 Task: Explore the Power-Ups section in Trello and review the features of different Power-Ups.
Action: Mouse moved to (713, 556)
Screenshot: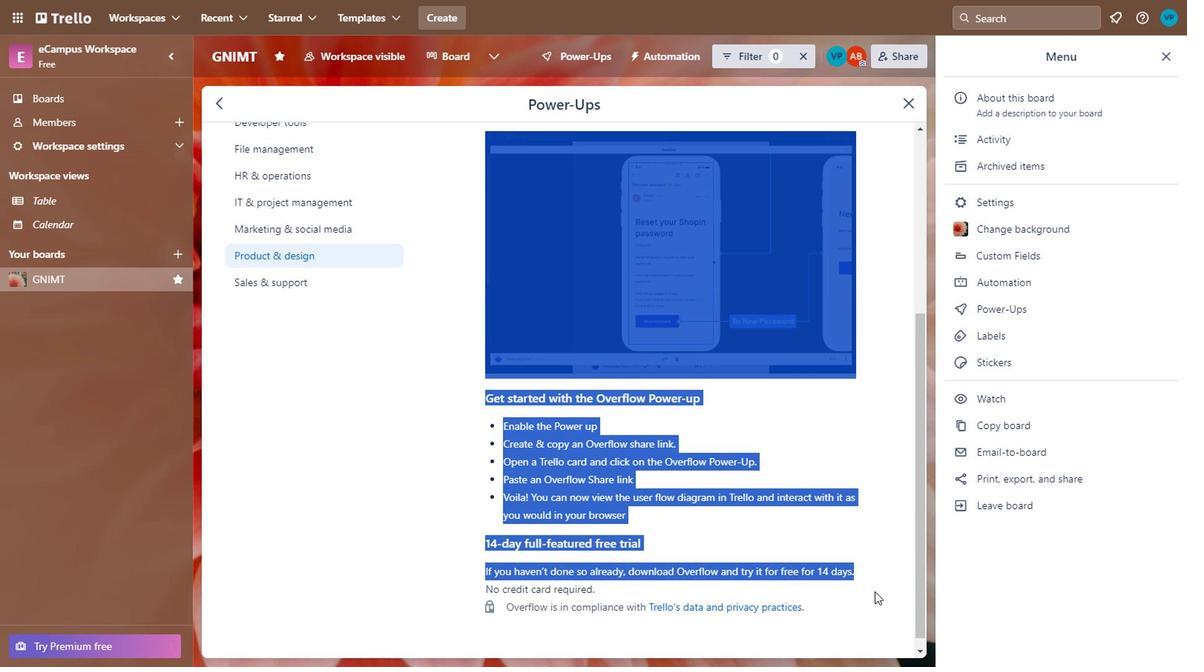 
Action: Mouse scrolled (713, 555) with delta (0, 0)
Screenshot: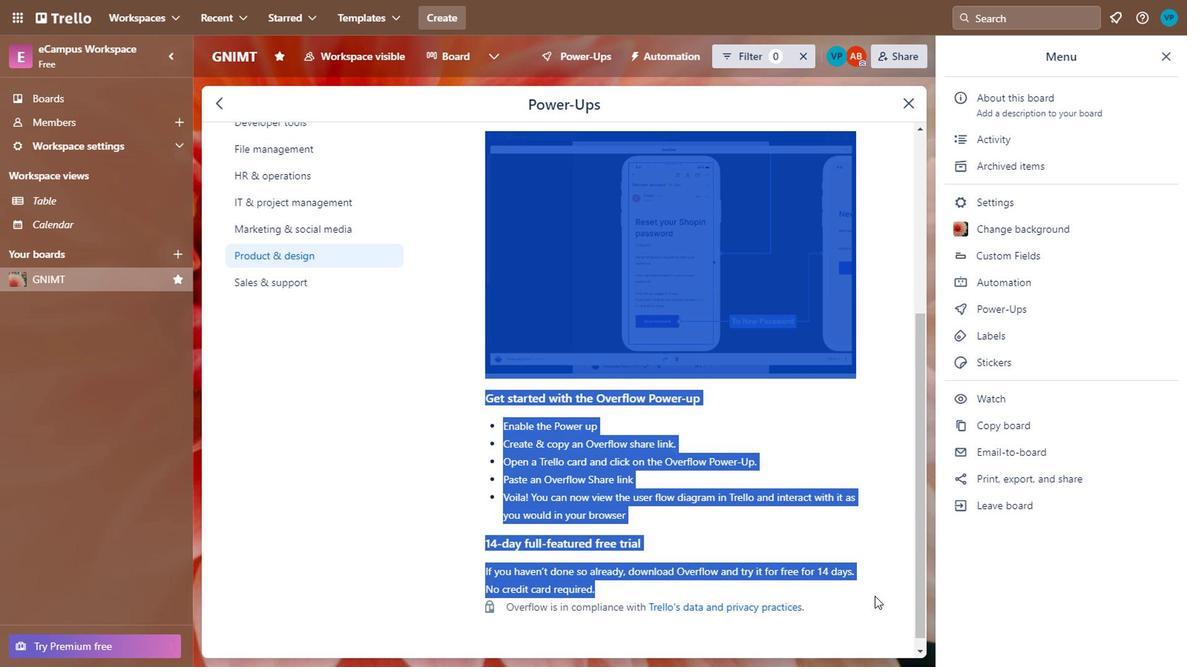 
Action: Mouse scrolled (713, 555) with delta (0, 0)
Screenshot: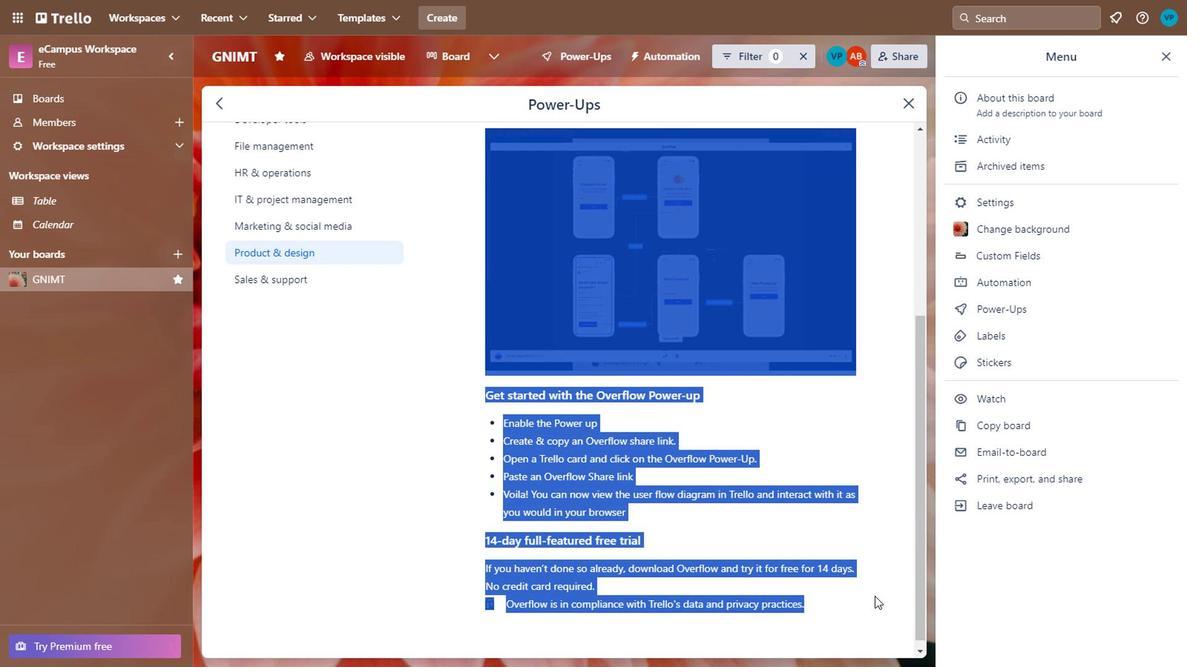 
Action: Mouse scrolled (713, 555) with delta (0, 0)
Screenshot: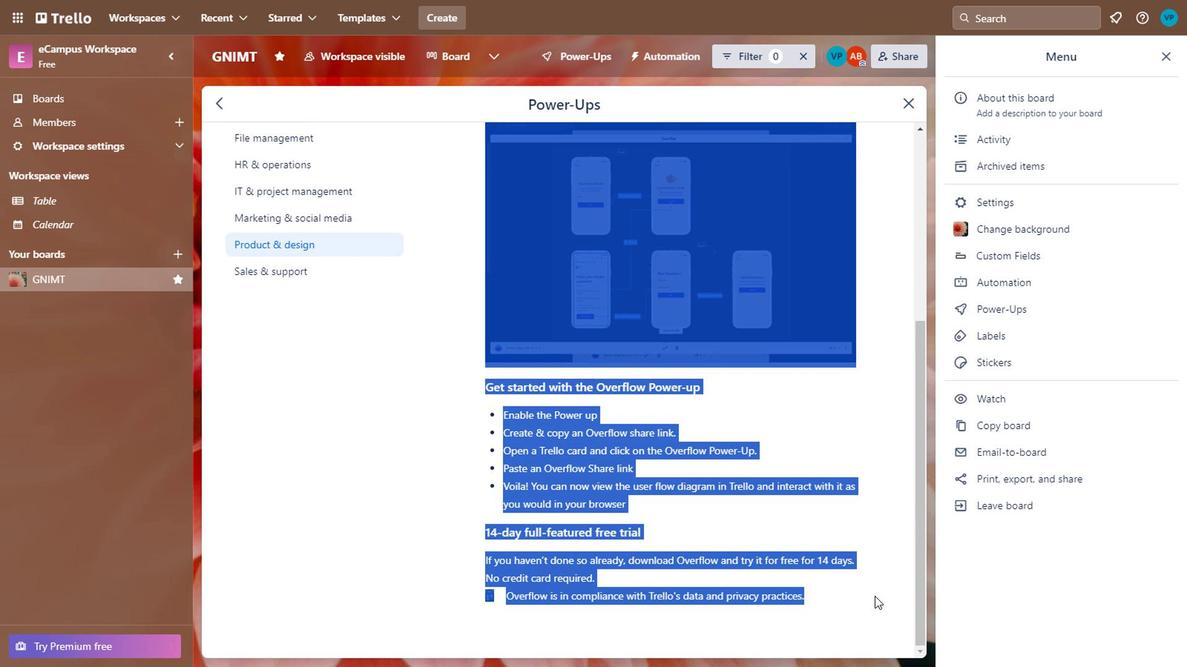
Action: Mouse scrolled (713, 557) with delta (0, 0)
Screenshot: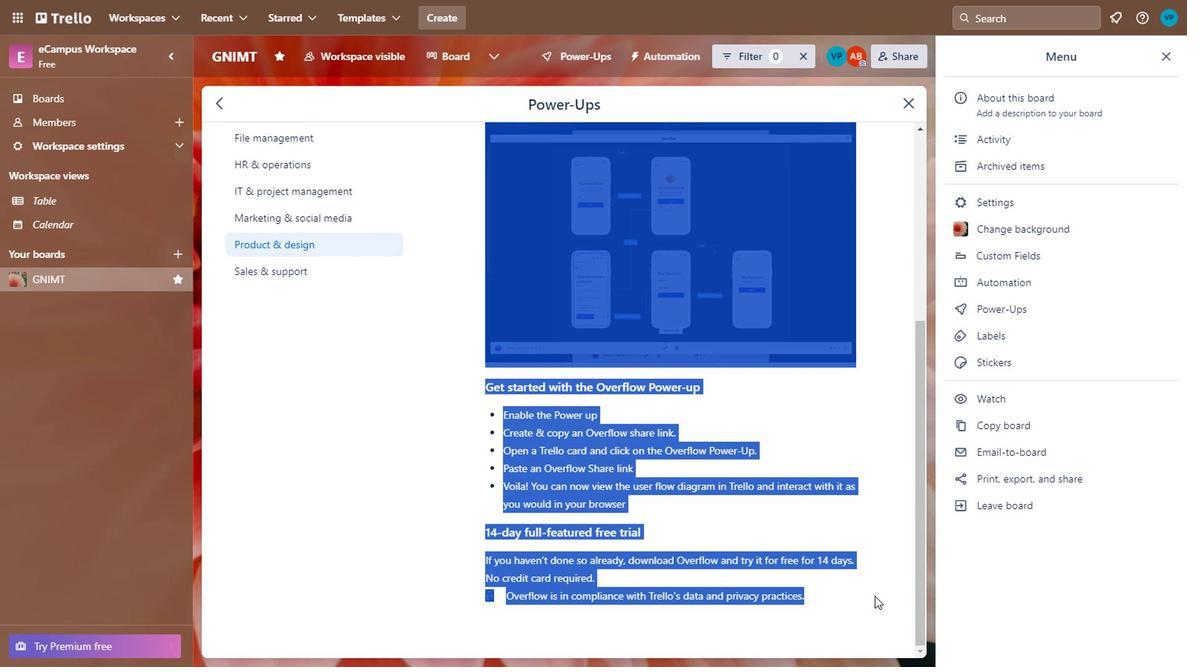 
Action: Mouse scrolled (713, 557) with delta (0, 0)
Screenshot: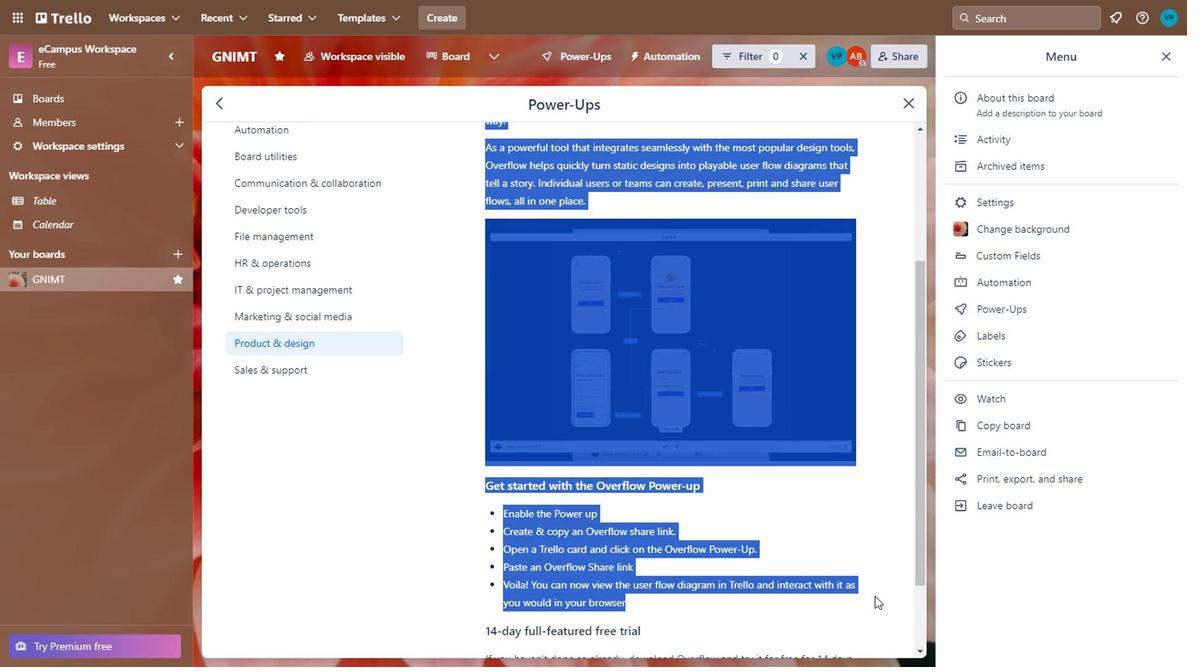 
Action: Mouse scrolled (713, 557) with delta (0, 0)
Screenshot: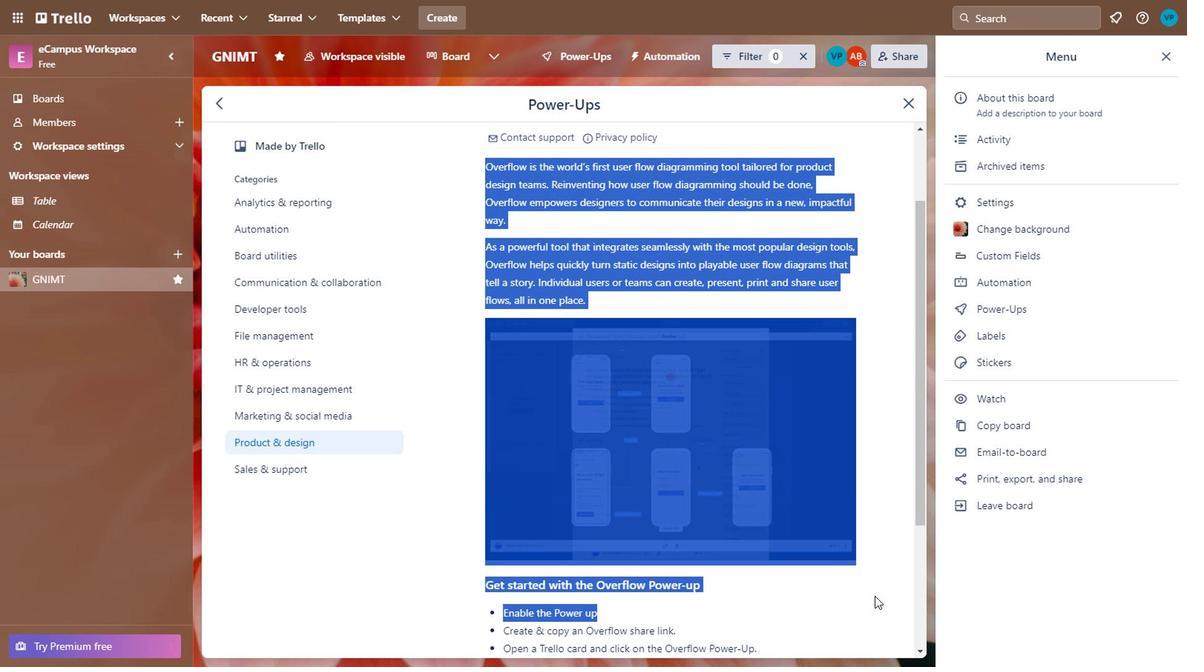
Action: Mouse scrolled (713, 557) with delta (0, 0)
Screenshot: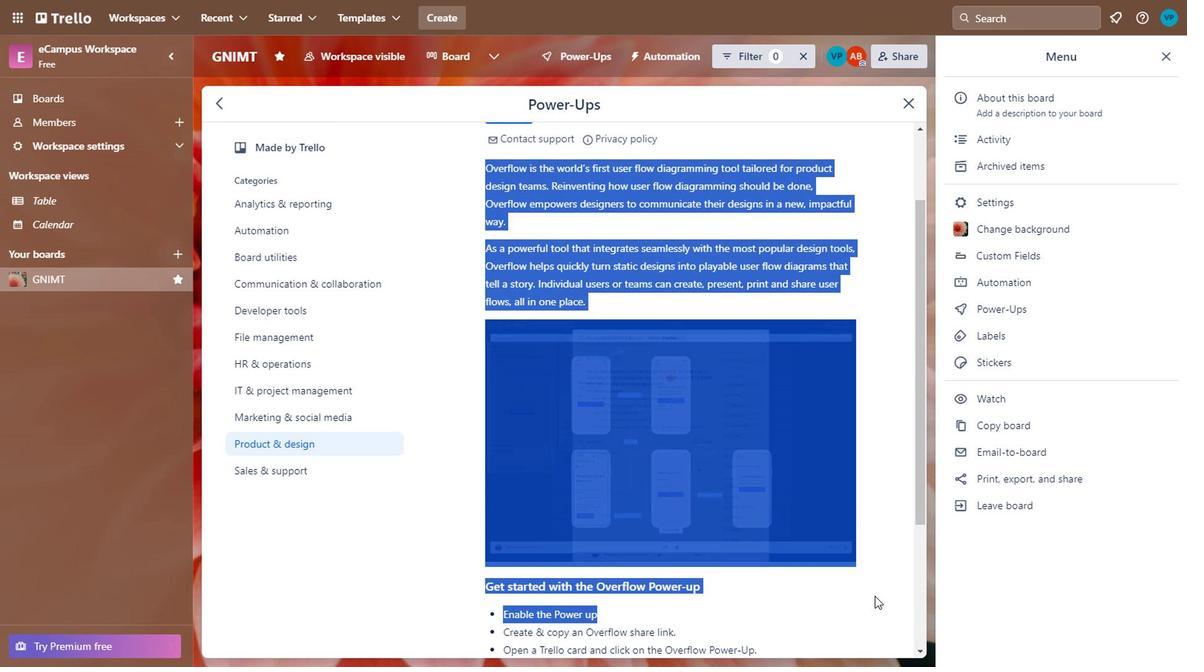 
Action: Mouse scrolled (713, 557) with delta (0, 0)
Screenshot: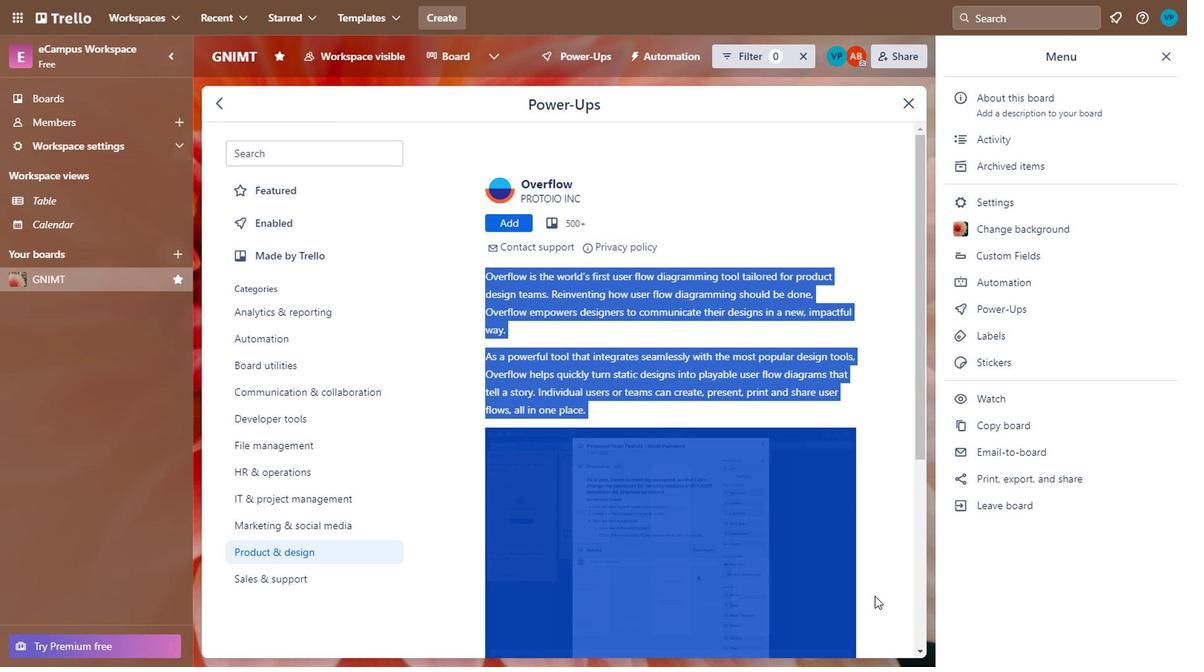 
Action: Mouse scrolled (713, 557) with delta (0, 0)
Screenshot: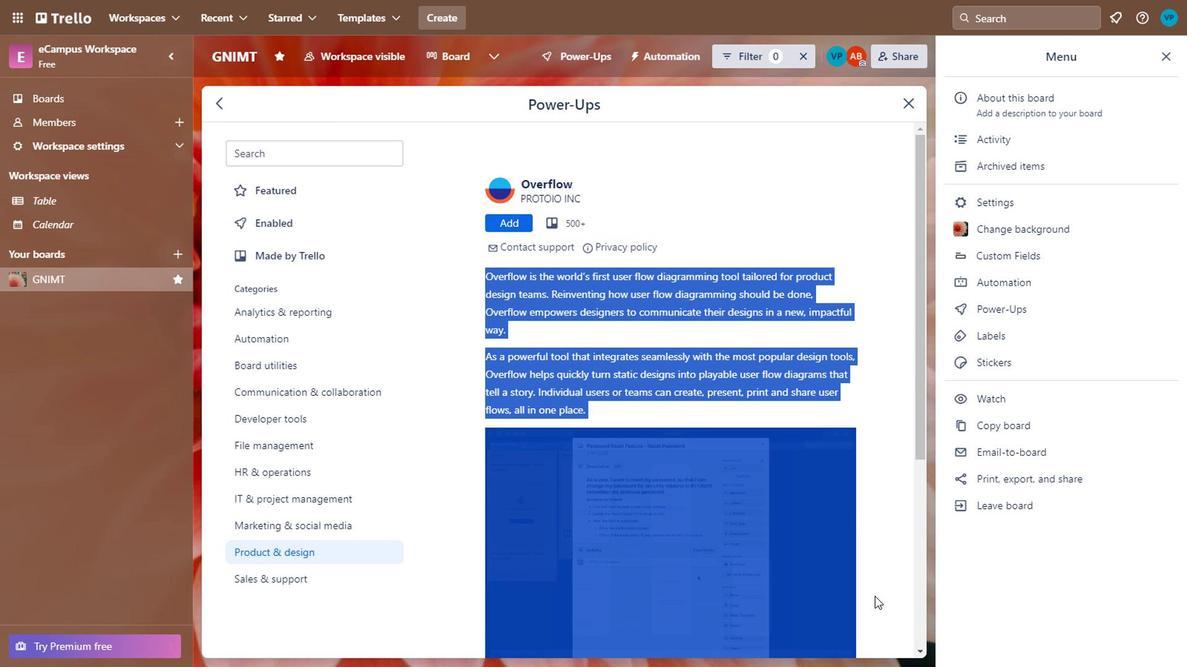 
Action: Mouse scrolled (713, 557) with delta (0, 0)
Screenshot: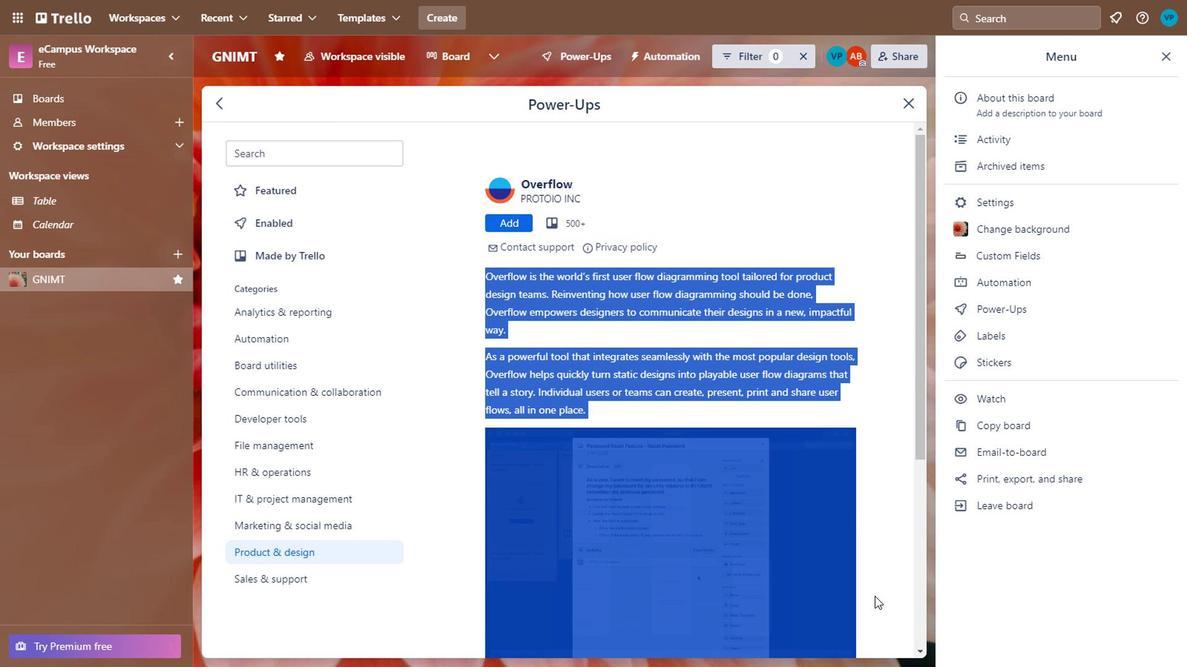 
Action: Mouse scrolled (713, 557) with delta (0, 0)
Screenshot: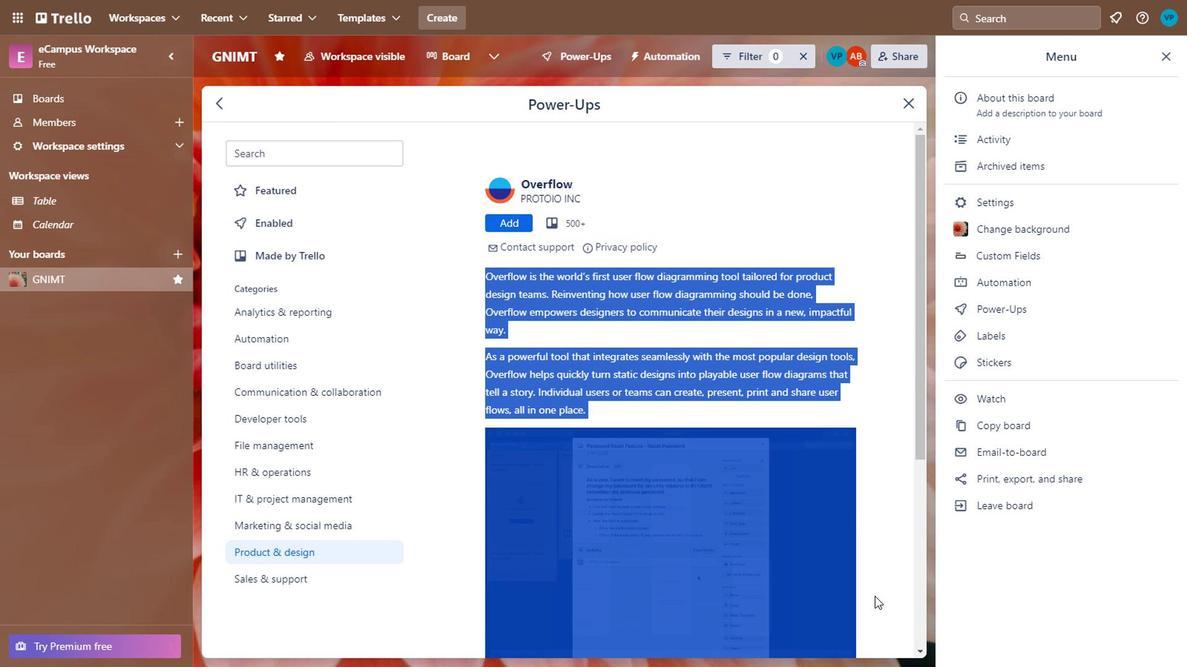 
Action: Mouse scrolled (713, 557) with delta (0, 0)
Screenshot: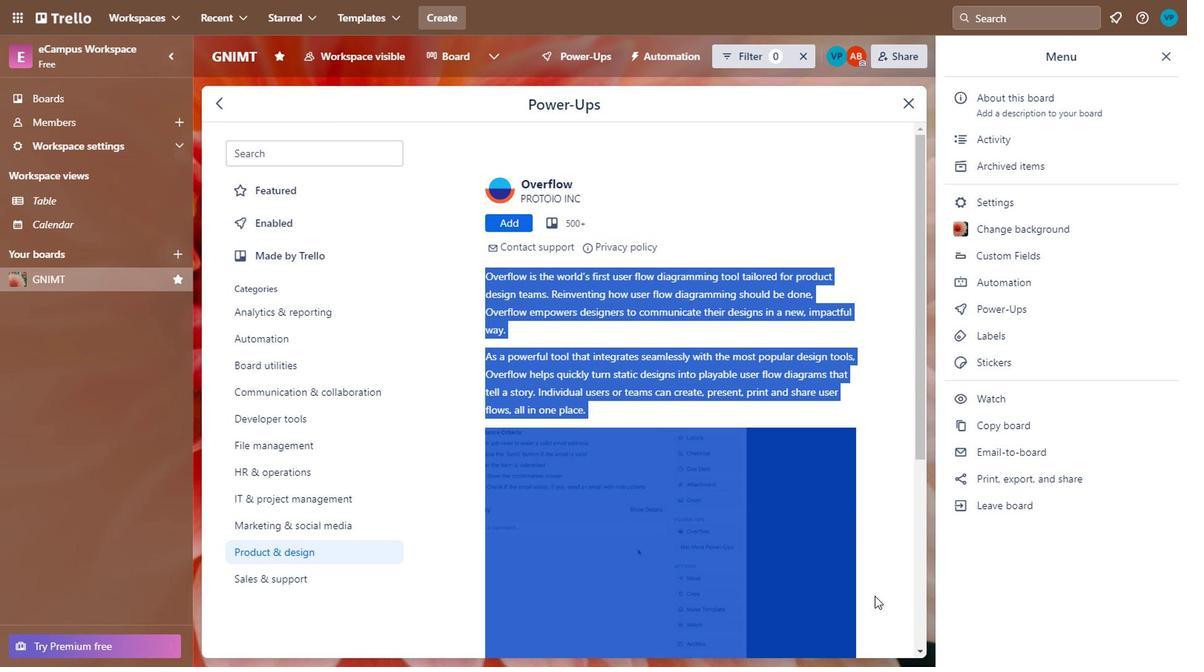 
Action: Mouse scrolled (713, 557) with delta (0, 0)
Screenshot: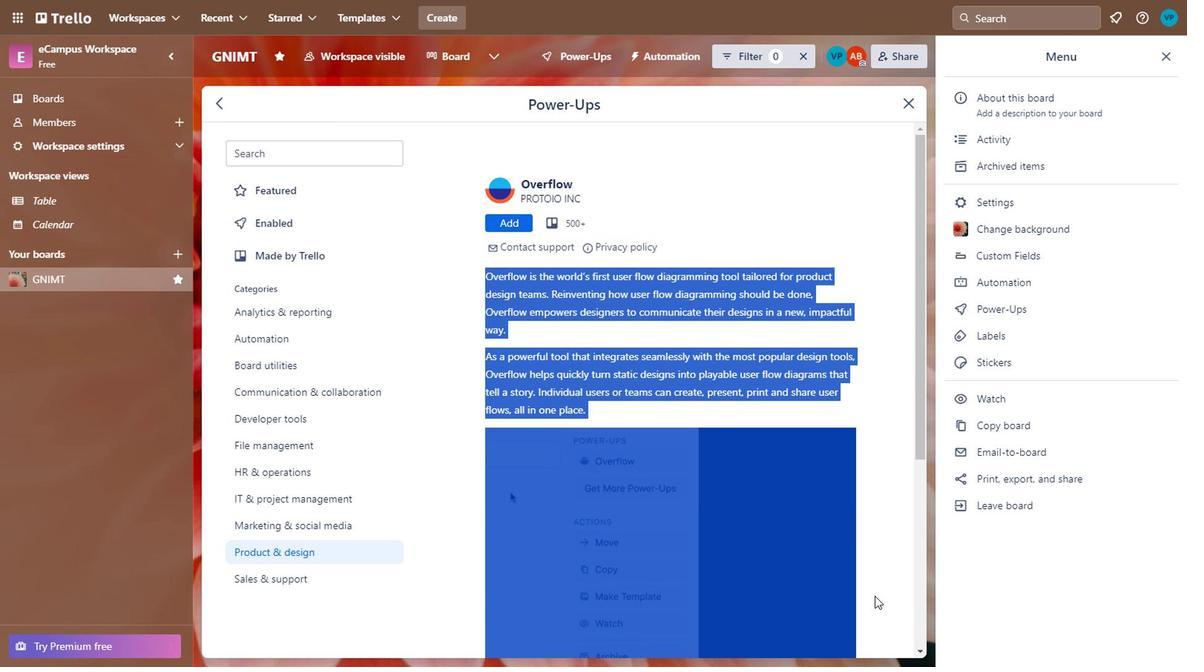 
Action: Mouse moved to (714, 492)
Screenshot: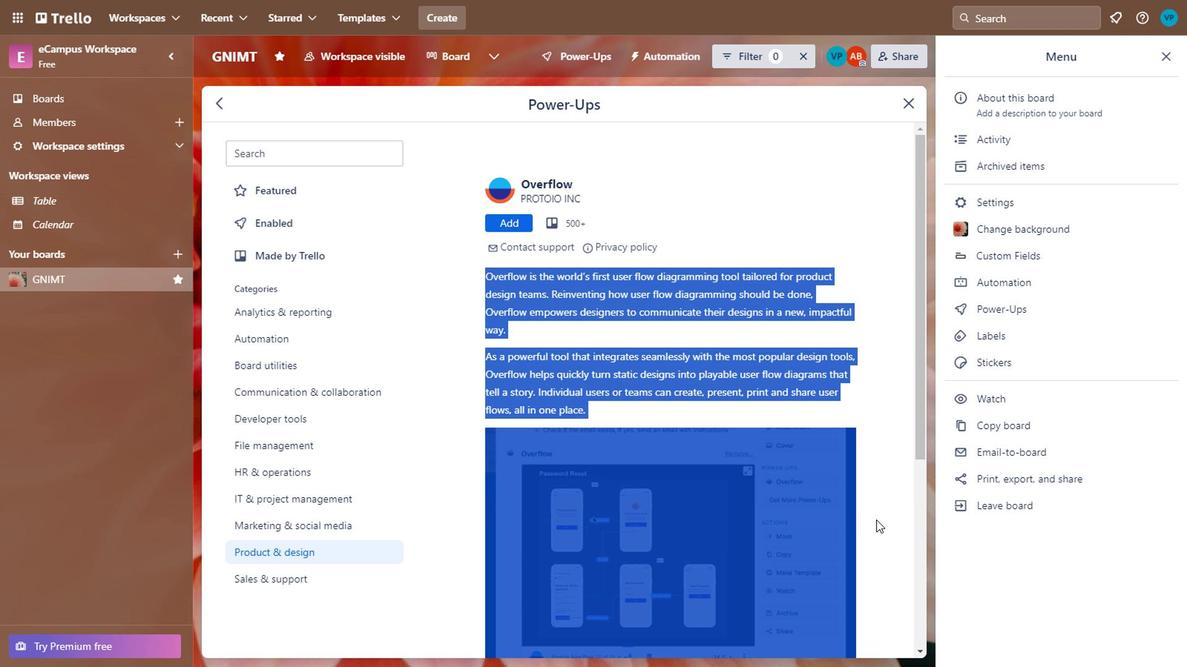 
Action: Mouse scrolled (714, 491) with delta (0, 0)
Screenshot: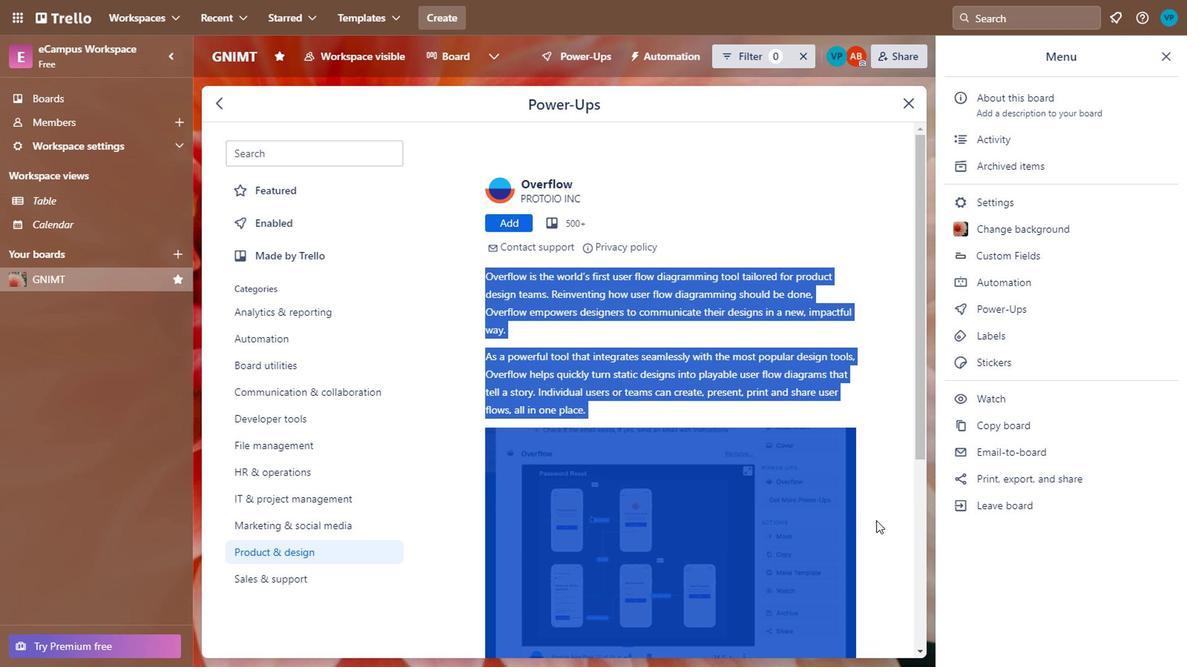 
Action: Mouse moved to (714, 492)
Screenshot: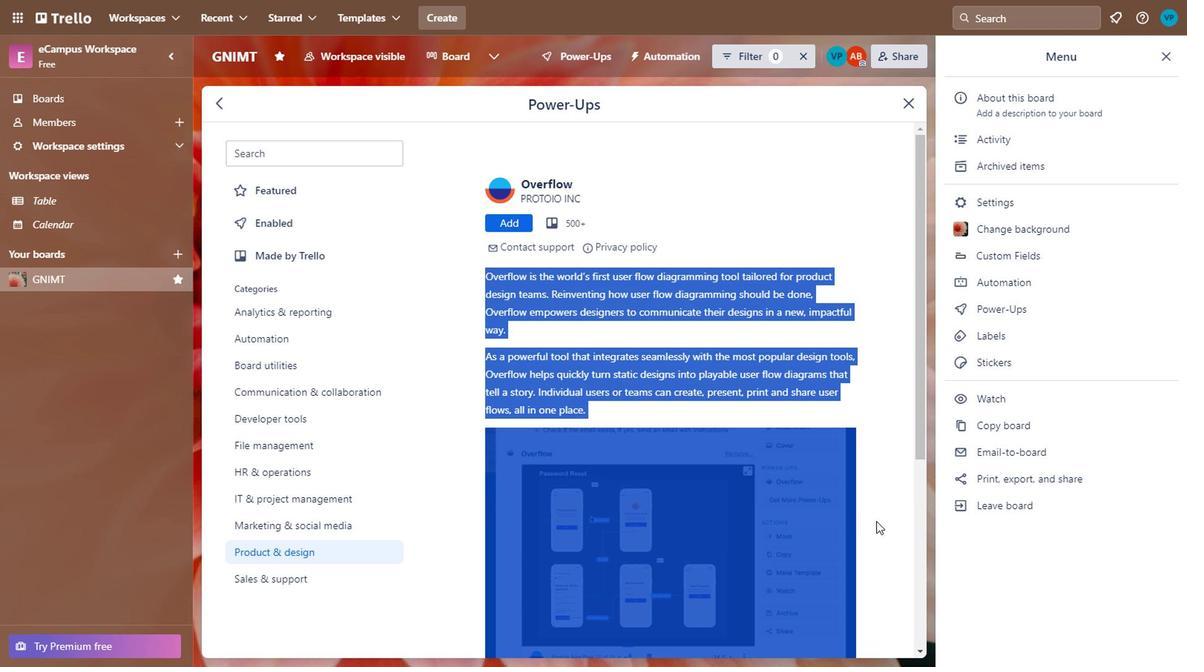 
Action: Mouse scrolled (714, 492) with delta (0, 0)
Screenshot: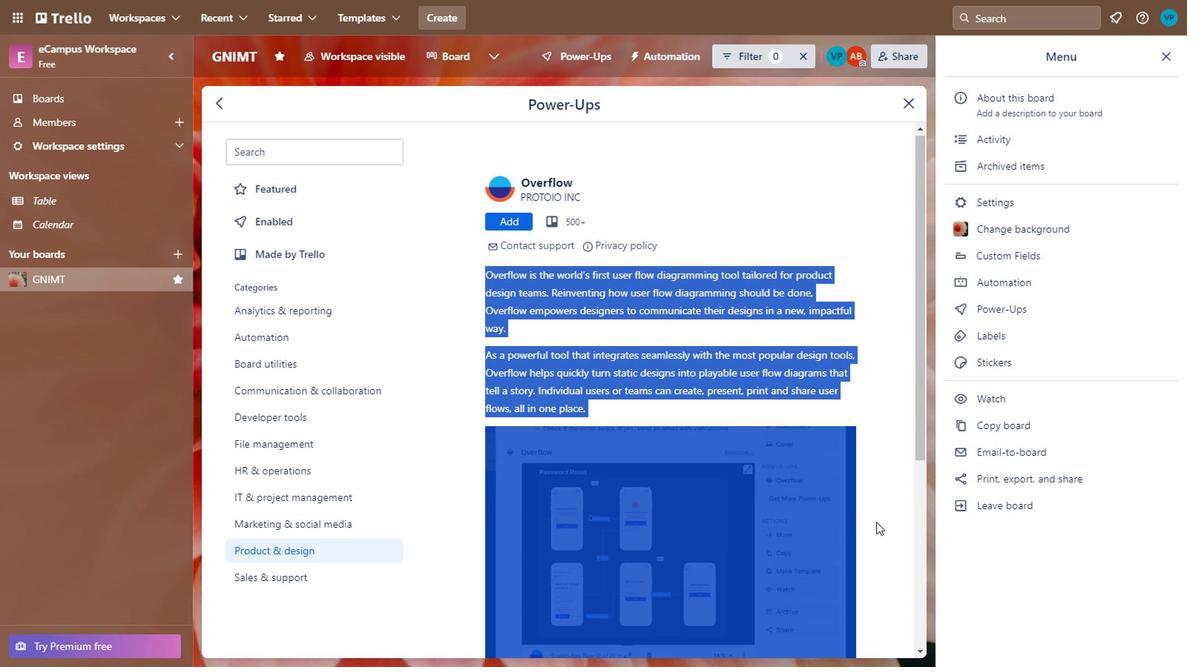 
Action: Mouse scrolled (714, 492) with delta (0, 0)
Screenshot: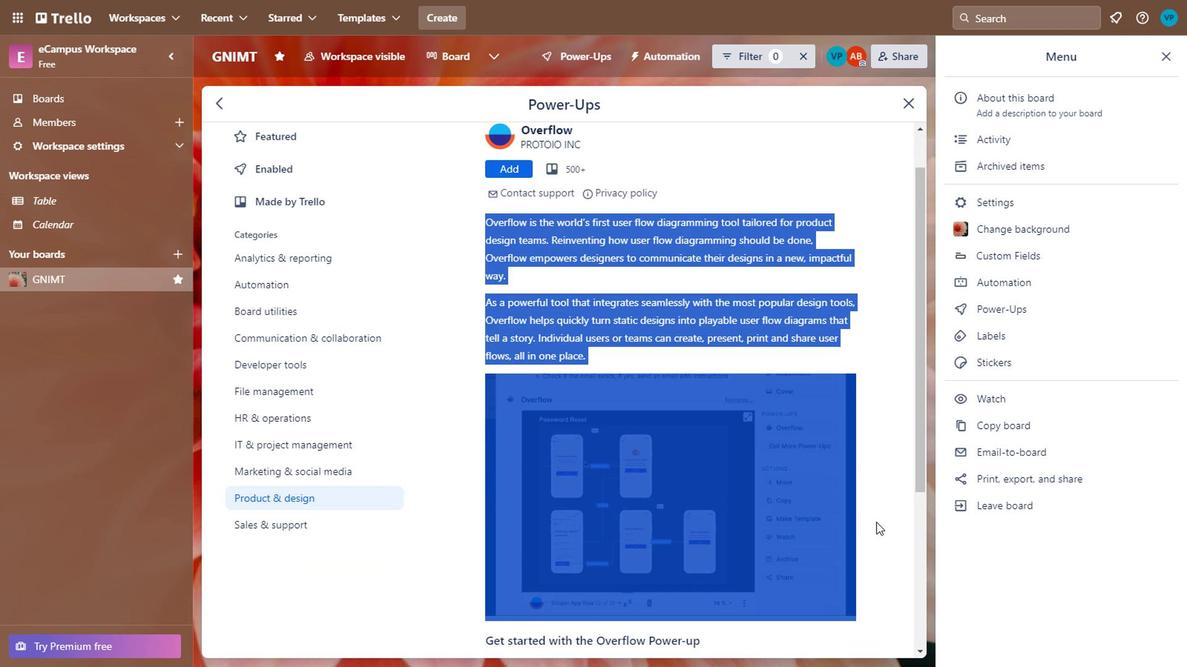 
Action: Mouse scrolled (714, 492) with delta (0, 0)
Screenshot: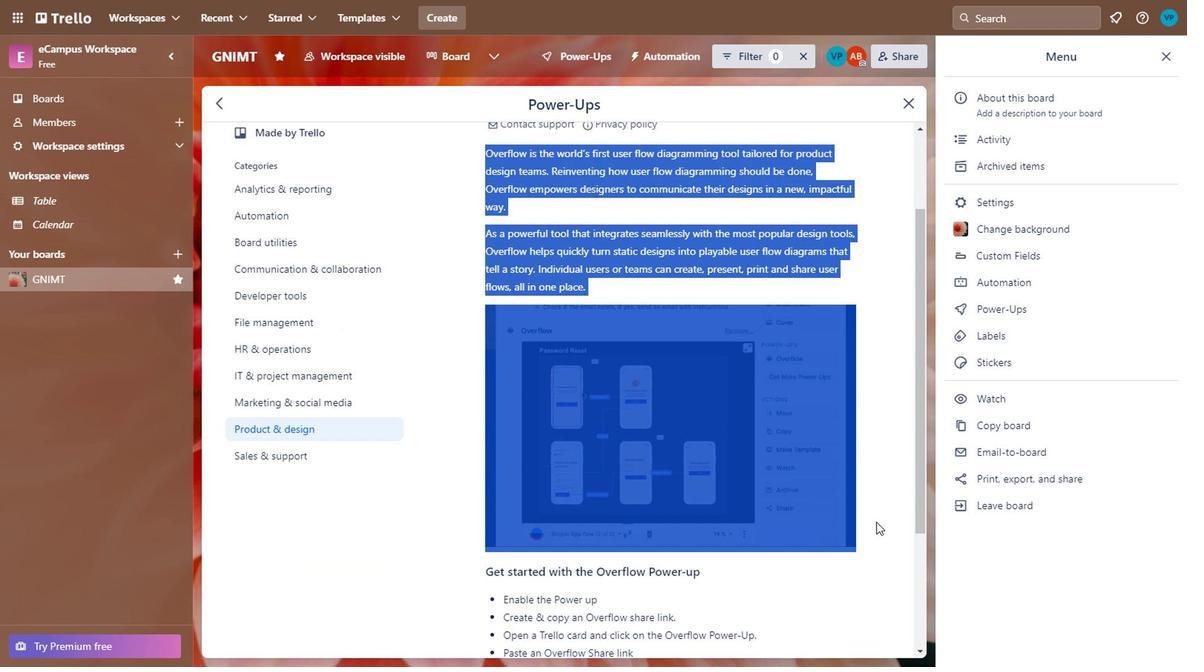 
Action: Mouse moved to (714, 498)
Screenshot: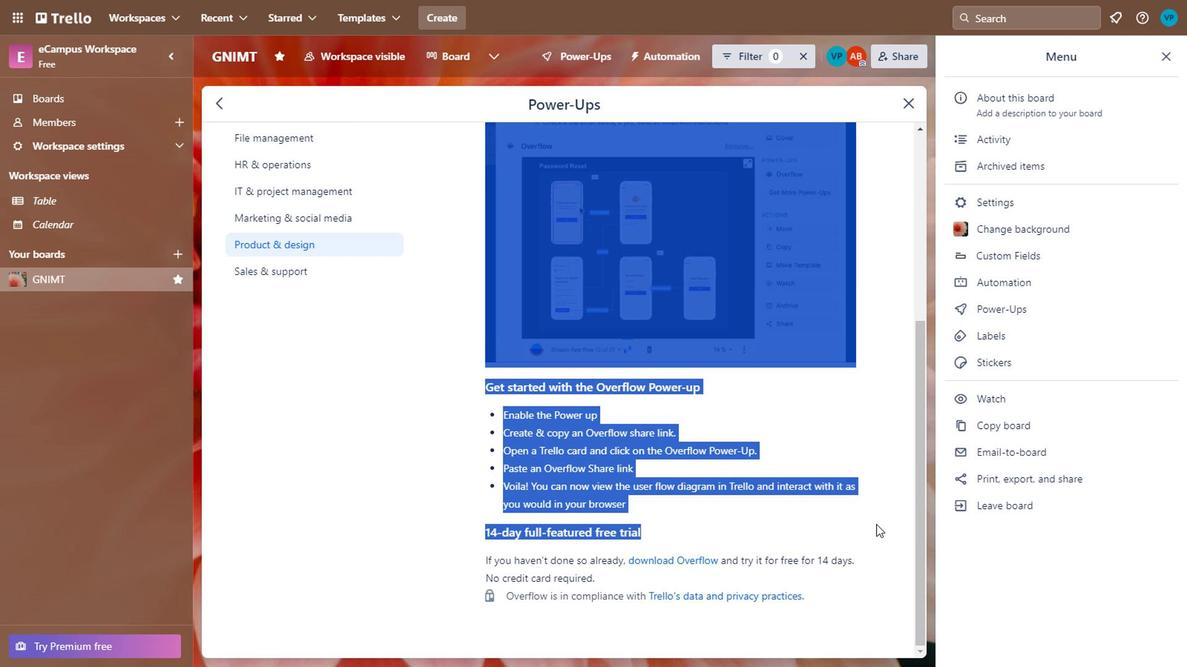 
Action: Mouse scrolled (714, 497) with delta (0, 0)
Screenshot: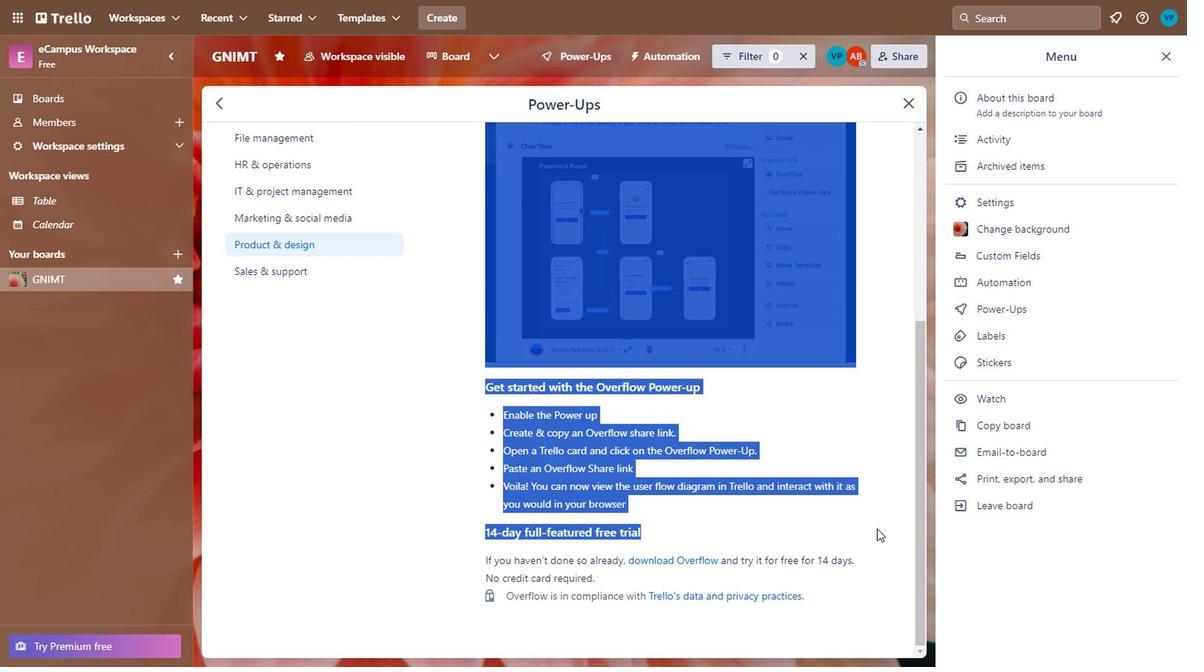 
Action: Mouse moved to (714, 500)
Screenshot: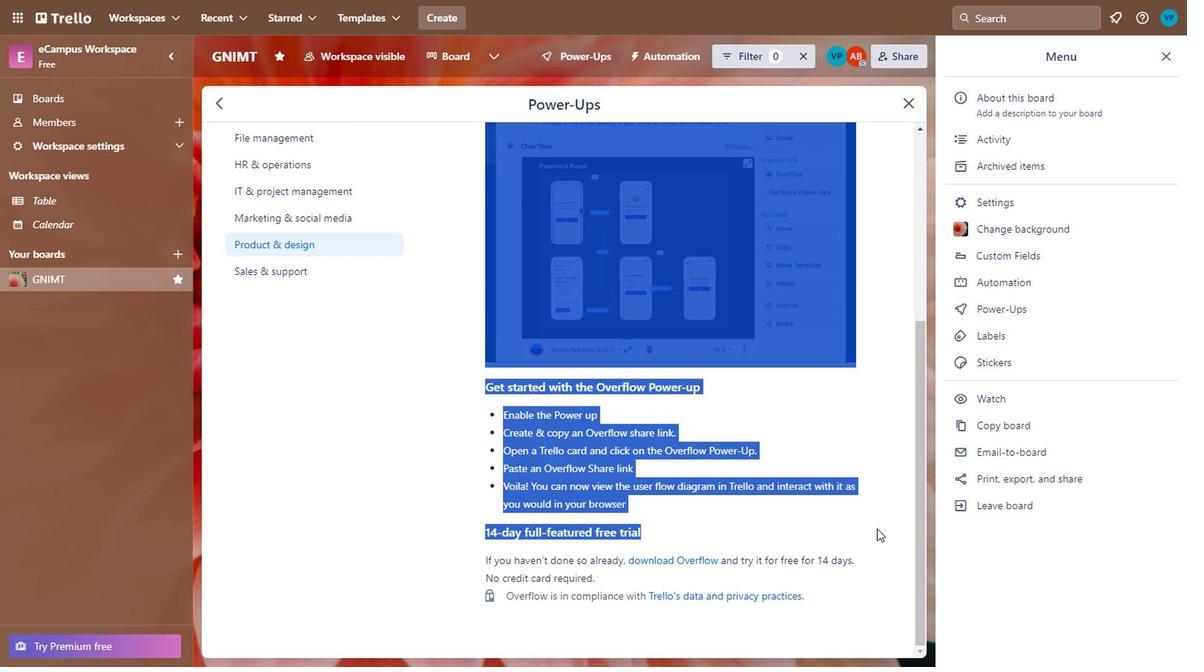 
Action: Mouse scrolled (714, 499) with delta (0, 0)
Screenshot: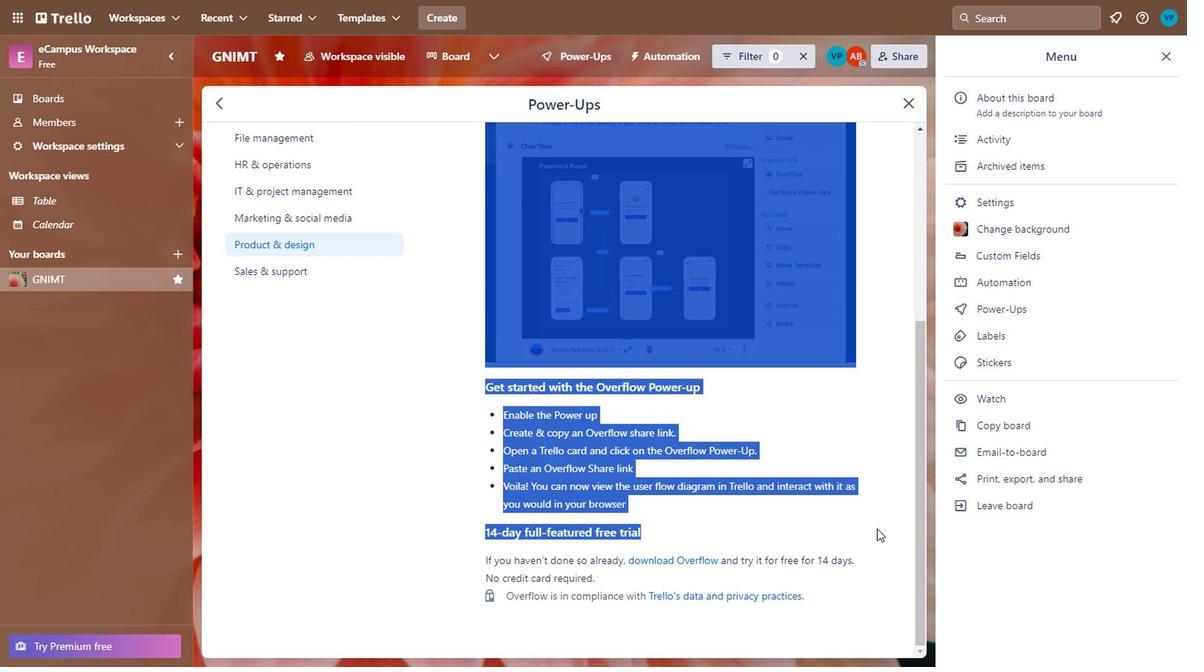 
Action: Mouse scrolled (714, 499) with delta (0, 0)
Screenshot: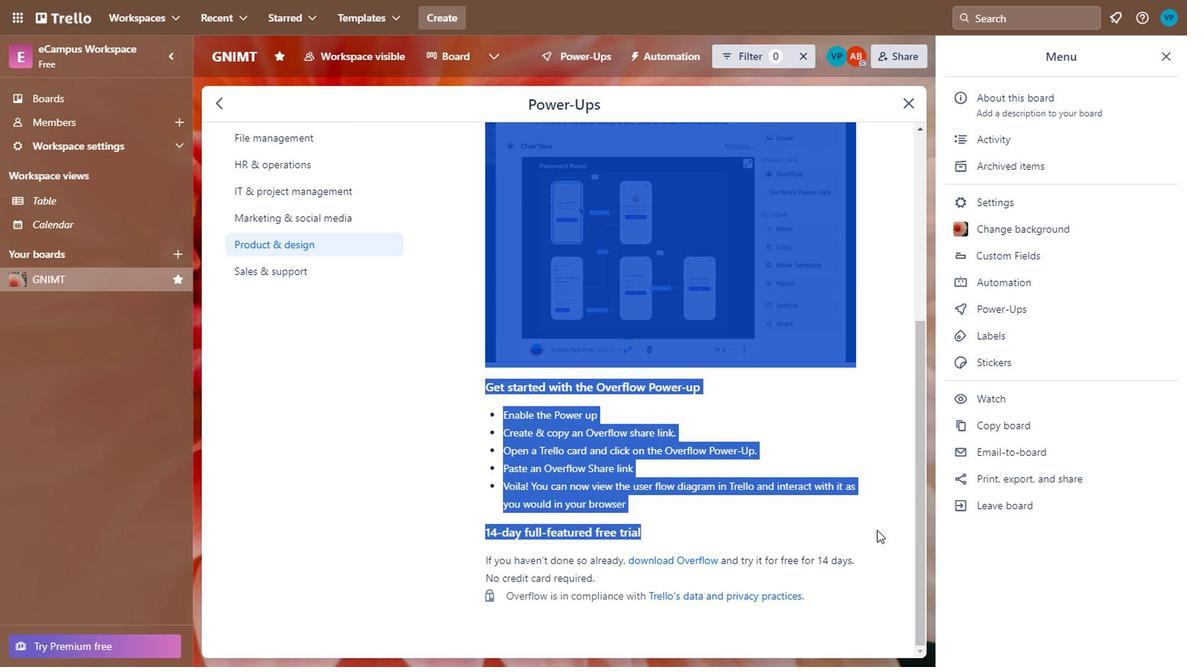 
Action: Mouse scrolled (714, 499) with delta (0, 0)
Screenshot: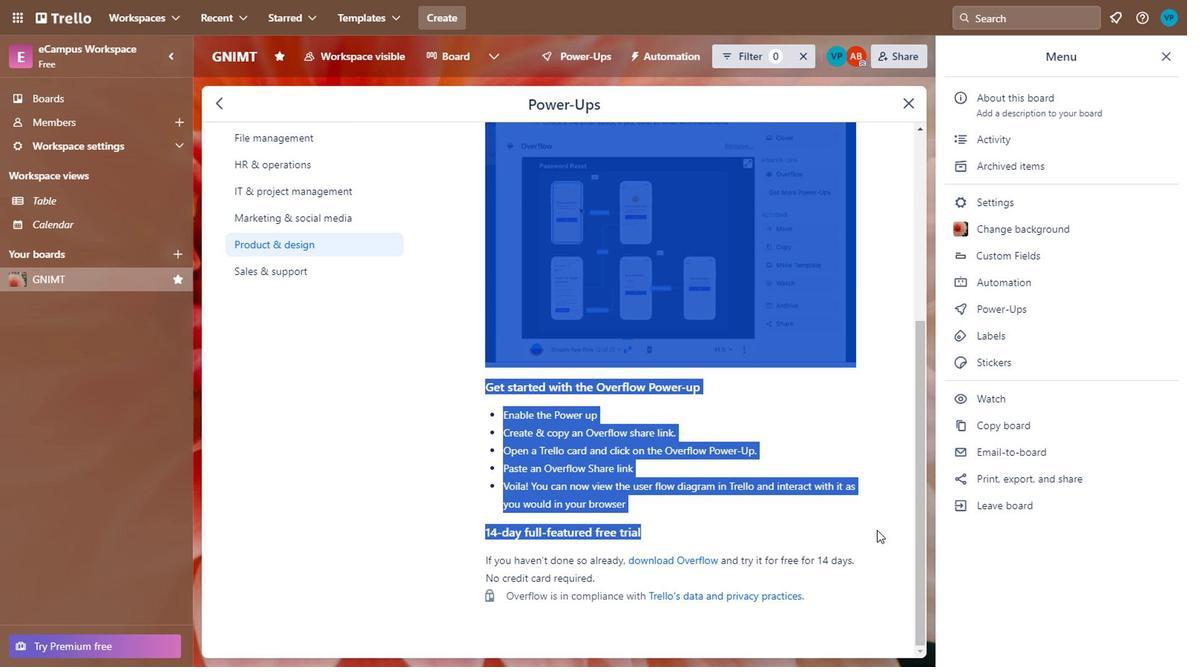 
Action: Mouse moved to (699, 421)
Screenshot: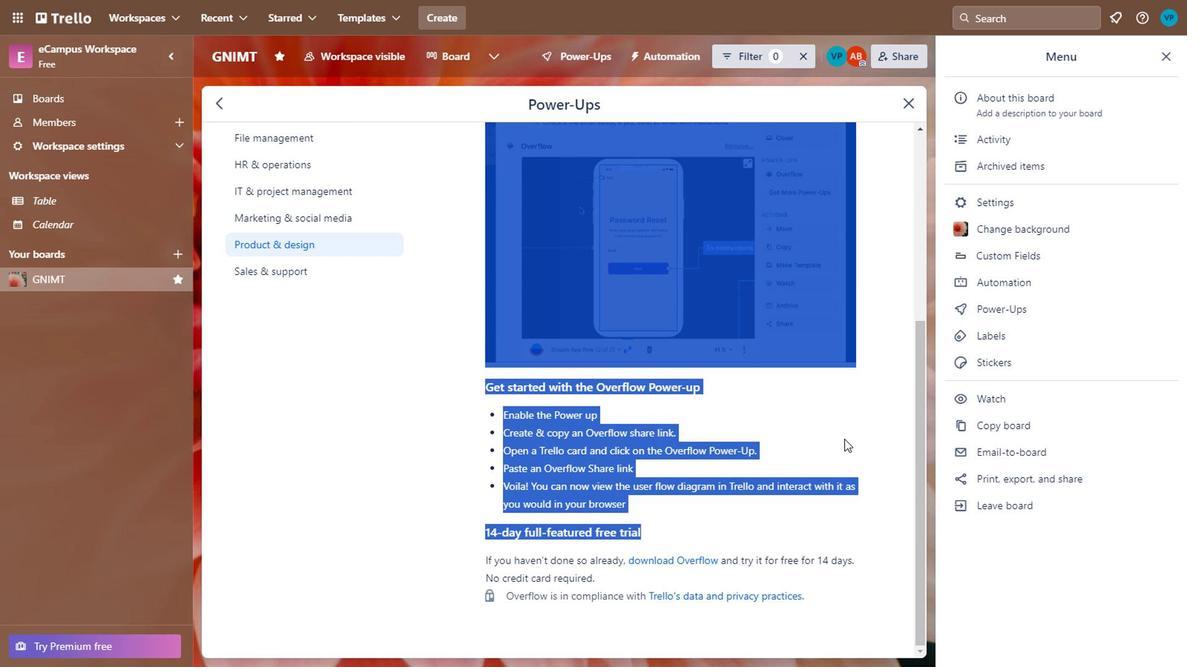 
Action: Mouse pressed left at (699, 421)
Screenshot: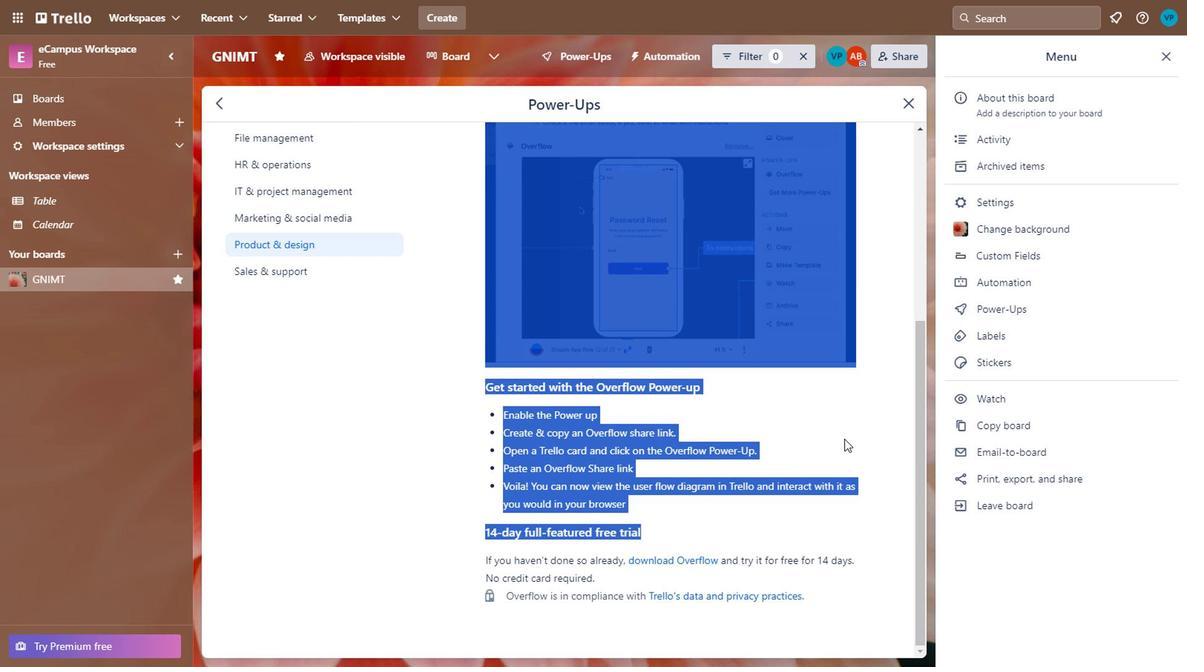 
Action: Mouse moved to (524, 371)
Screenshot: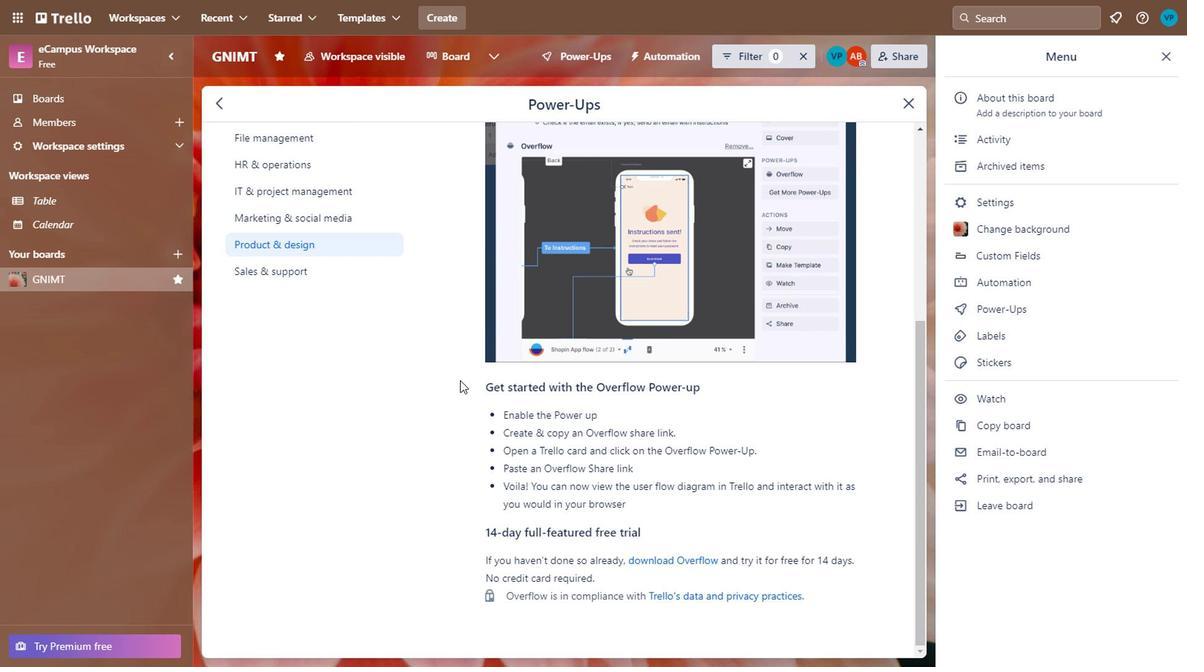 
Action: Mouse pressed left at (524, 371)
Screenshot: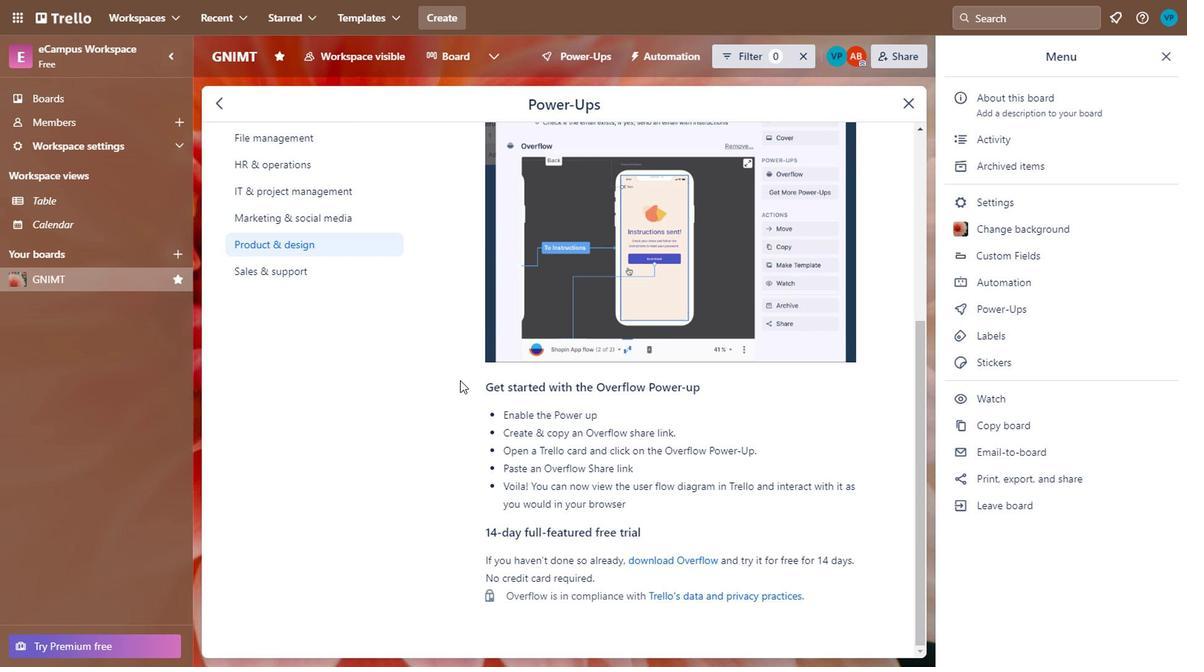 
Action: Mouse moved to (533, 397)
Screenshot: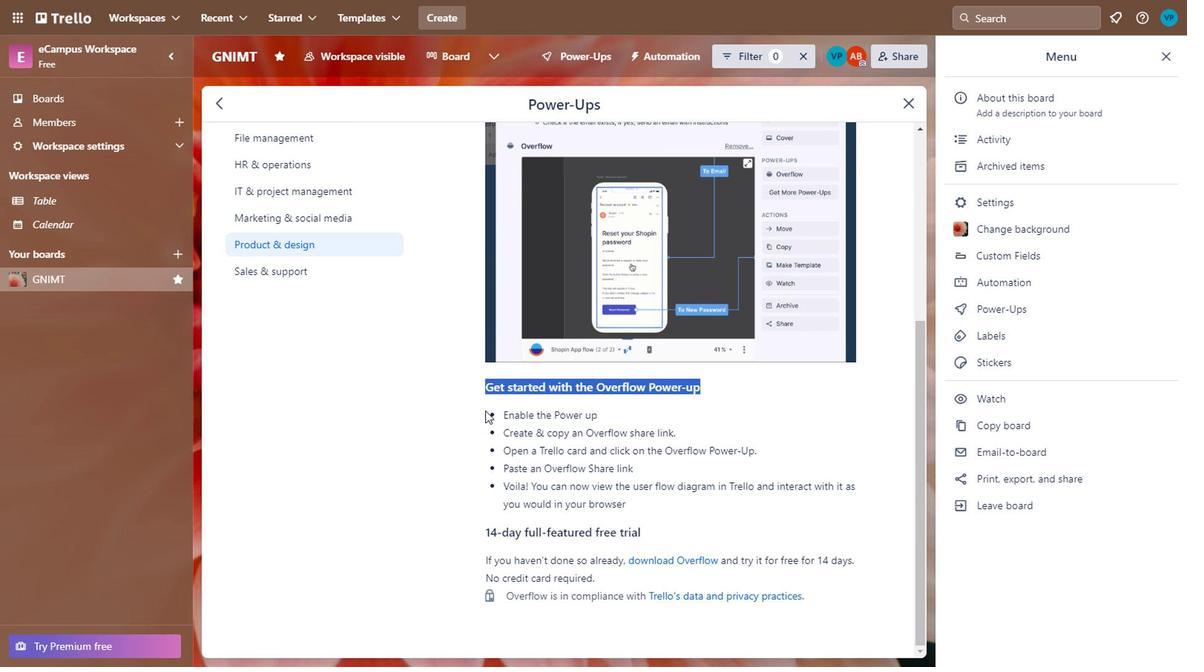 
Action: Mouse pressed left at (533, 397)
Screenshot: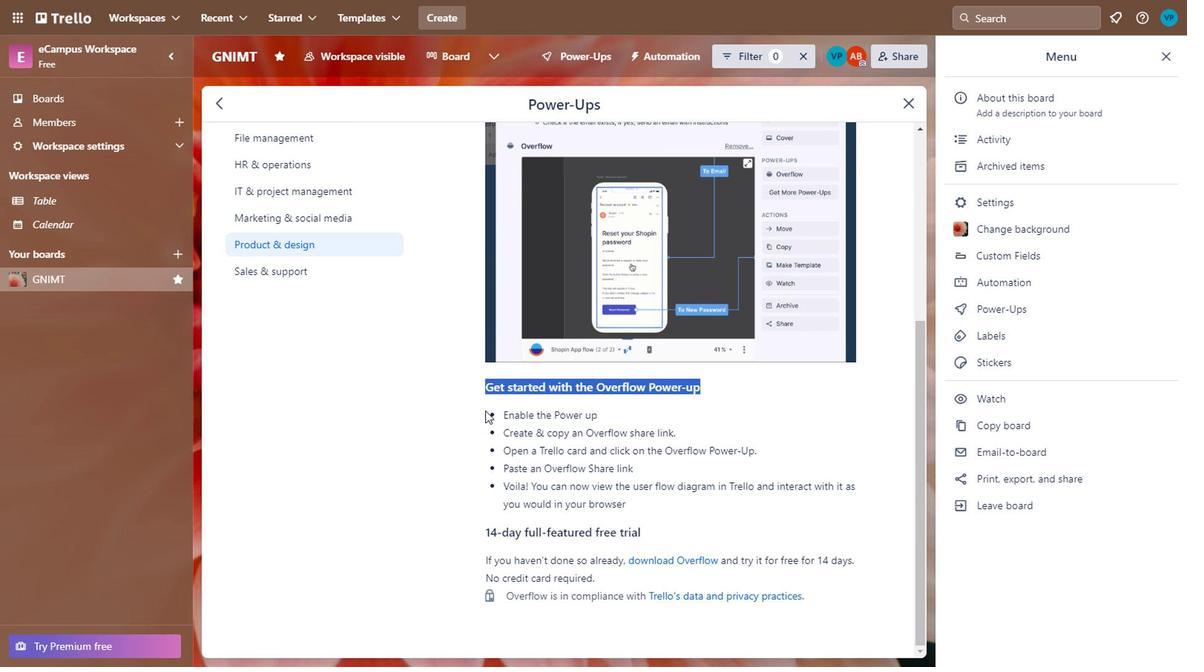 
Action: Mouse moved to (528, 416)
Screenshot: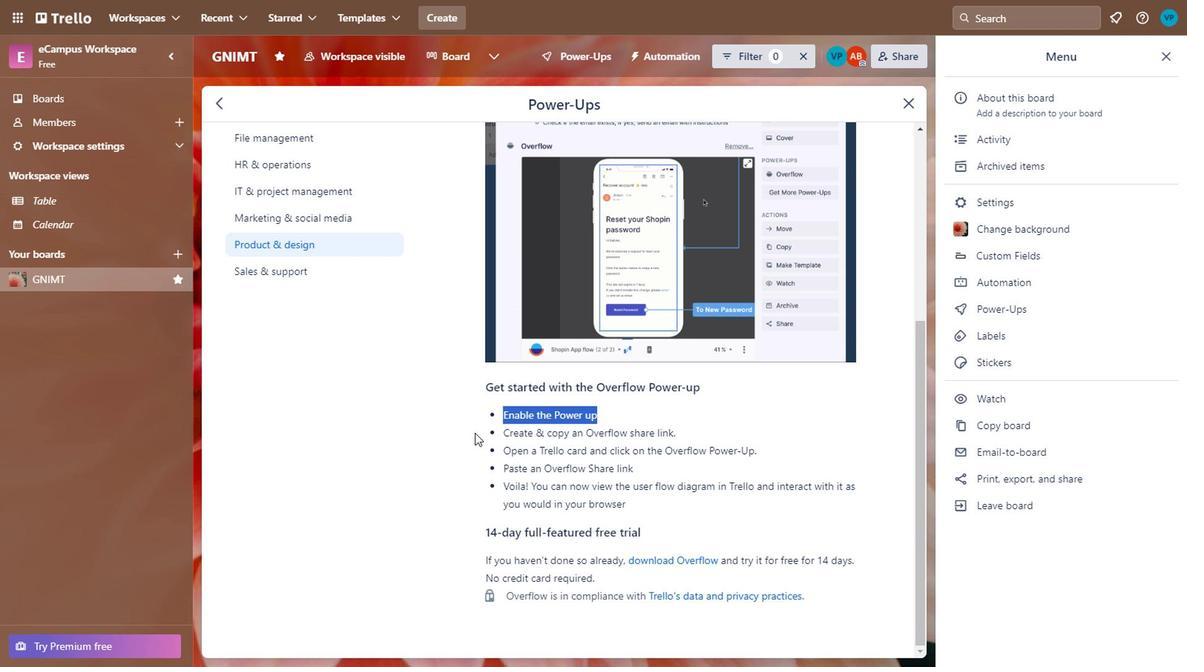 
Action: Mouse pressed left at (528, 416)
Screenshot: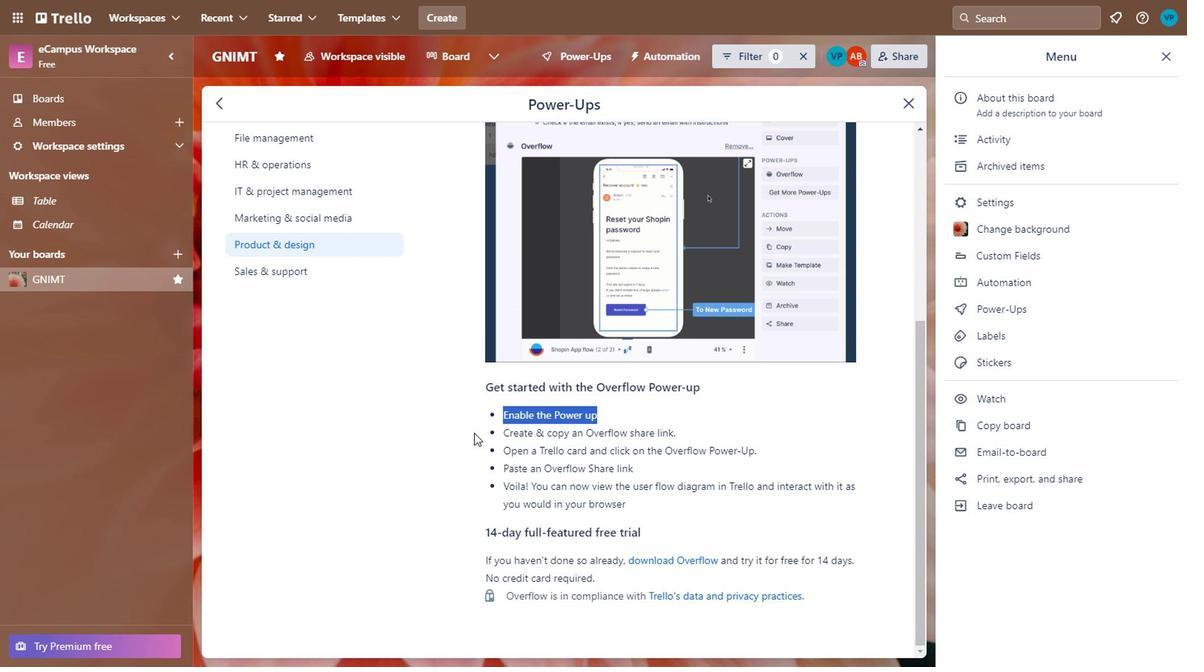 
Action: Mouse moved to (521, 425)
Screenshot: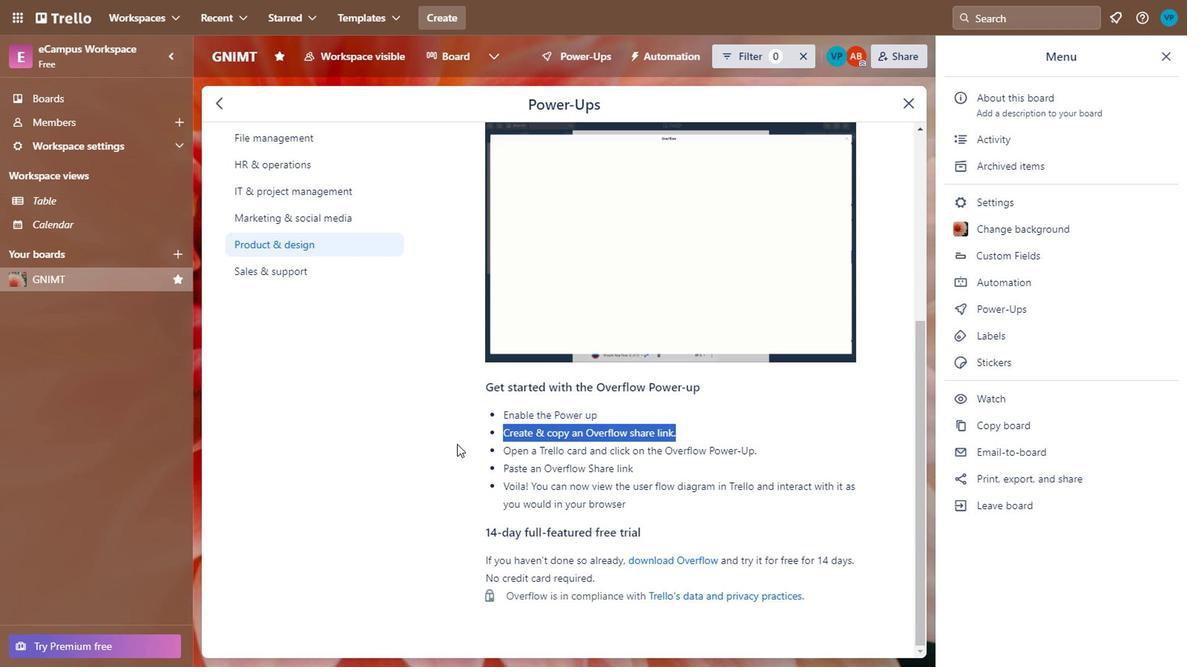 
Action: Mouse pressed left at (521, 425)
Screenshot: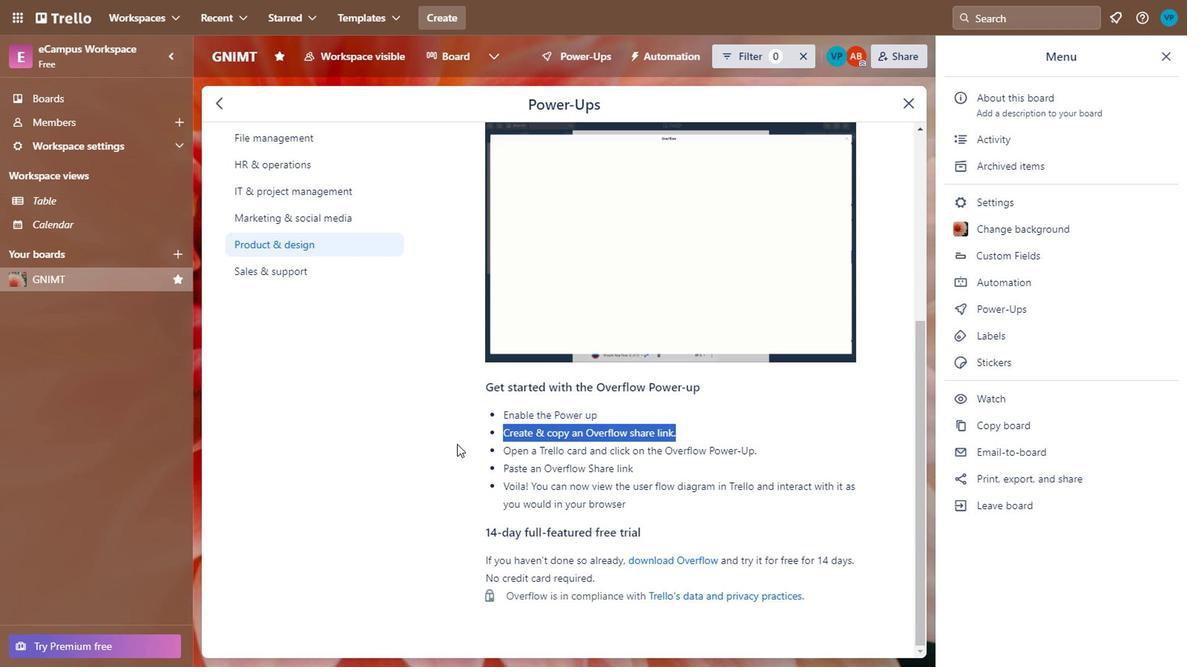 
Action: Mouse moved to (520, 447)
Screenshot: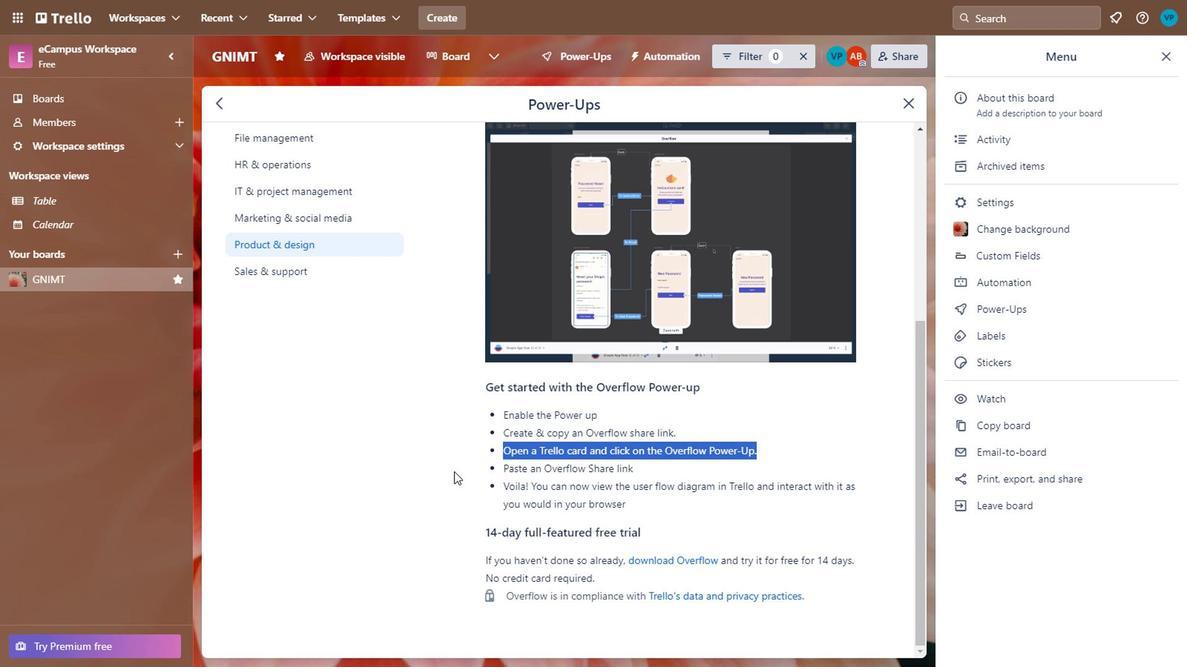 
Action: Mouse pressed left at (520, 447)
Screenshot: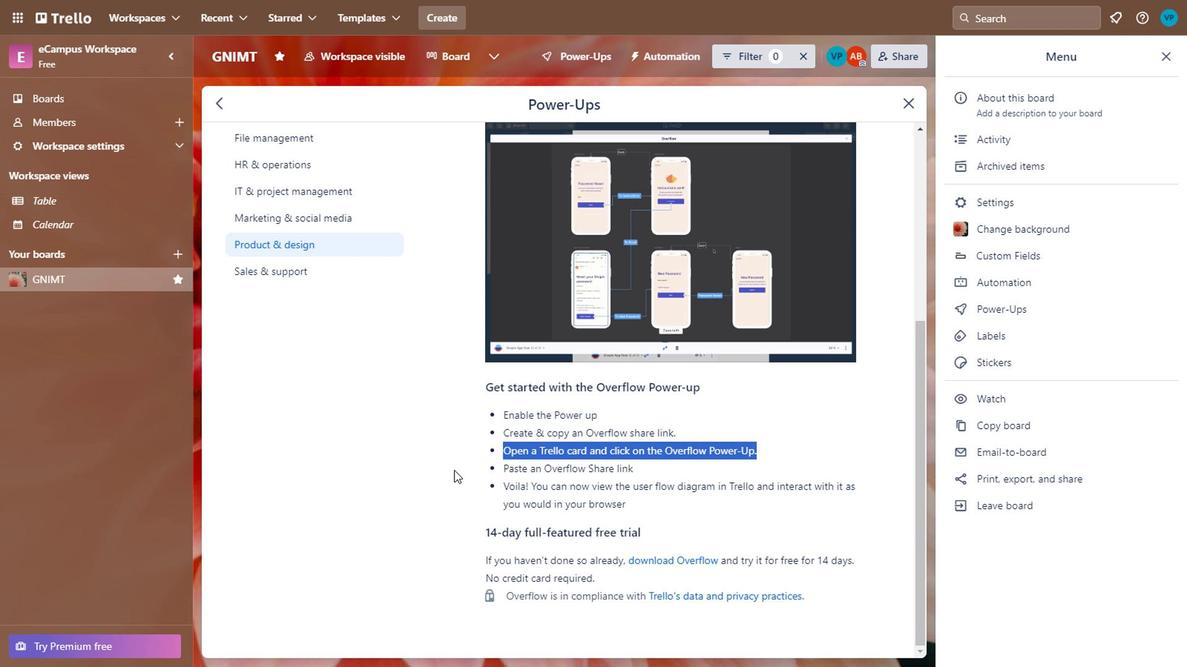 
Action: Mouse moved to (509, 471)
Screenshot: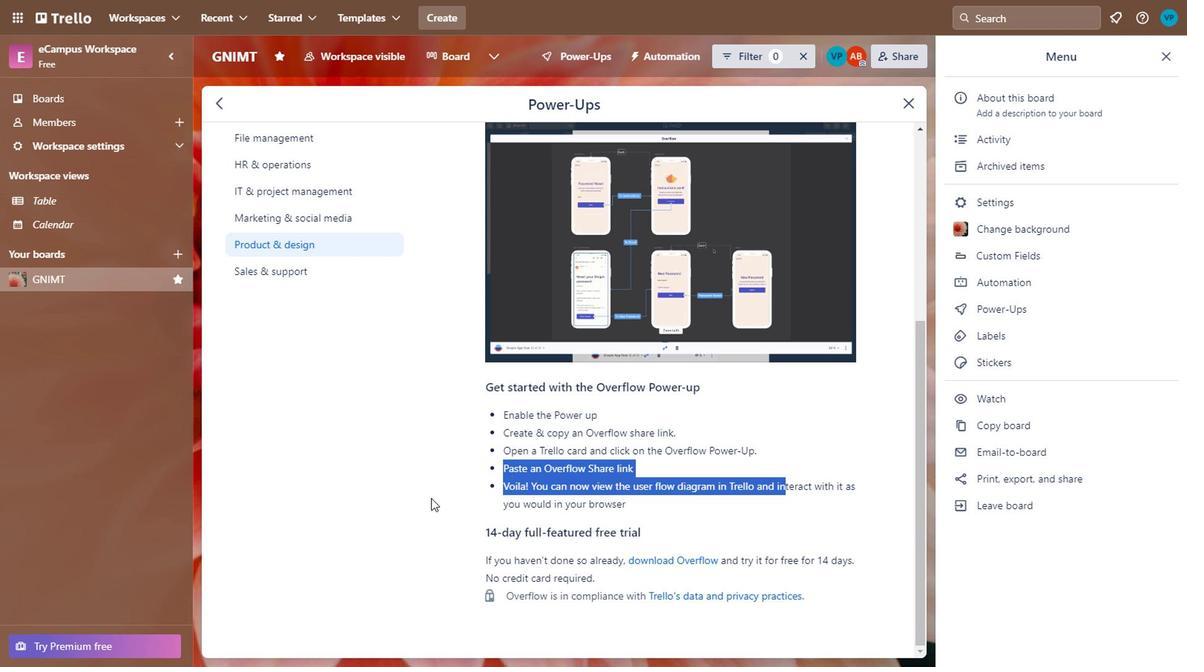 
Action: Mouse pressed left at (509, 471)
Screenshot: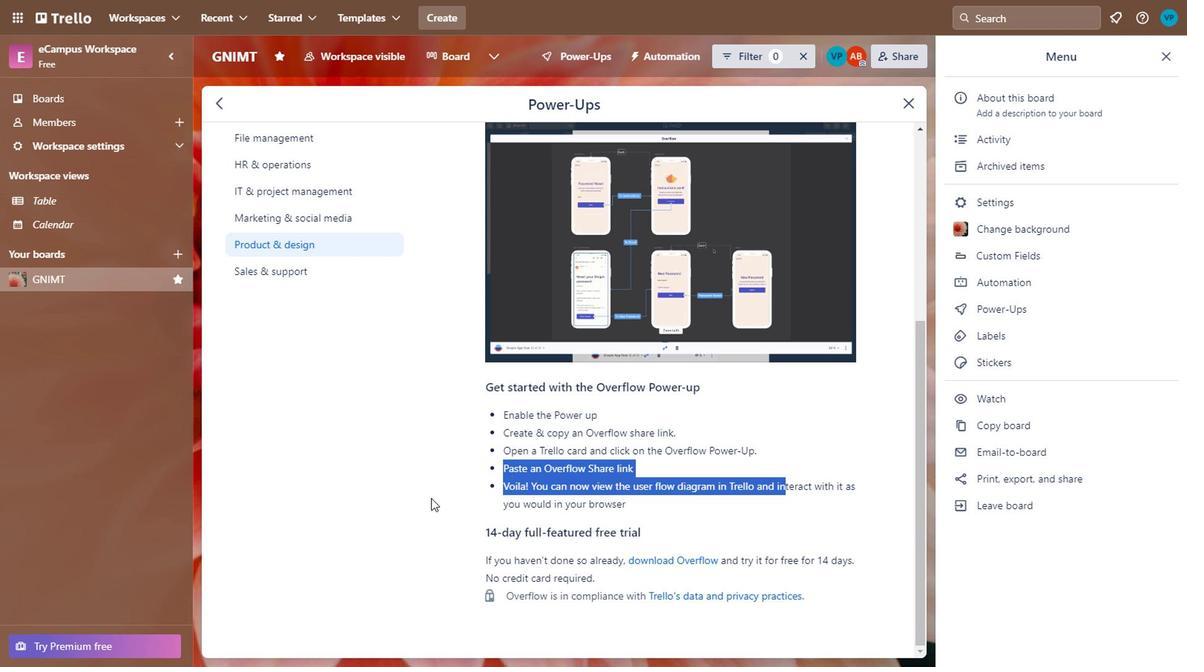 
Action: Mouse moved to (534, 459)
Screenshot: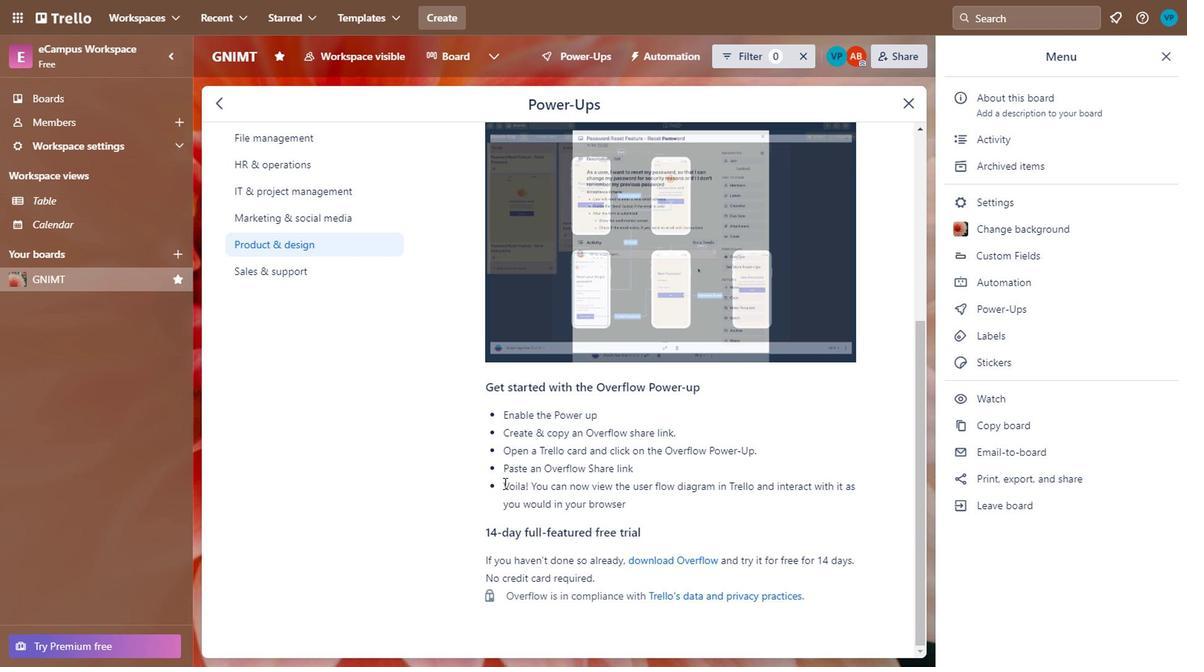 
Action: Mouse pressed left at (534, 459)
Screenshot: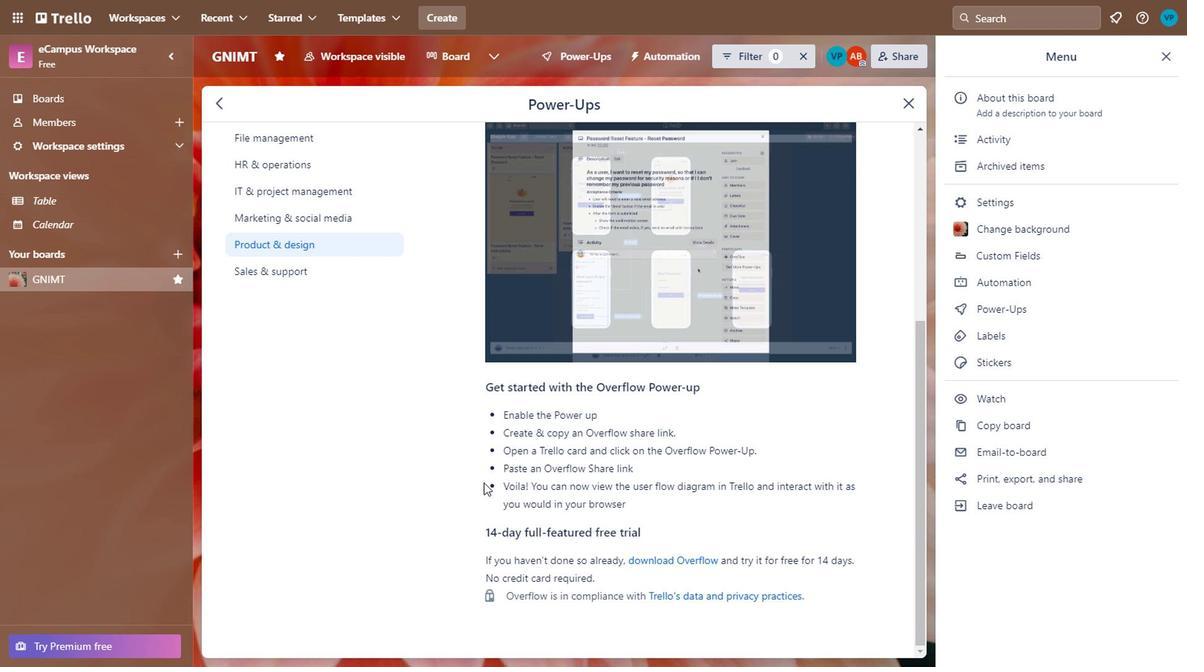 
Action: Mouse moved to (554, 495)
Screenshot: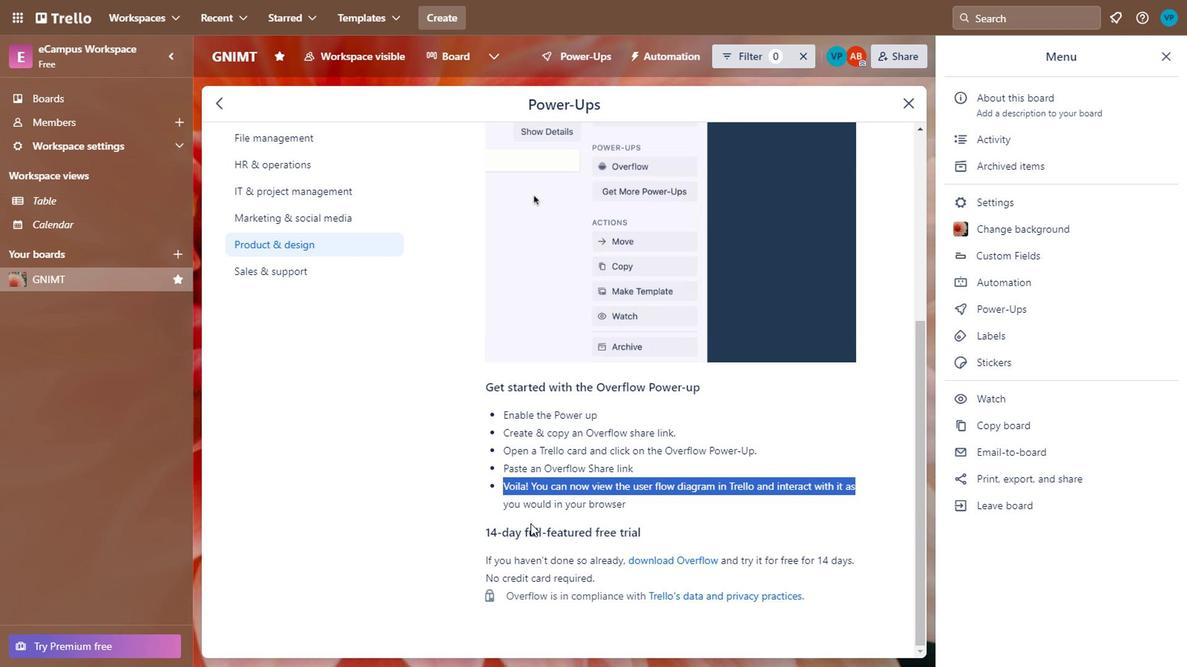 
Action: Mouse scrolled (554, 494) with delta (0, 0)
Screenshot: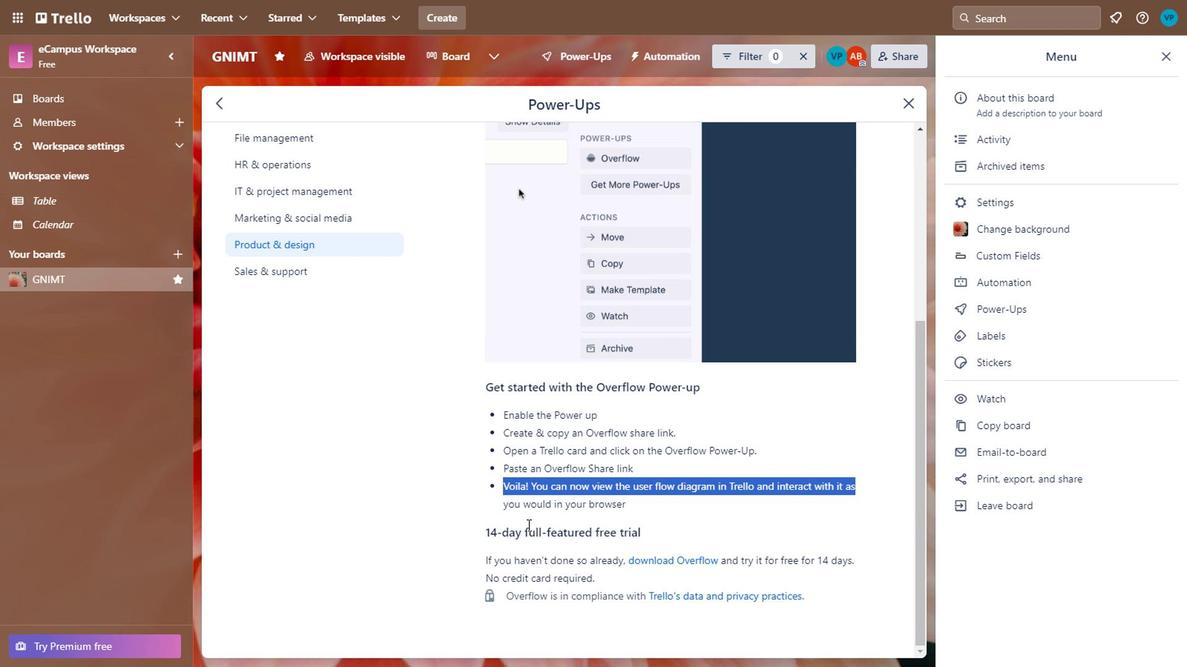 
Action: Mouse scrolled (554, 494) with delta (0, 0)
Screenshot: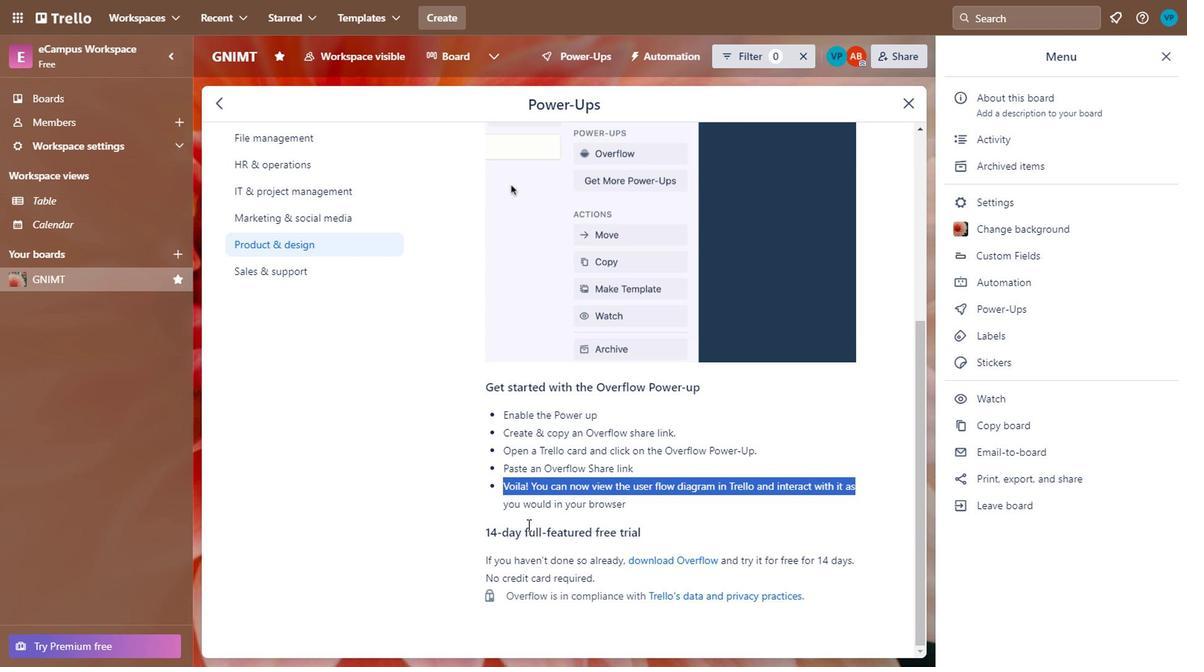
Action: Mouse moved to (520, 511)
Screenshot: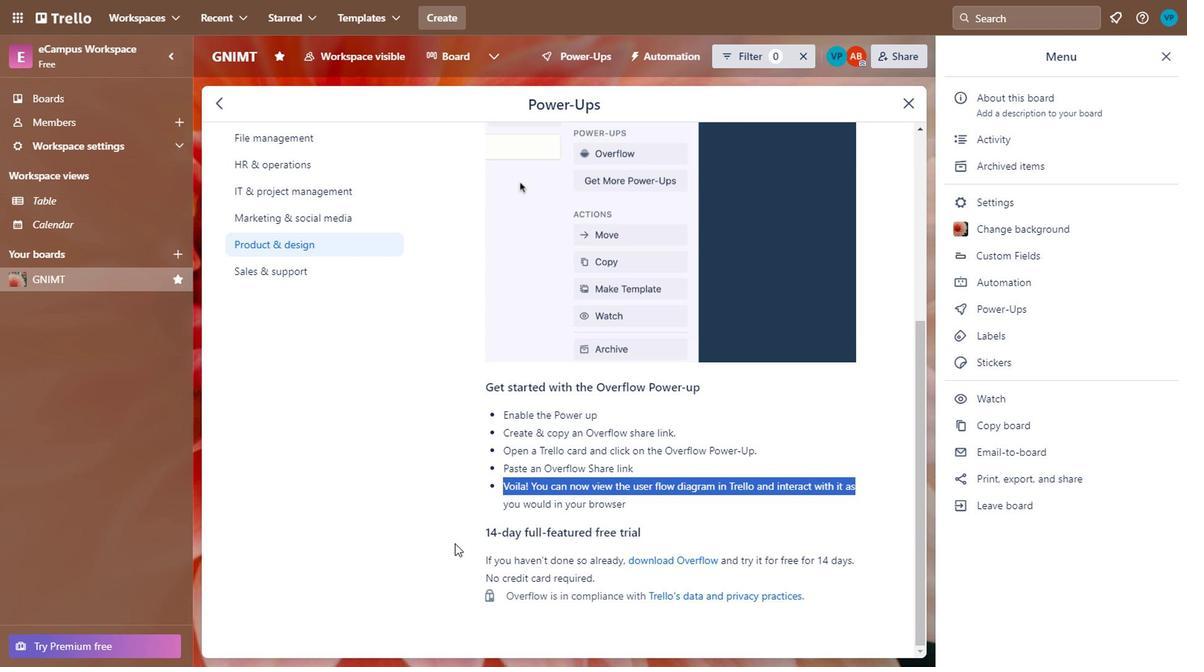 
Action: Mouse pressed left at (520, 511)
Screenshot: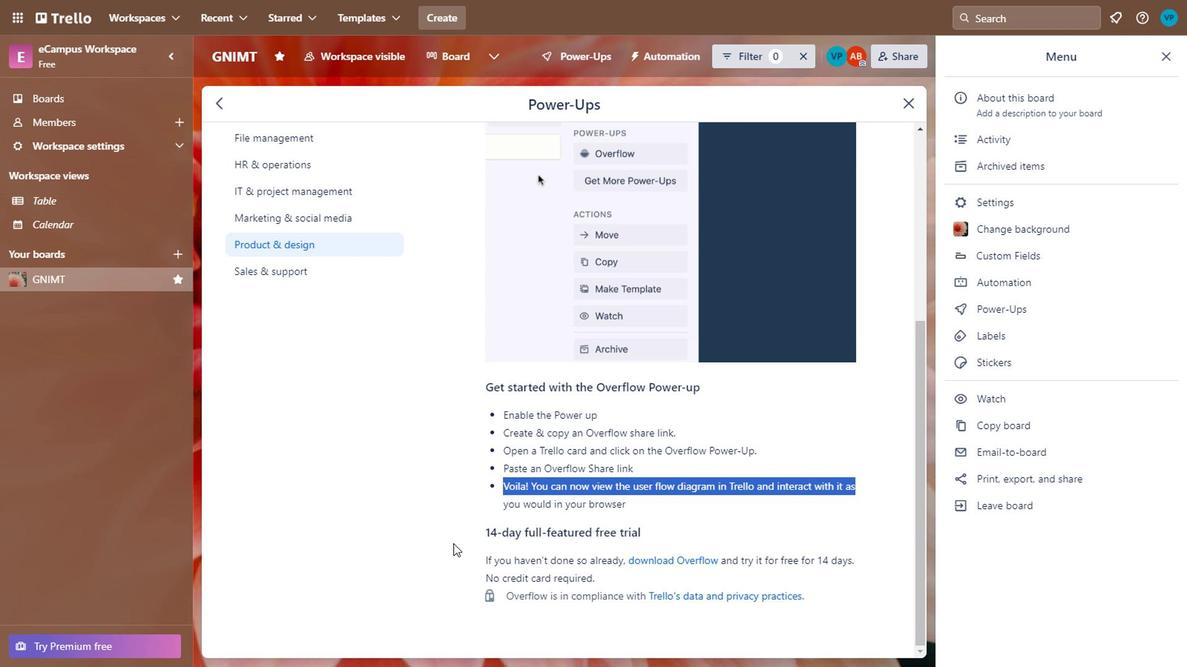 
Action: Mouse moved to (507, 547)
Screenshot: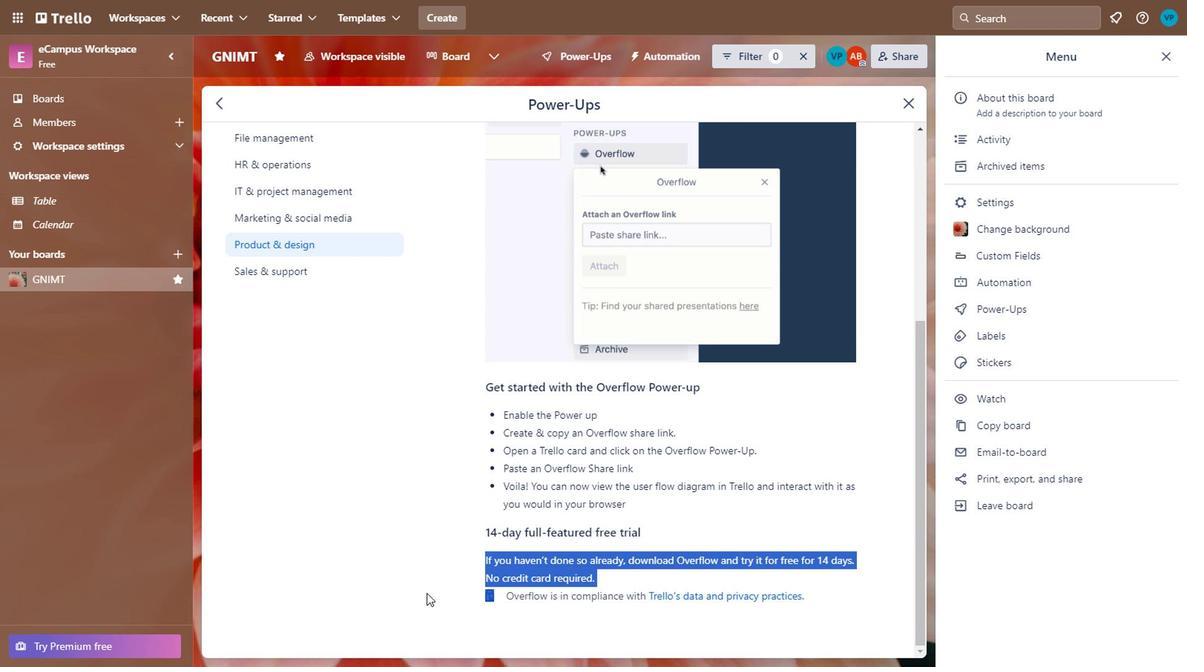 
Action: Mouse scrolled (507, 548) with delta (0, 0)
Screenshot: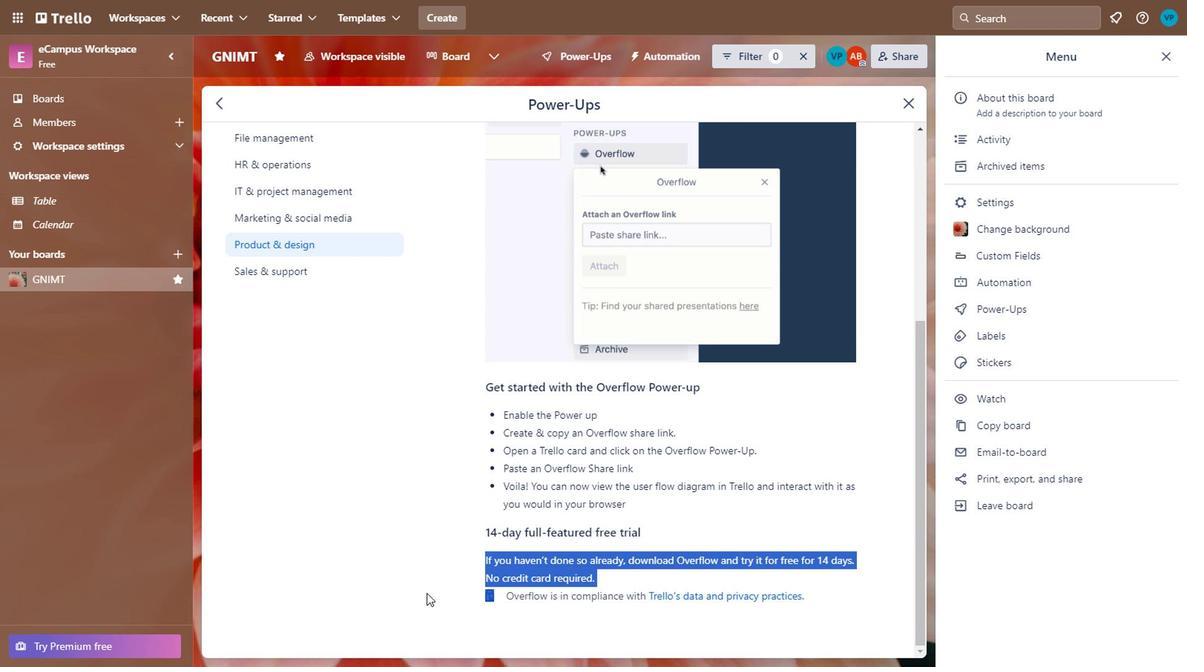 
Action: Mouse moved to (507, 546)
Screenshot: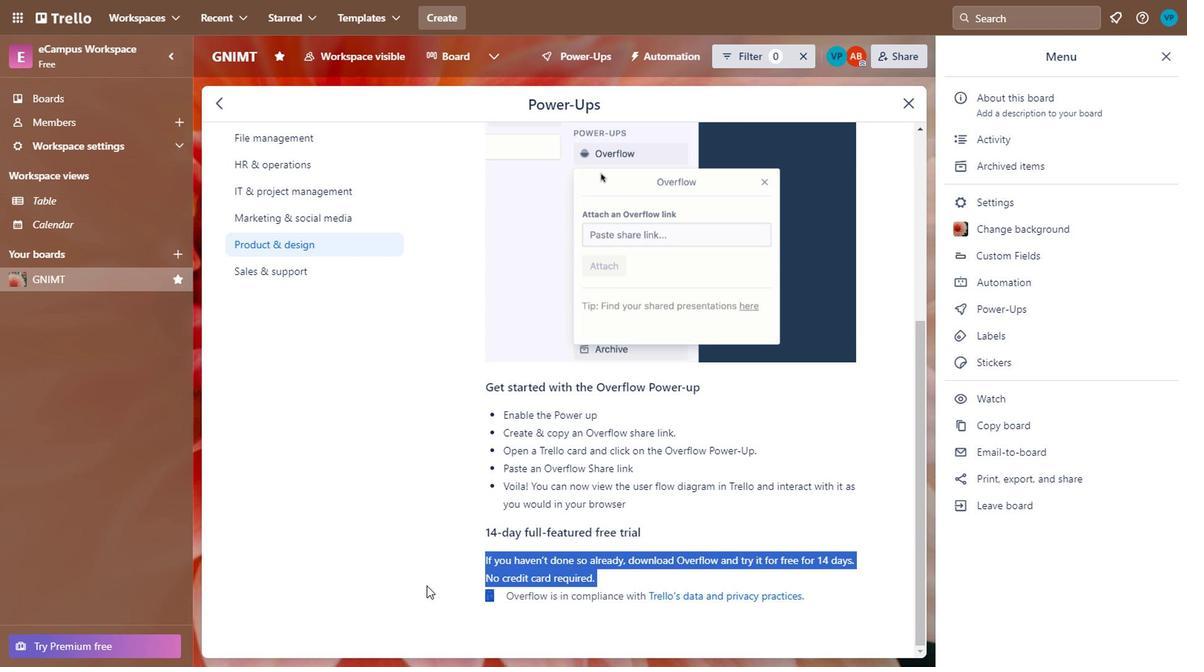 
Action: Mouse scrolled (507, 546) with delta (0, 0)
Screenshot: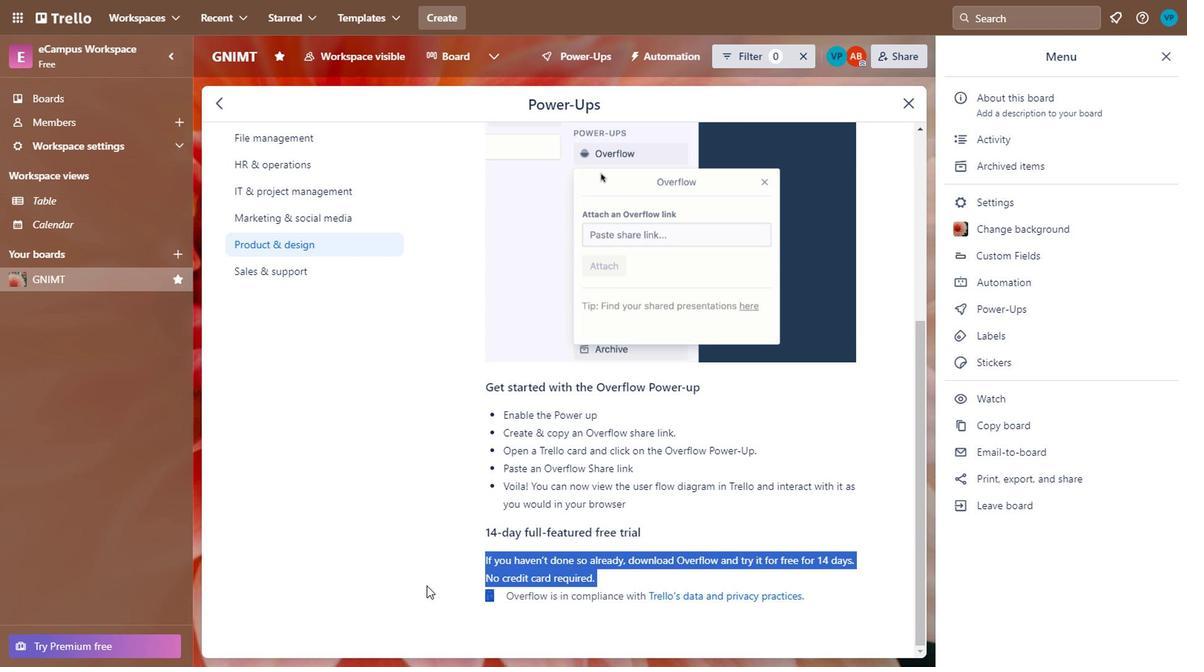 
Action: Mouse moved to (594, 484)
Screenshot: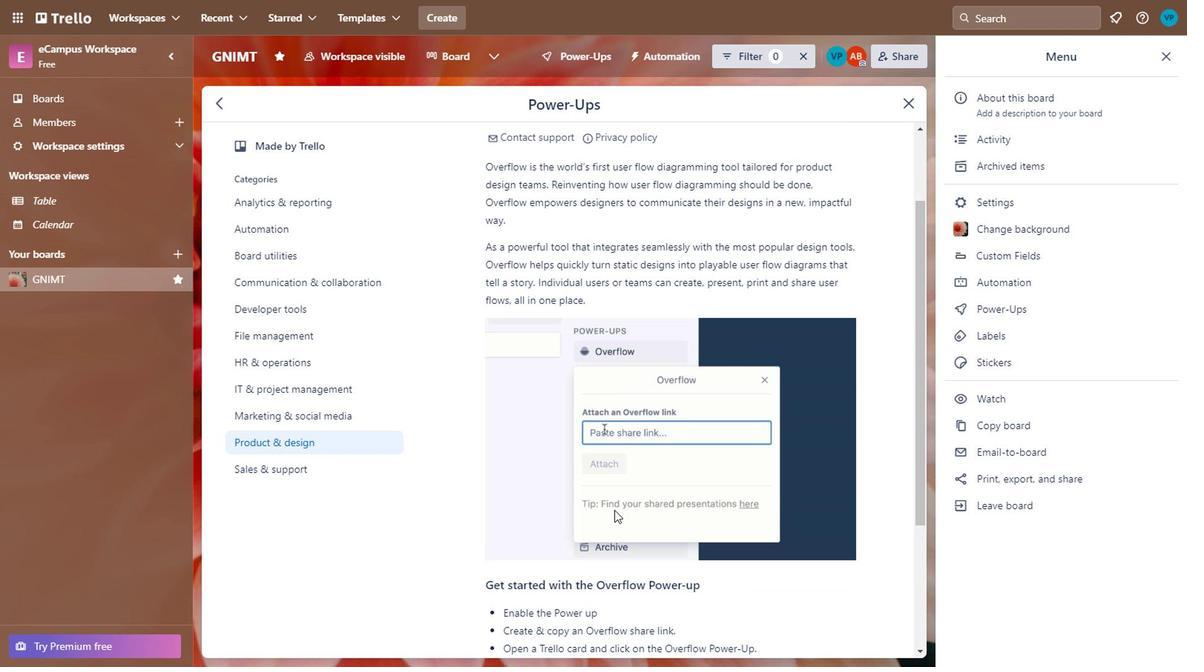 
Action: Mouse scrolled (594, 484) with delta (0, 0)
Screenshot: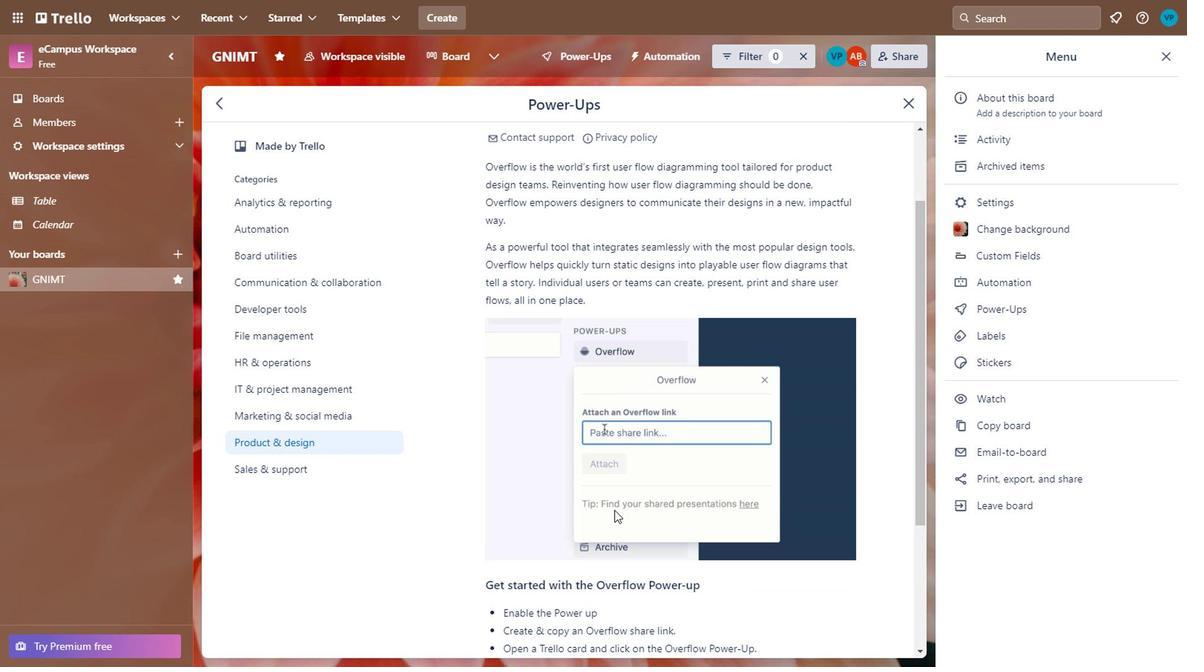 
Action: Mouse moved to (526, 481)
Screenshot: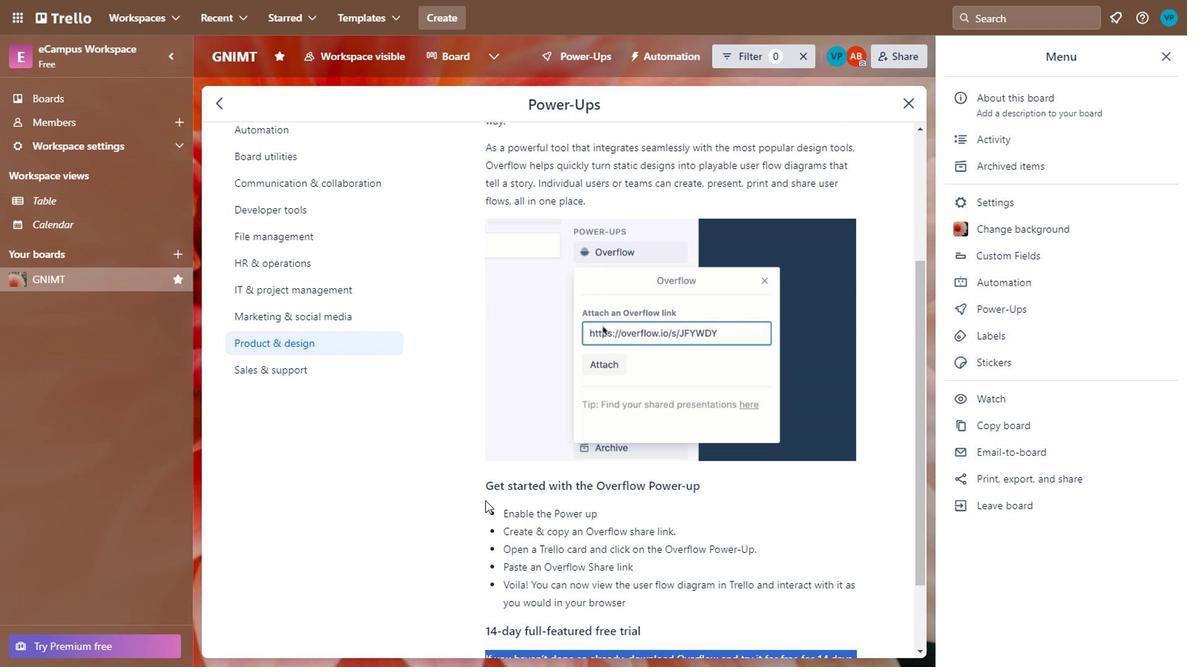 
Action: Mouse pressed left at (526, 481)
Screenshot: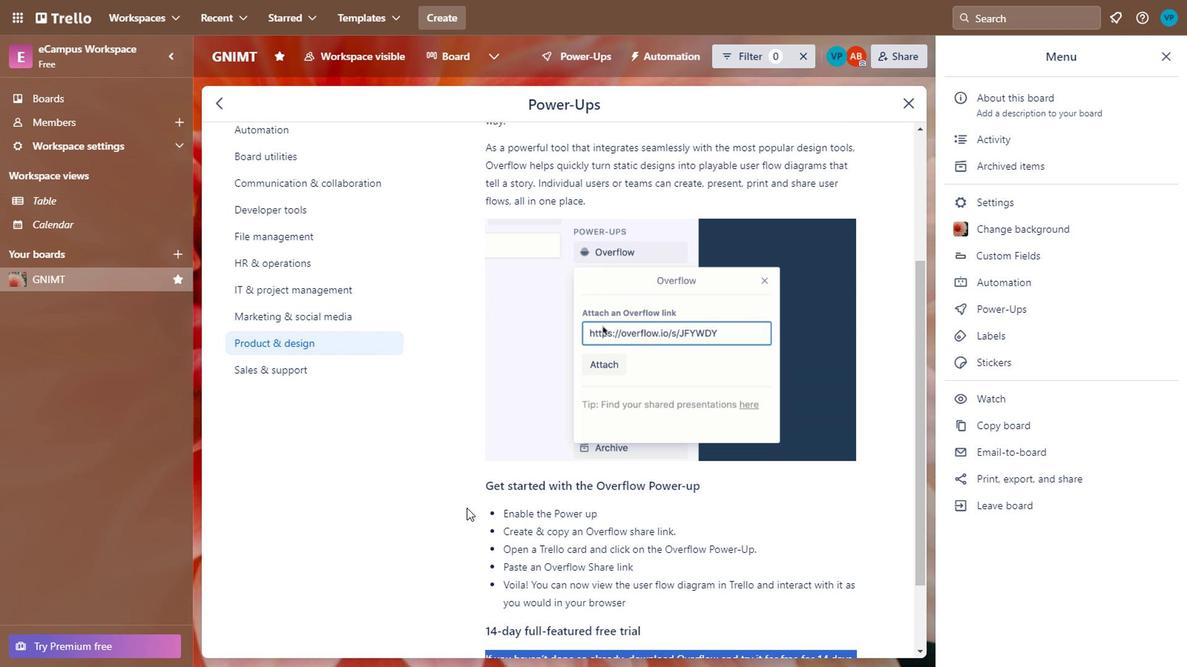 
Action: Mouse moved to (594, 492)
Screenshot: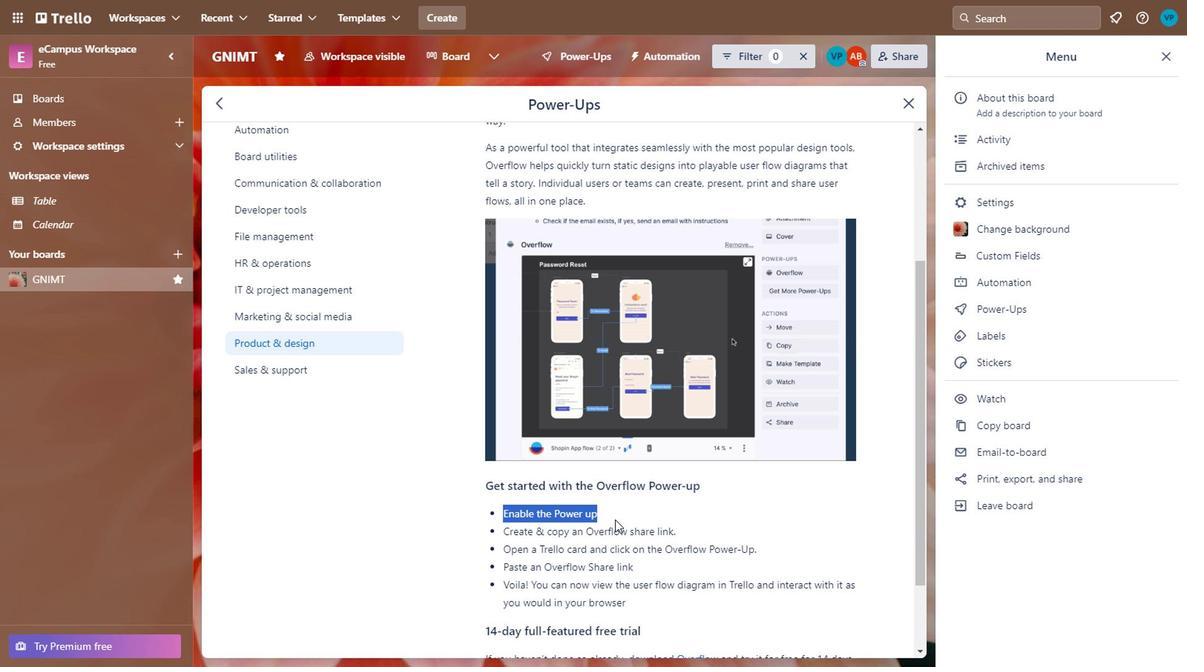
Action: Mouse scrolled (594, 491) with delta (0, 0)
Screenshot: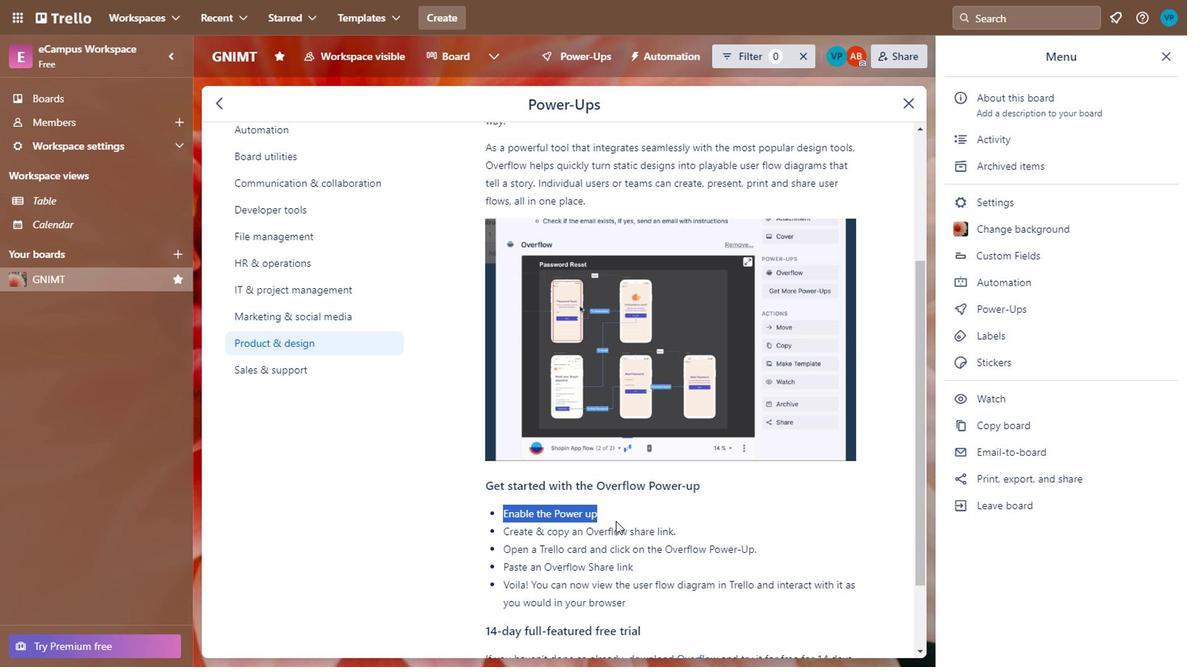 
Action: Mouse scrolled (594, 492) with delta (0, 0)
Screenshot: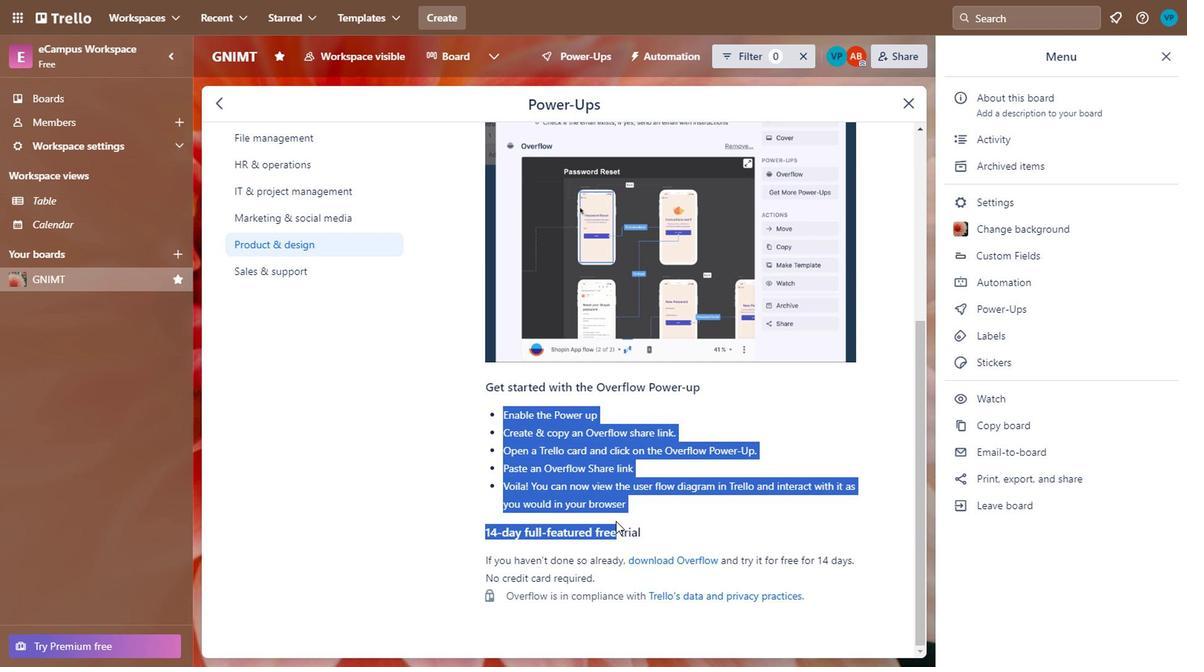 
Action: Mouse scrolled (594, 491) with delta (0, 0)
Screenshot: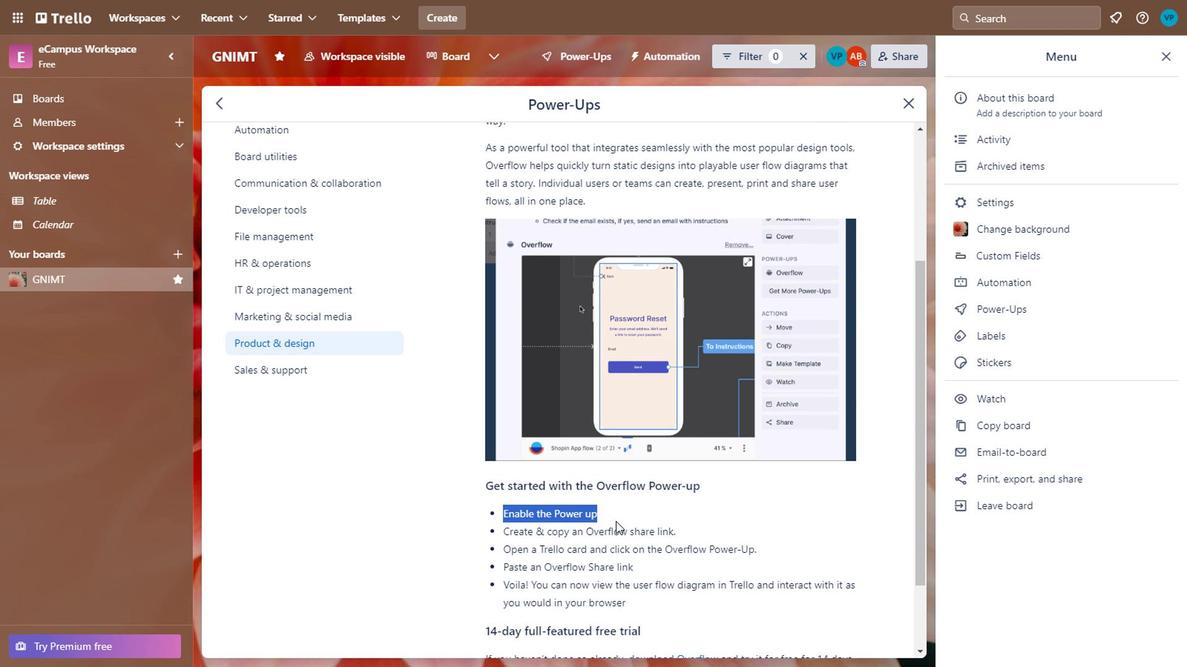 
Action: Mouse scrolled (594, 492) with delta (0, 0)
Screenshot: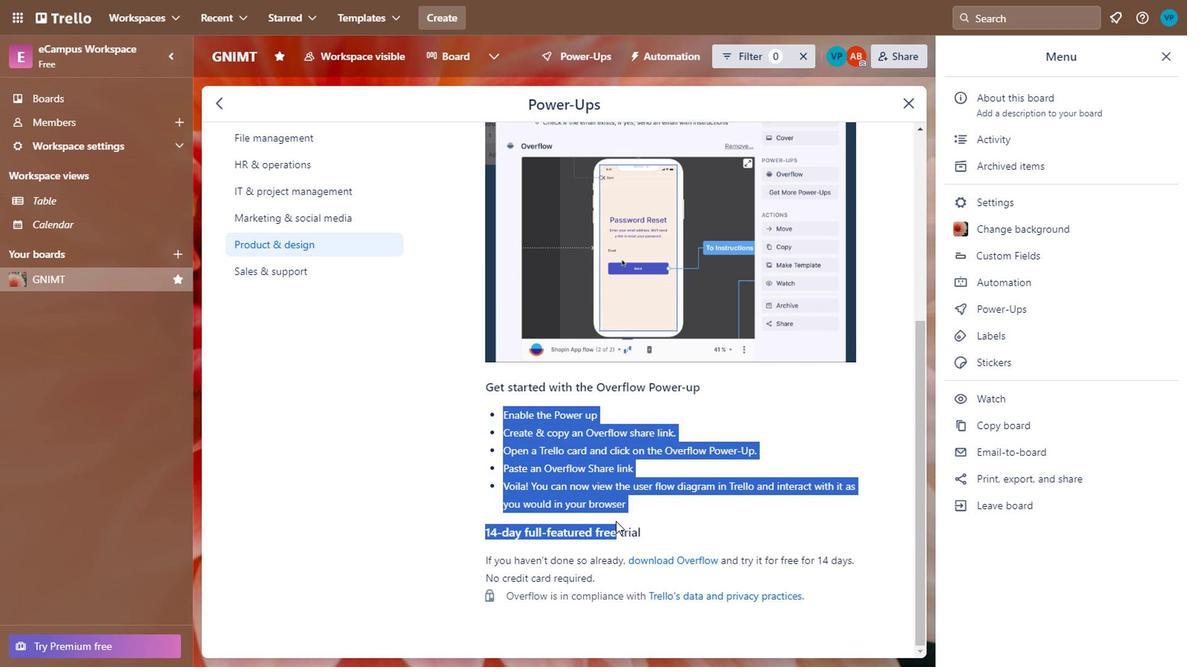 
Action: Mouse scrolled (594, 491) with delta (0, 0)
Screenshot: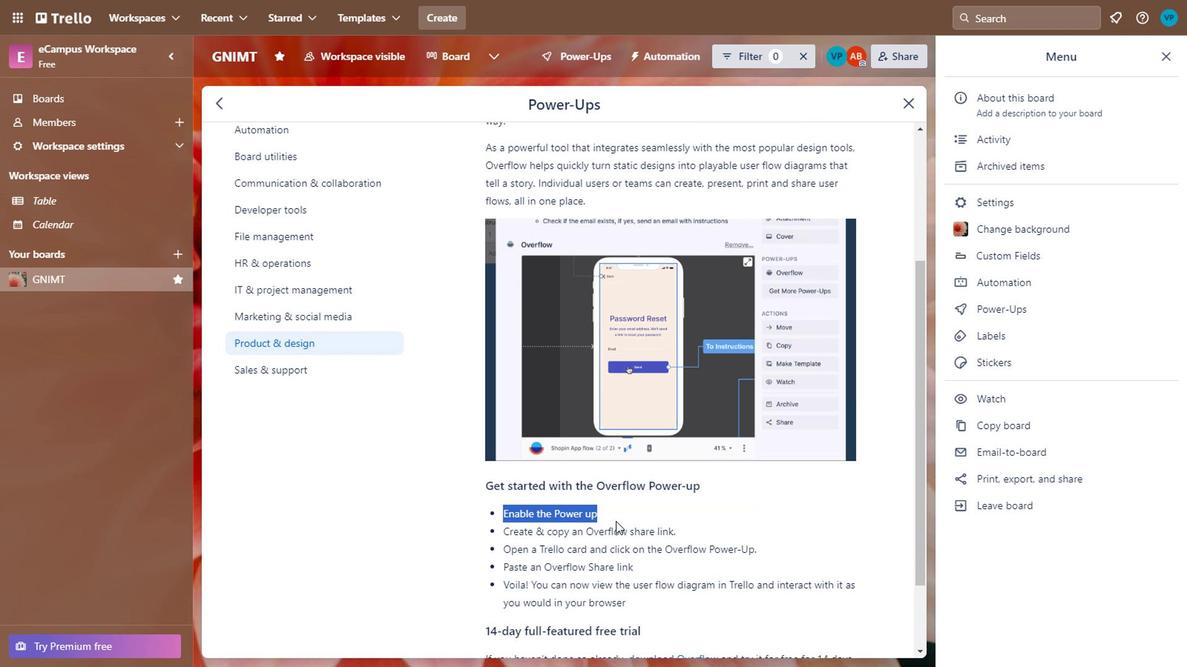 
Action: Mouse scrolled (594, 492) with delta (0, 0)
Screenshot: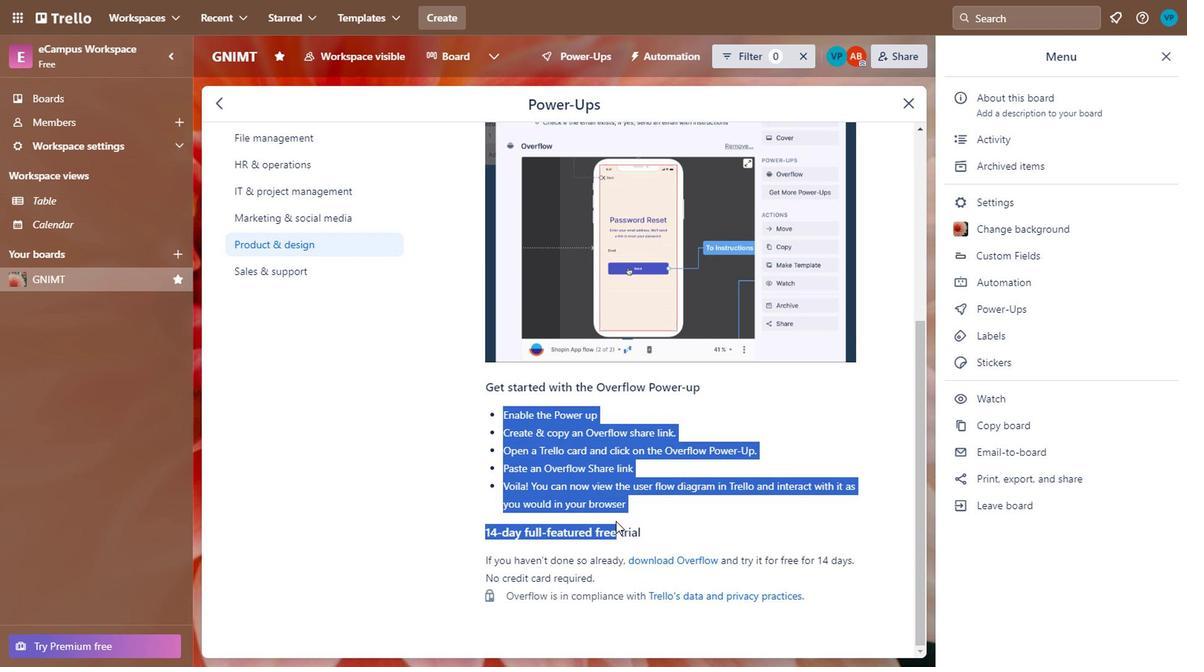 
Action: Mouse scrolled (594, 491) with delta (0, 0)
Screenshot: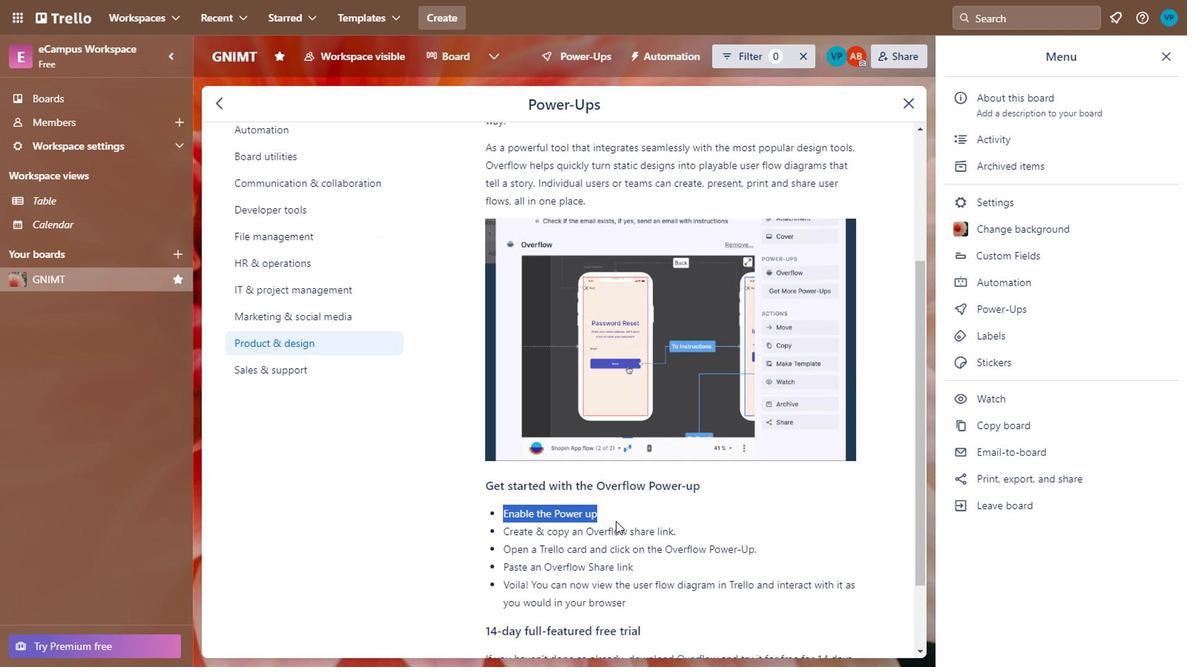 
Action: Mouse moved to (586, 447)
Screenshot: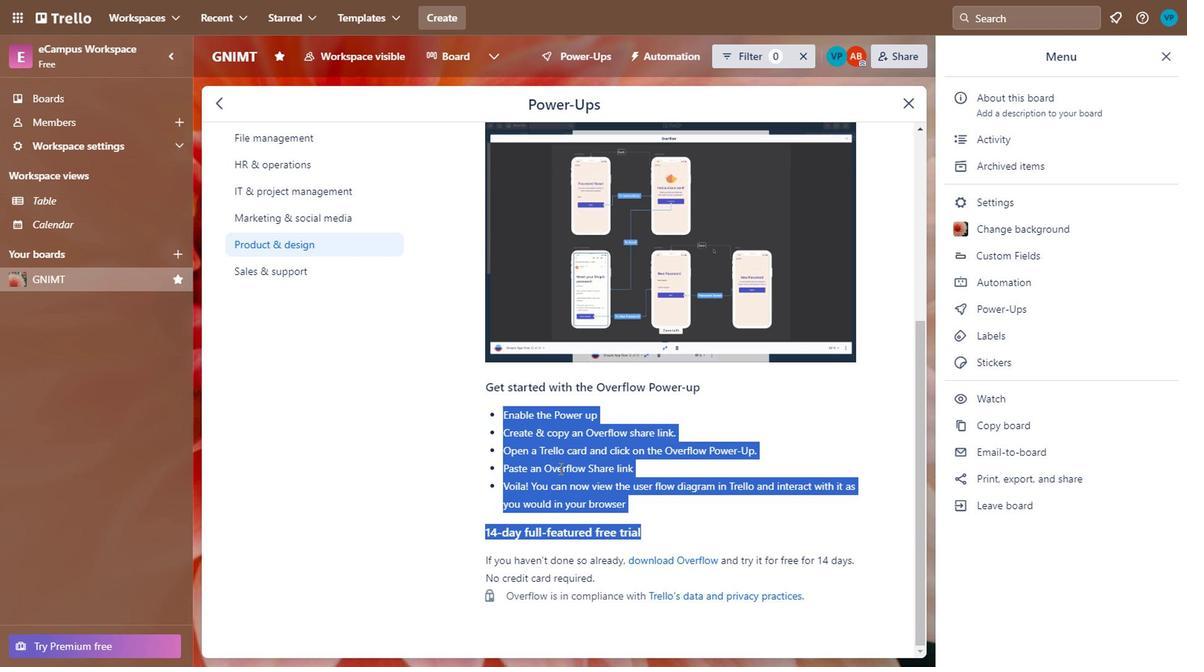 
Action: Mouse scrolled (586, 447) with delta (0, 0)
Screenshot: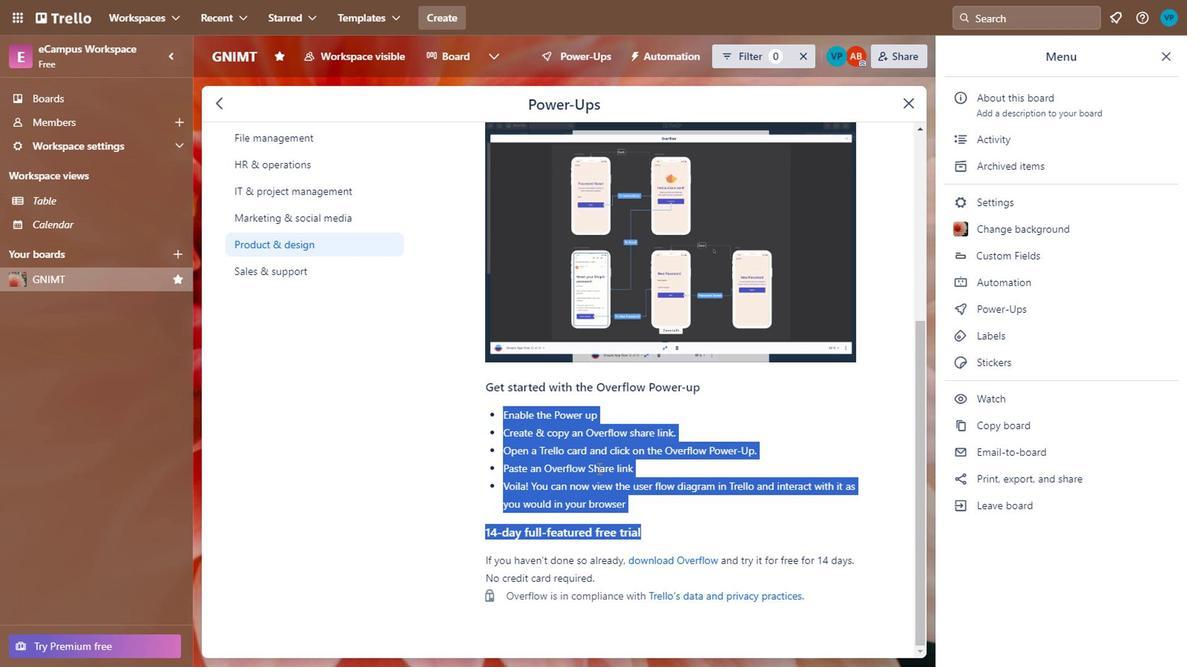 
Action: Mouse scrolled (586, 447) with delta (0, 0)
Screenshot: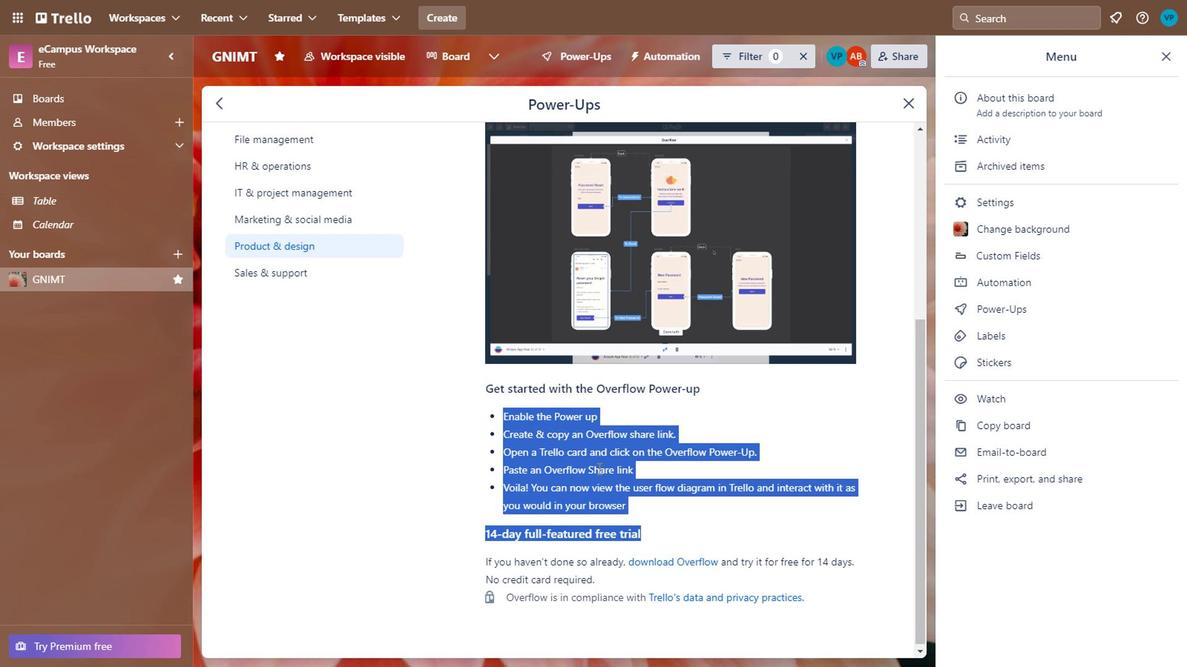 
Action: Mouse scrolled (586, 447) with delta (0, 0)
Screenshot: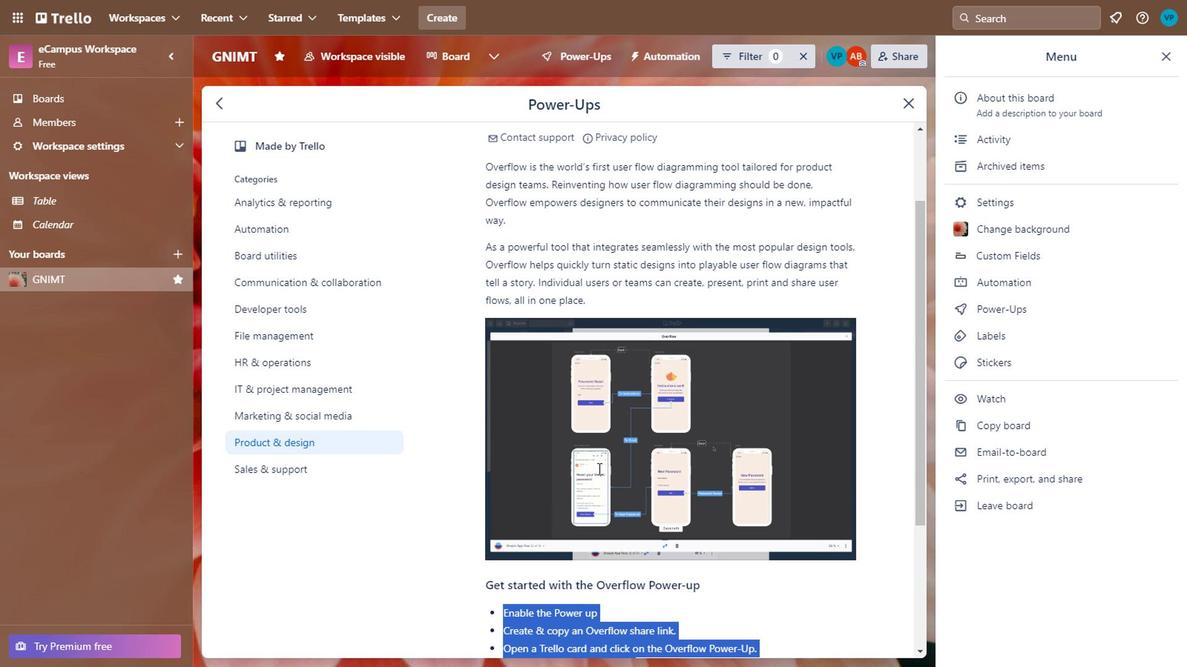
Action: Mouse scrolled (586, 447) with delta (0, 0)
Screenshot: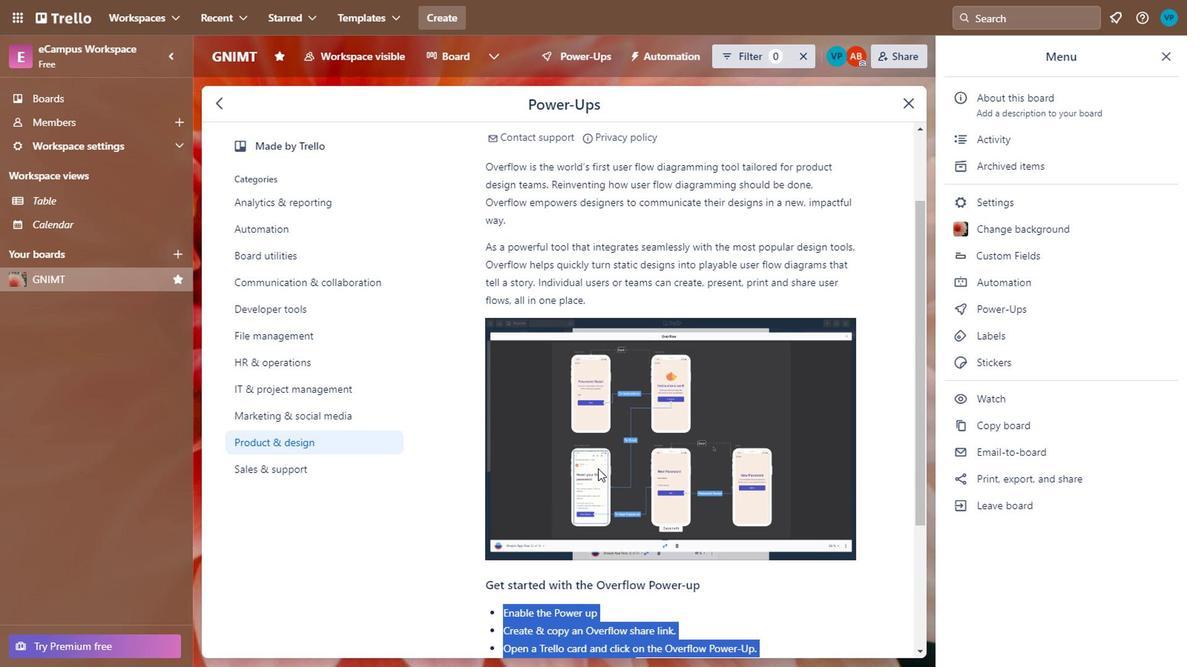
Action: Mouse moved to (586, 447)
Screenshot: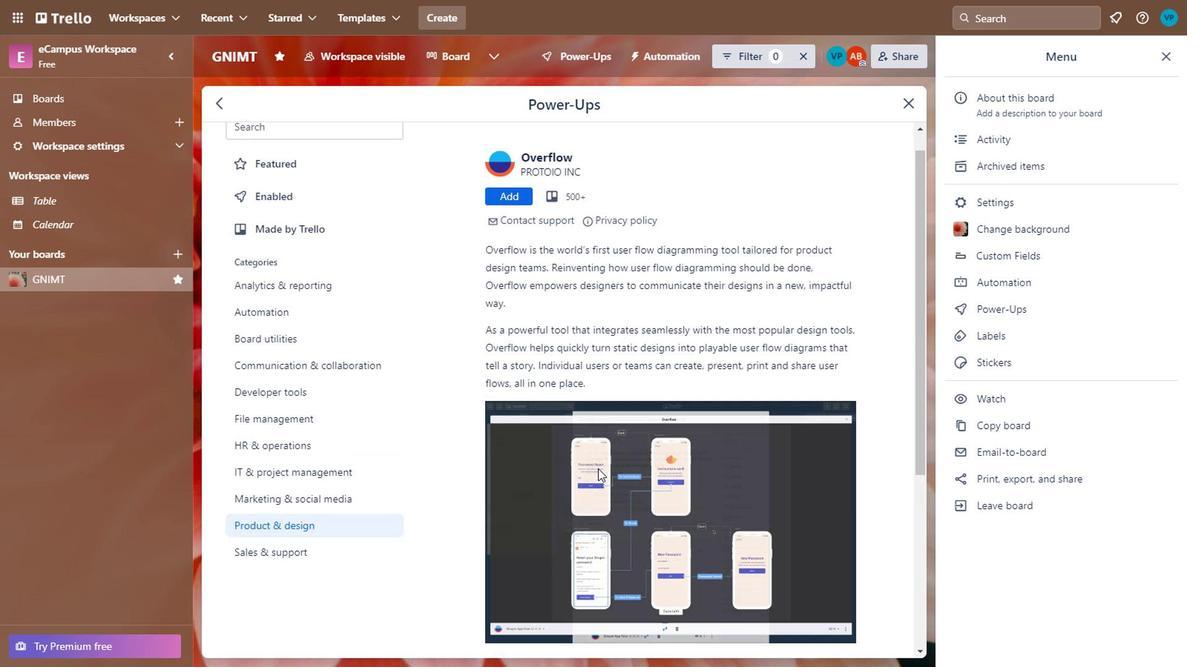 
Action: Mouse scrolled (586, 448) with delta (0, 0)
Screenshot: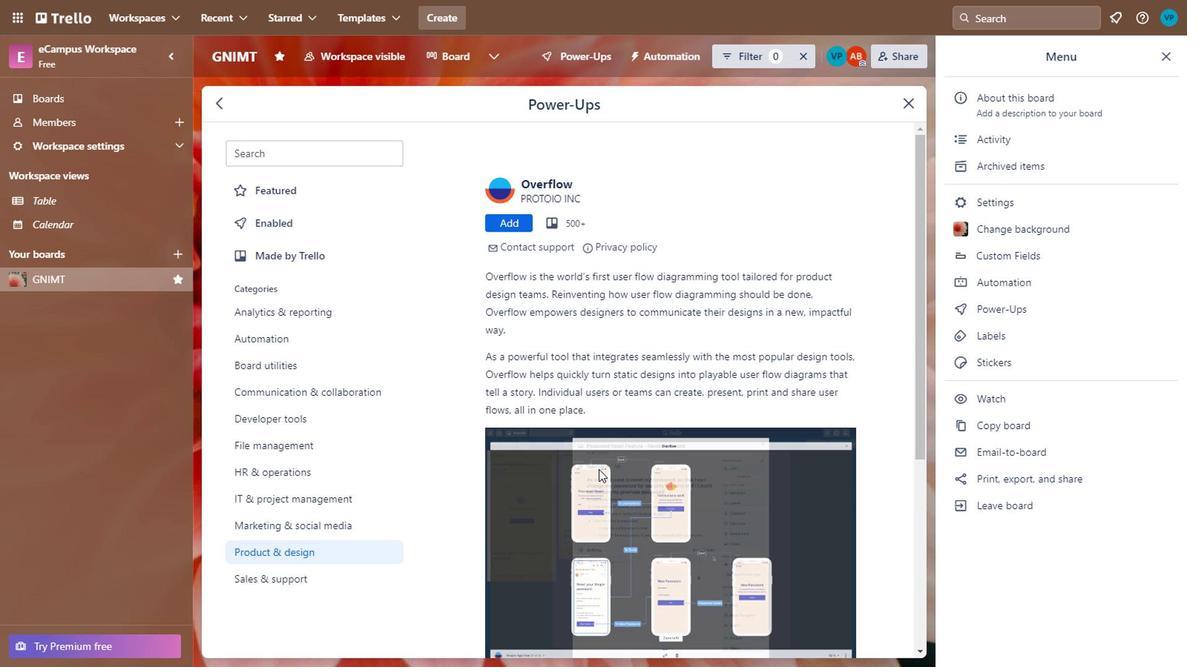 
Action: Mouse scrolled (586, 448) with delta (0, 0)
Screenshot: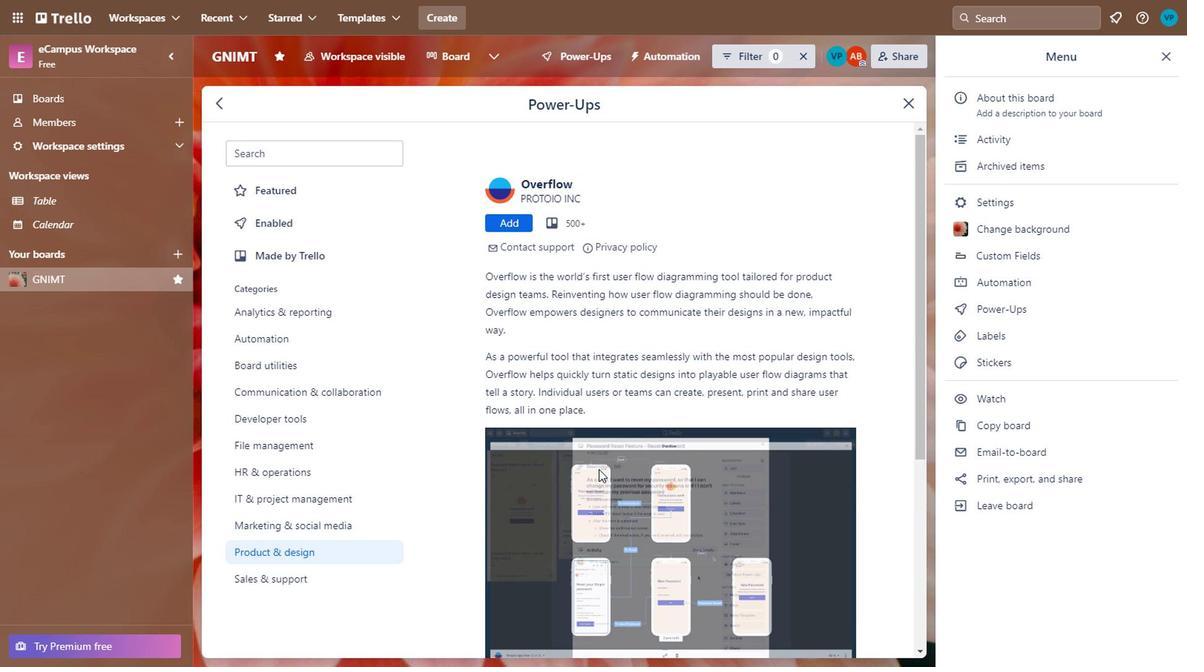 
Action: Mouse moved to (413, 125)
Screenshot: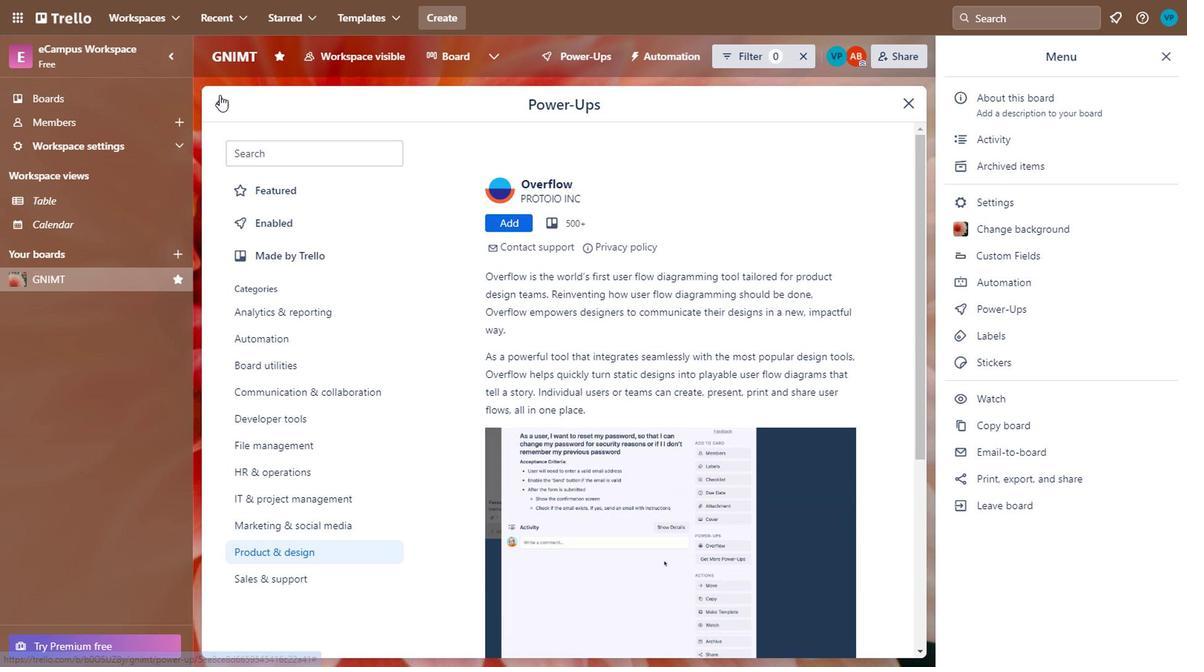 
Action: Mouse pressed left at (413, 125)
Screenshot: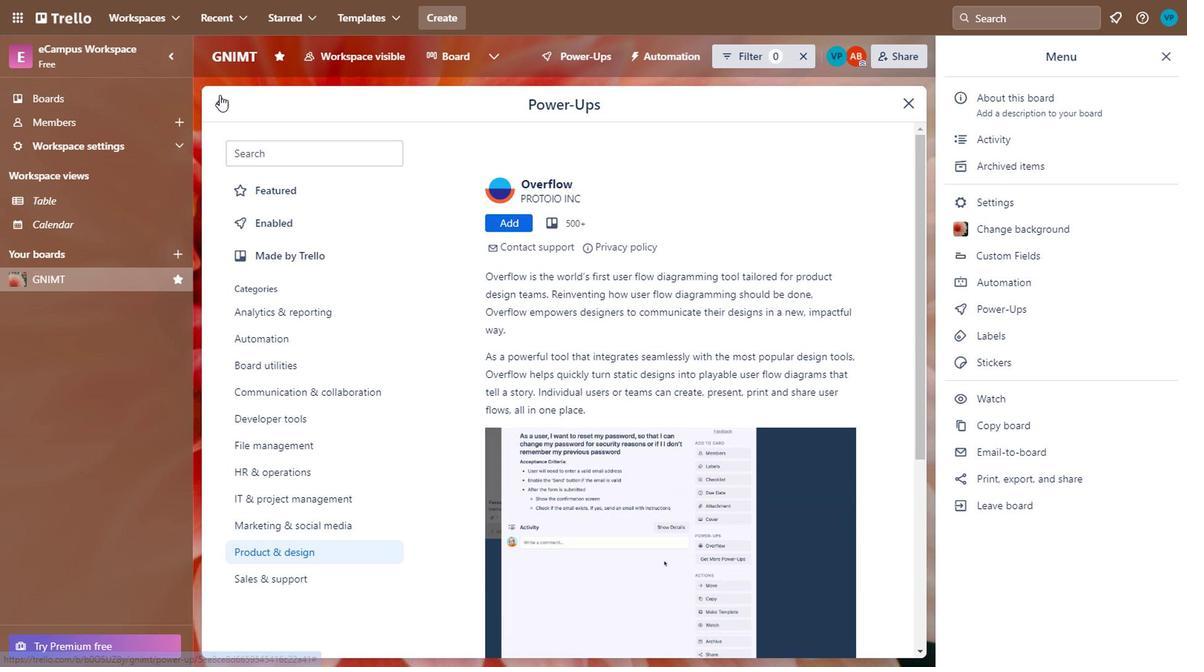 
Action: Mouse moved to (625, 337)
Screenshot: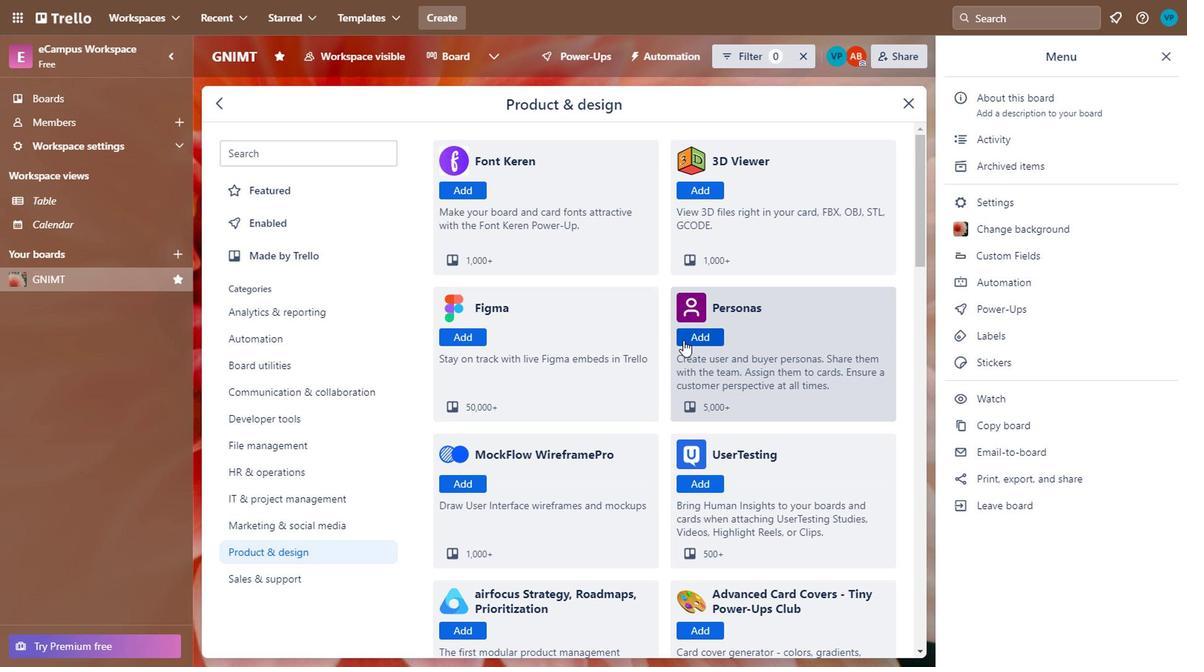 
Action: Mouse scrolled (625, 336) with delta (0, 0)
Screenshot: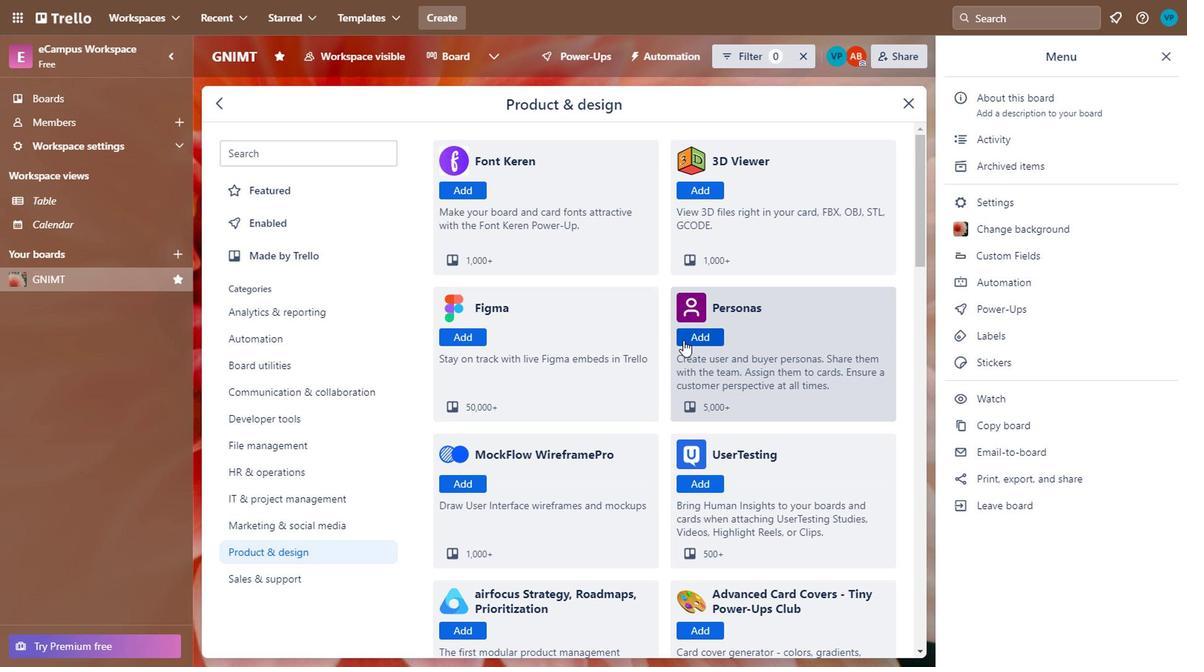 
Action: Mouse moved to (623, 338)
Screenshot: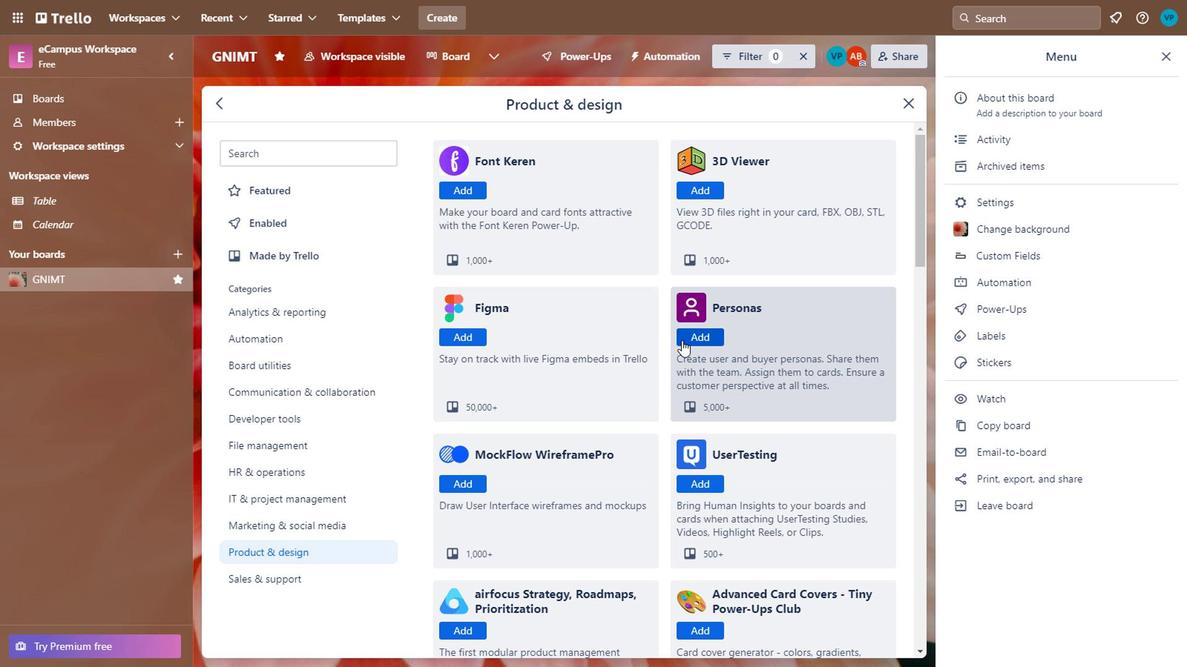 
Action: Mouse scrolled (623, 337) with delta (0, 0)
Screenshot: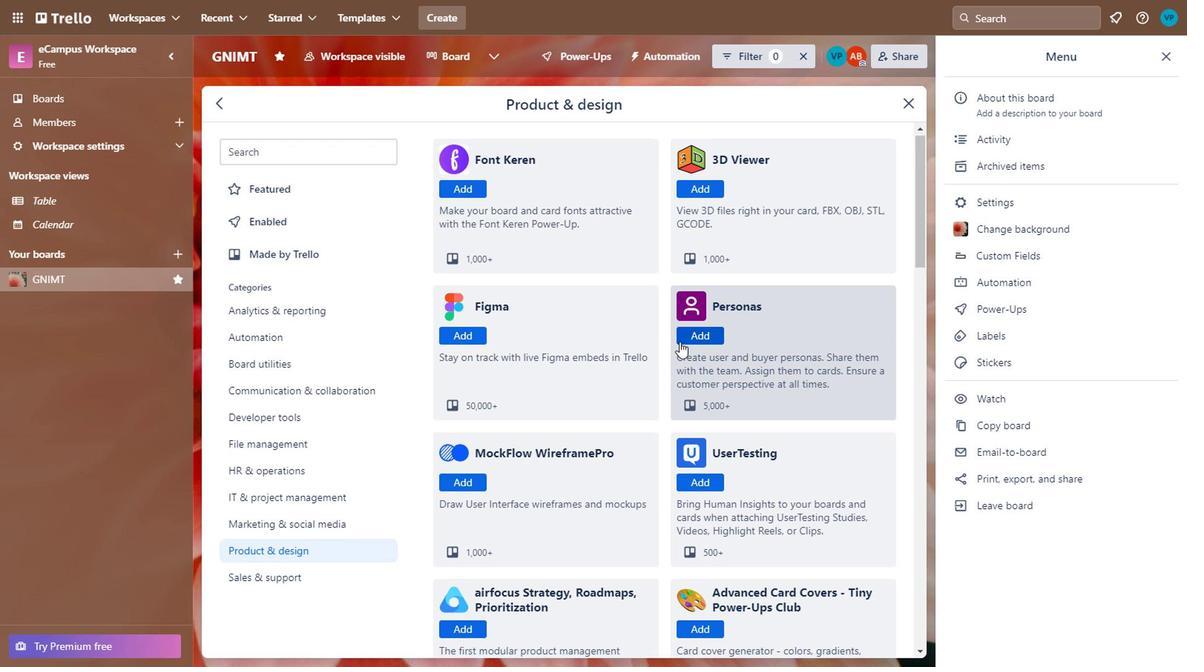 
Action: Mouse moved to (623, 339)
Screenshot: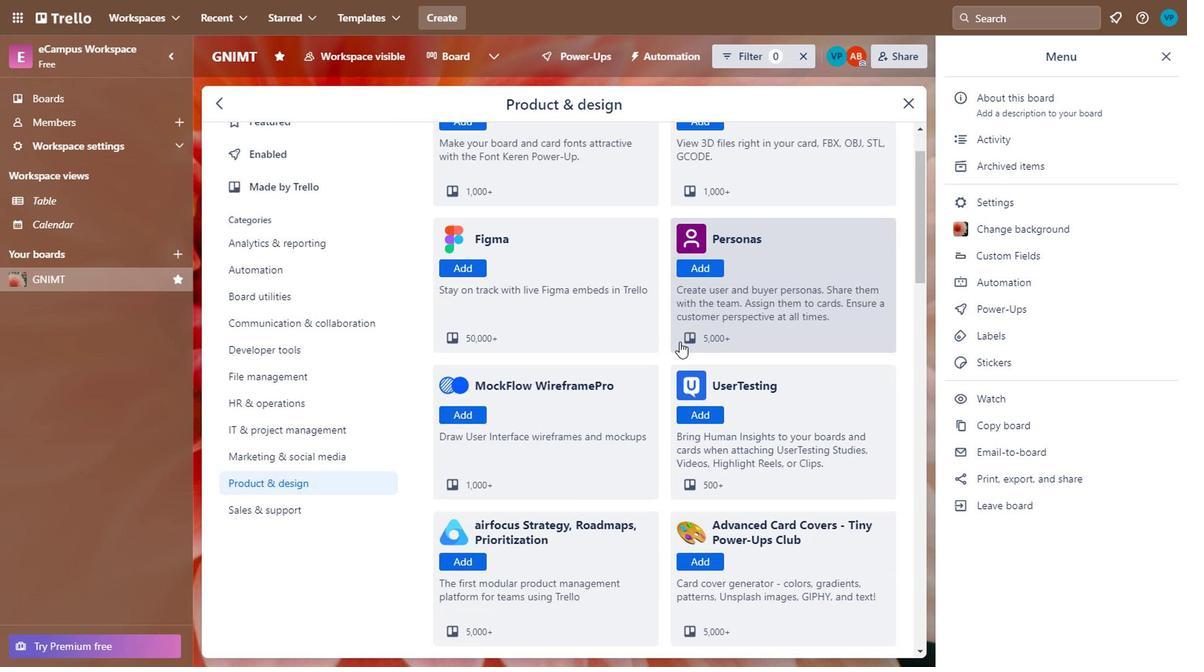 
Action: Mouse scrolled (623, 338) with delta (0, 0)
Screenshot: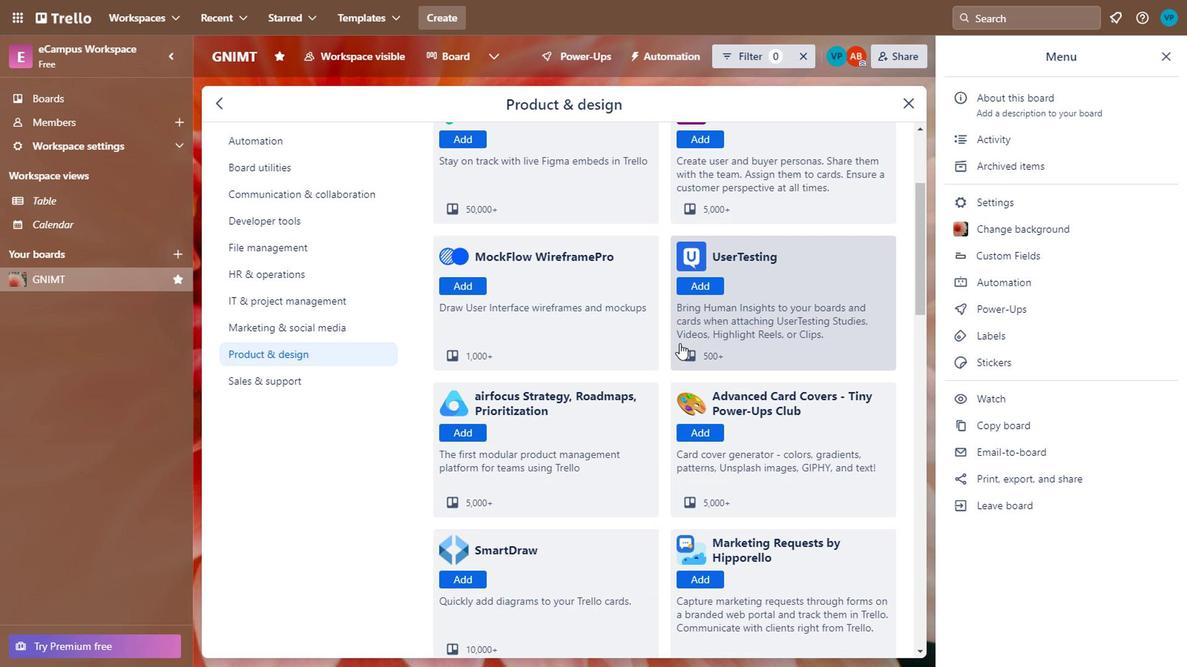 
Action: Mouse scrolled (623, 338) with delta (0, 0)
Screenshot: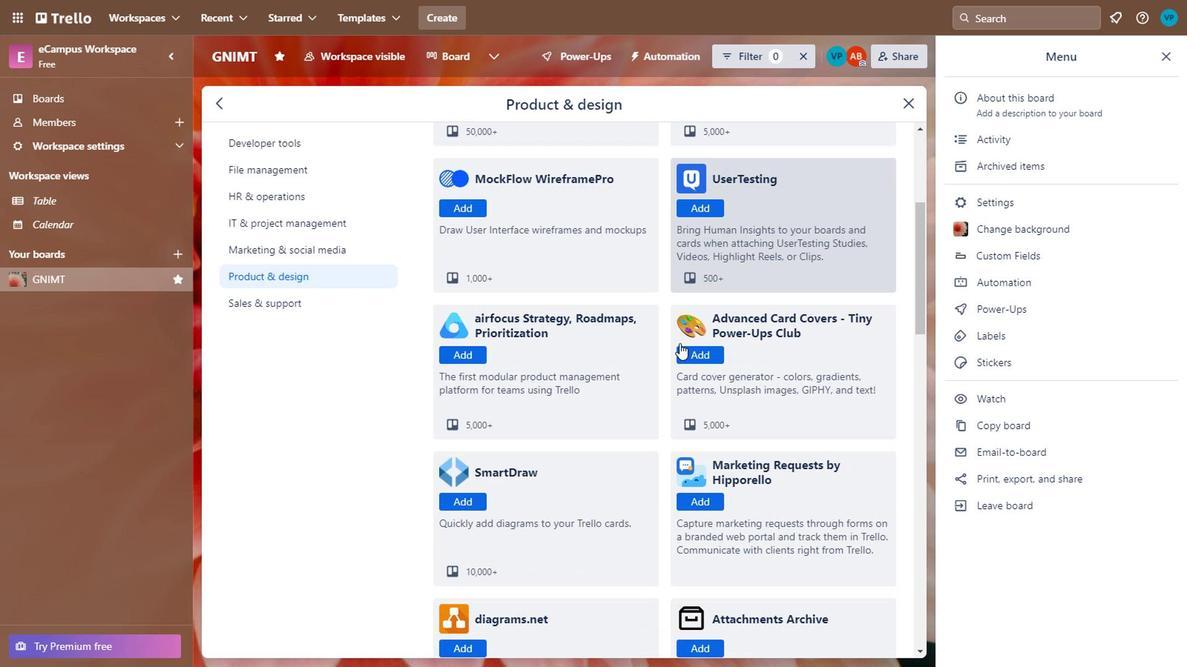 
Action: Mouse scrolled (623, 338) with delta (0, 0)
Screenshot: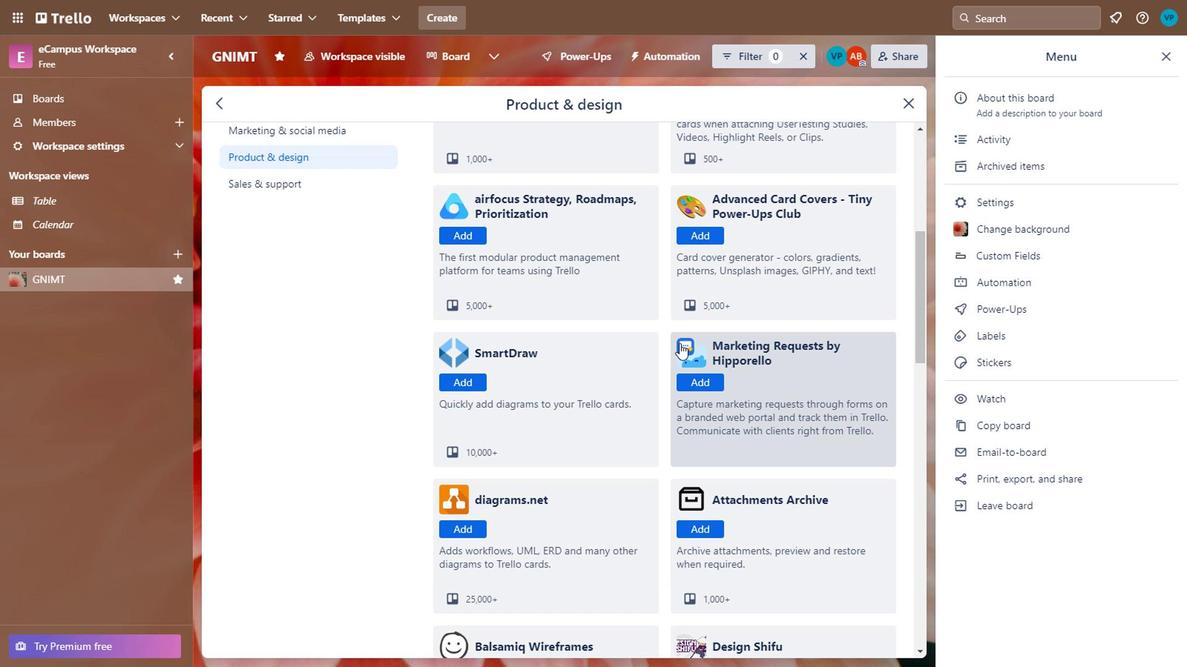 
Action: Mouse moved to (571, 372)
Screenshot: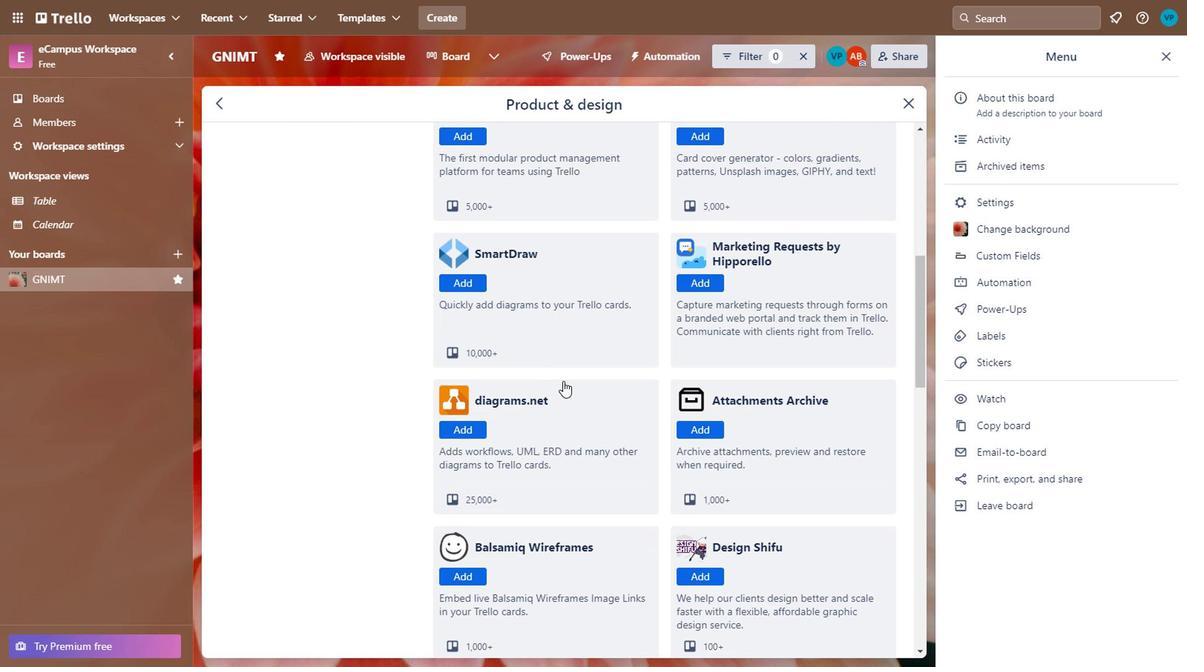 
Action: Mouse pressed left at (571, 372)
Screenshot: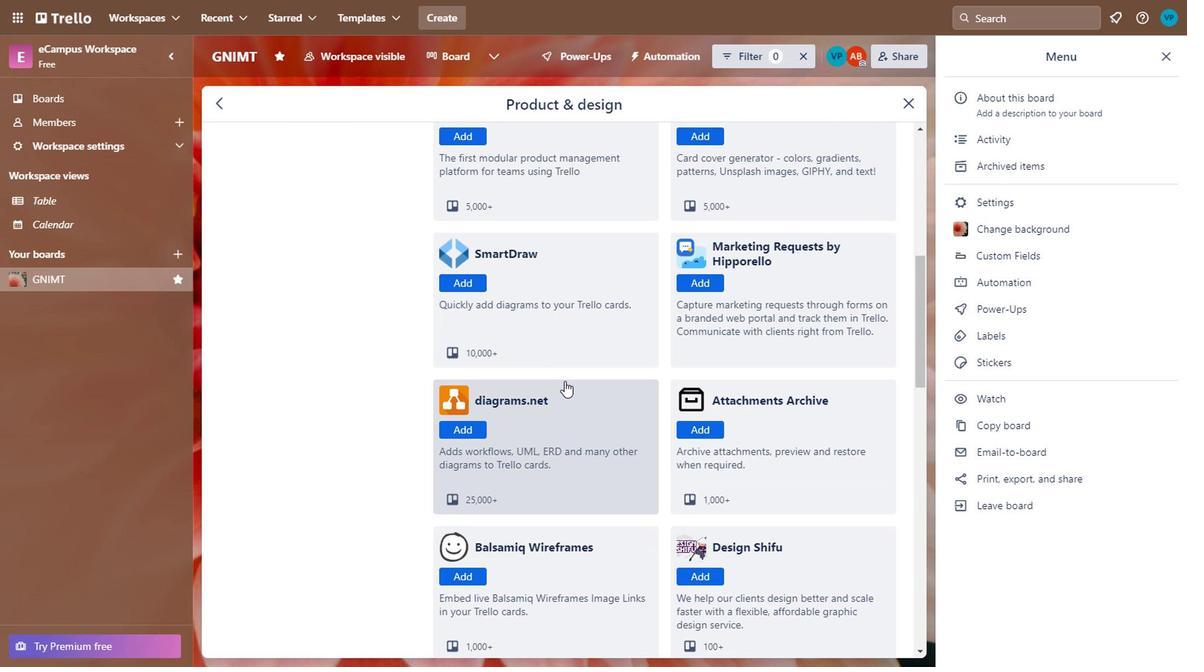 
Action: Mouse moved to (515, 265)
Screenshot: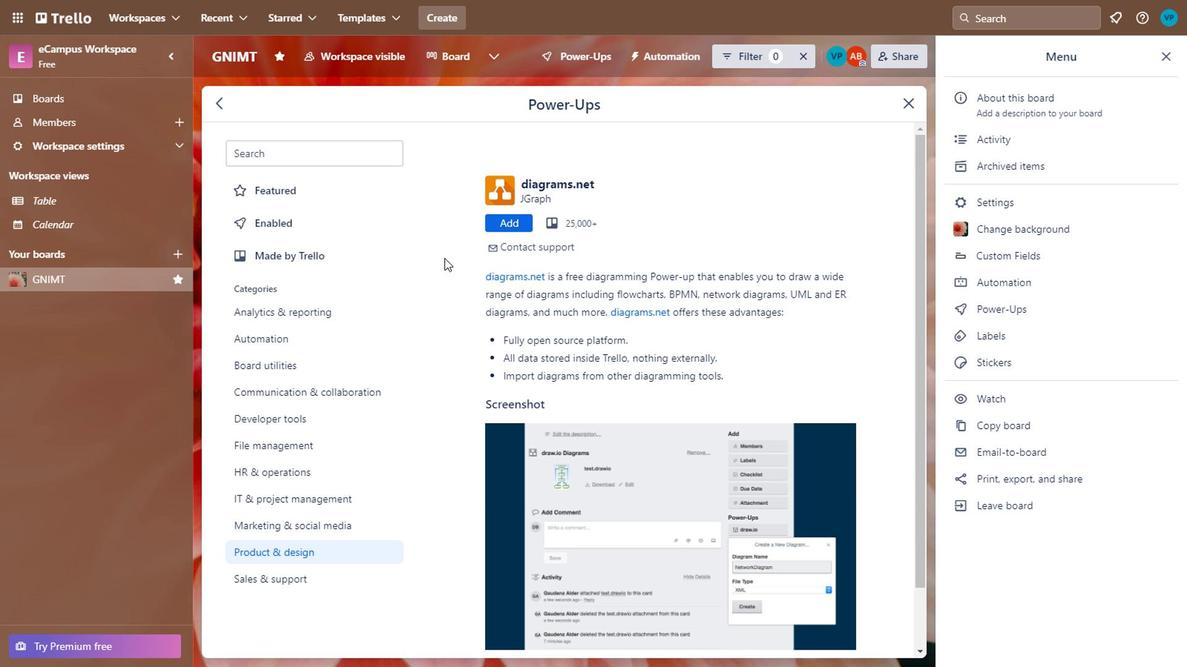 
Action: Mouse pressed left at (515, 265)
Screenshot: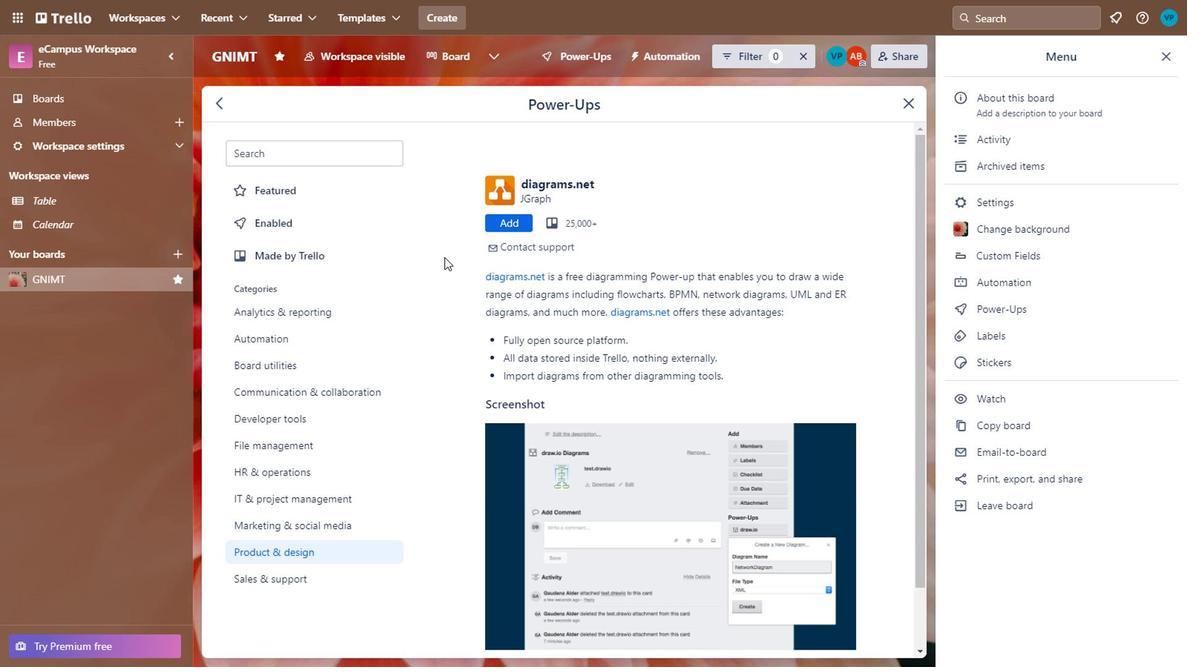 
Action: Mouse moved to (687, 385)
Screenshot: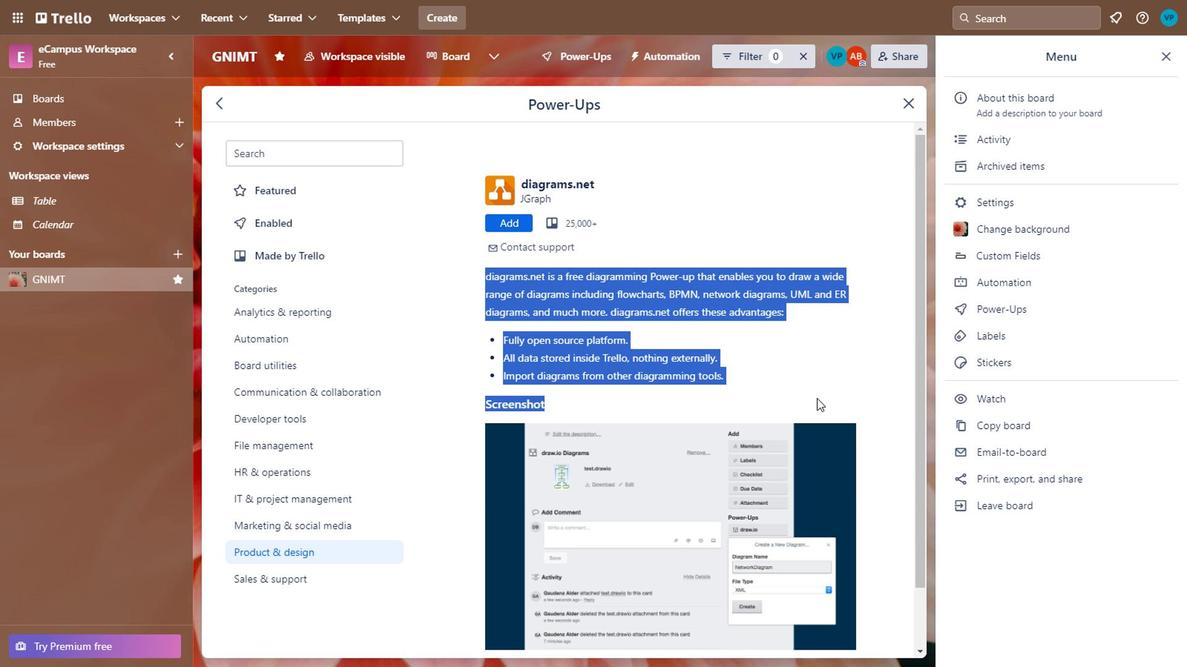 
Action: Mouse scrolled (687, 384) with delta (0, 0)
Screenshot: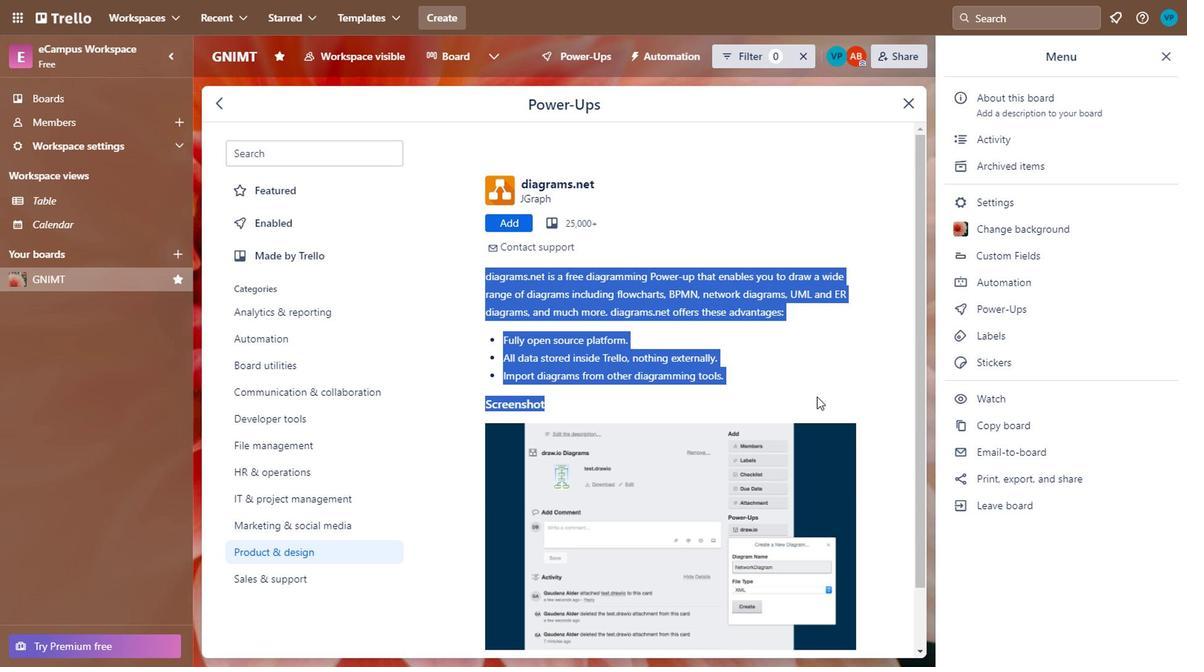 
Action: Mouse scrolled (687, 384) with delta (0, 0)
Screenshot: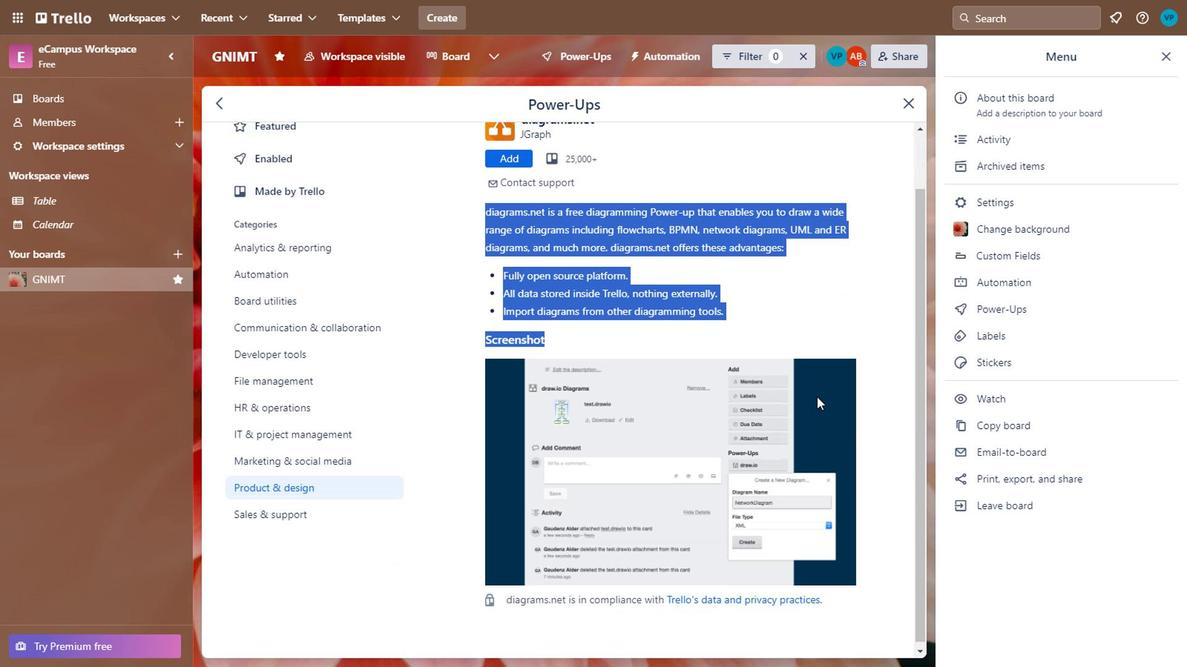 
Action: Mouse moved to (662, 300)
Screenshot: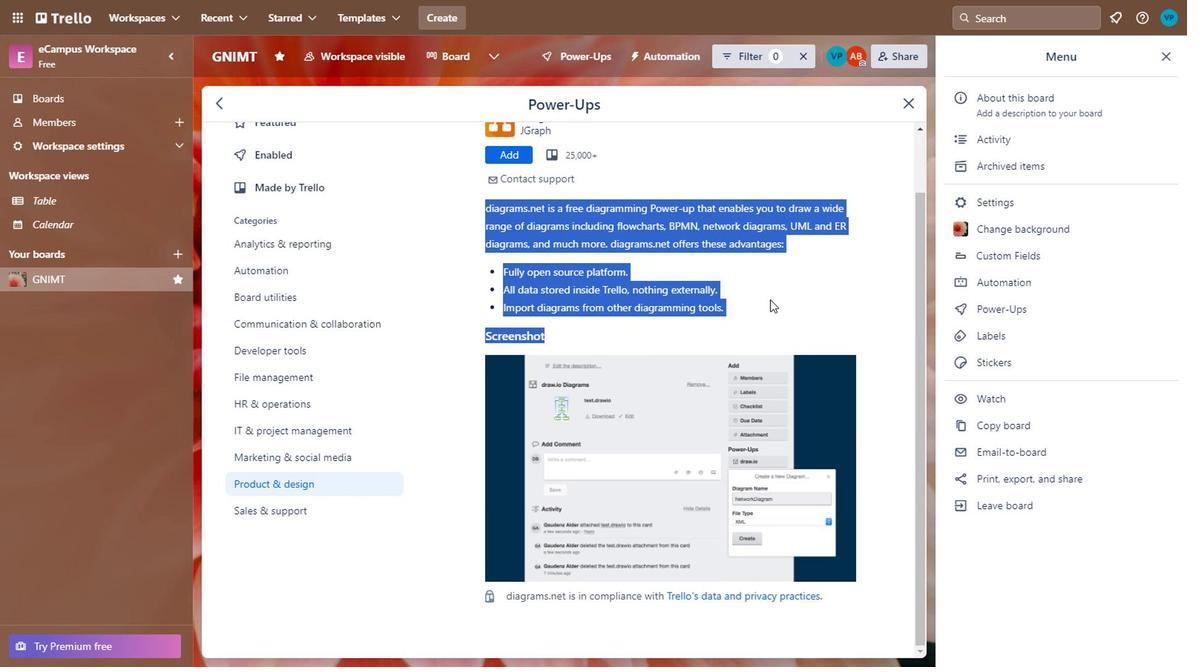 
Action: Mouse pressed left at (662, 300)
Screenshot: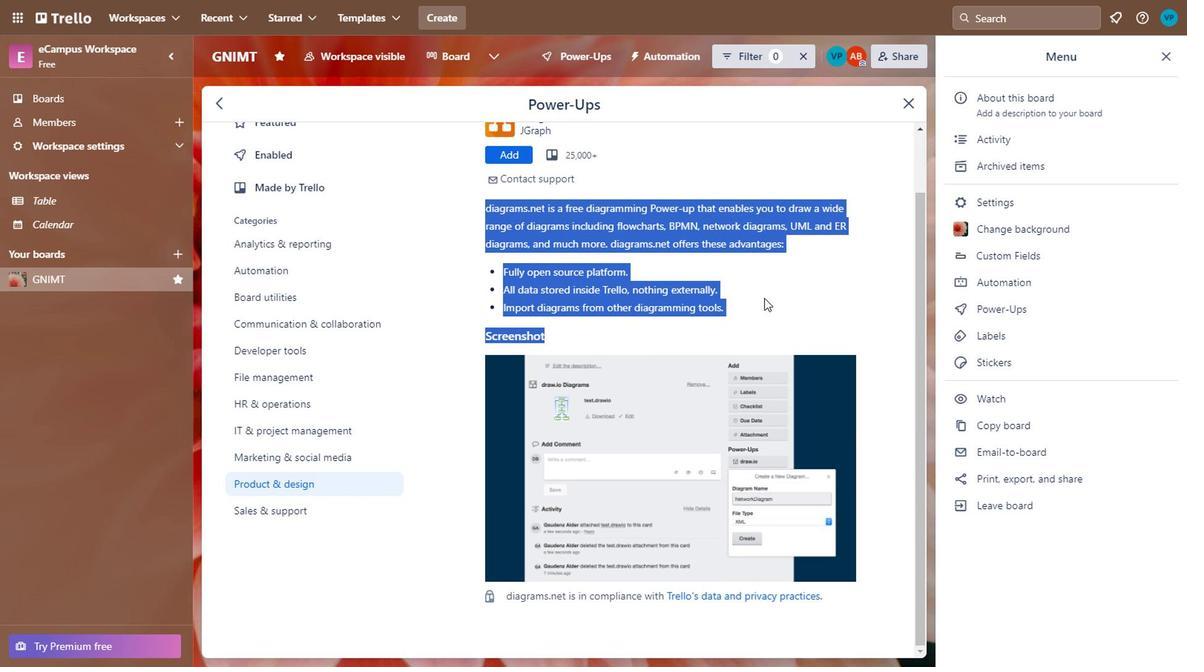 
Action: Mouse moved to (507, 355)
Screenshot: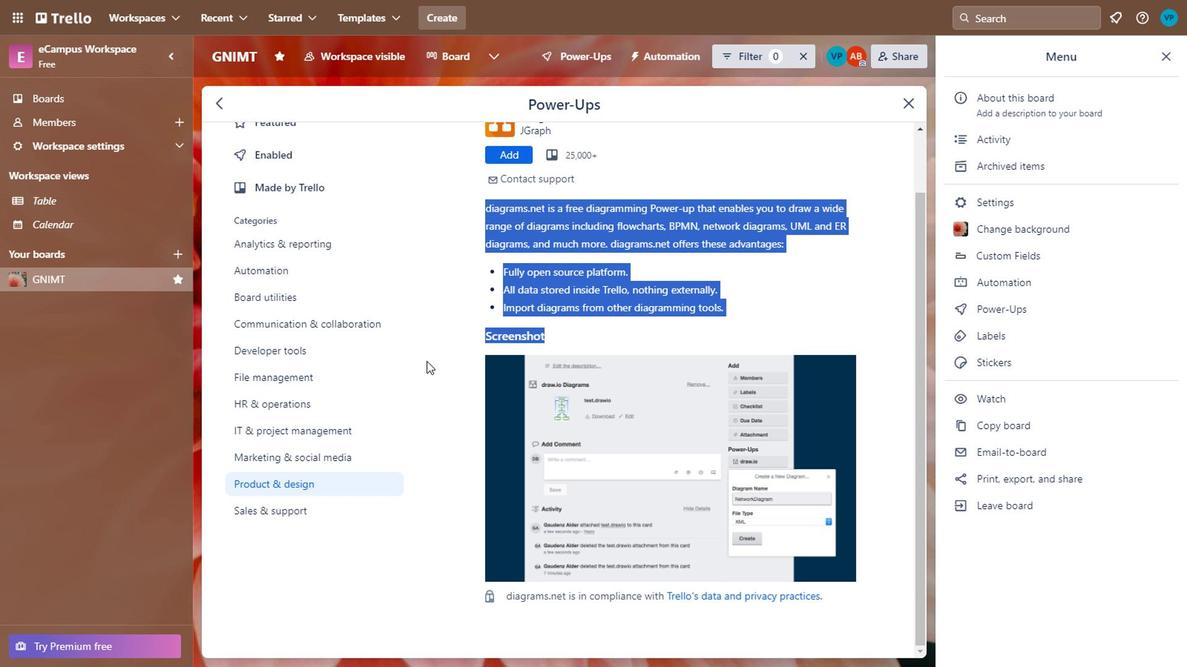 
Action: Mouse pressed left at (507, 355)
Screenshot: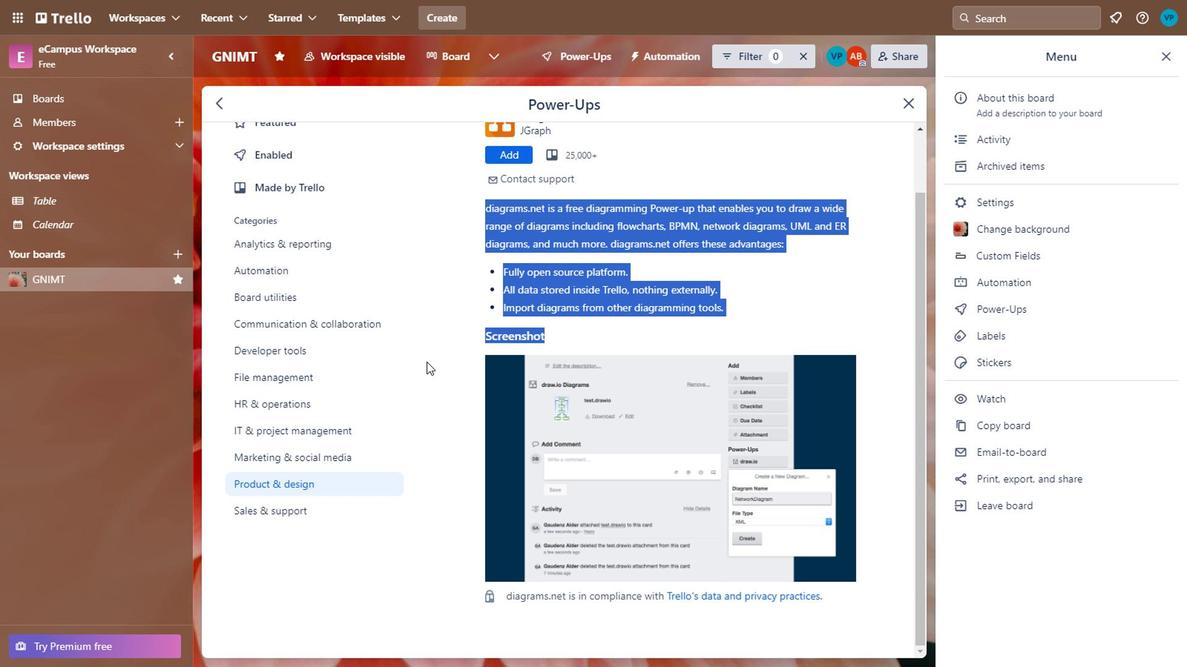 
Action: Mouse moved to (704, 518)
Screenshot: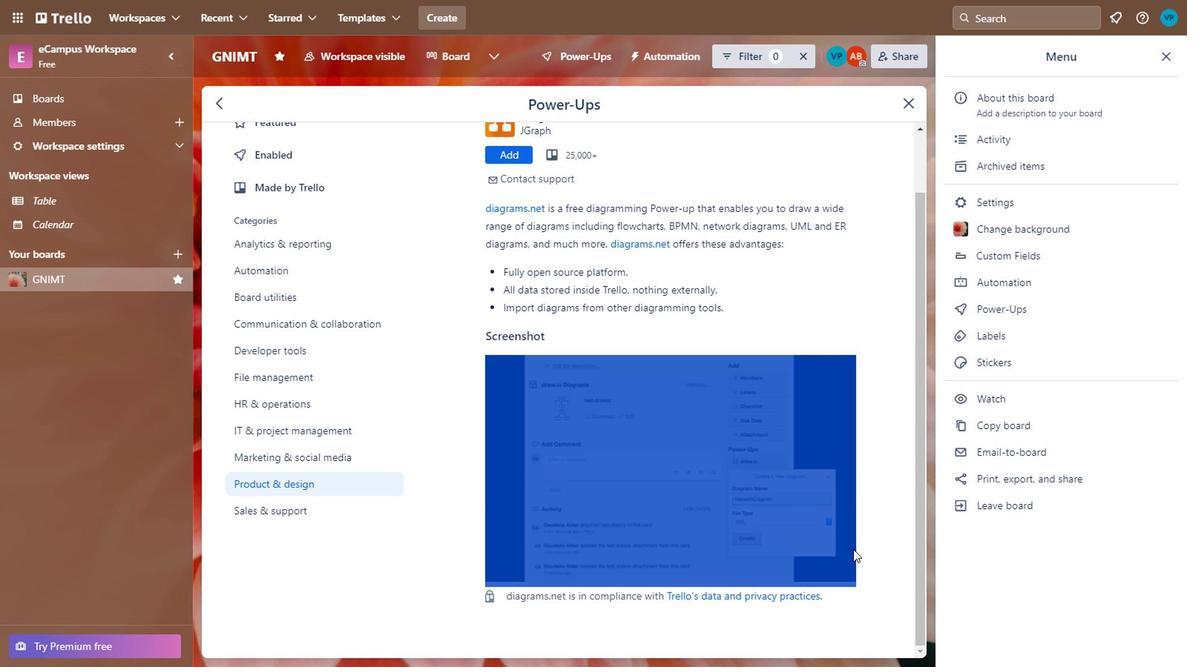 
Action: Mouse scrolled (704, 518) with delta (0, 0)
Screenshot: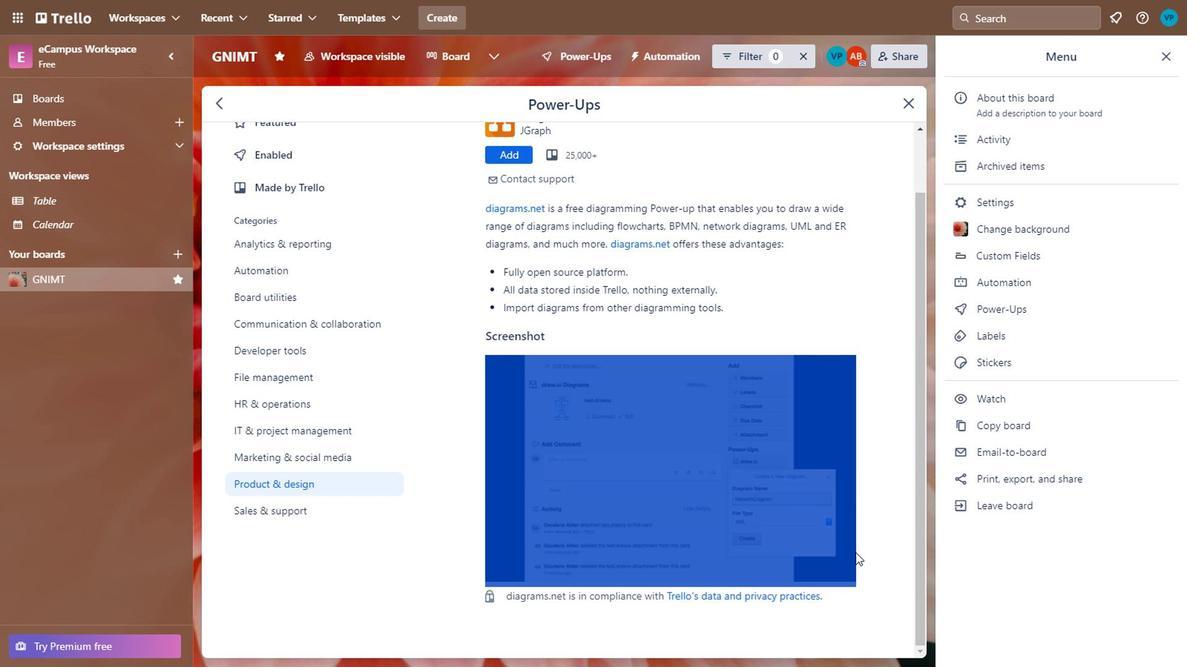 
Action: Mouse moved to (705, 519)
Screenshot: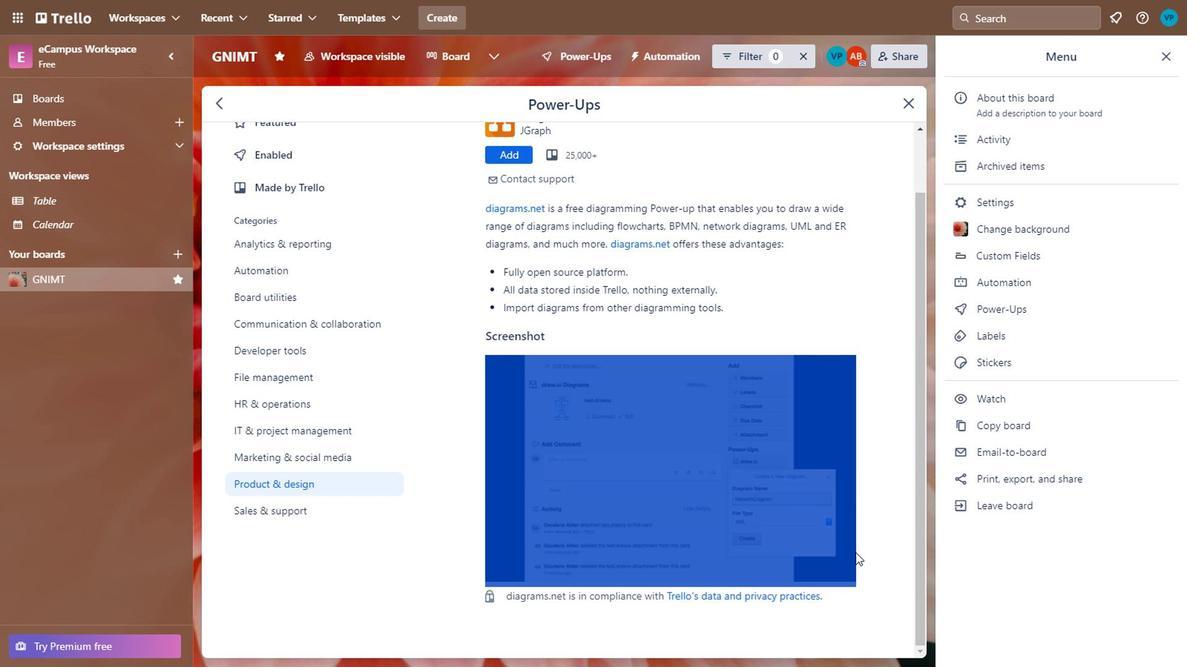 
Action: Mouse scrolled (705, 518) with delta (0, 0)
Screenshot: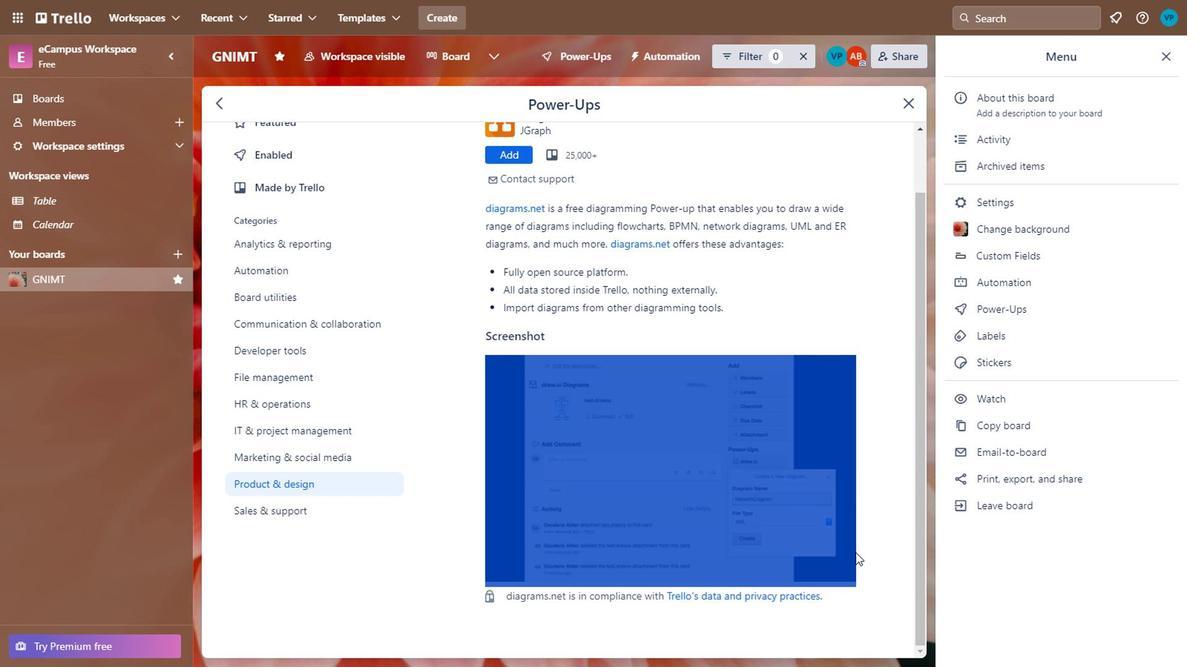 
Action: Mouse scrolled (705, 518) with delta (0, 0)
Screenshot: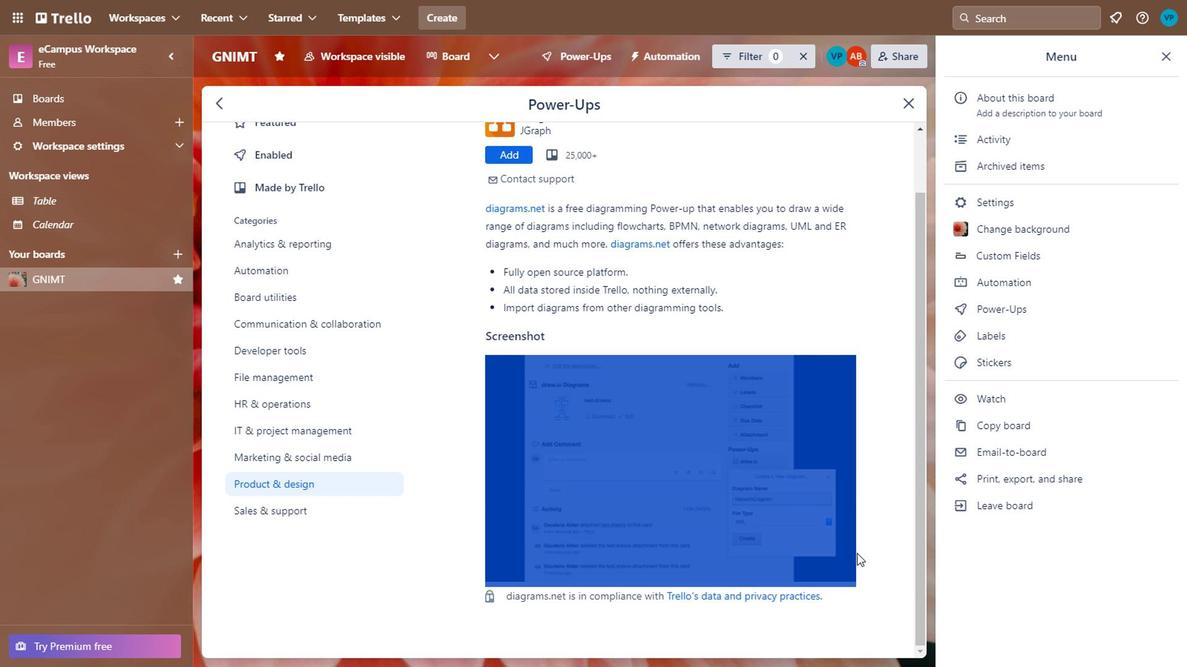 
Action: Mouse moved to (667, 429)
Screenshot: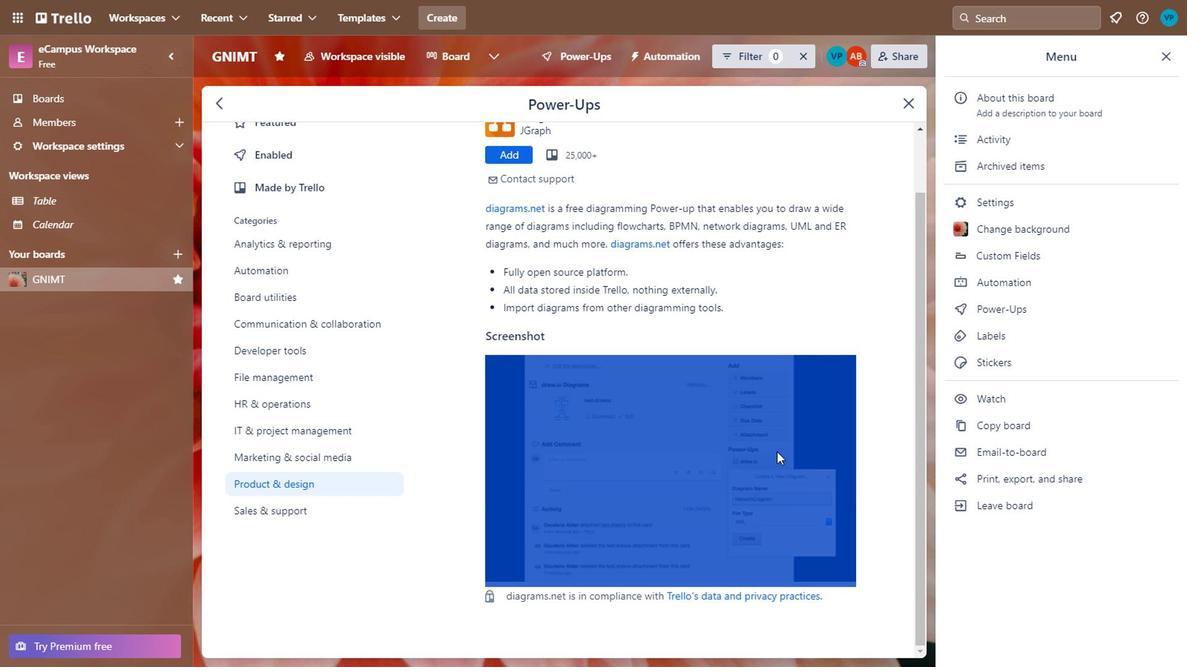 
Action: Mouse scrolled (667, 428) with delta (0, 0)
Screenshot: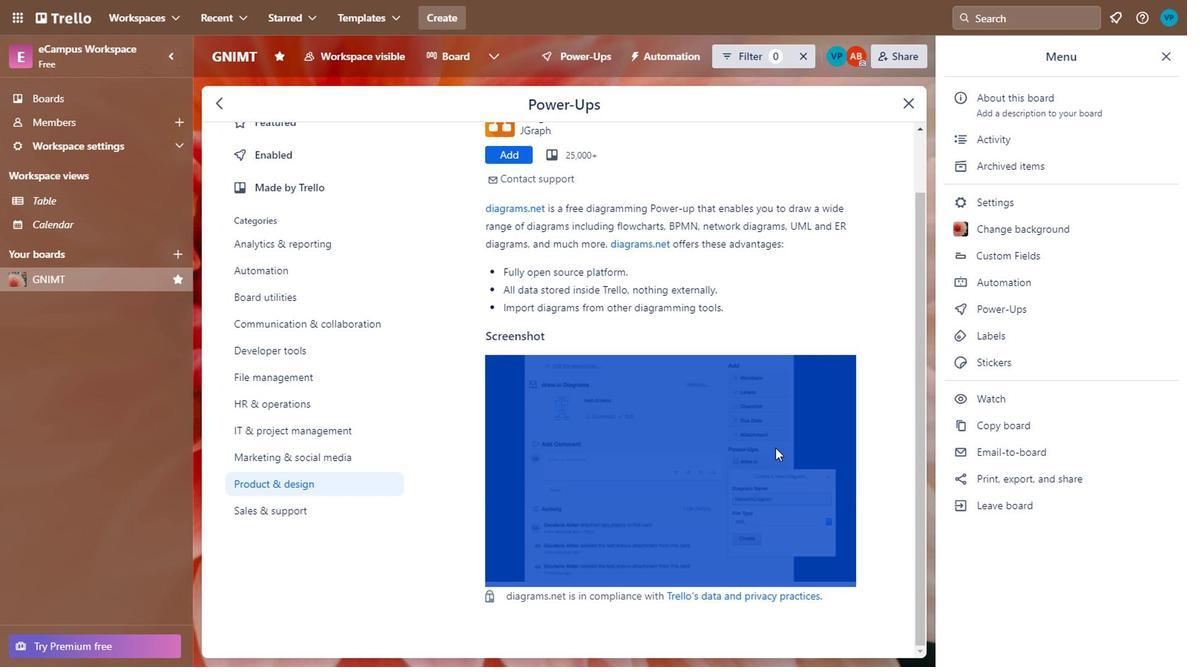 
Action: Mouse scrolled (667, 428) with delta (0, 0)
Screenshot: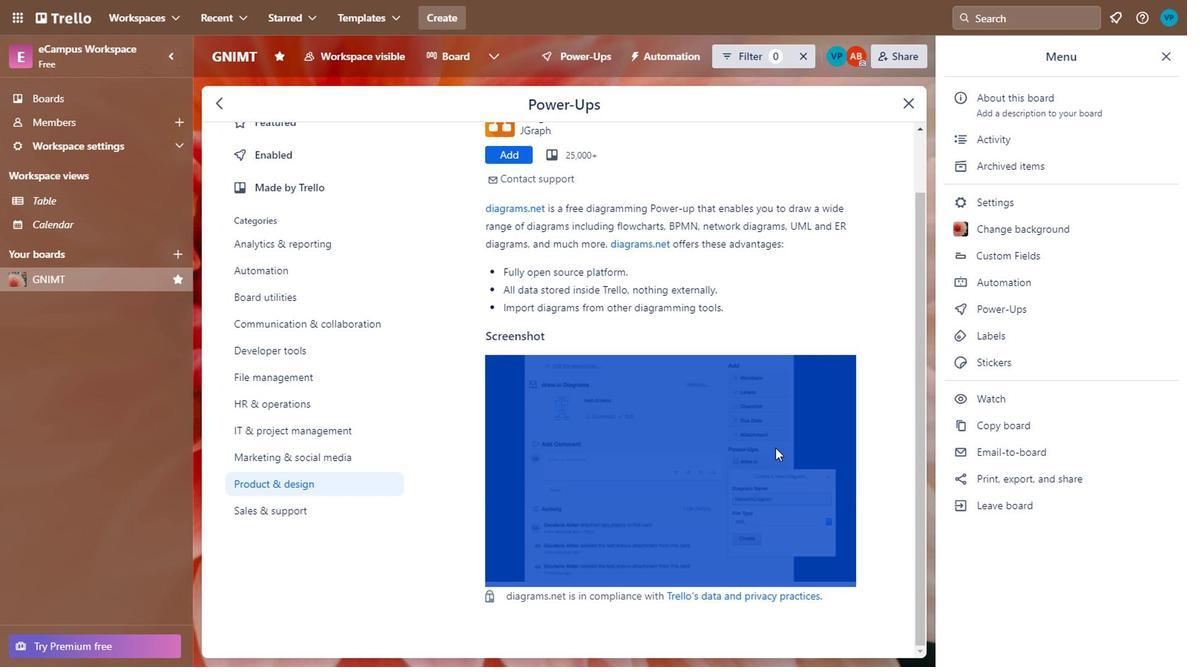 
Action: Mouse scrolled (667, 428) with delta (0, 0)
Screenshot: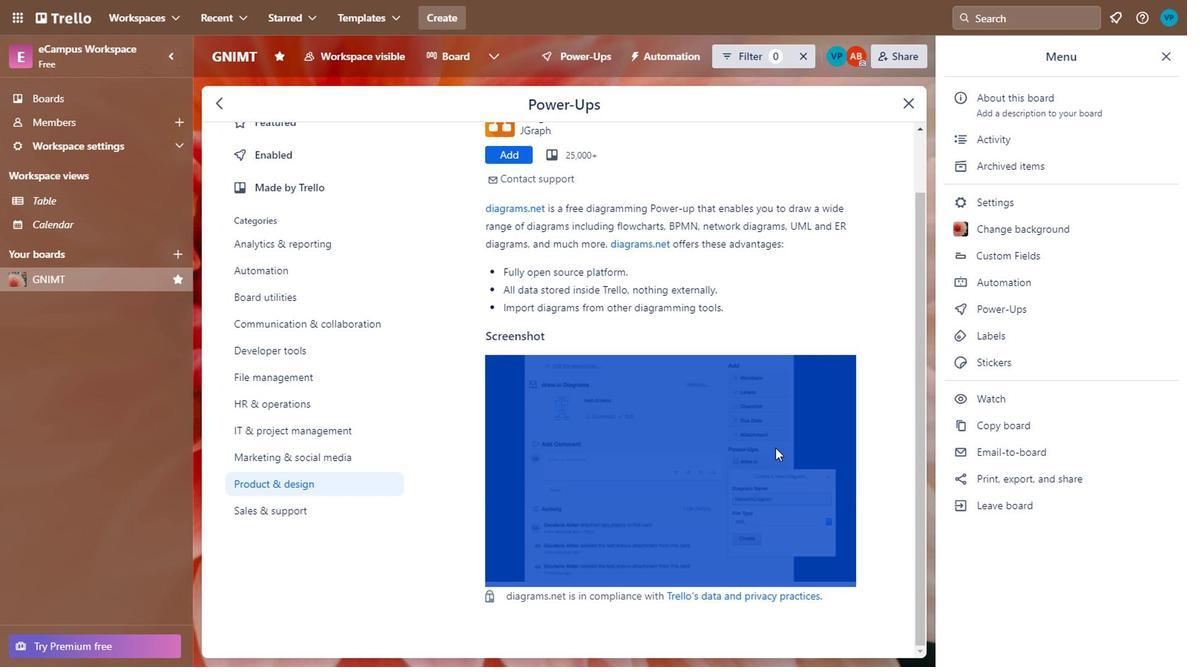 
Action: Mouse moved to (411, 126)
Screenshot: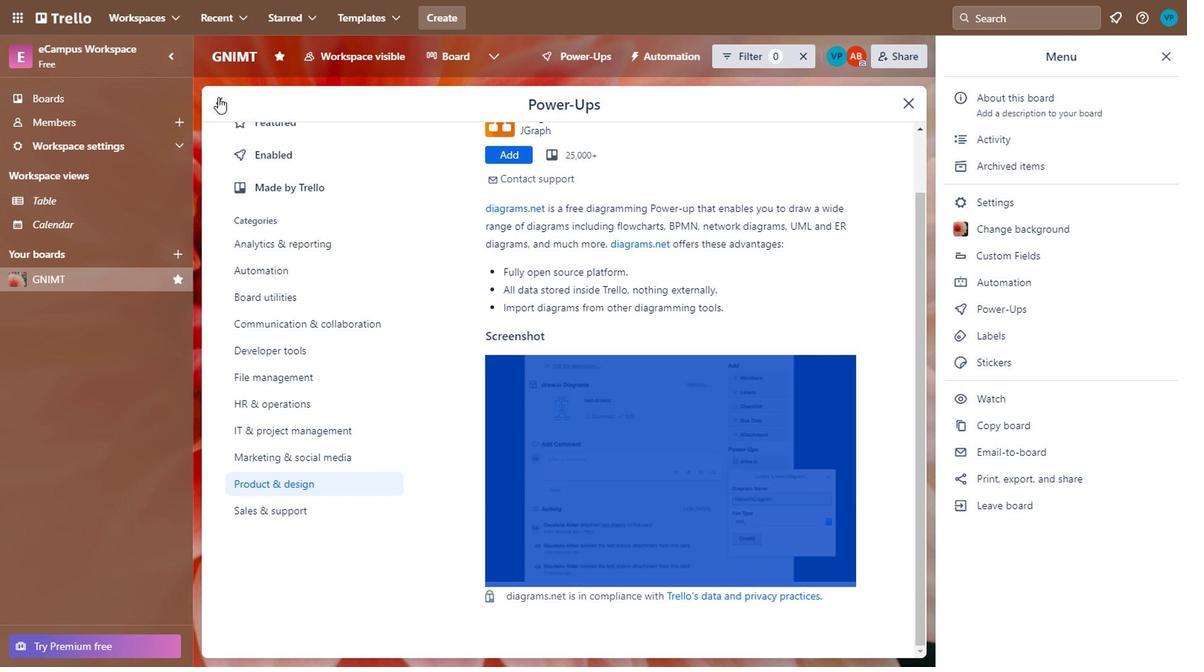 
Action: Mouse pressed left at (411, 126)
Screenshot: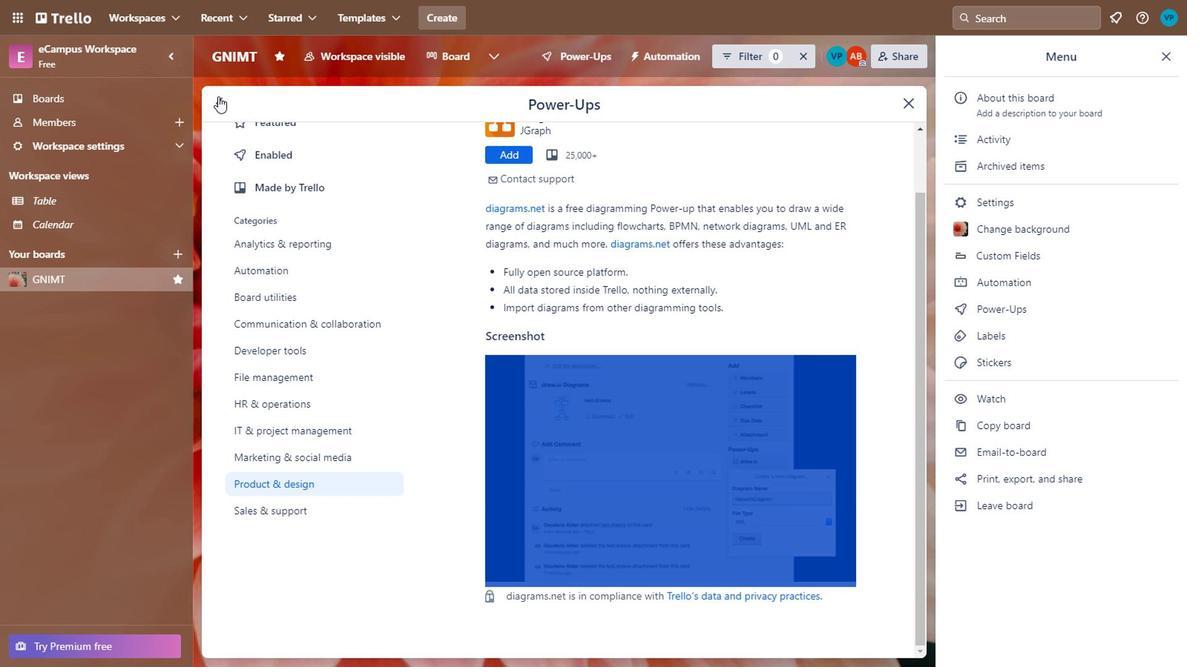 
Action: Mouse moved to (653, 382)
Screenshot: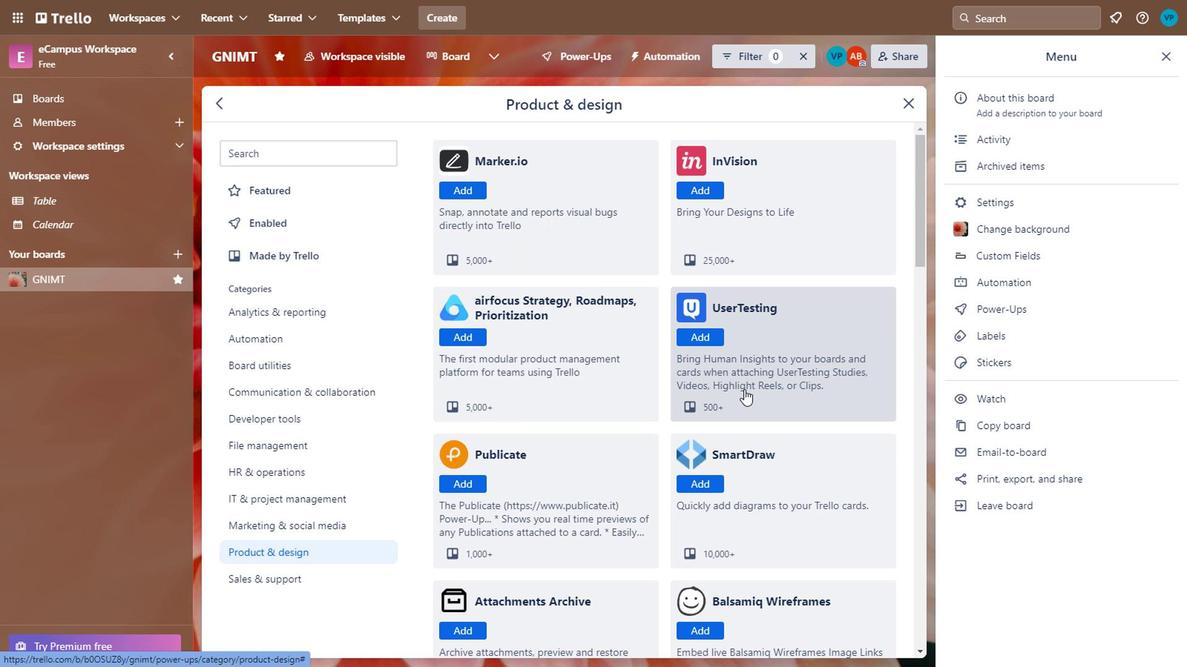 
Action: Mouse scrolled (653, 382) with delta (0, 0)
Screenshot: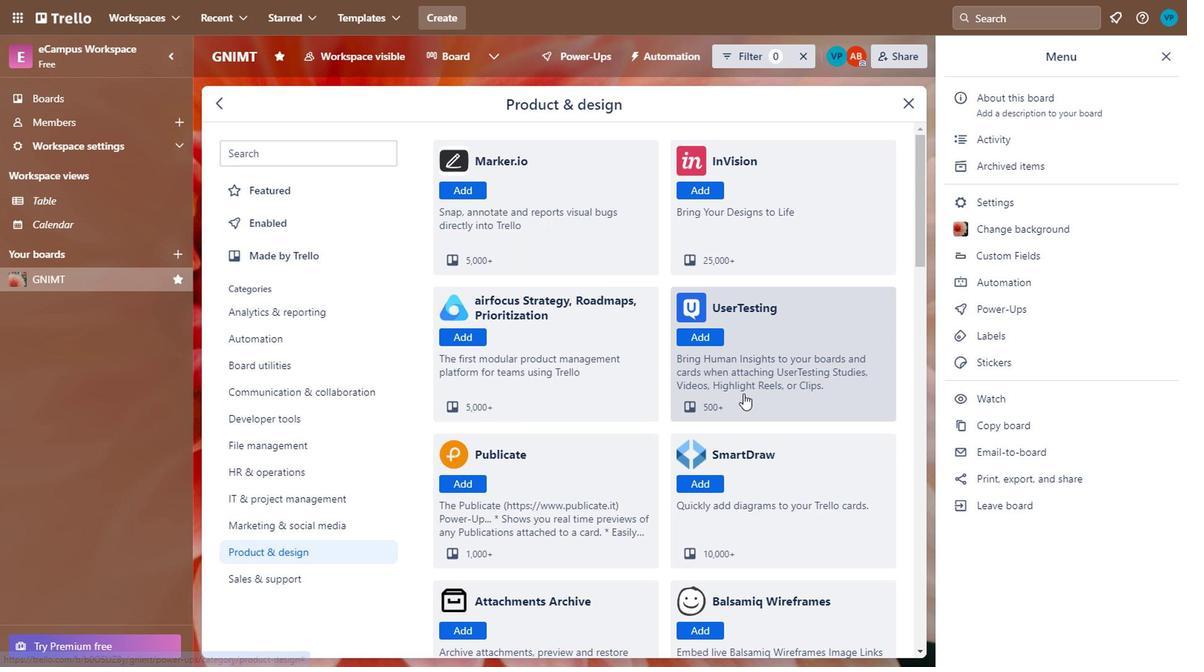 
Action: Mouse scrolled (653, 382) with delta (0, 0)
Screenshot: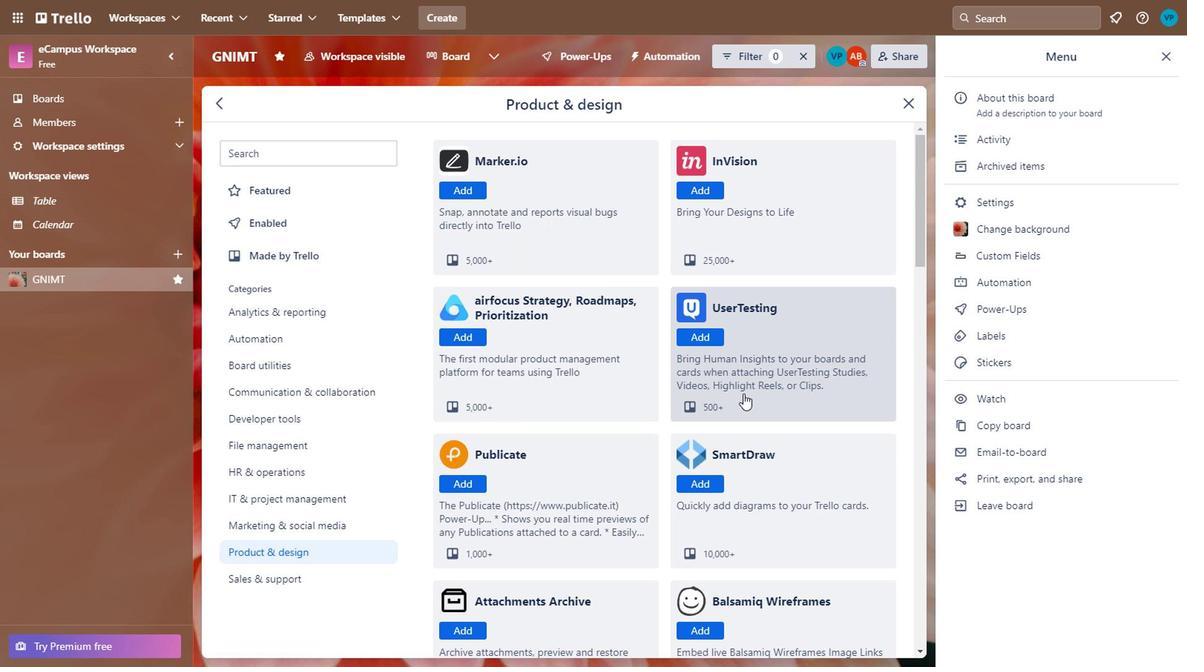
Action: Mouse moved to (547, 257)
Screenshot: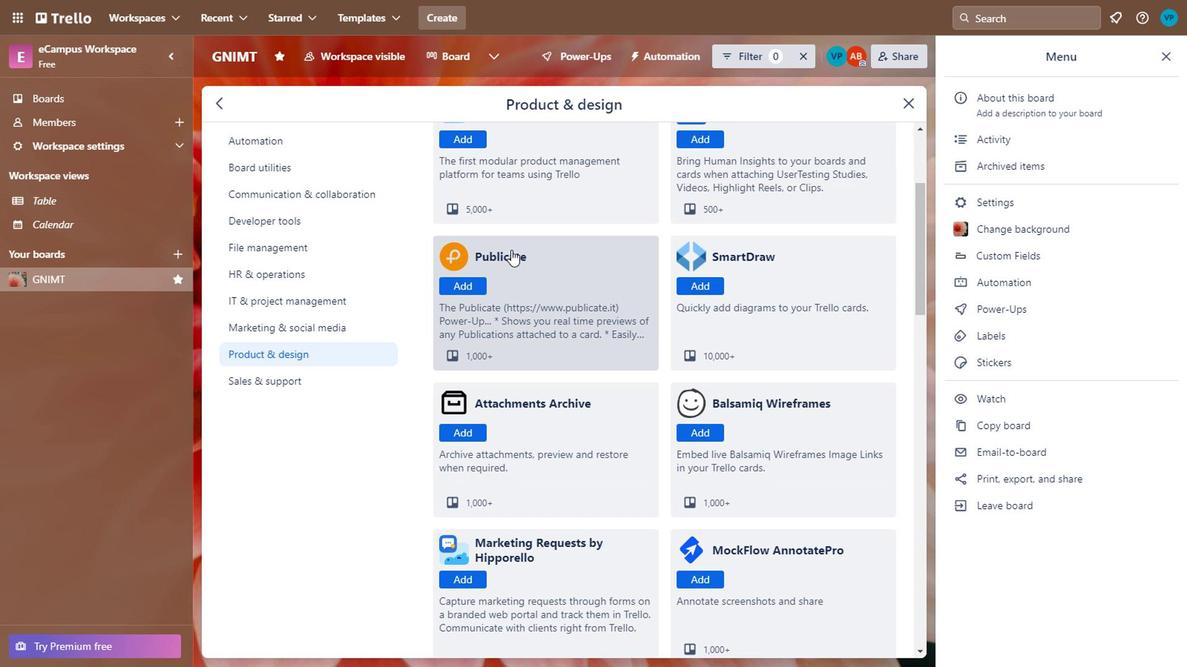 
Action: Mouse pressed left at (547, 257)
Screenshot: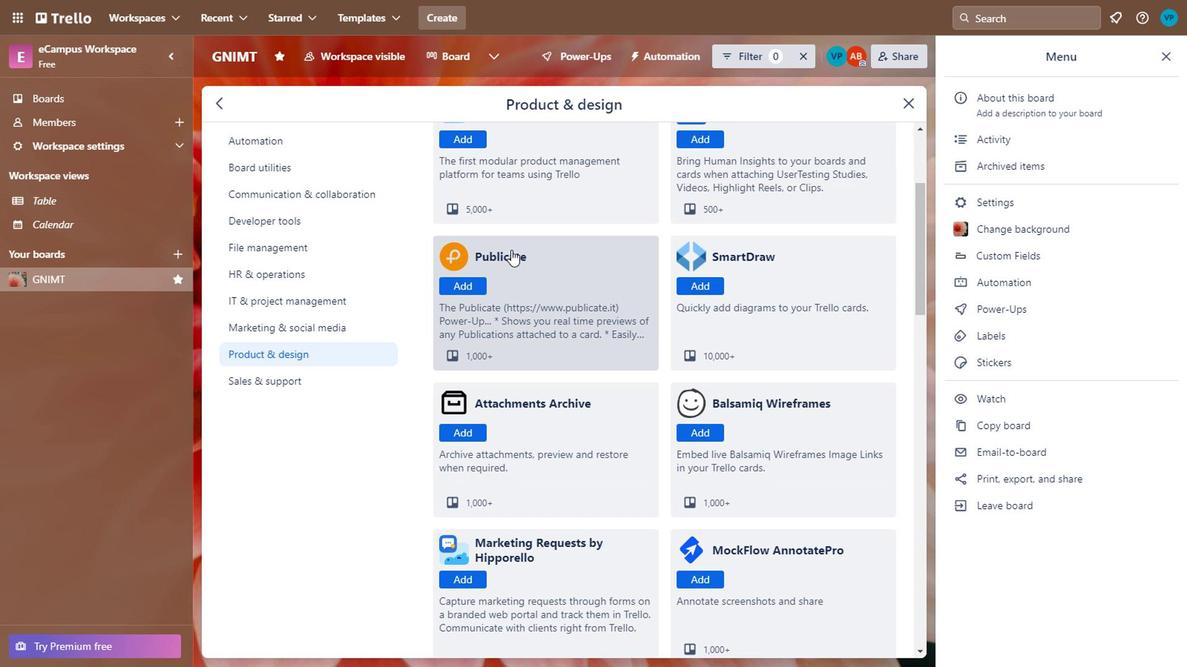 
Action: Mouse moved to (522, 269)
Screenshot: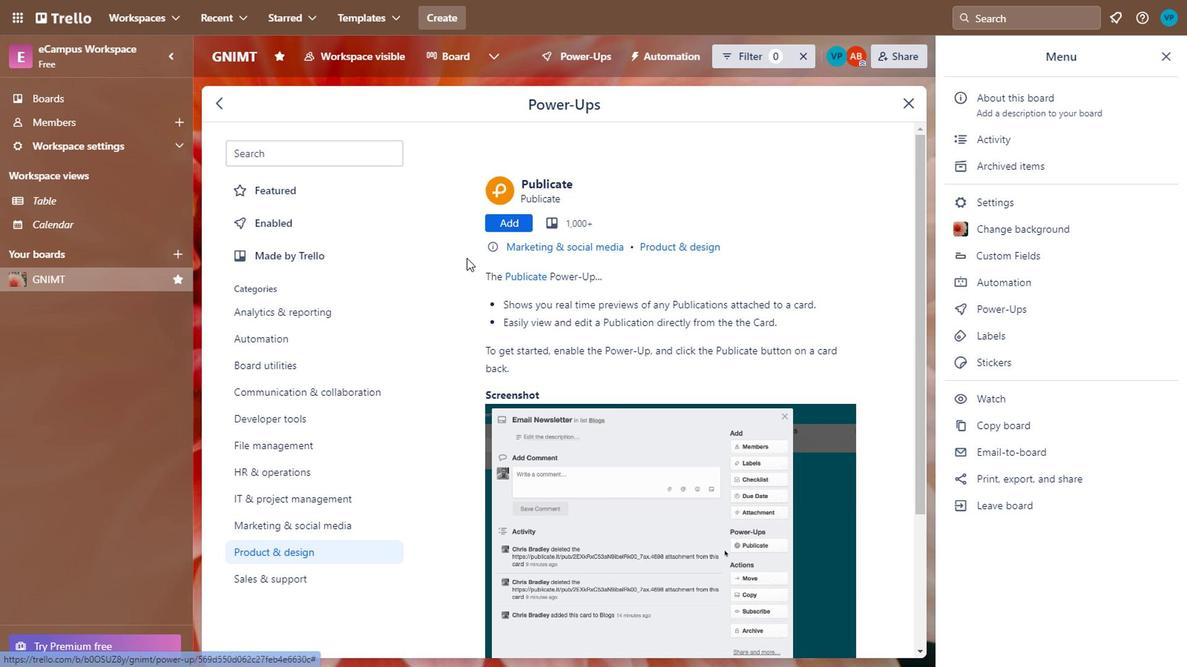 
Action: Mouse pressed left at (522, 269)
Screenshot: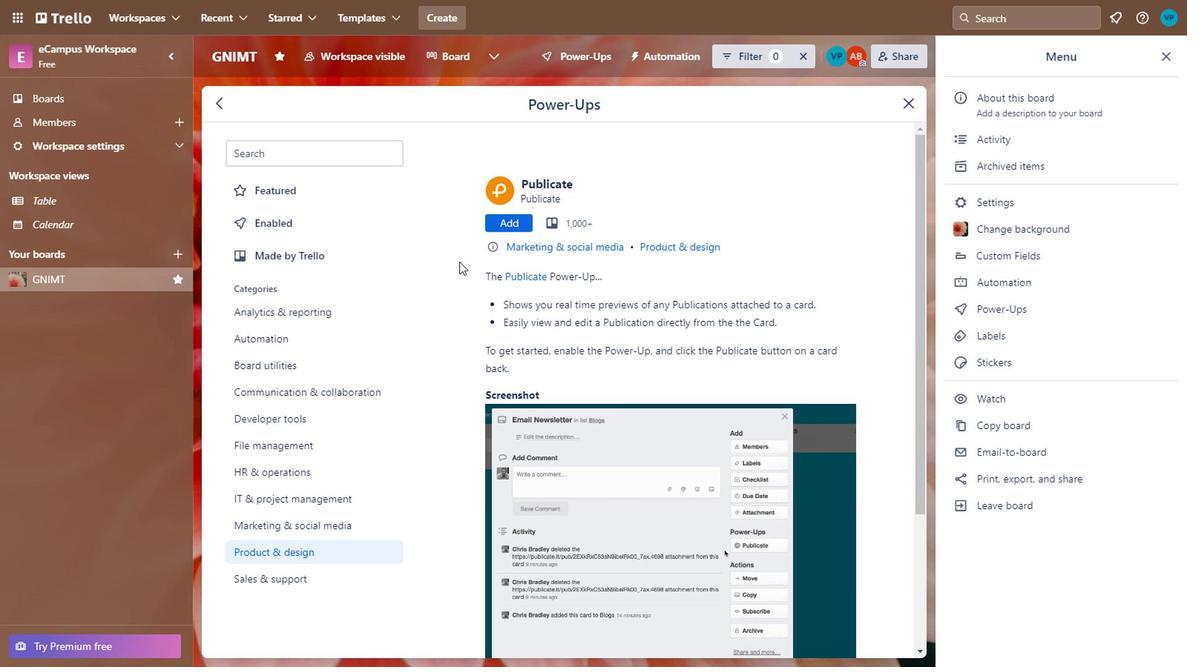 
Action: Mouse moved to (699, 351)
Screenshot: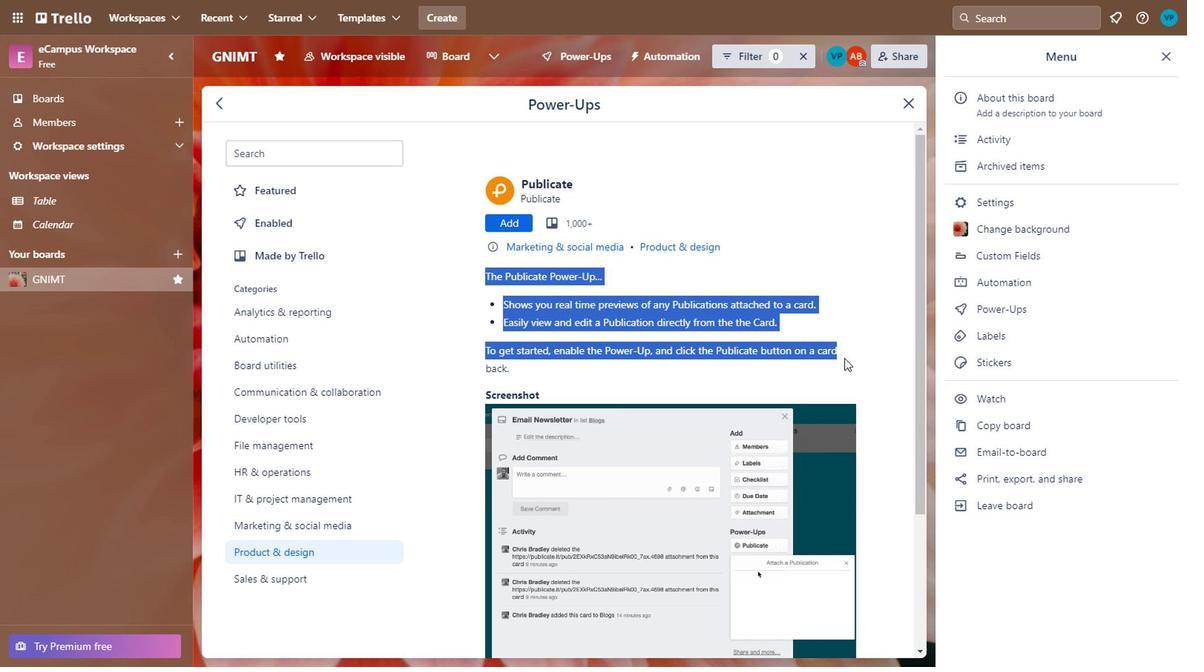 
Action: Mouse scrolled (699, 350) with delta (0, 0)
Screenshot: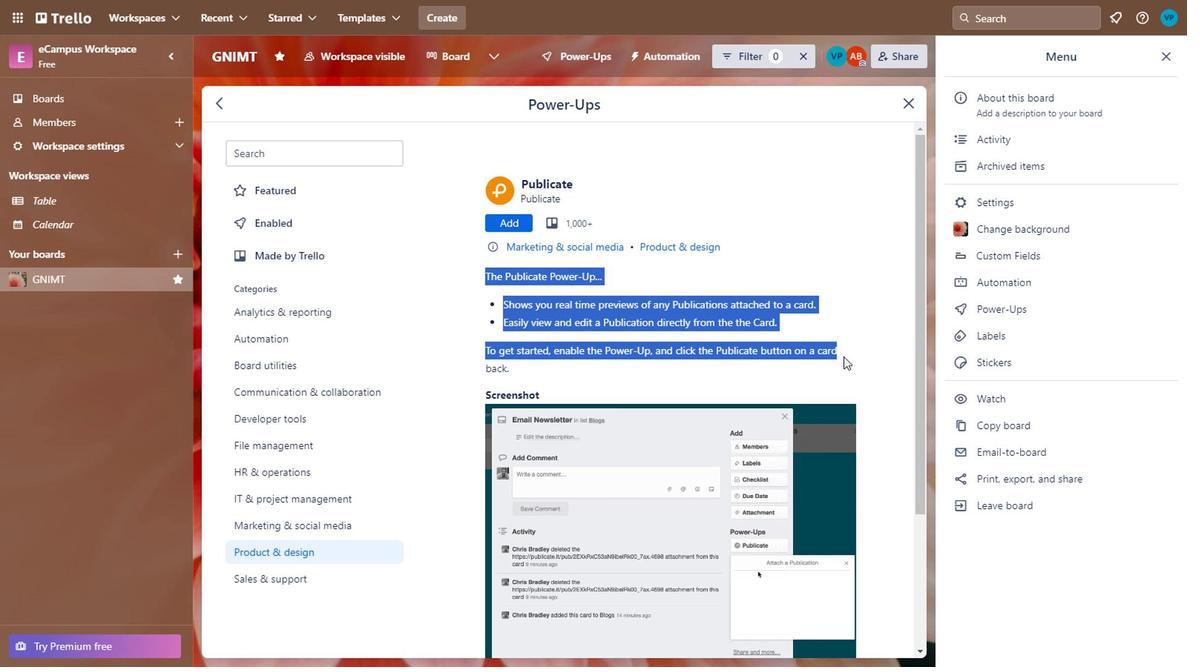 
Action: Mouse scrolled (699, 350) with delta (0, 0)
Screenshot: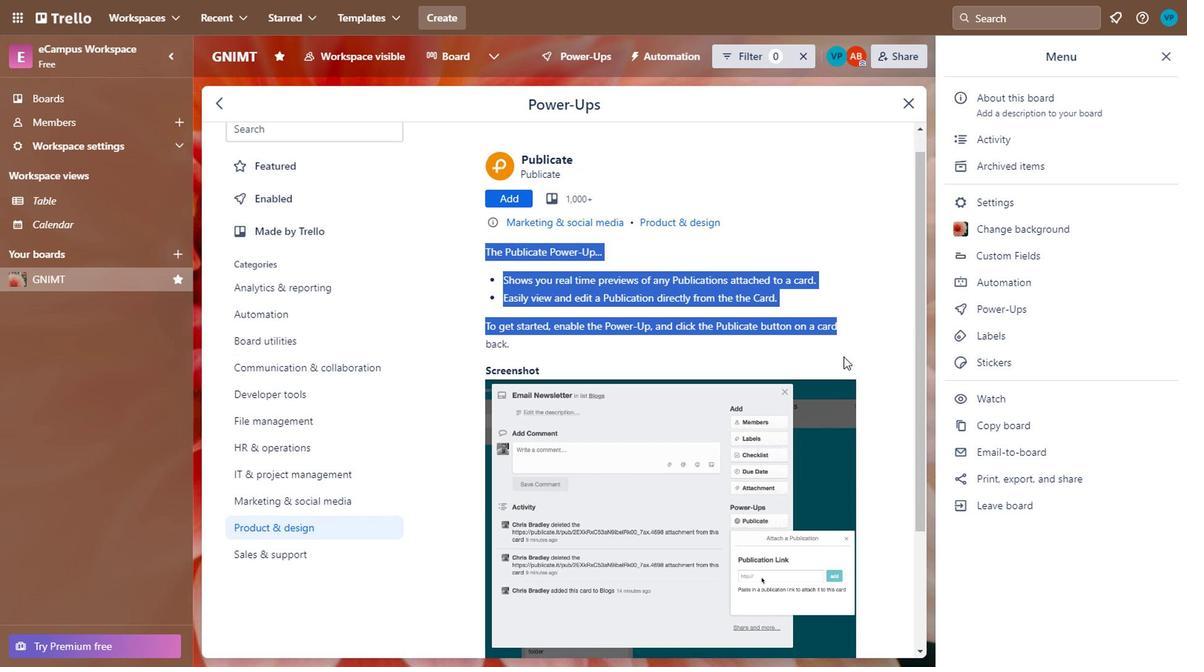 
Action: Mouse moved to (633, 465)
Screenshot: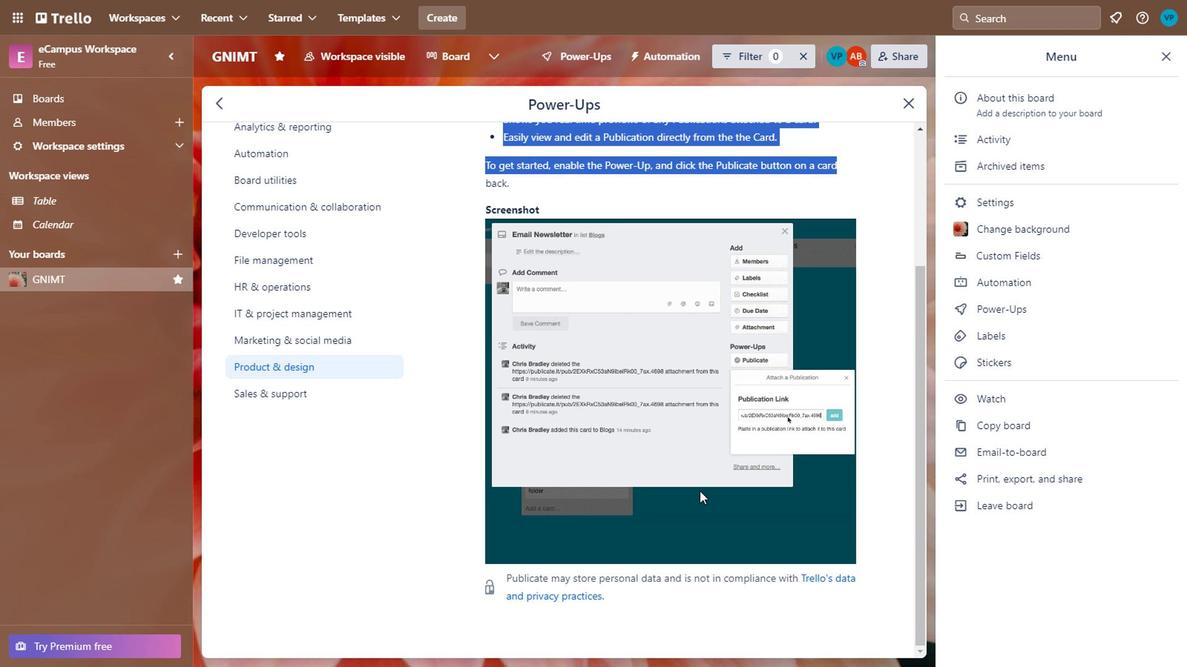 
Action: Mouse scrolled (633, 465) with delta (0, 0)
Screenshot: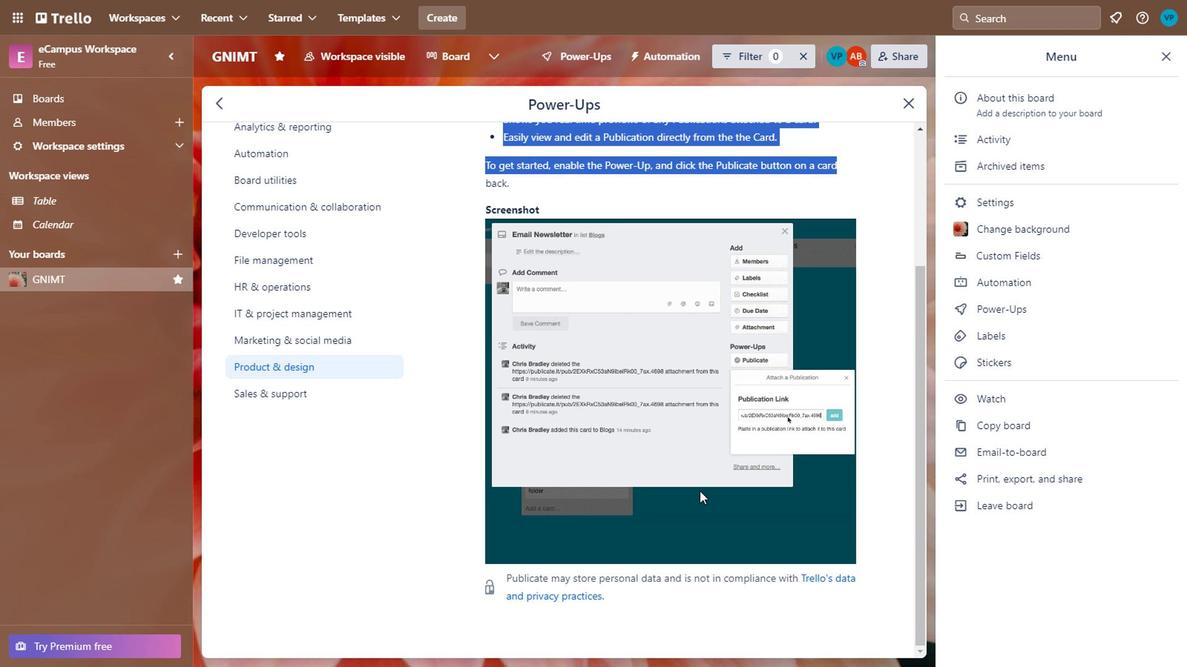 
Action: Mouse moved to (633, 459)
Screenshot: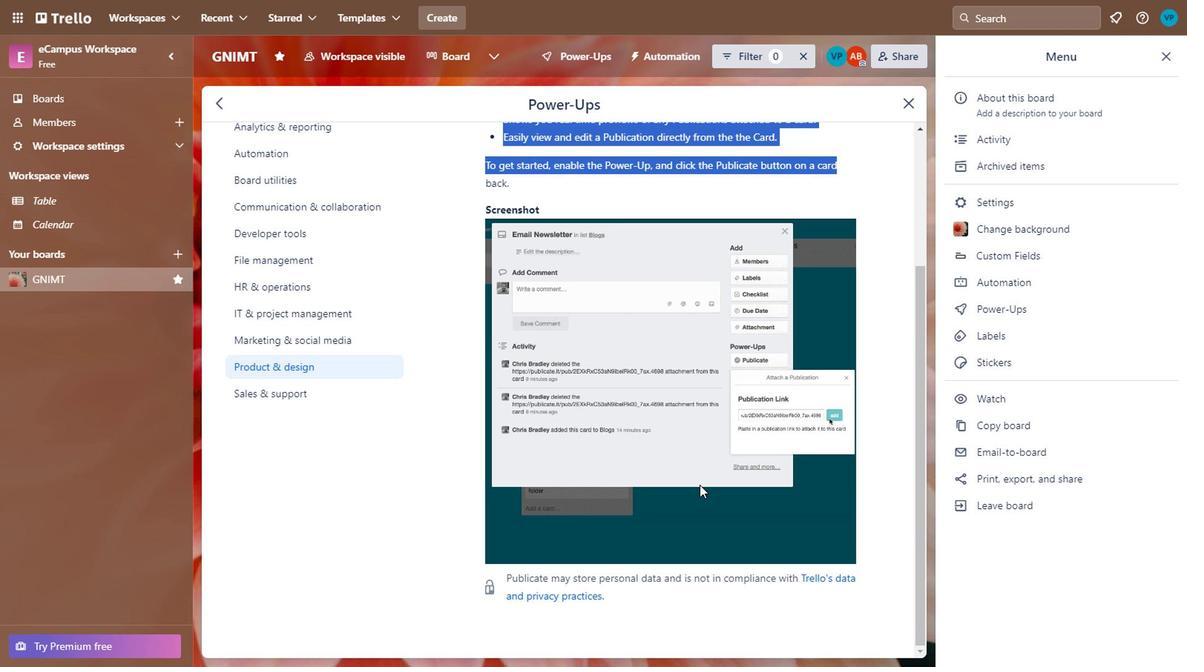 
Action: Mouse scrolled (633, 458) with delta (0, 0)
Screenshot: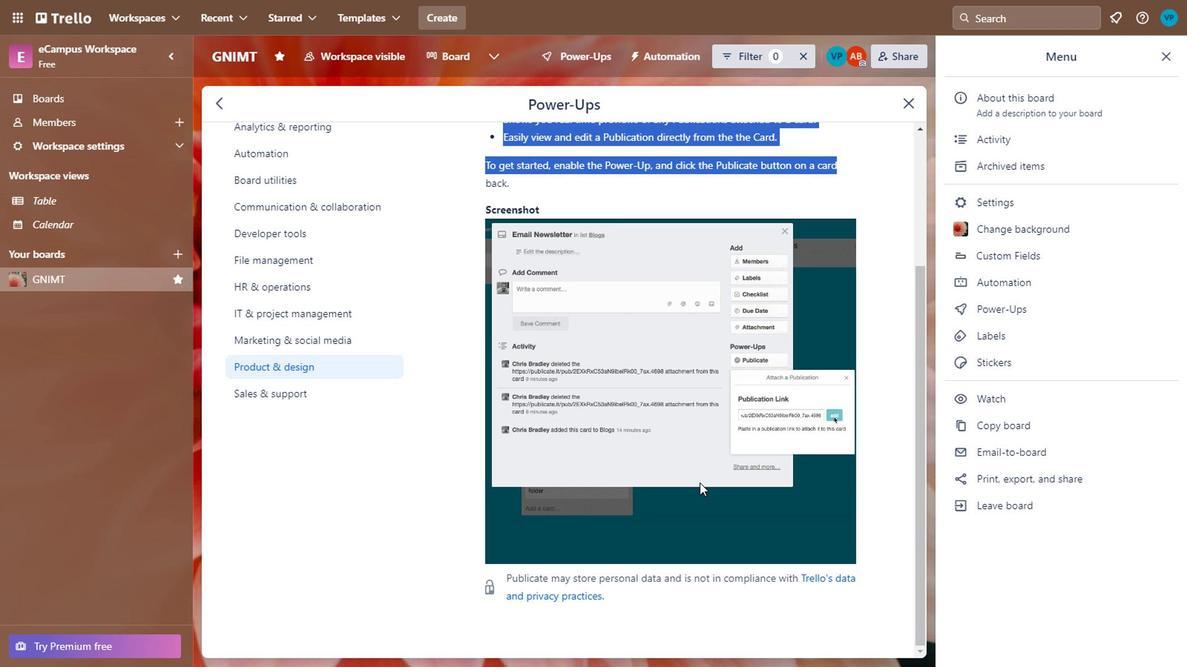 
Action: Mouse scrolled (633, 458) with delta (0, 0)
Screenshot: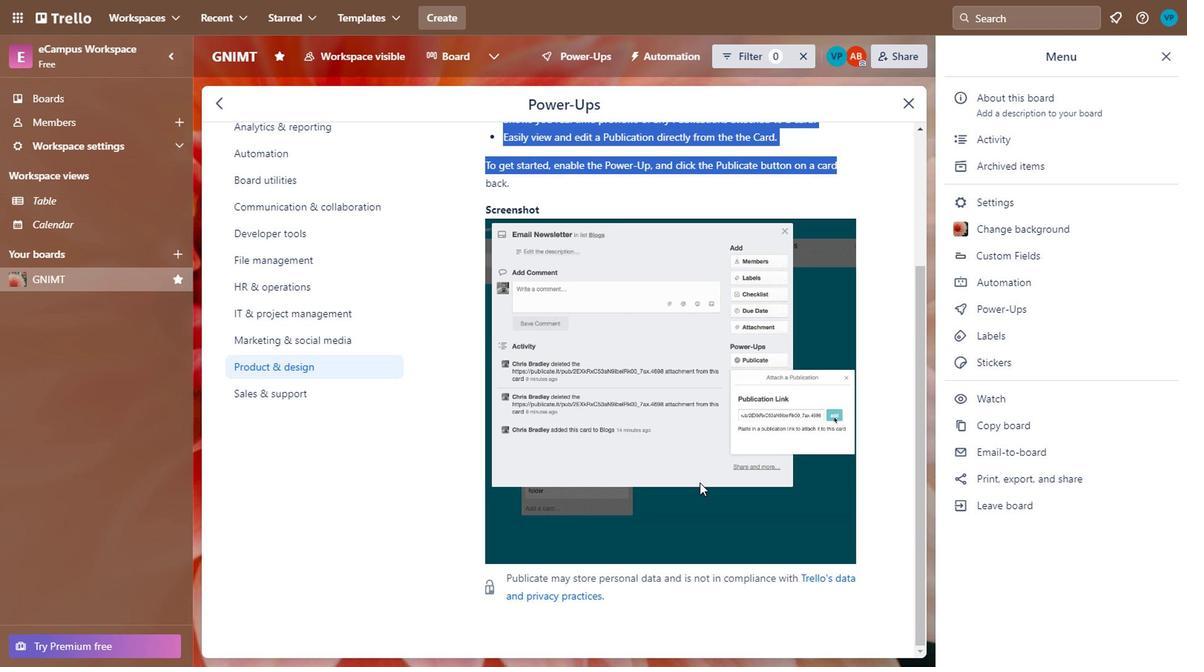 
Action: Mouse scrolled (633, 458) with delta (0, 0)
Screenshot: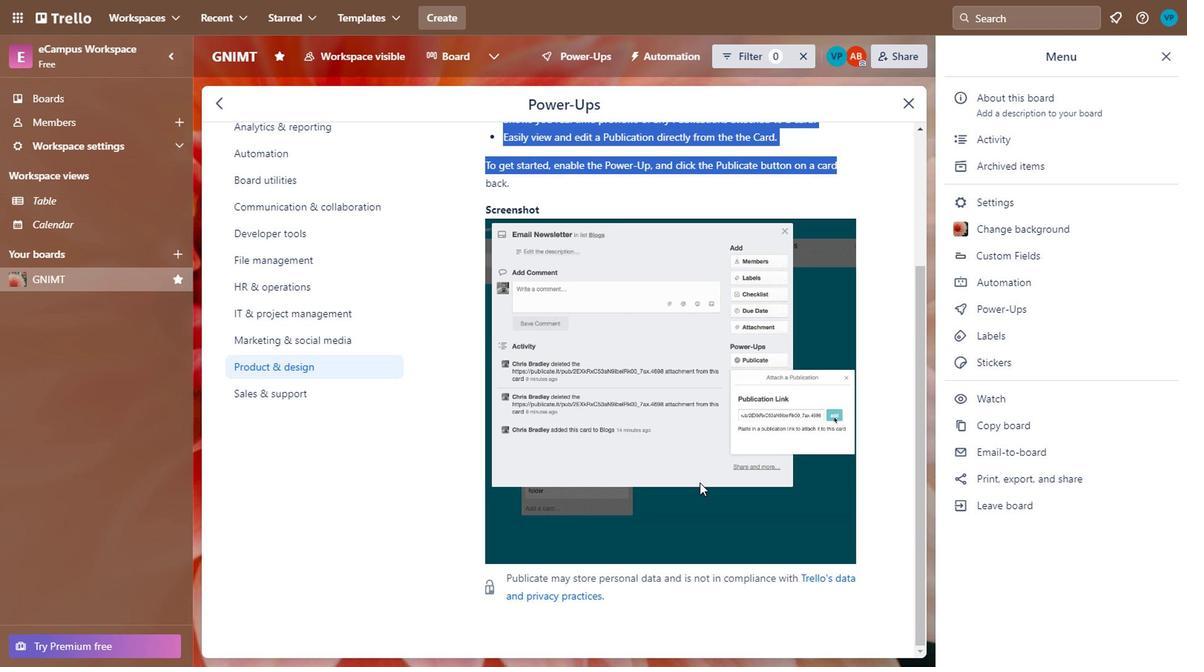 
Action: Mouse moved to (633, 455)
Screenshot: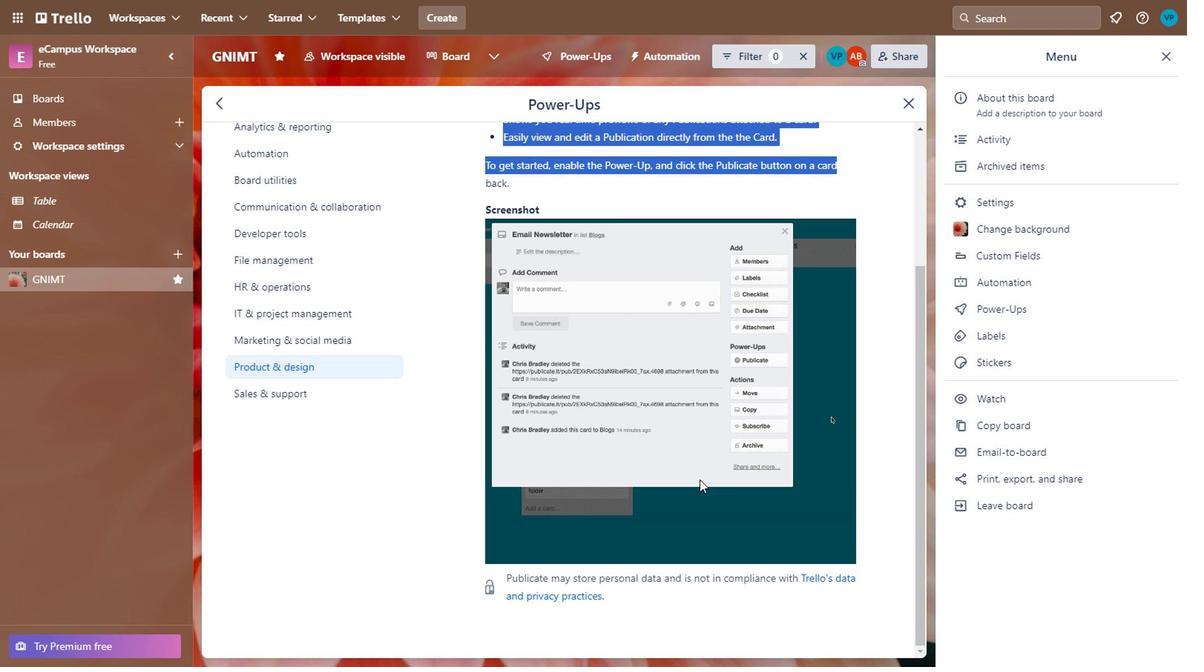 
Action: Mouse scrolled (633, 454) with delta (0, 0)
Screenshot: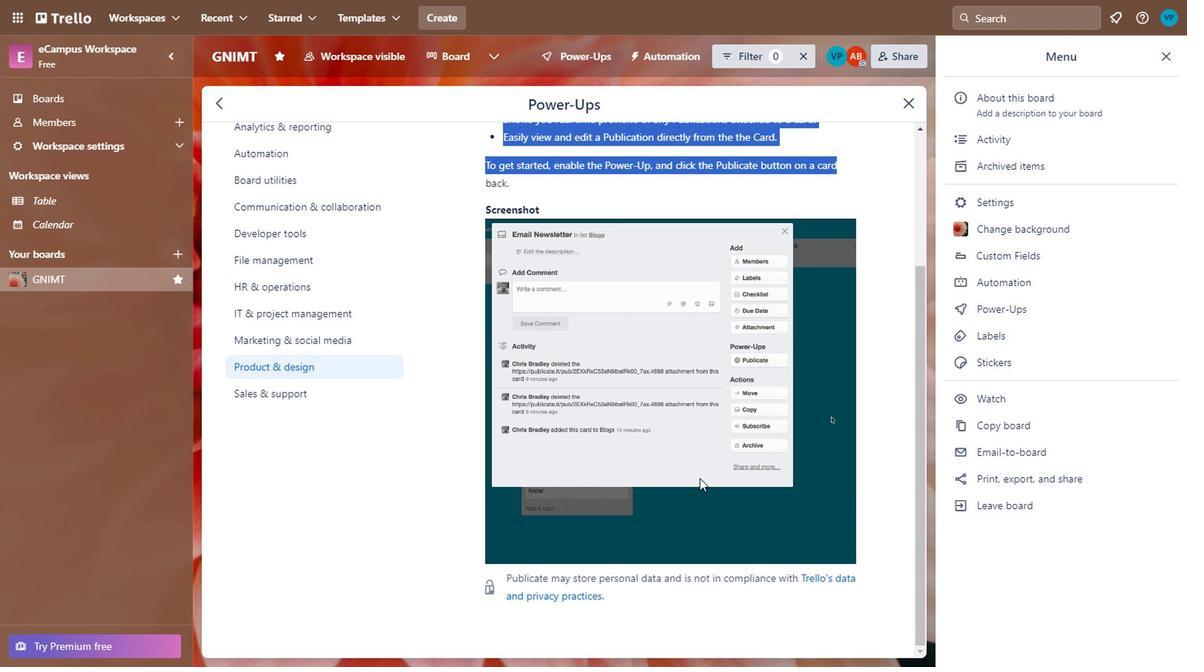 
Action: Mouse scrolled (633, 454) with delta (0, 0)
Screenshot: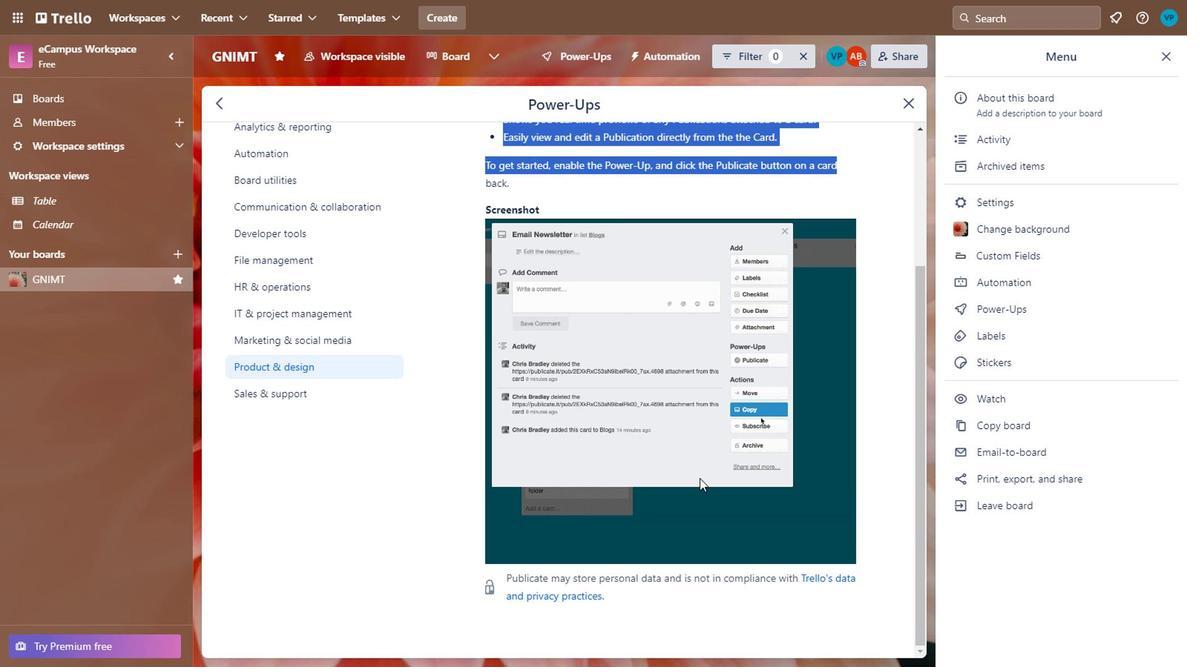 
Action: Mouse scrolled (633, 454) with delta (0, 0)
Screenshot: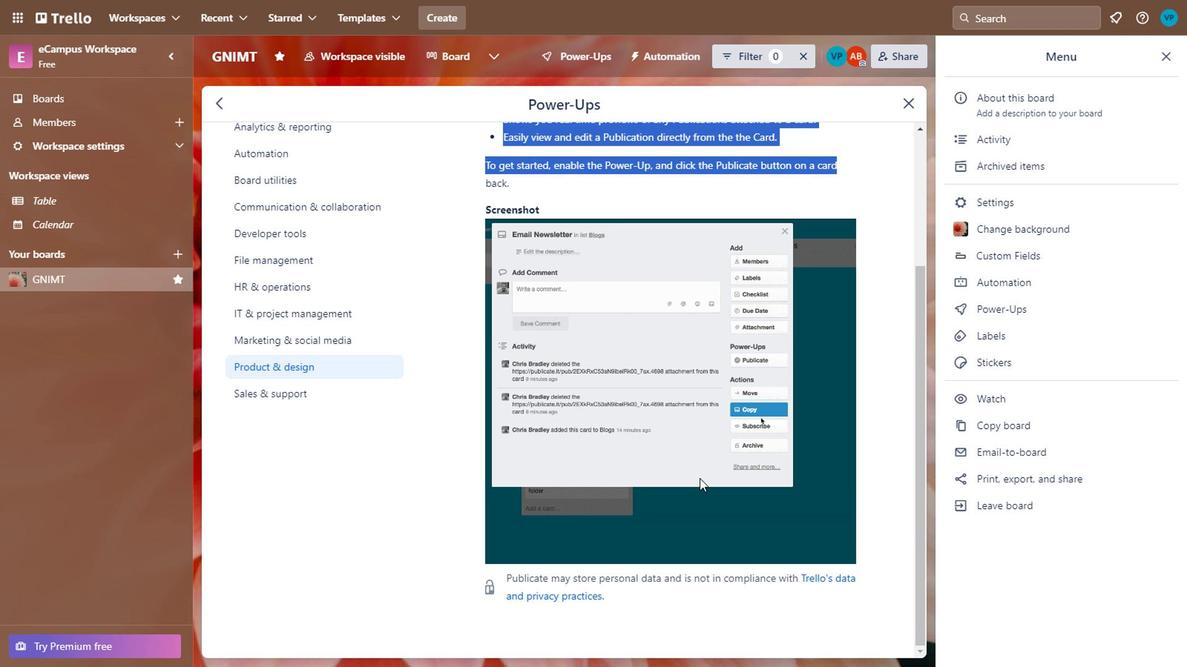 
Action: Mouse scrolled (633, 454) with delta (0, 0)
Screenshot: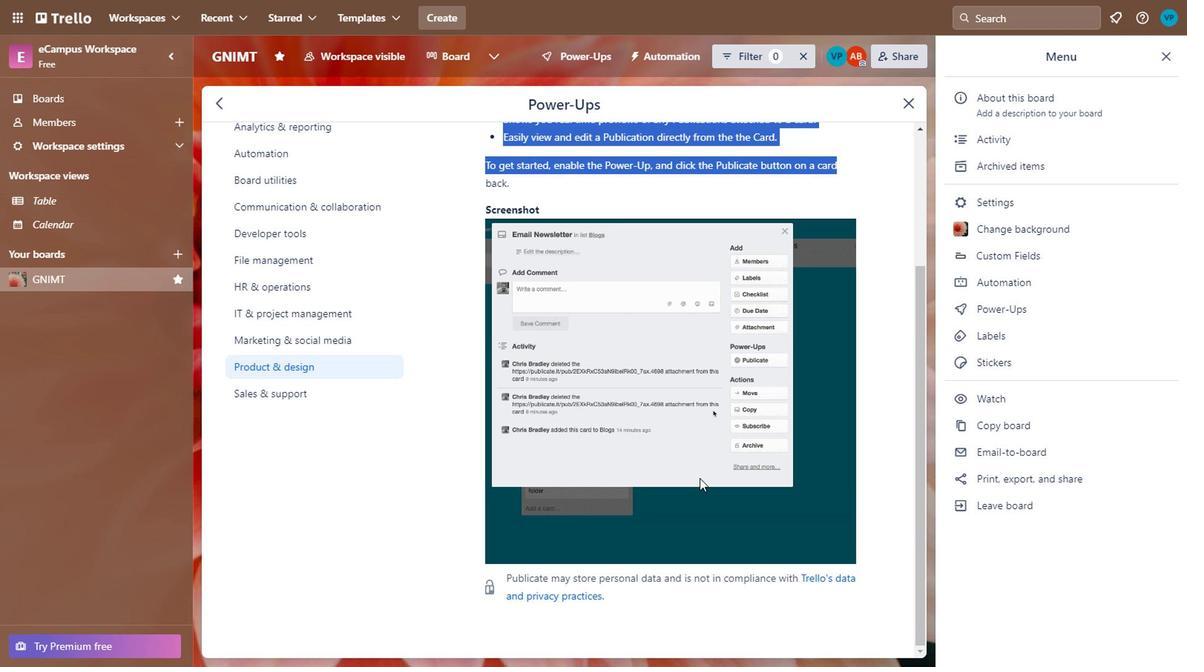 
Action: Mouse scrolled (633, 454) with delta (0, 0)
Screenshot: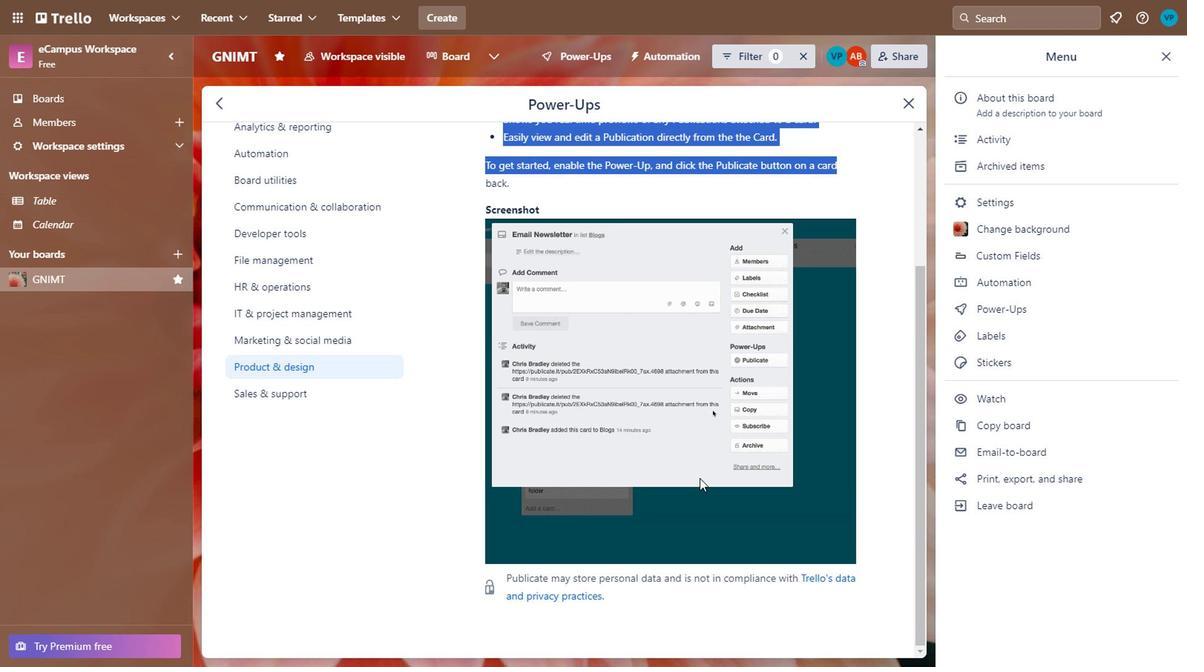 
Action: Mouse moved to (633, 454)
Screenshot: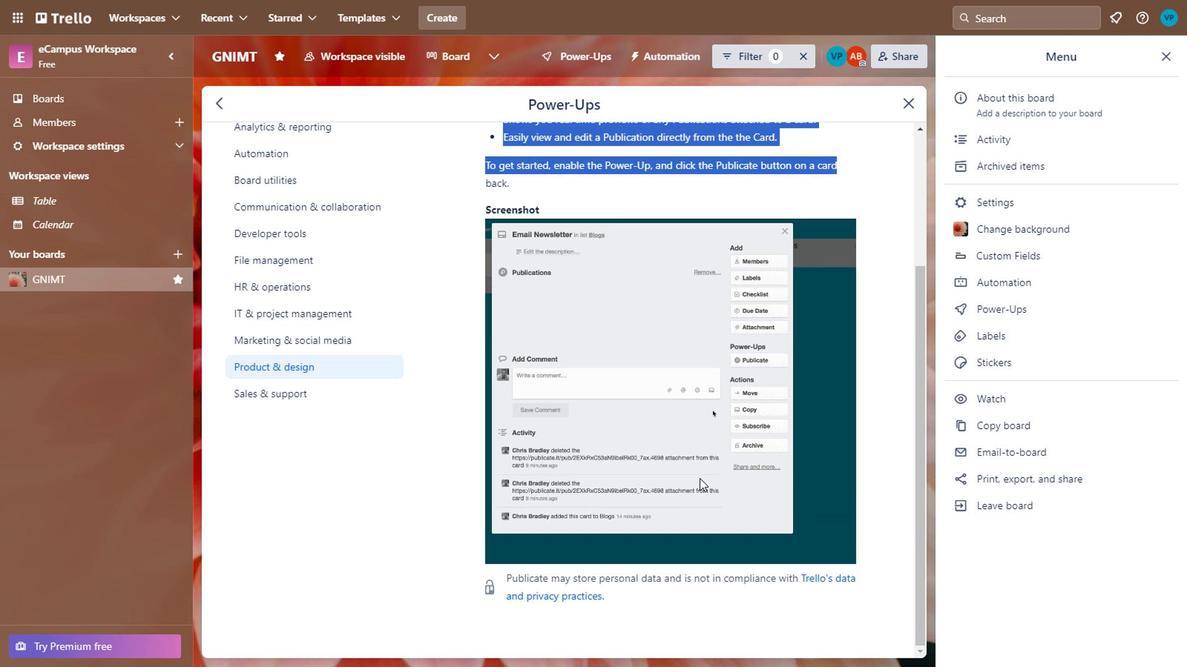
Action: Mouse scrolled (633, 453) with delta (0, 0)
Screenshot: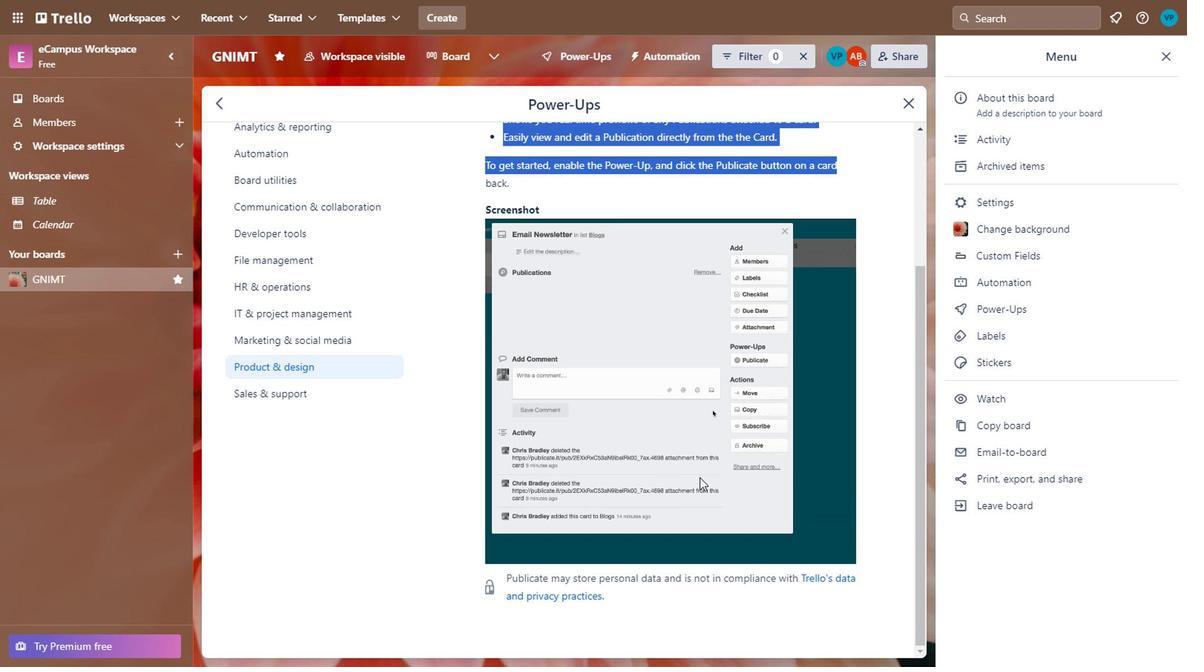 
Action: Mouse scrolled (633, 453) with delta (0, 0)
Screenshot: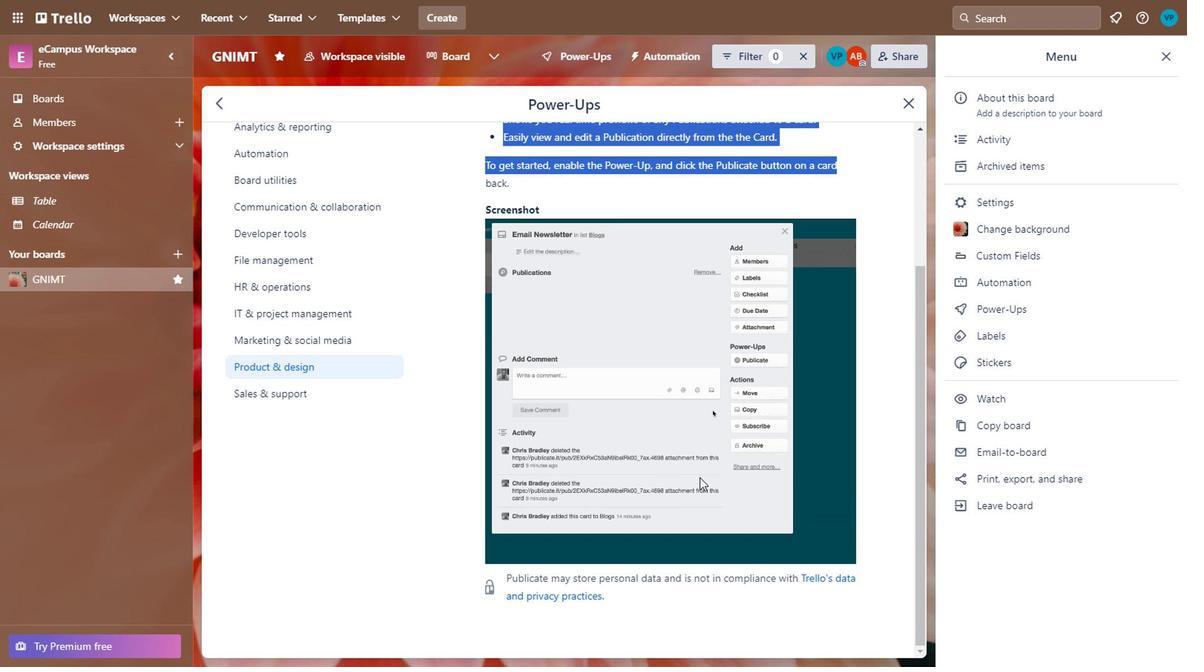 
Action: Mouse scrolled (633, 453) with delta (0, 0)
Screenshot: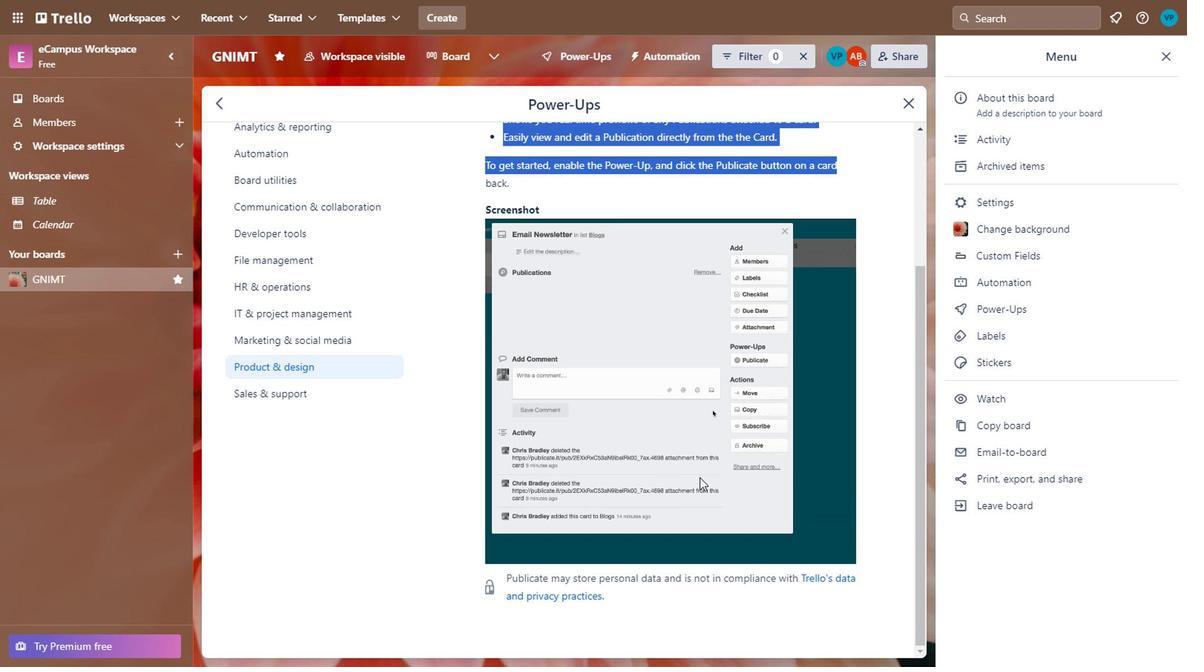 
Action: Mouse scrolled (633, 455) with delta (0, 0)
Screenshot: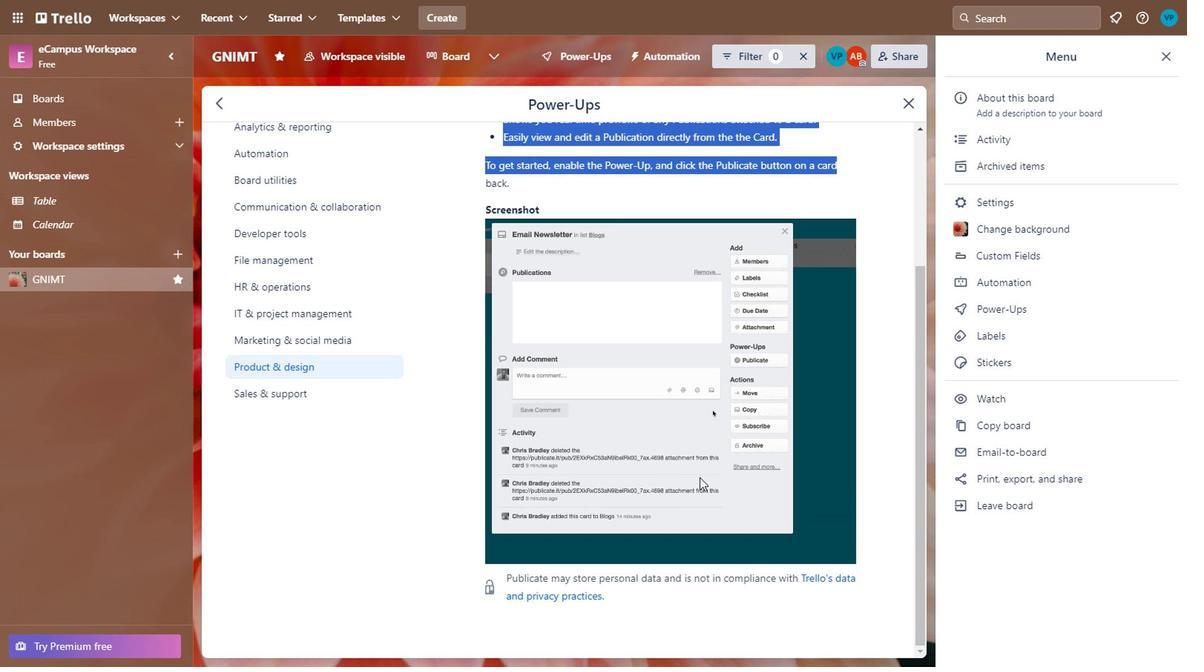 
Action: Mouse scrolled (633, 455) with delta (0, 0)
Screenshot: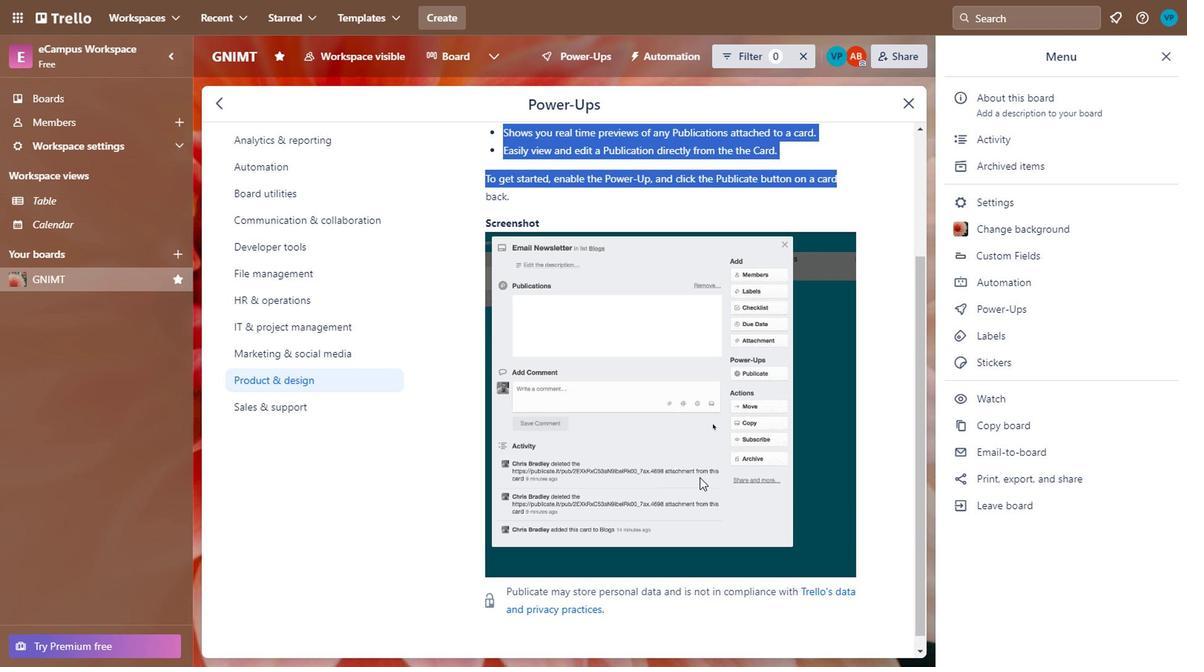 
Action: Mouse scrolled (633, 455) with delta (0, 0)
Screenshot: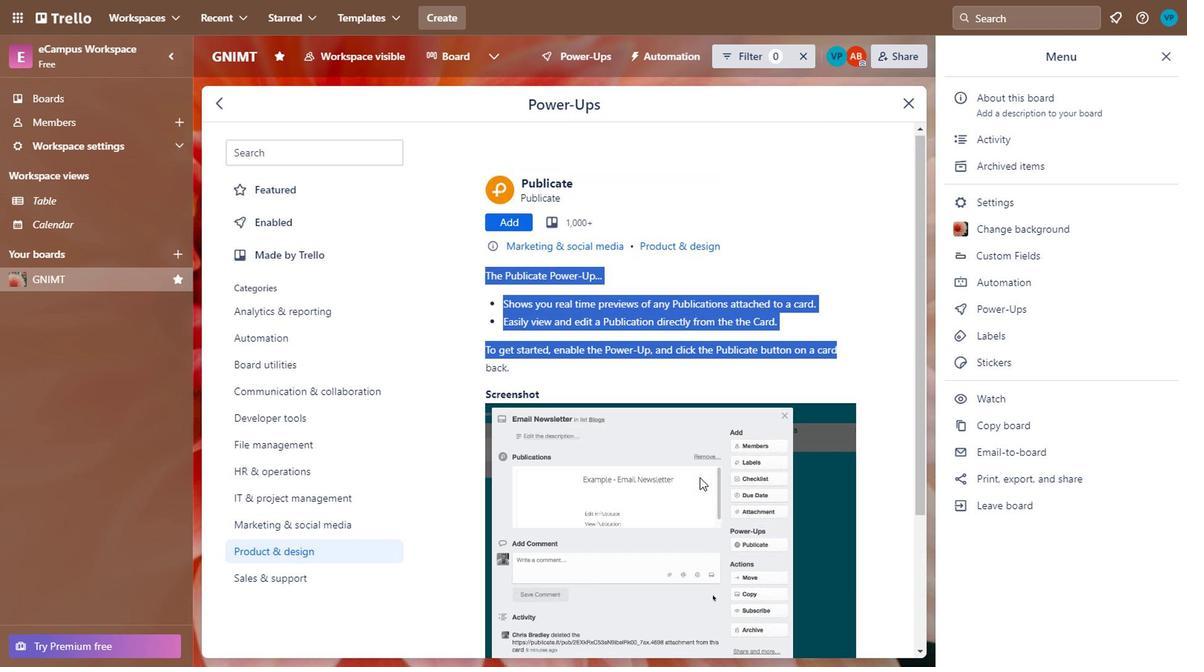 
Action: Mouse scrolled (633, 455) with delta (0, 0)
Screenshot: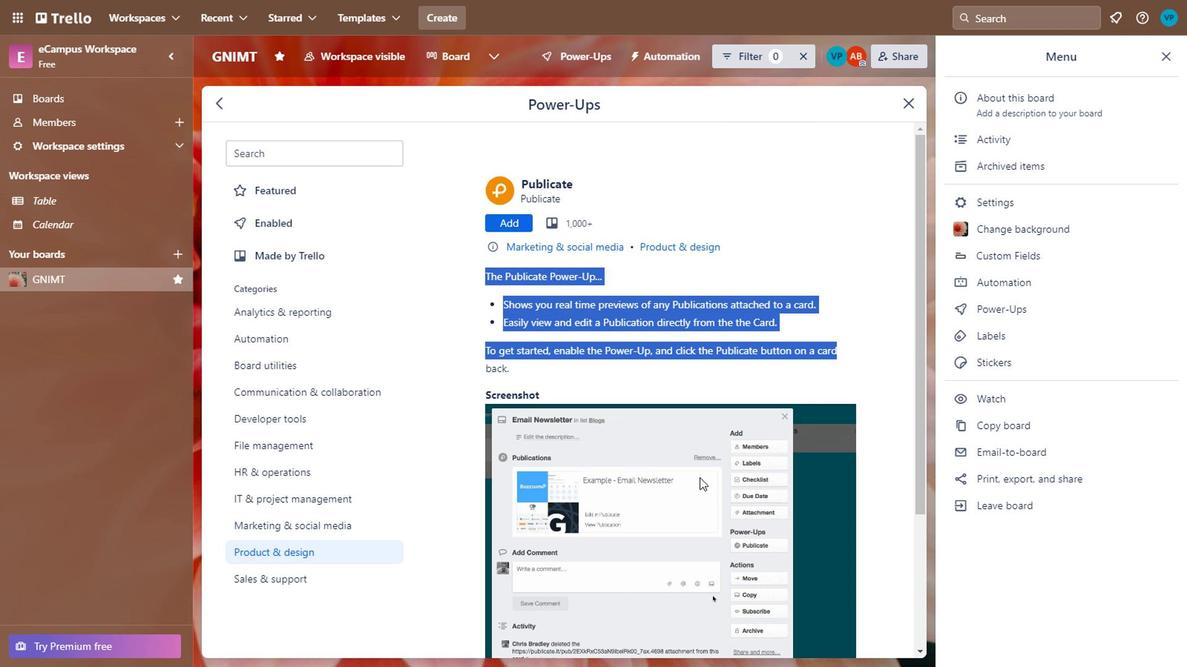 
Action: Mouse scrolled (633, 455) with delta (0, 0)
Screenshot: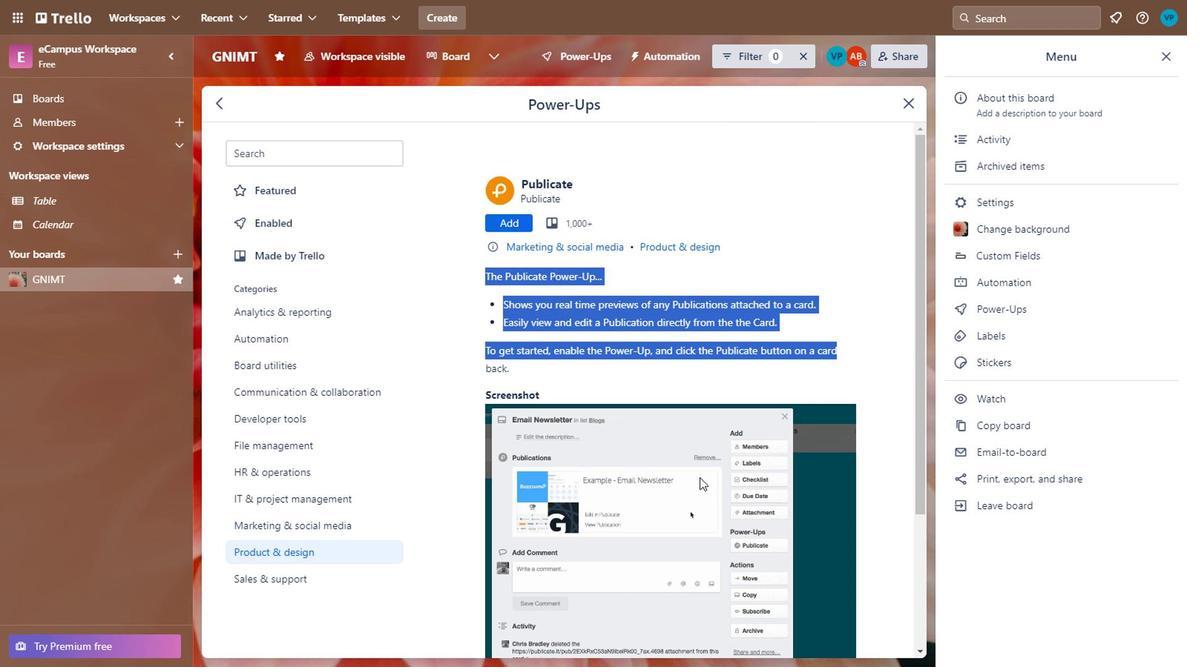
Action: Mouse scrolled (633, 453) with delta (0, 0)
Screenshot: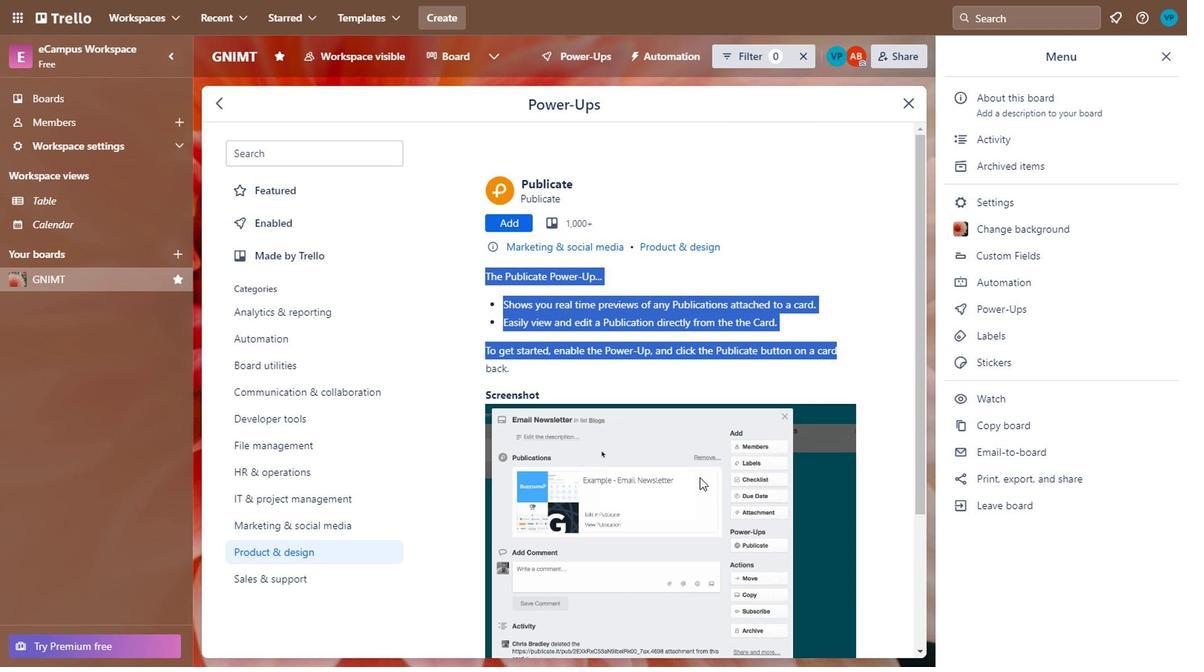 
Action: Mouse scrolled (633, 453) with delta (0, 0)
Screenshot: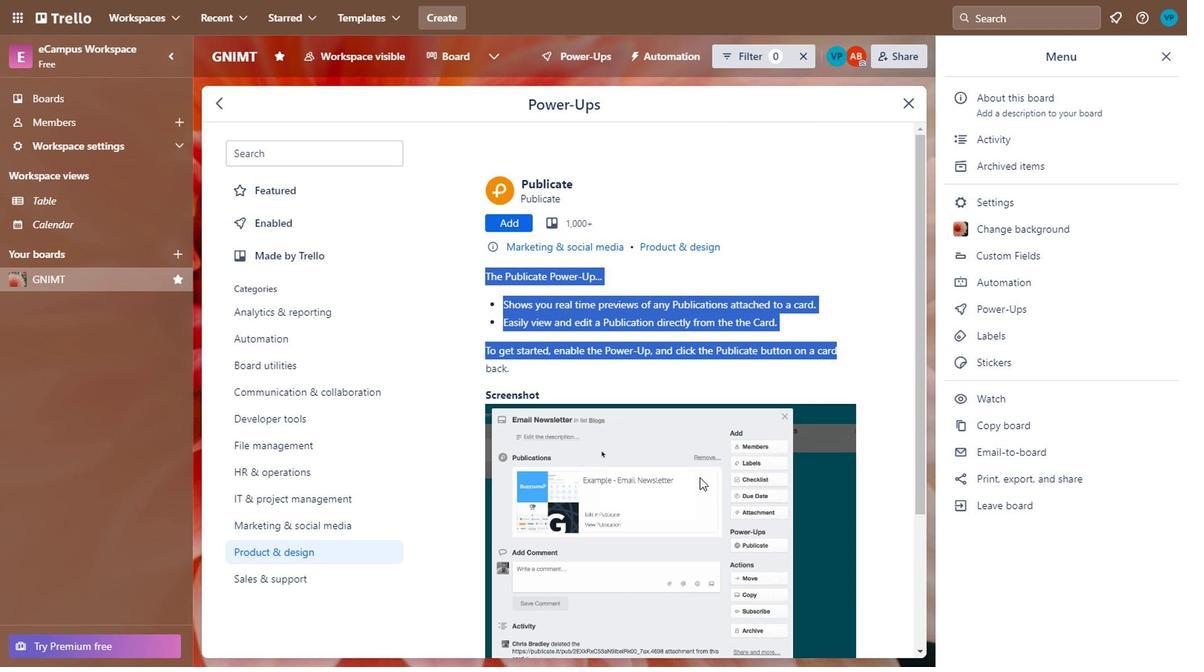 
Action: Mouse scrolled (633, 453) with delta (0, 0)
Screenshot: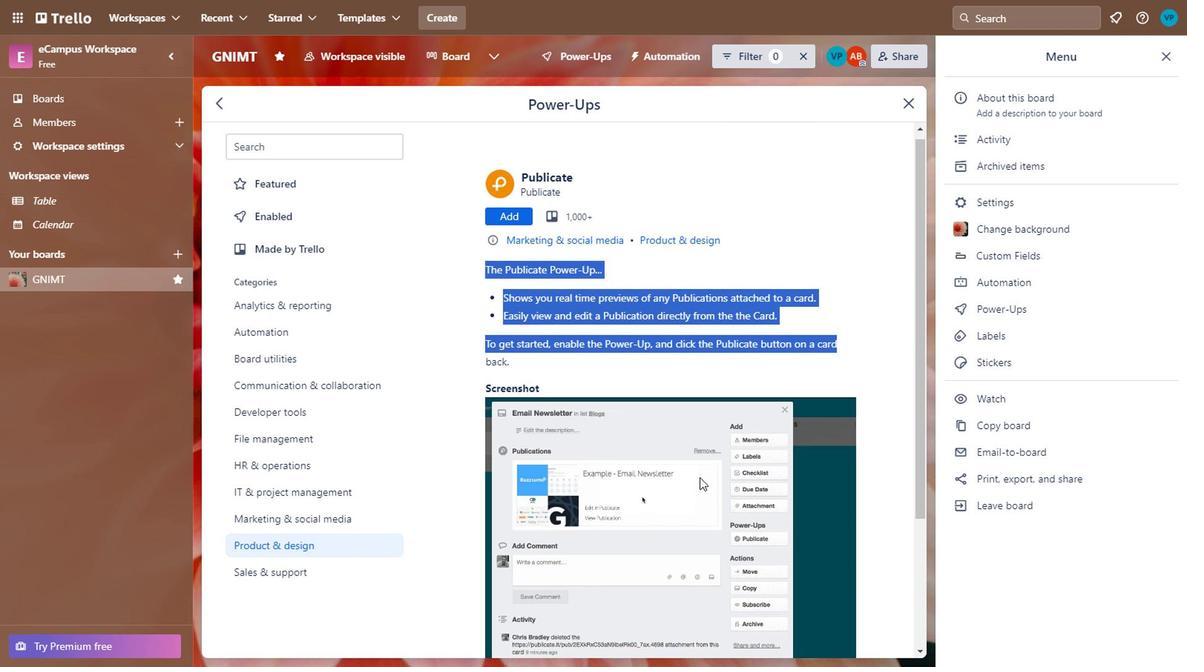 
Action: Mouse moved to (633, 451)
Screenshot: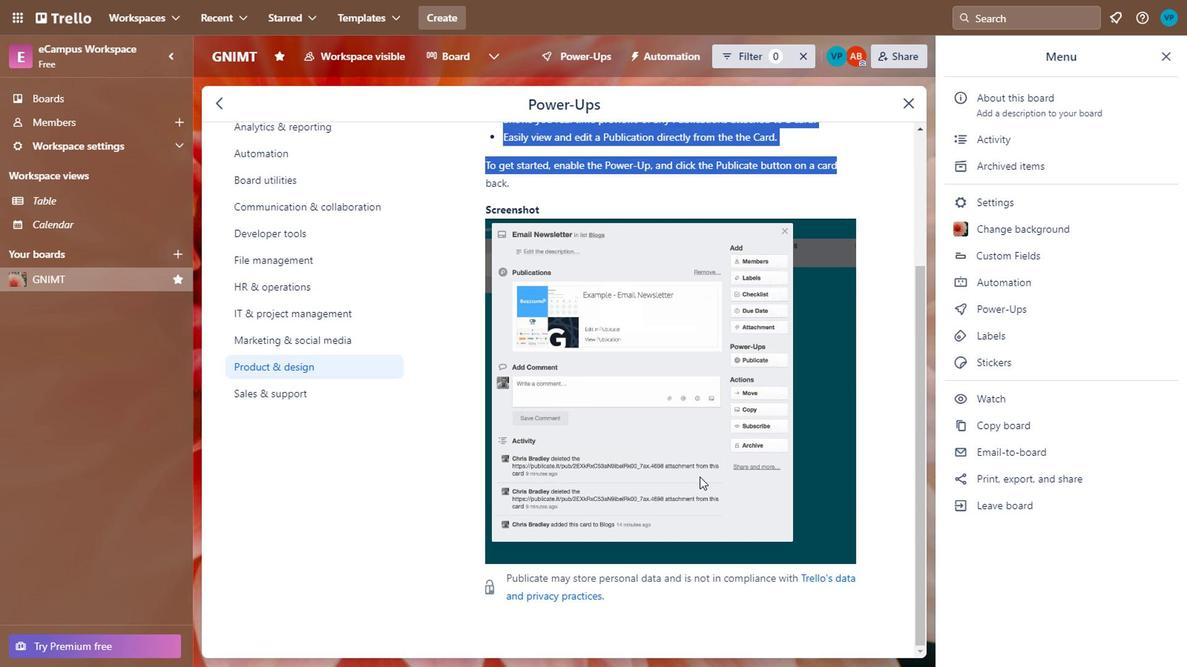 
Action: Mouse scrolled (633, 450) with delta (0, 0)
Screenshot: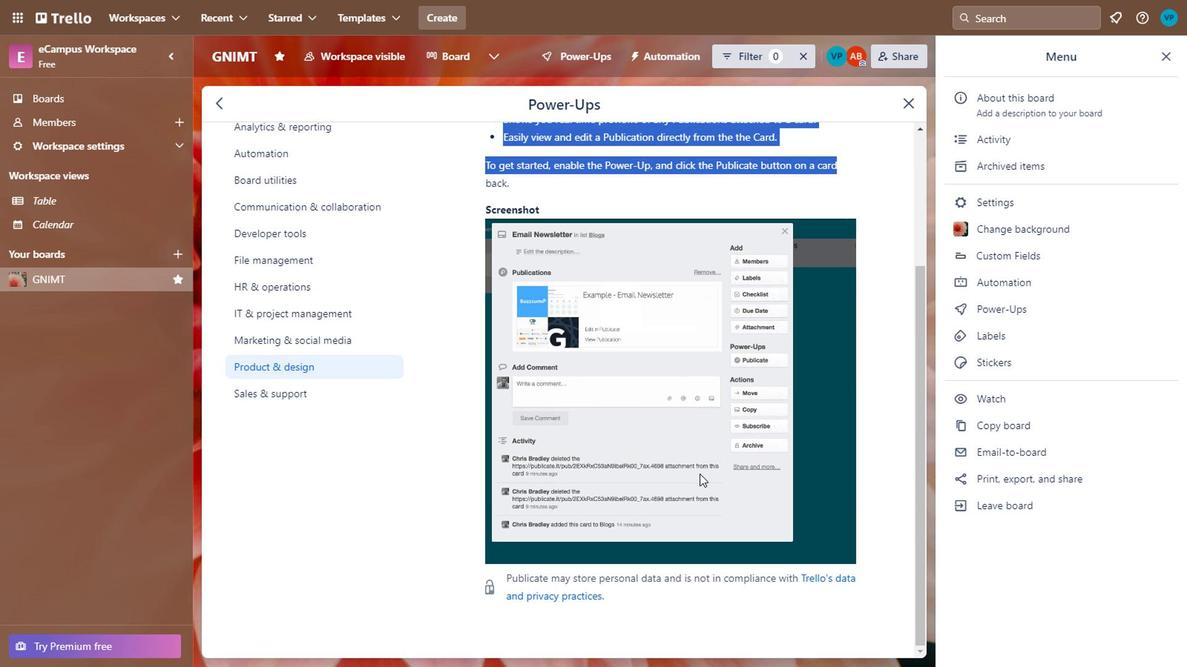 
Action: Mouse scrolled (633, 450) with delta (0, 0)
Screenshot: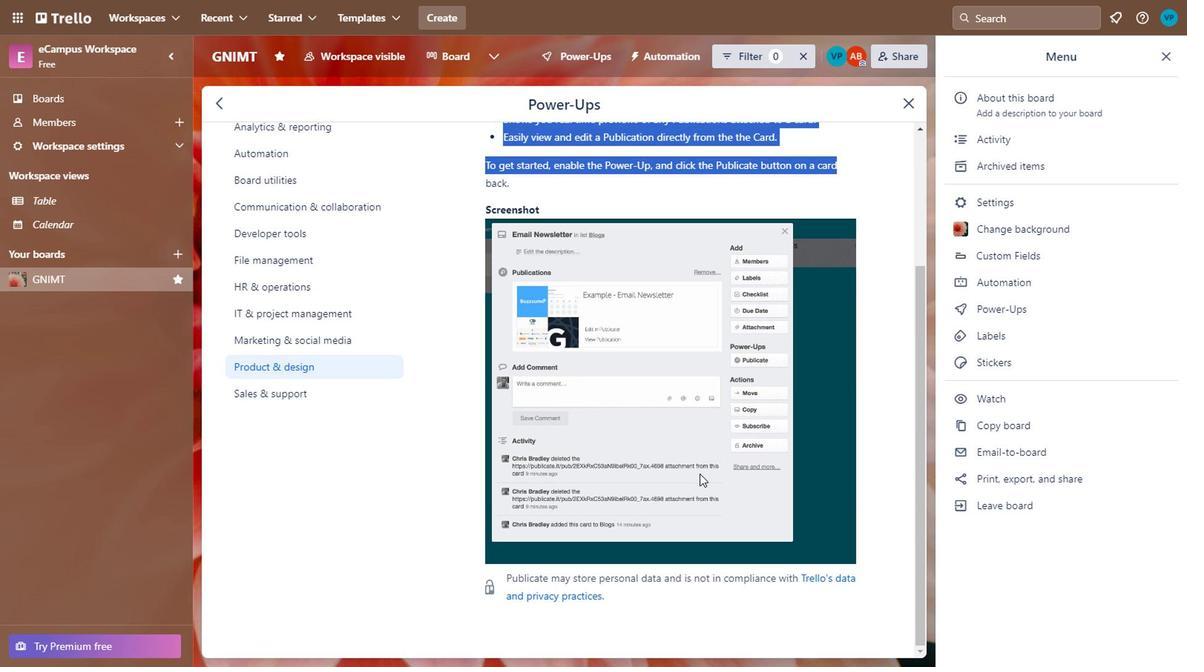 
Action: Mouse scrolled (633, 450) with delta (0, 0)
Screenshot: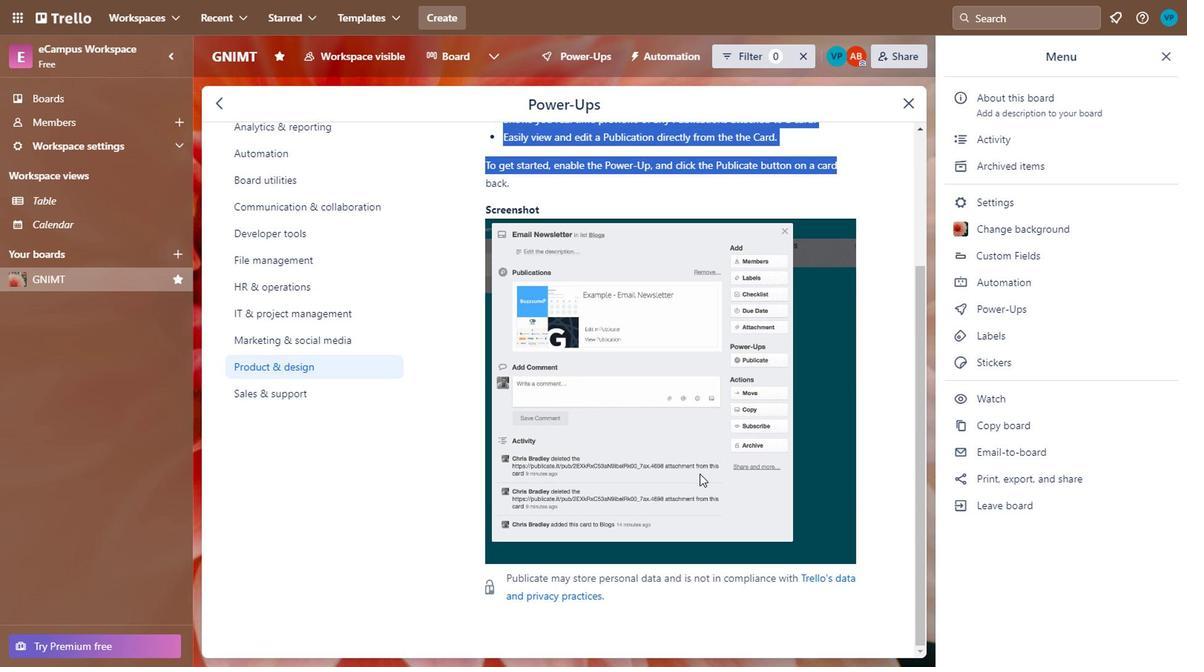 
Action: Mouse moved to (633, 450)
Screenshot: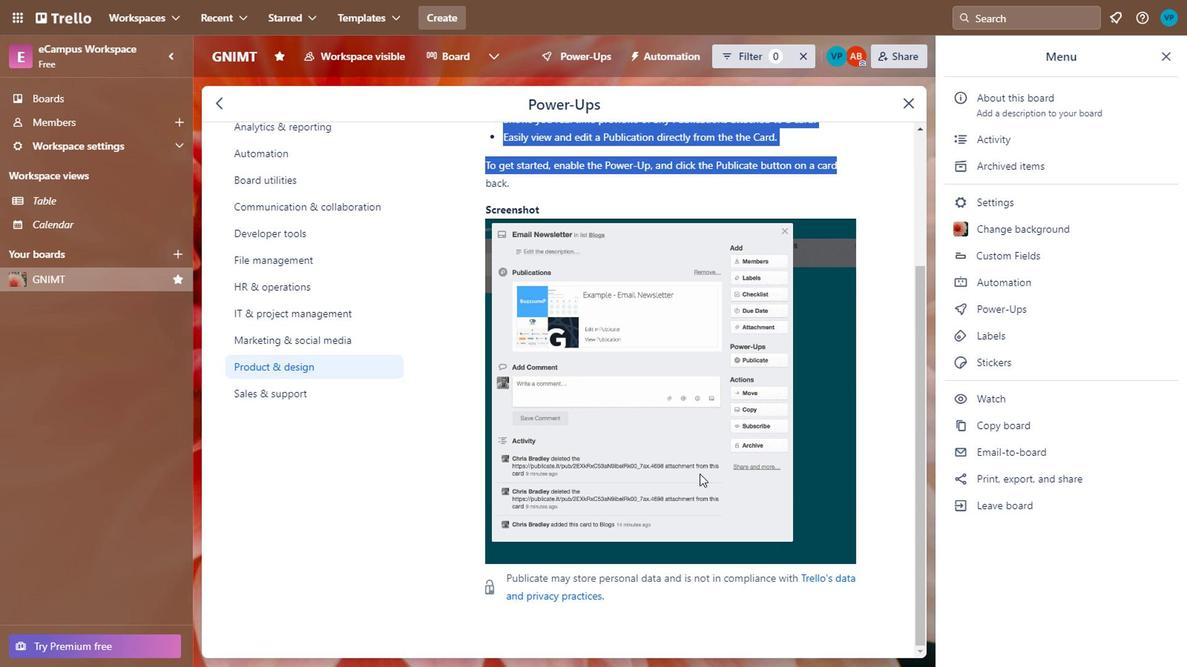 
Action: Mouse scrolled (633, 450) with delta (0, 0)
Screenshot: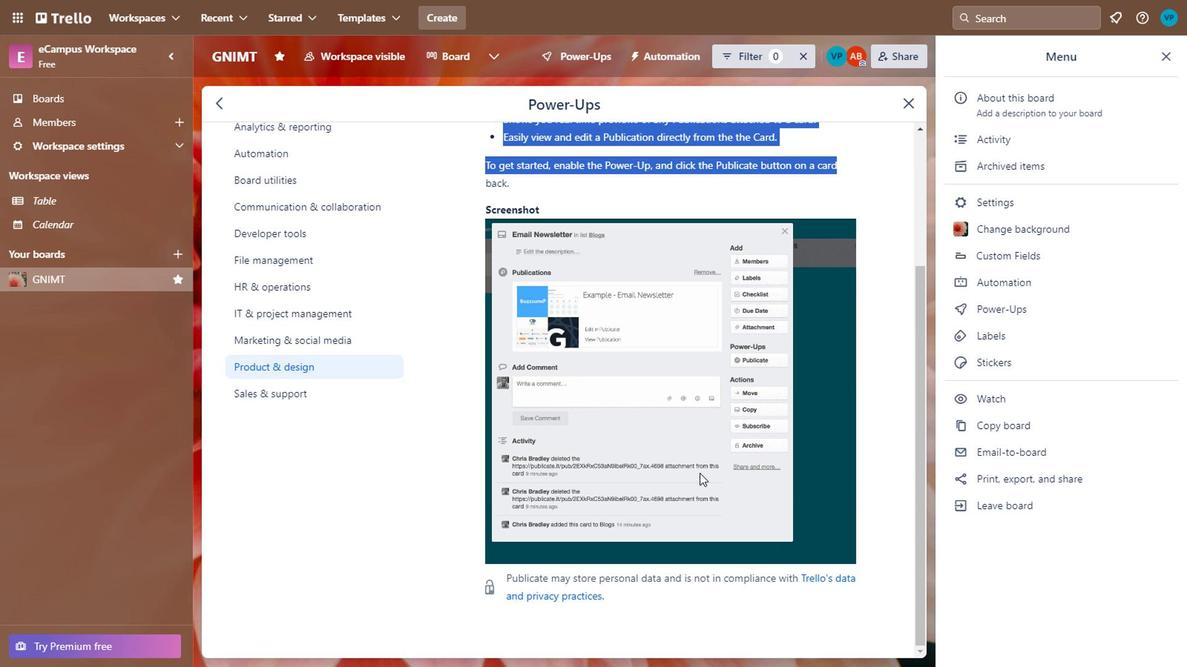 
Action: Mouse scrolled (633, 450) with delta (0, 0)
Screenshot: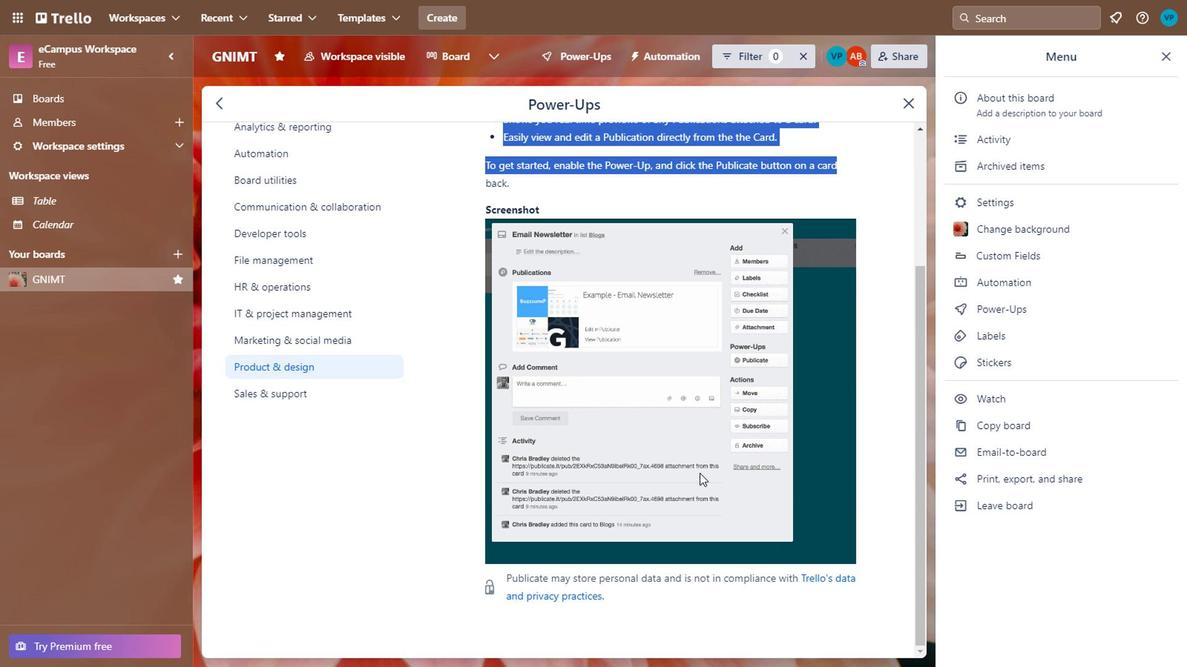 
Action: Mouse scrolled (633, 451) with delta (0, 0)
Screenshot: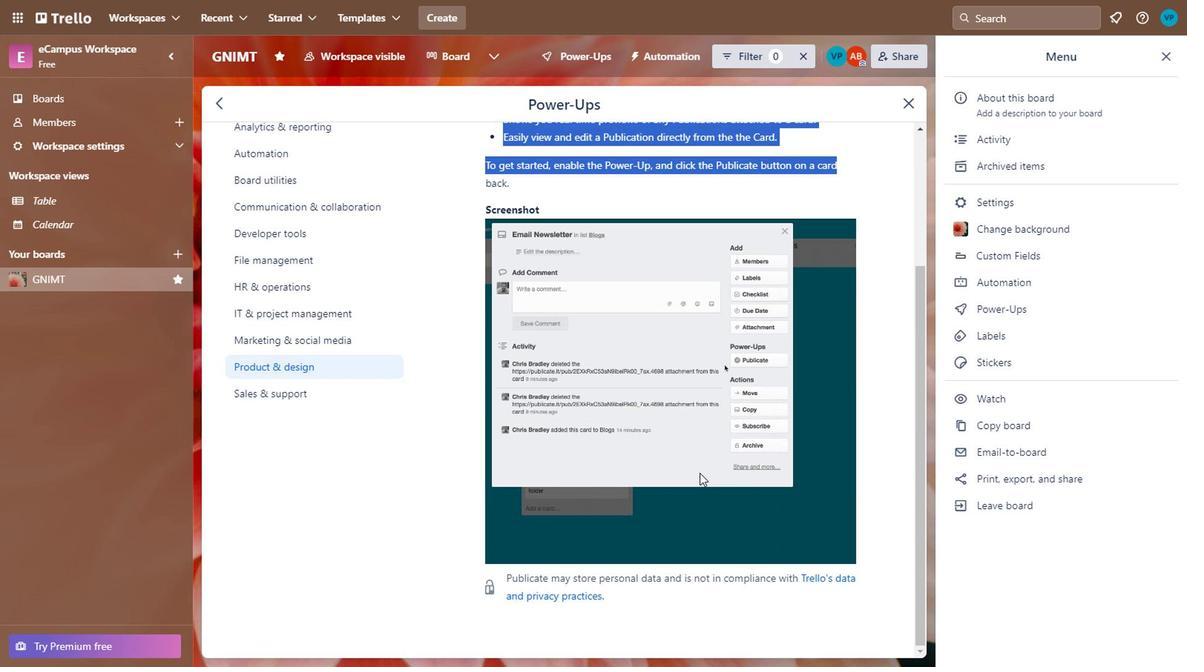 
Action: Mouse scrolled (633, 451) with delta (0, 0)
Screenshot: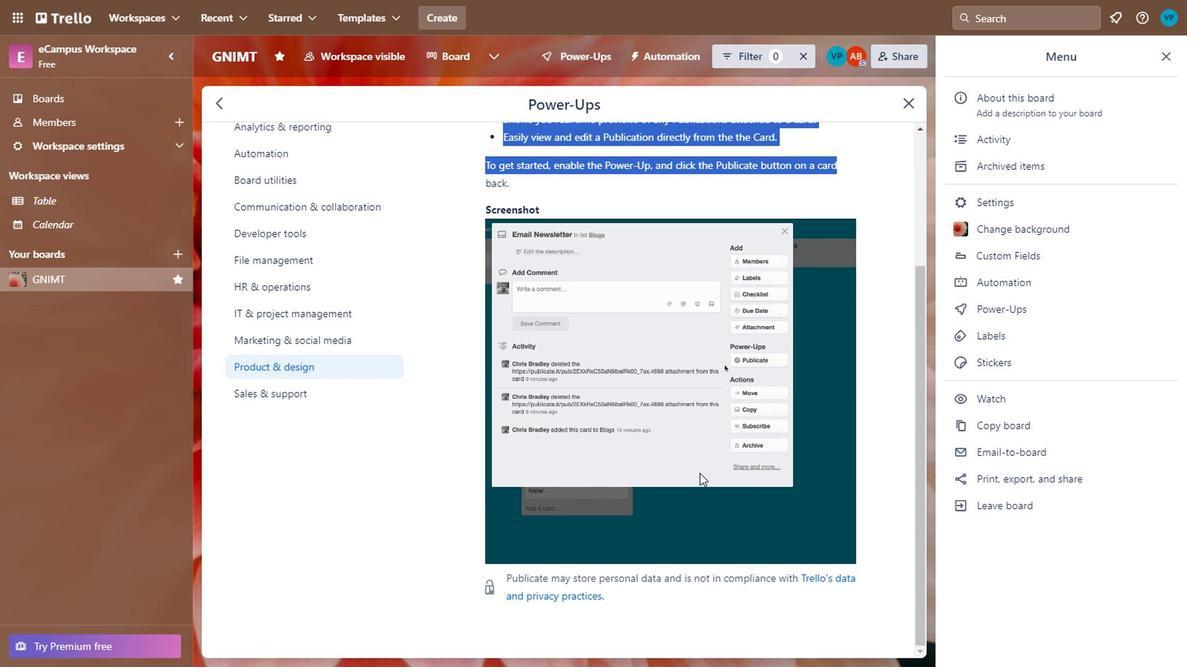 
Action: Mouse moved to (633, 450)
Screenshot: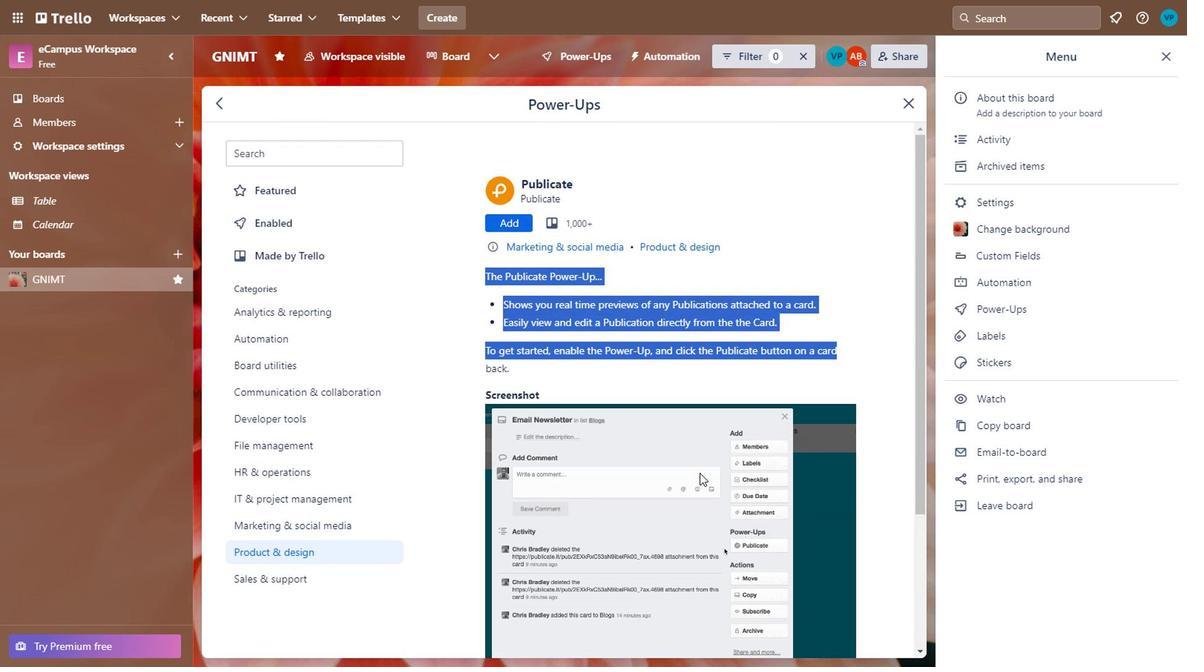 
Action: Mouse scrolled (633, 450) with delta (0, 0)
Screenshot: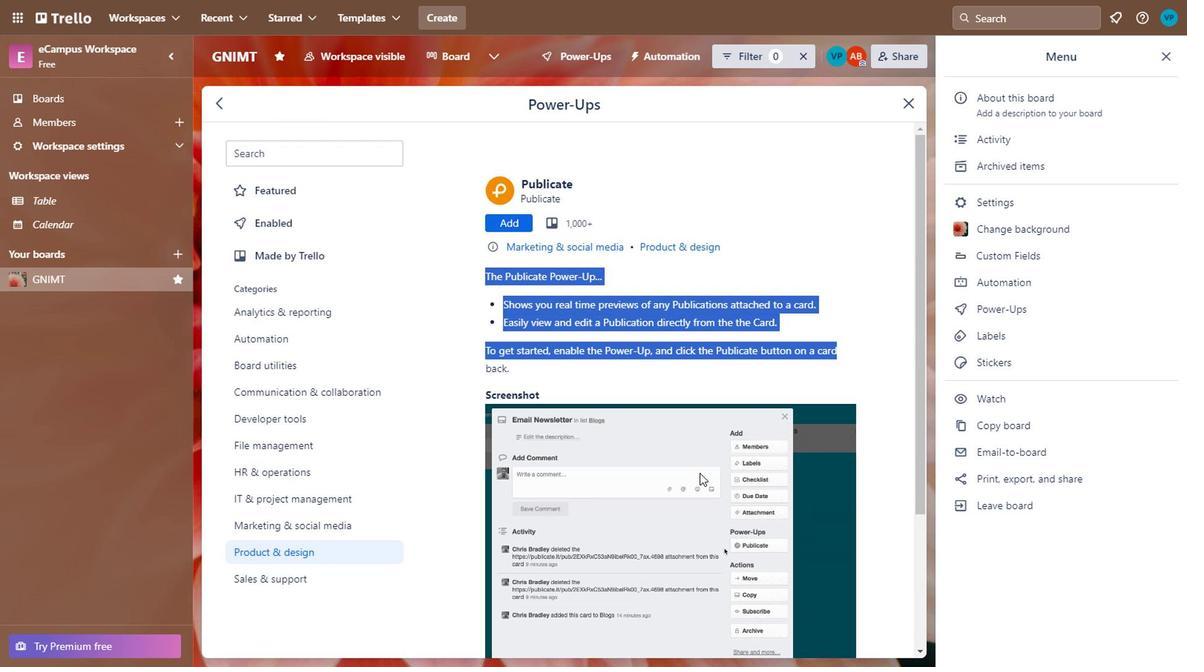 
Action: Mouse scrolled (633, 450) with delta (0, 0)
Screenshot: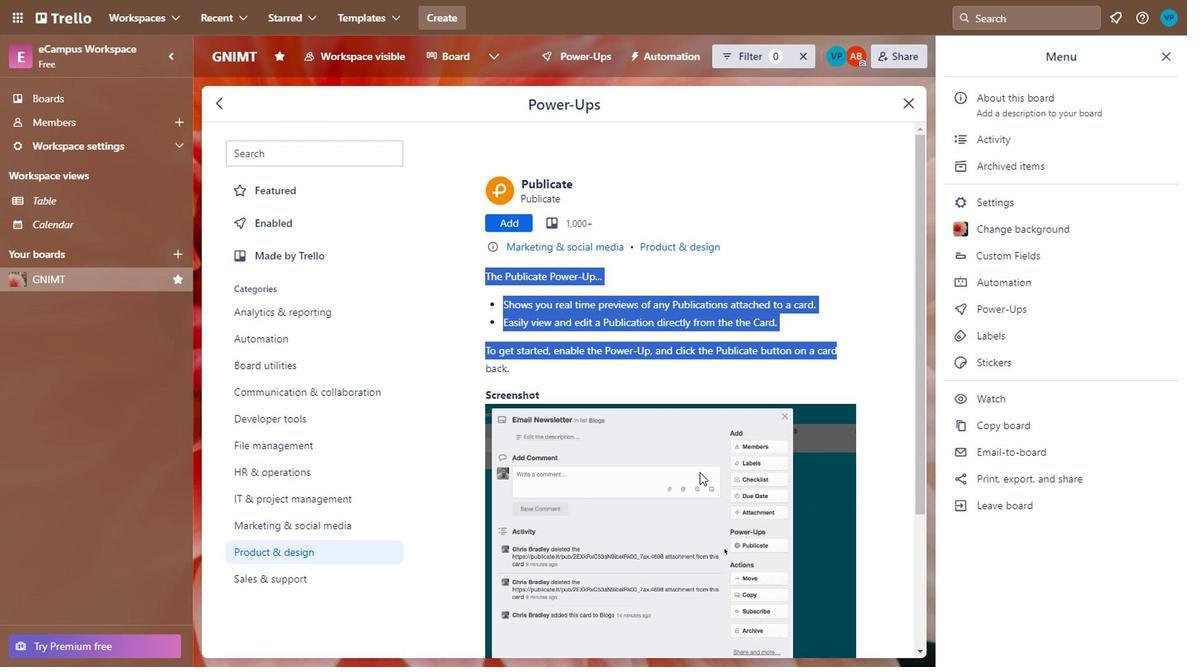 
Action: Mouse moved to (634, 424)
Screenshot: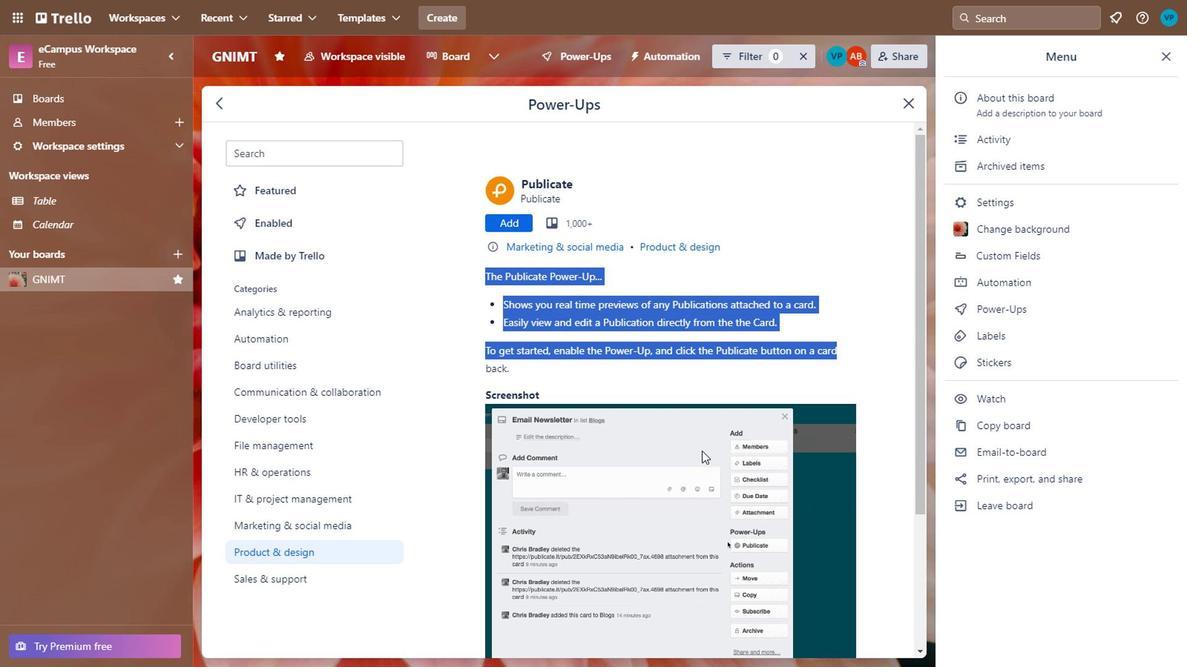 
Action: Mouse scrolled (634, 424) with delta (0, 0)
Screenshot: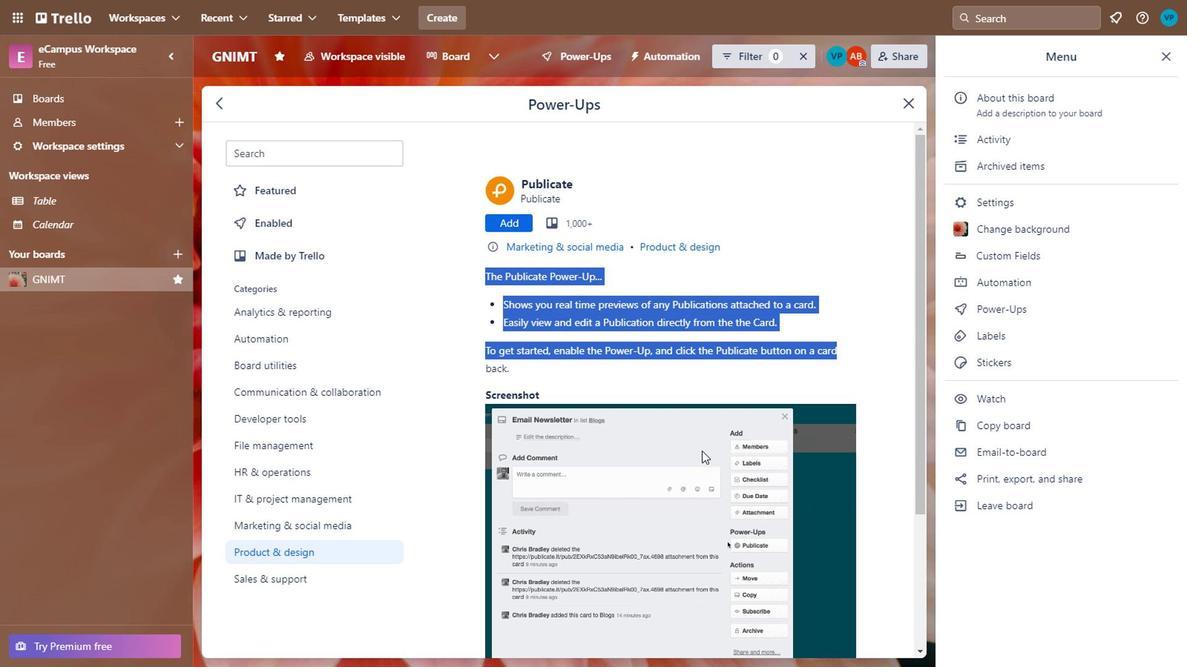 
Action: Mouse moved to (633, 411)
Screenshot: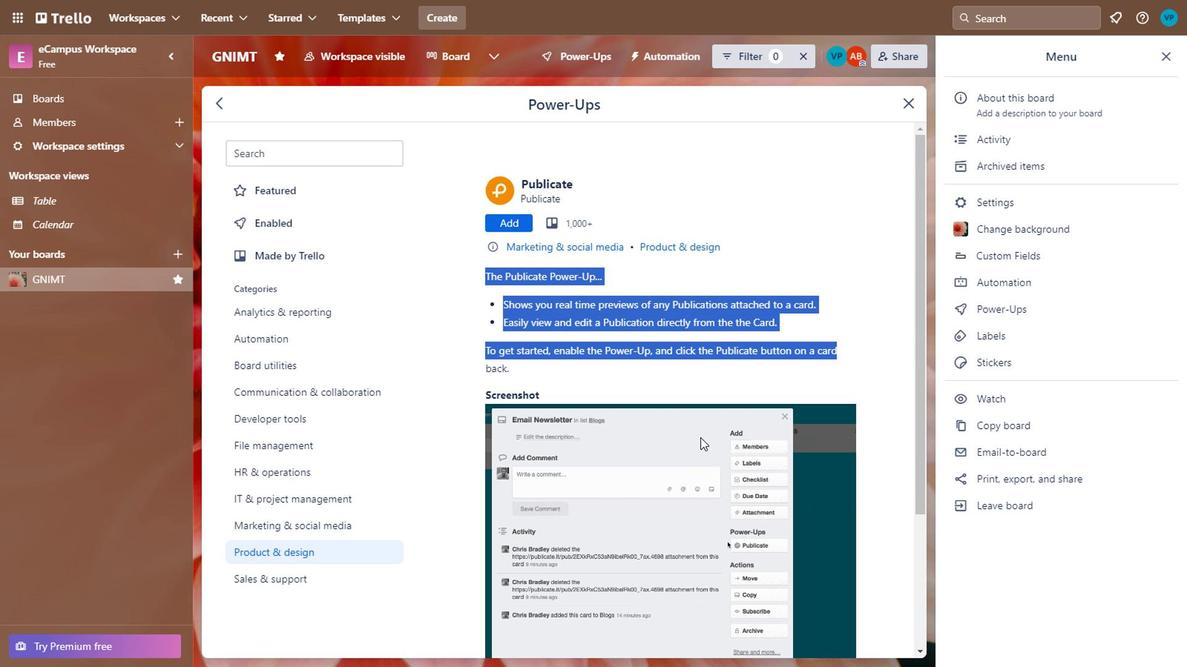 
Action: Mouse scrolled (633, 413) with delta (0, 1)
Screenshot: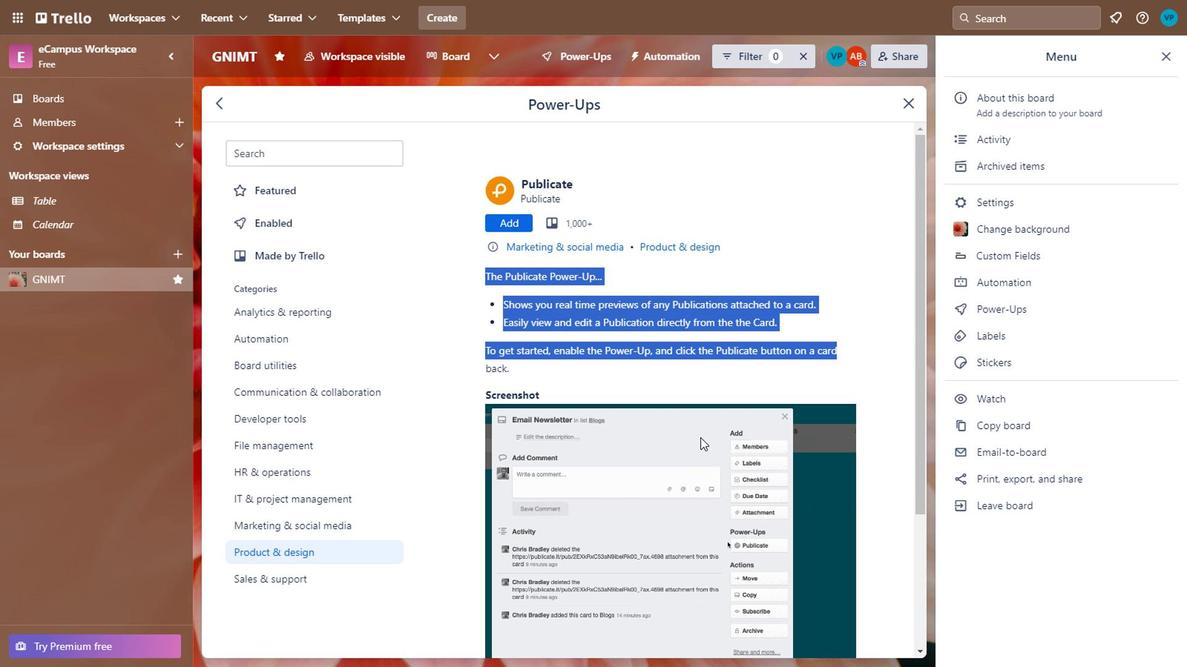 
Action: Mouse moved to (632, 404)
Screenshot: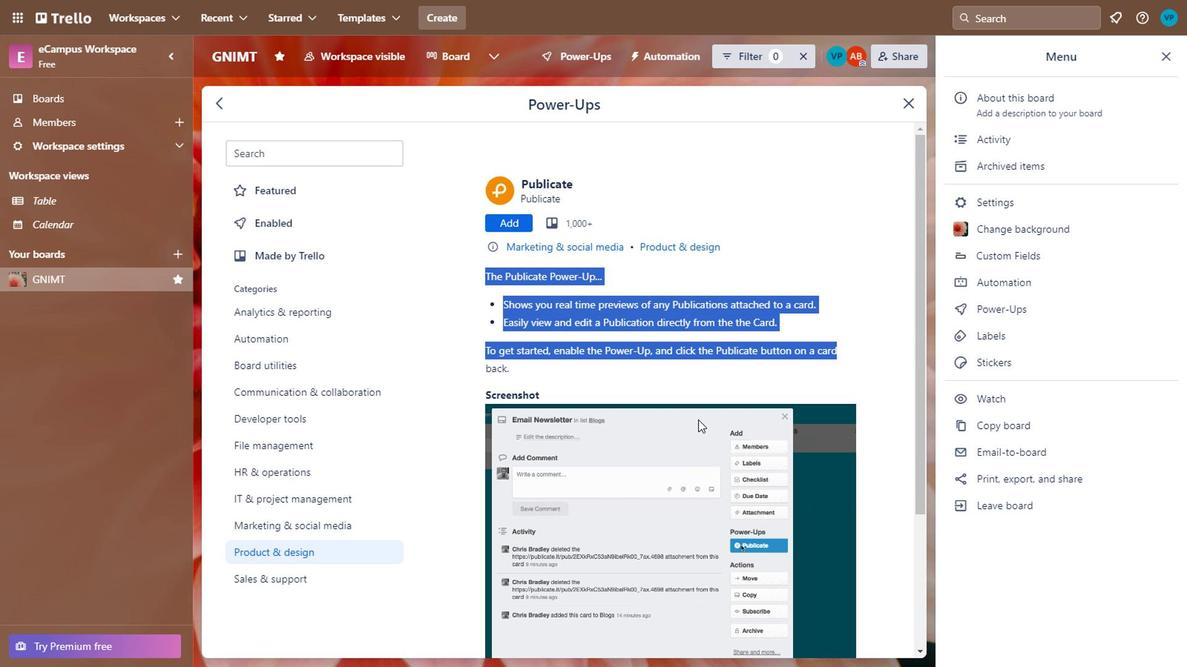
Action: Mouse scrolled (632, 403) with delta (0, 0)
Screenshot: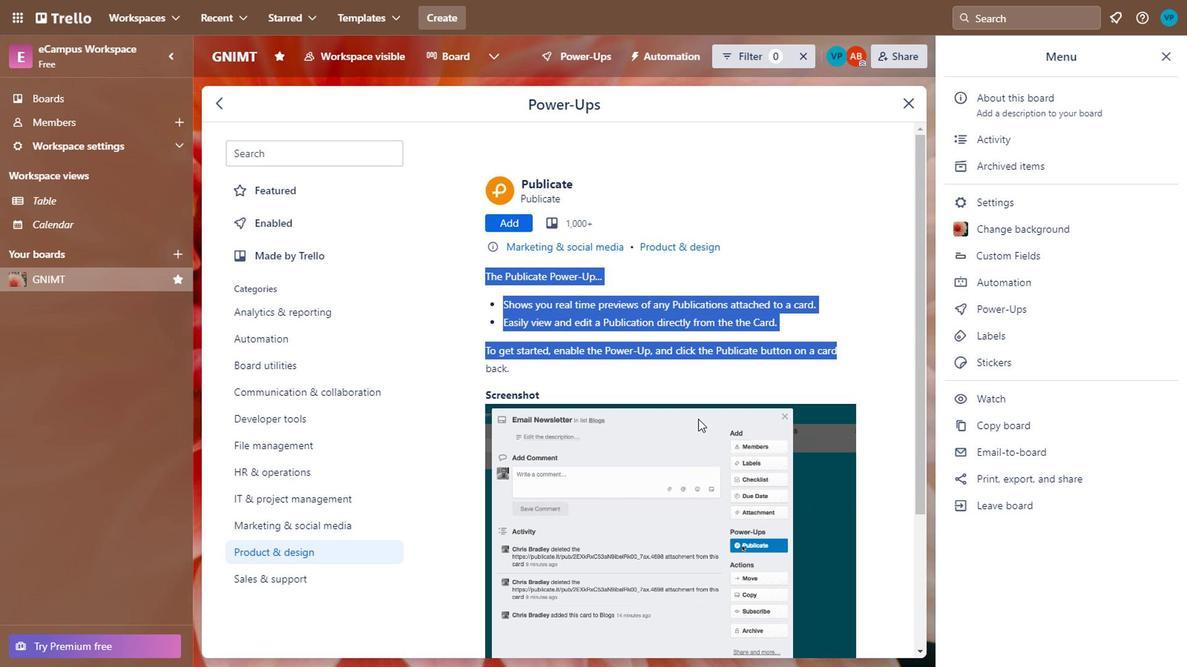 
Action: Mouse scrolled (632, 403) with delta (0, 0)
Screenshot: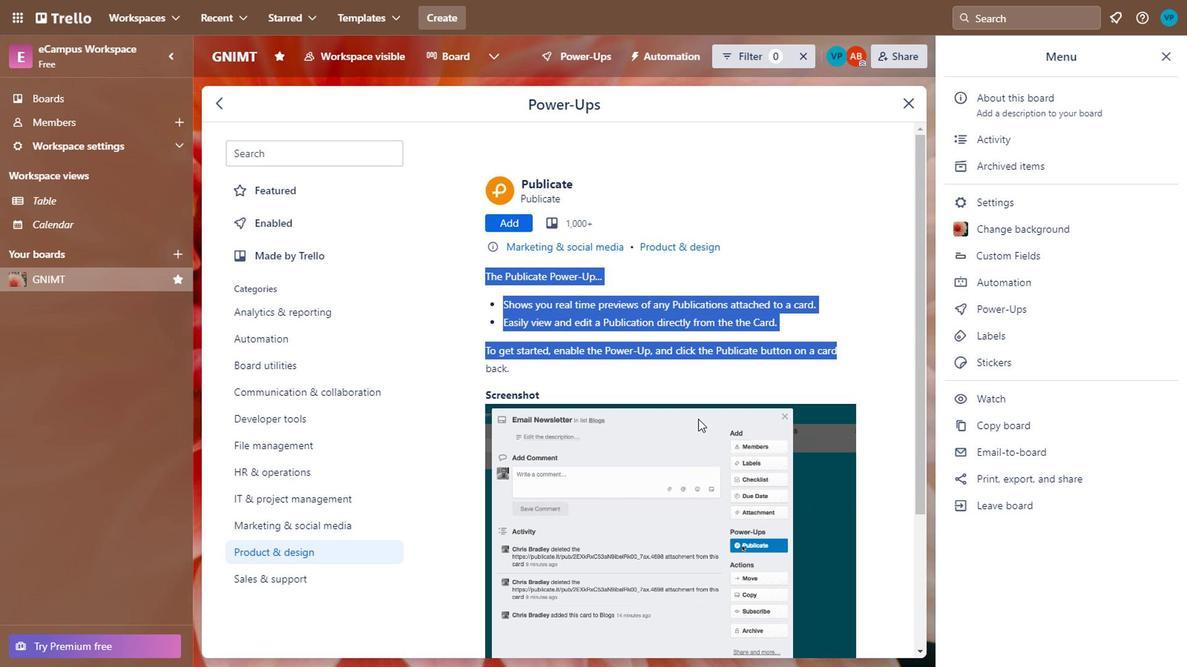 
Action: Mouse scrolled (632, 403) with delta (0, 0)
Screenshot: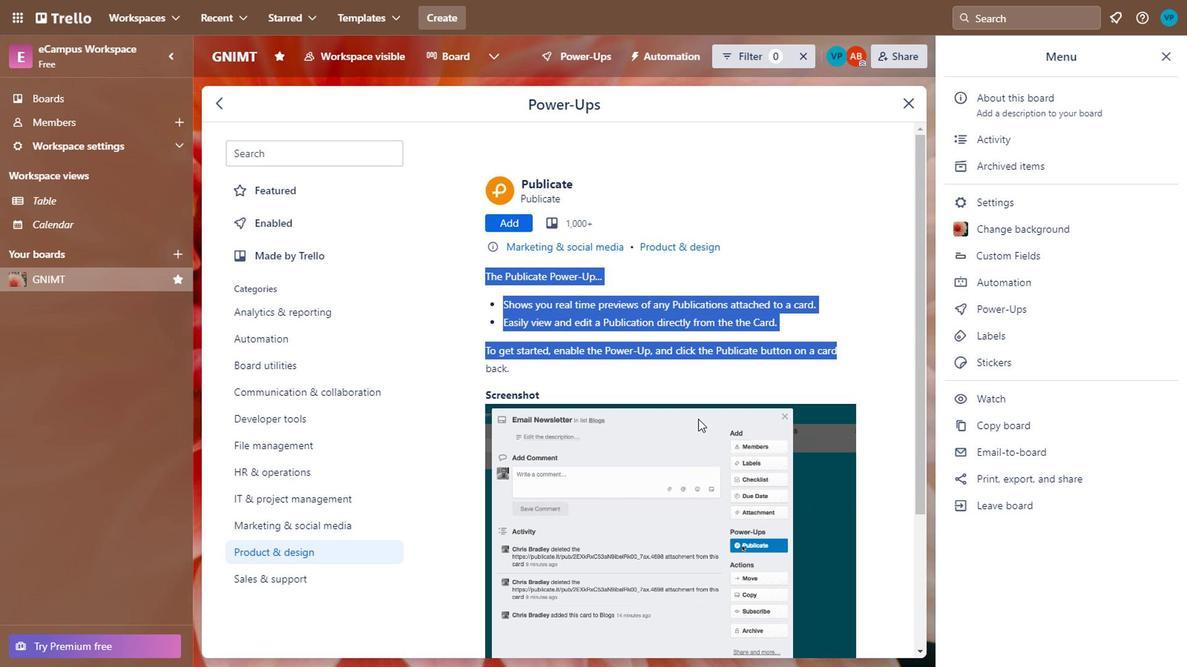 
Action: Mouse scrolled (632, 403) with delta (0, 0)
Screenshot: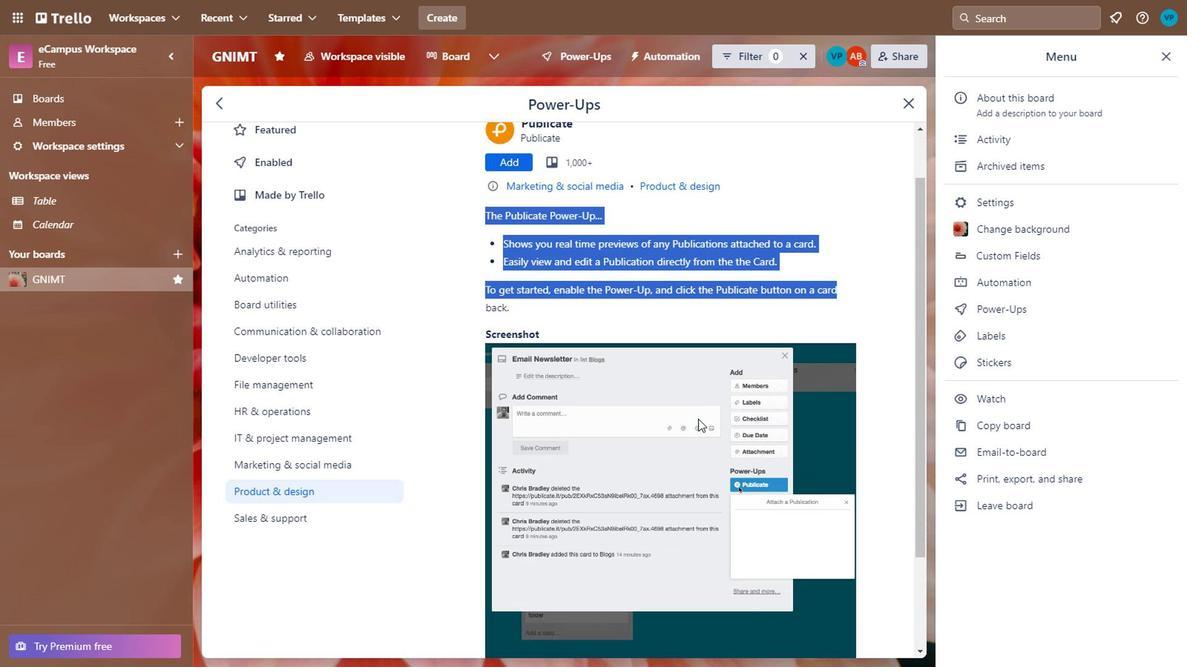 
Action: Mouse moved to (632, 403)
Screenshot: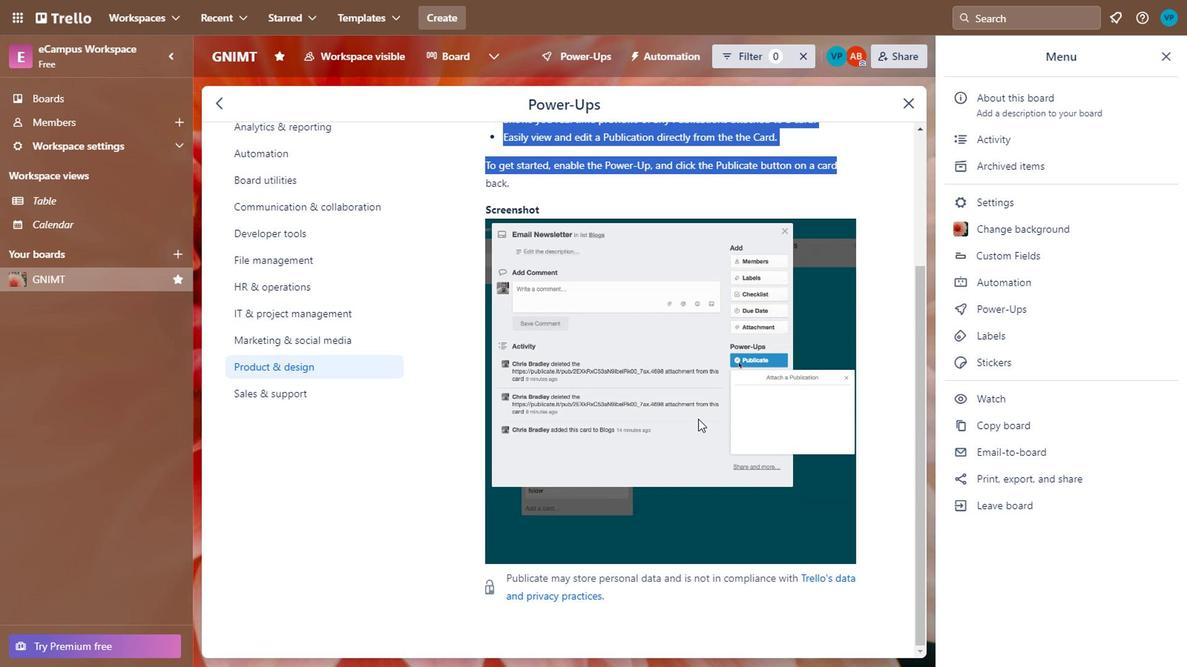 
Action: Mouse scrolled (632, 403) with delta (0, 0)
Screenshot: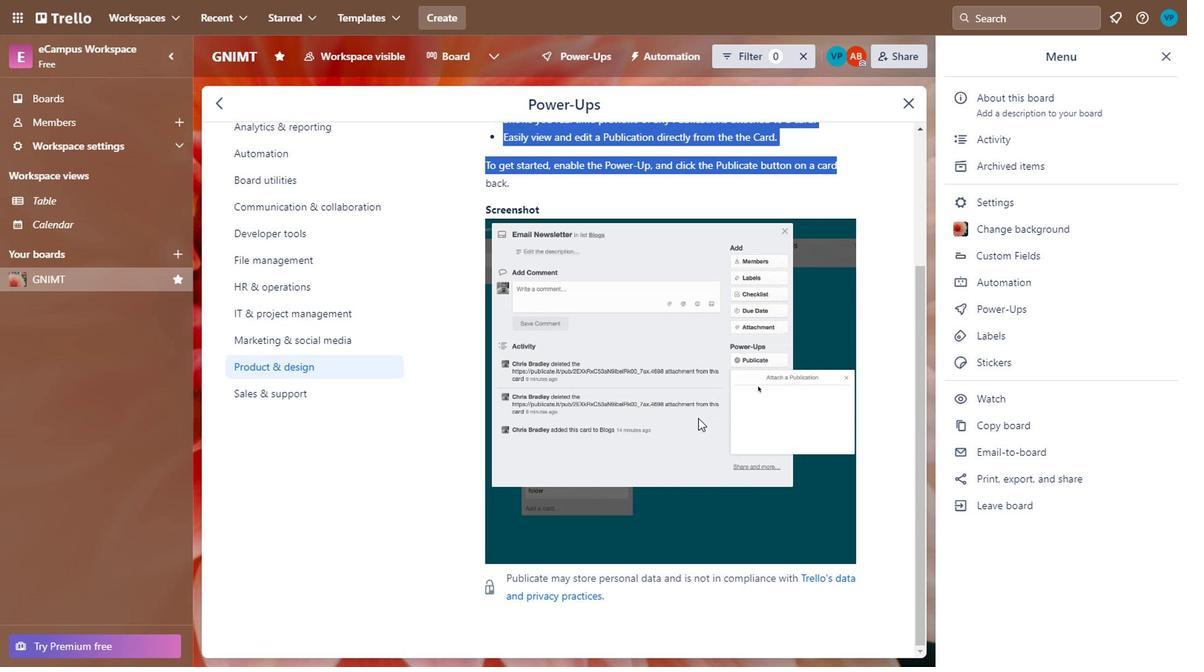 
Action: Mouse scrolled (632, 403) with delta (0, 0)
Screenshot: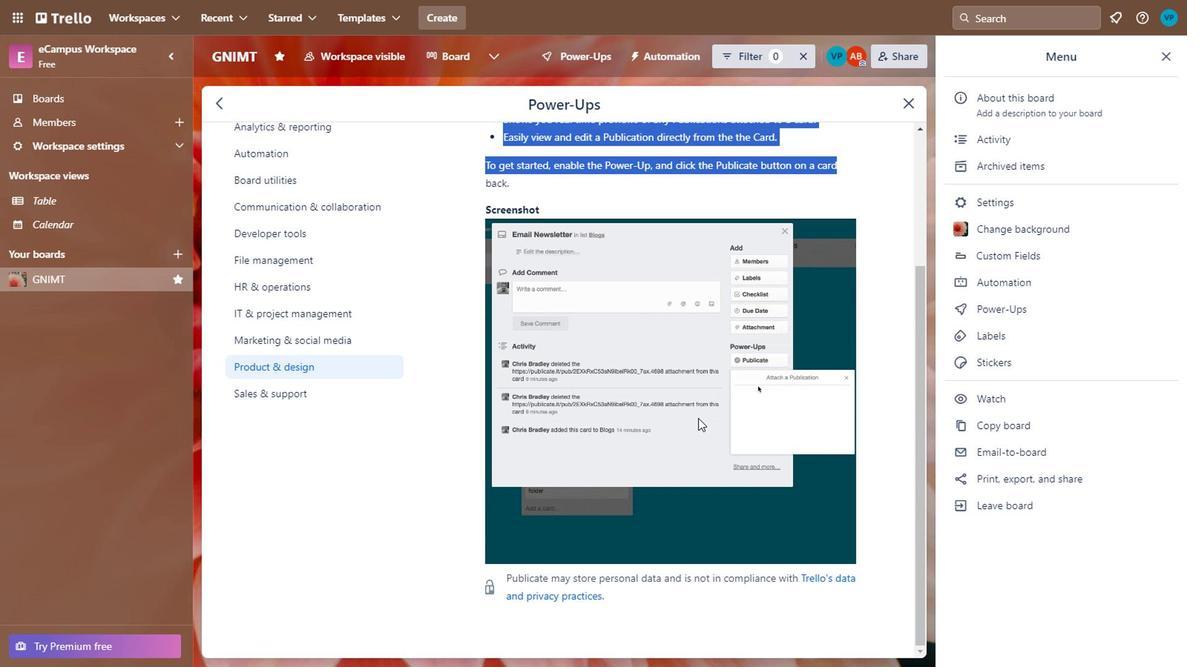 
Action: Mouse scrolled (632, 403) with delta (0, 0)
Screenshot: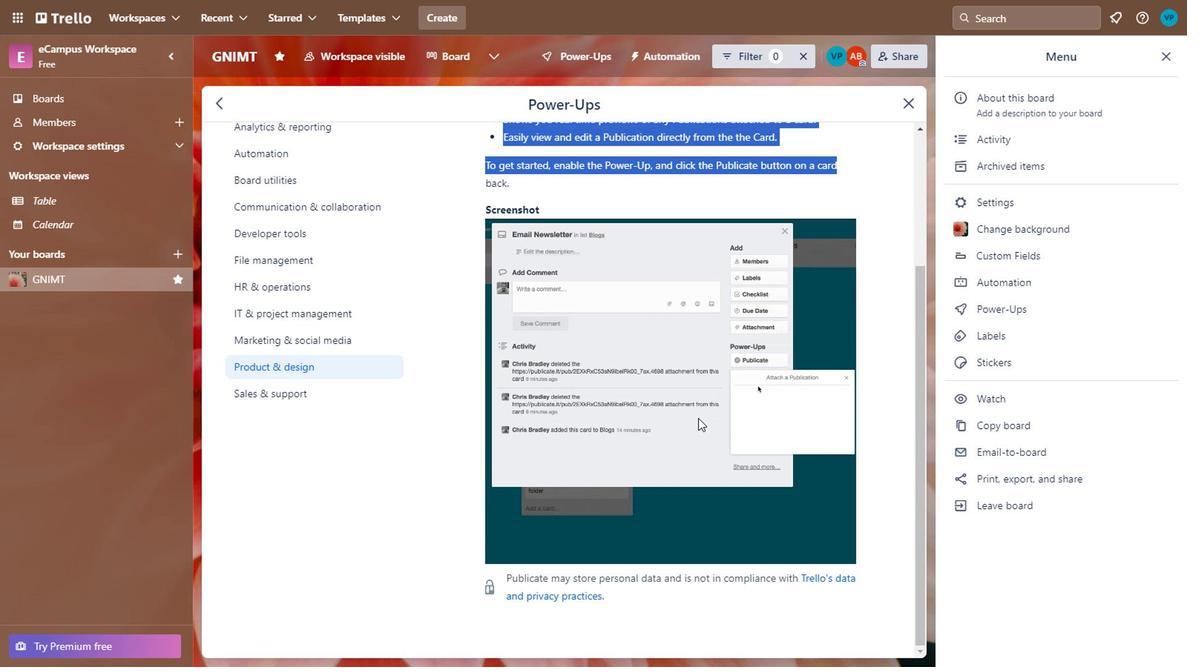 
Action: Mouse scrolled (632, 403) with delta (0, 0)
Screenshot: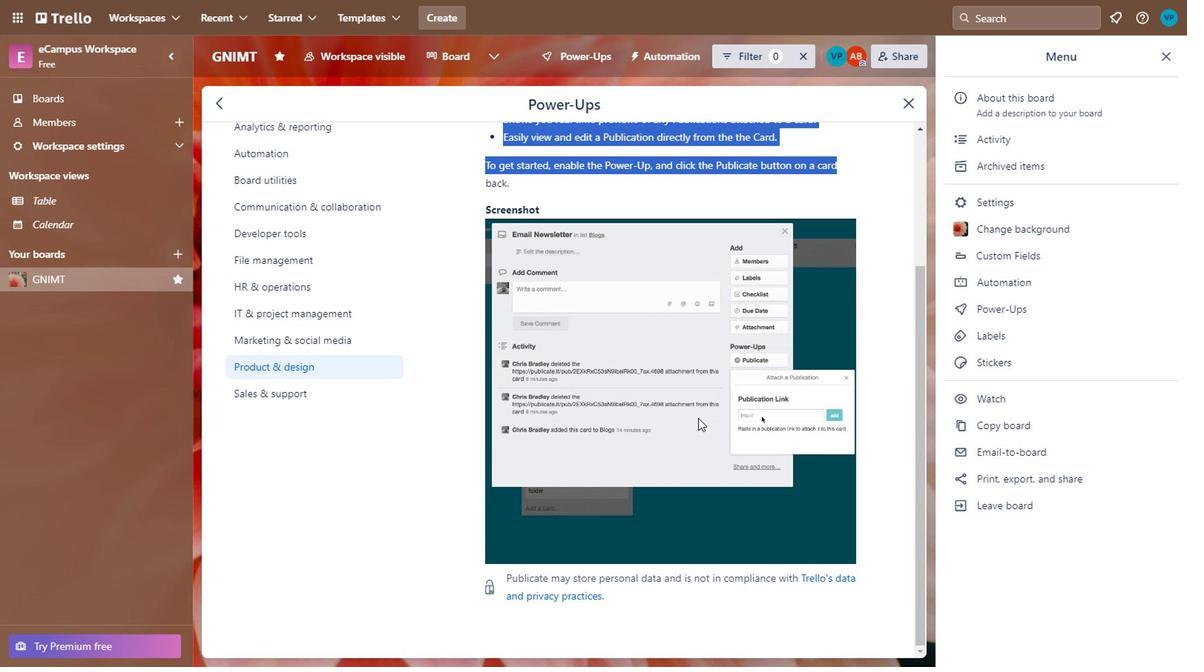 
Action: Mouse scrolled (632, 403) with delta (0, 0)
Screenshot: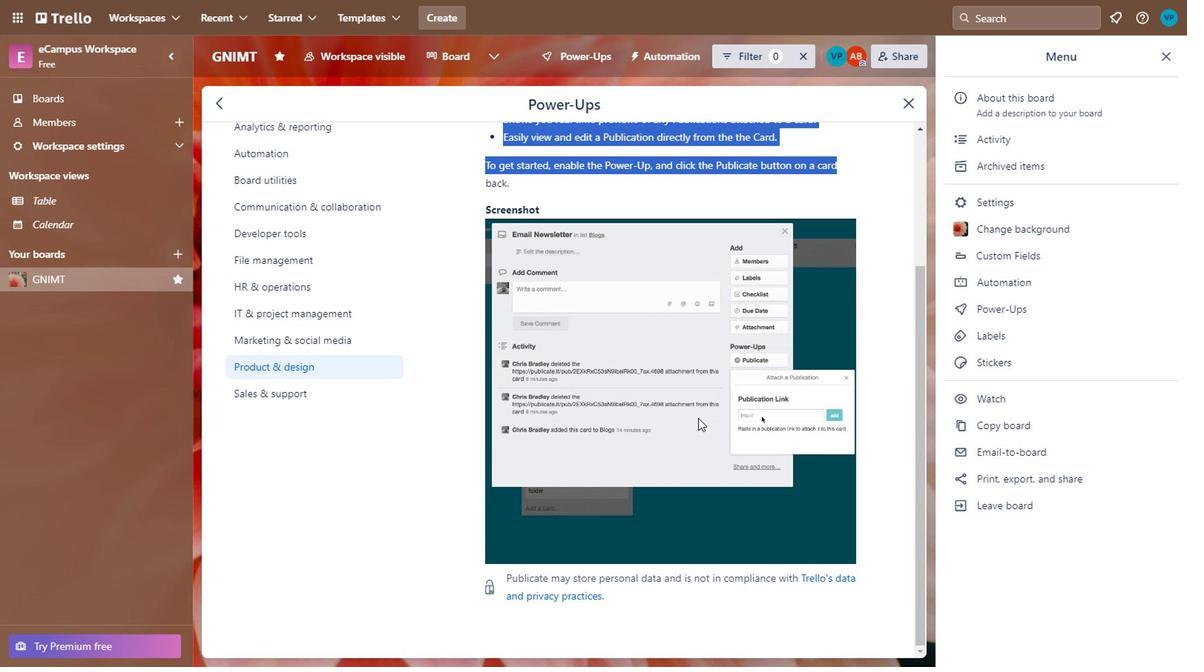 
Action: Mouse scrolled (632, 403) with delta (0, 0)
Screenshot: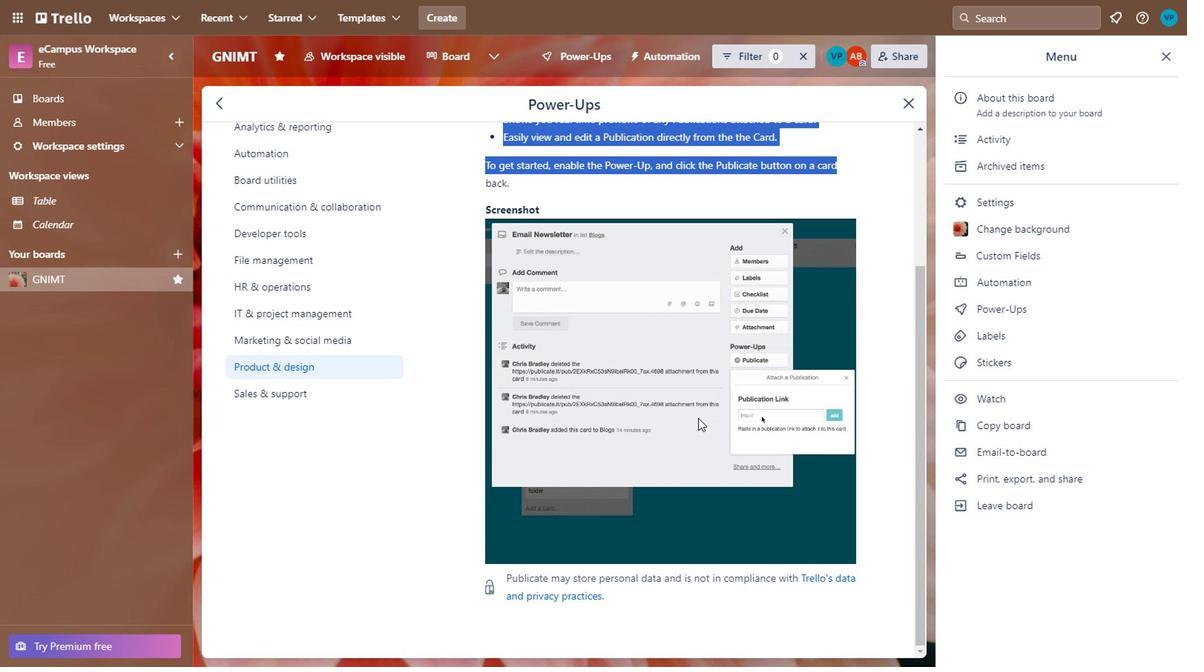 
Action: Mouse scrolled (632, 403) with delta (0, 0)
Screenshot: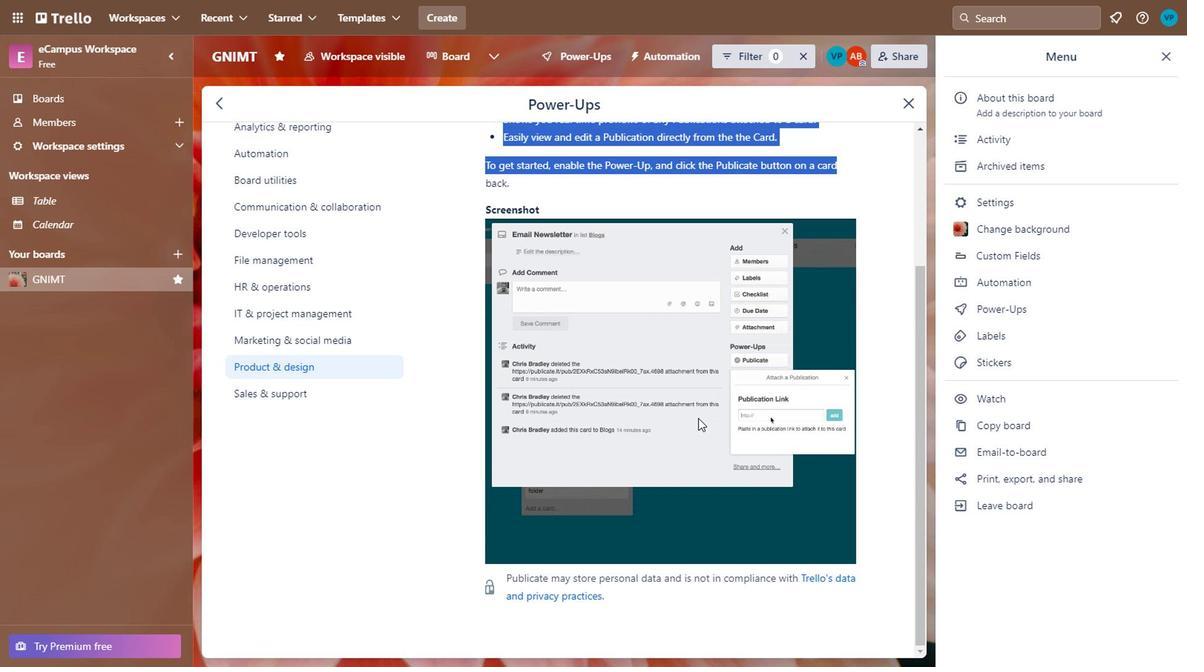 
Action: Mouse scrolled (632, 403) with delta (0, 0)
Screenshot: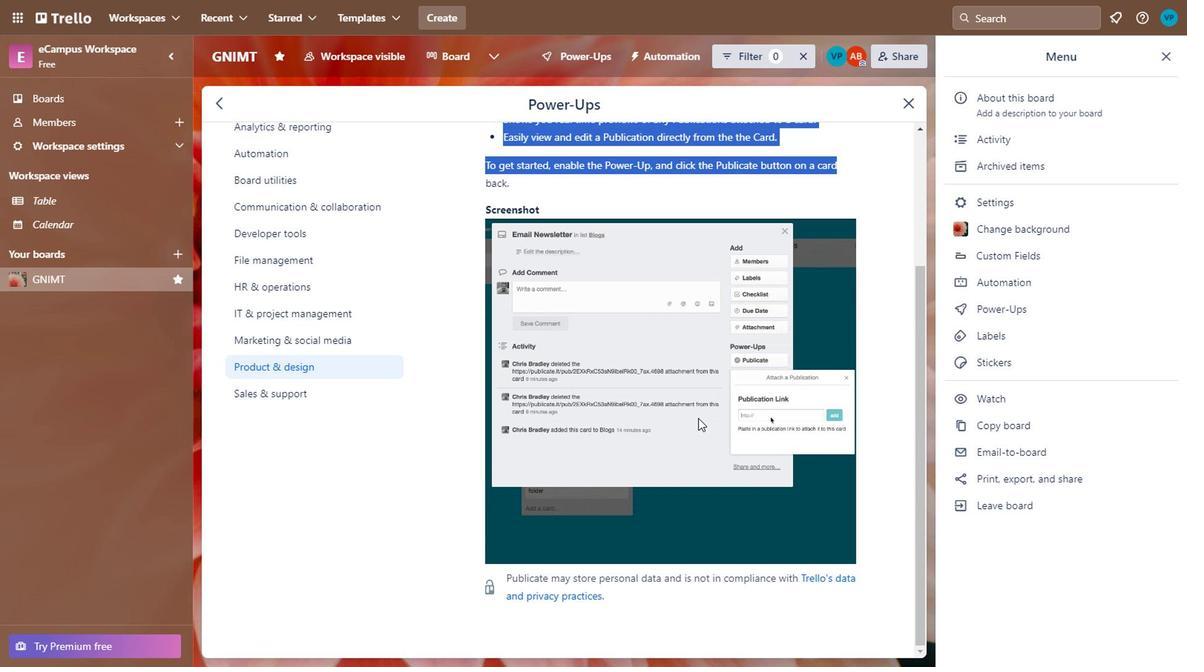 
Action: Mouse scrolled (632, 403) with delta (0, 0)
Screenshot: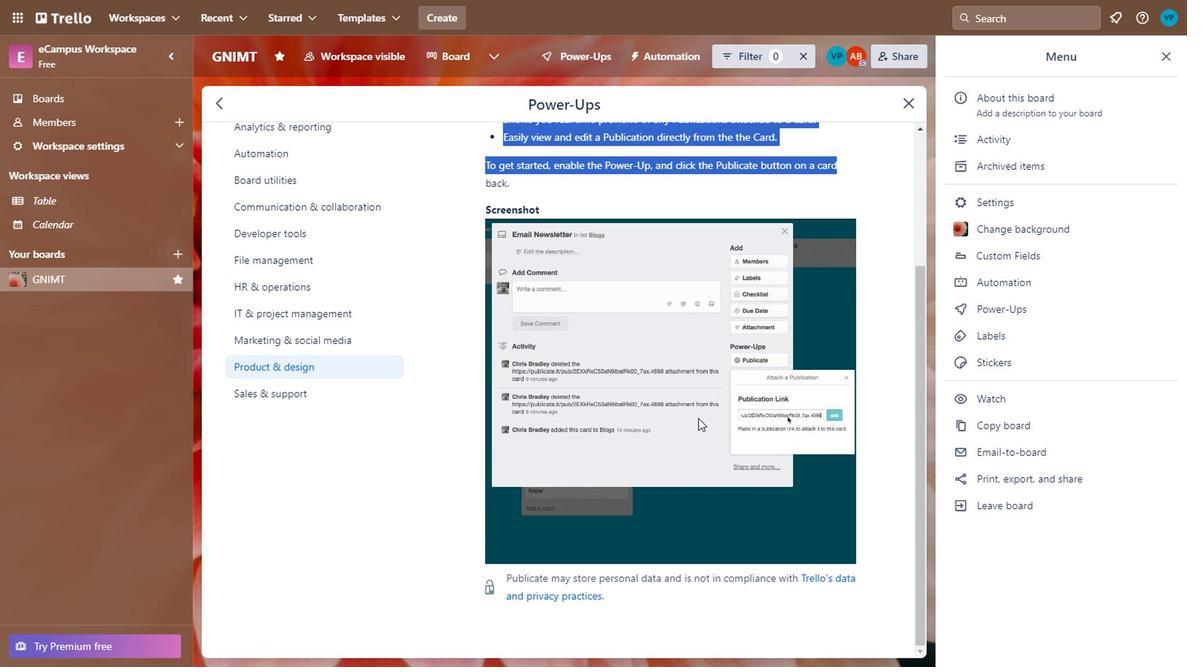 
Action: Mouse scrolled (632, 403) with delta (0, 0)
Screenshot: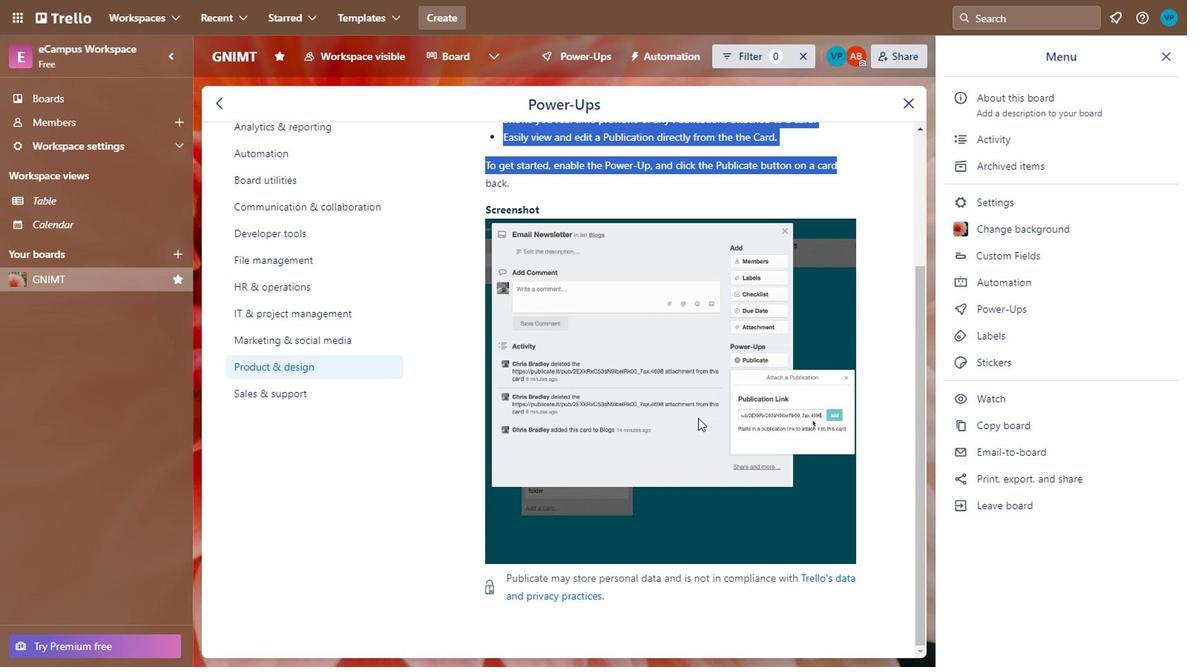 
Action: Mouse scrolled (632, 403) with delta (0, 0)
Screenshot: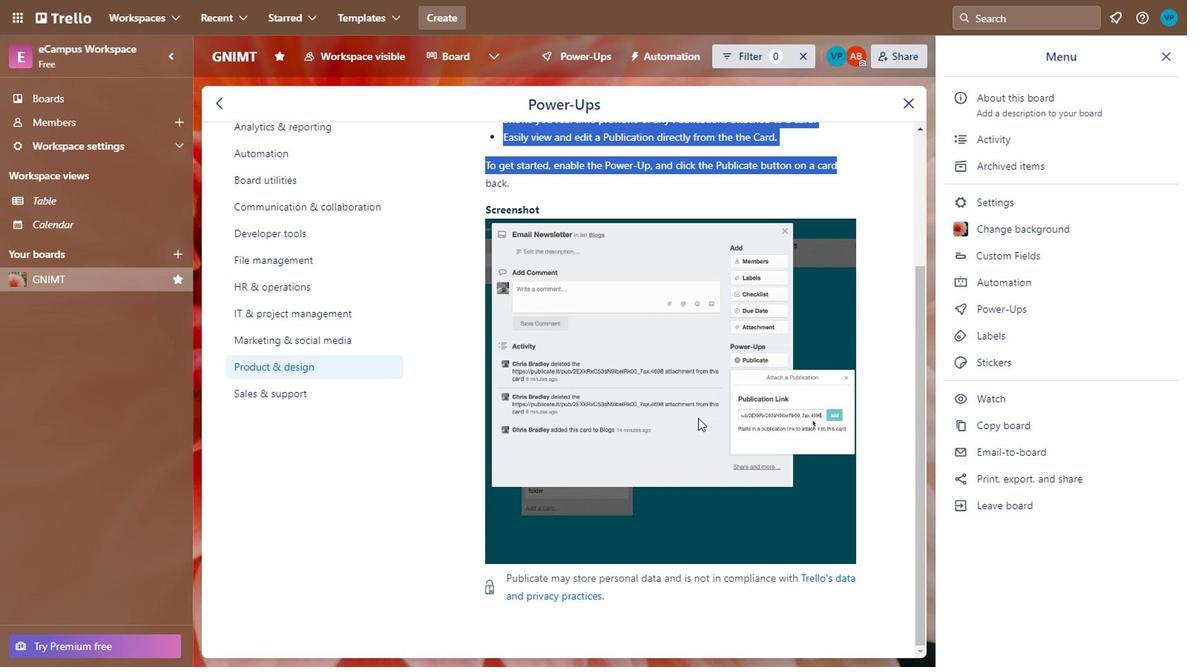 
Action: Mouse scrolled (632, 403) with delta (0, 0)
Screenshot: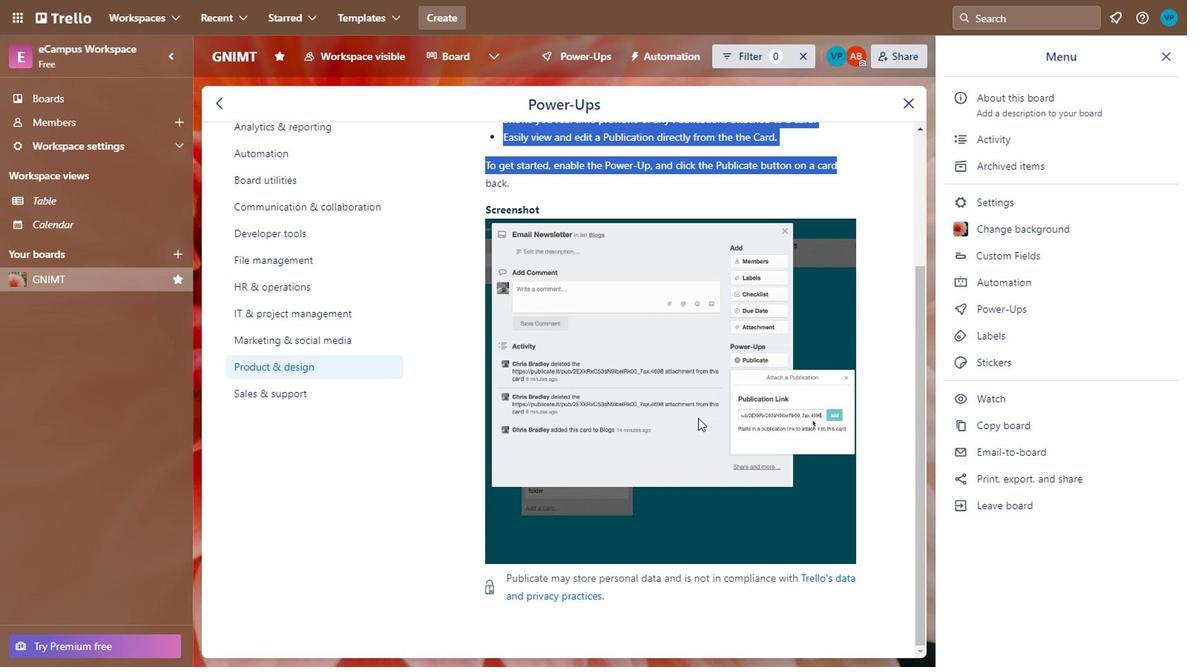 
Action: Mouse scrolled (632, 403) with delta (0, 0)
Screenshot: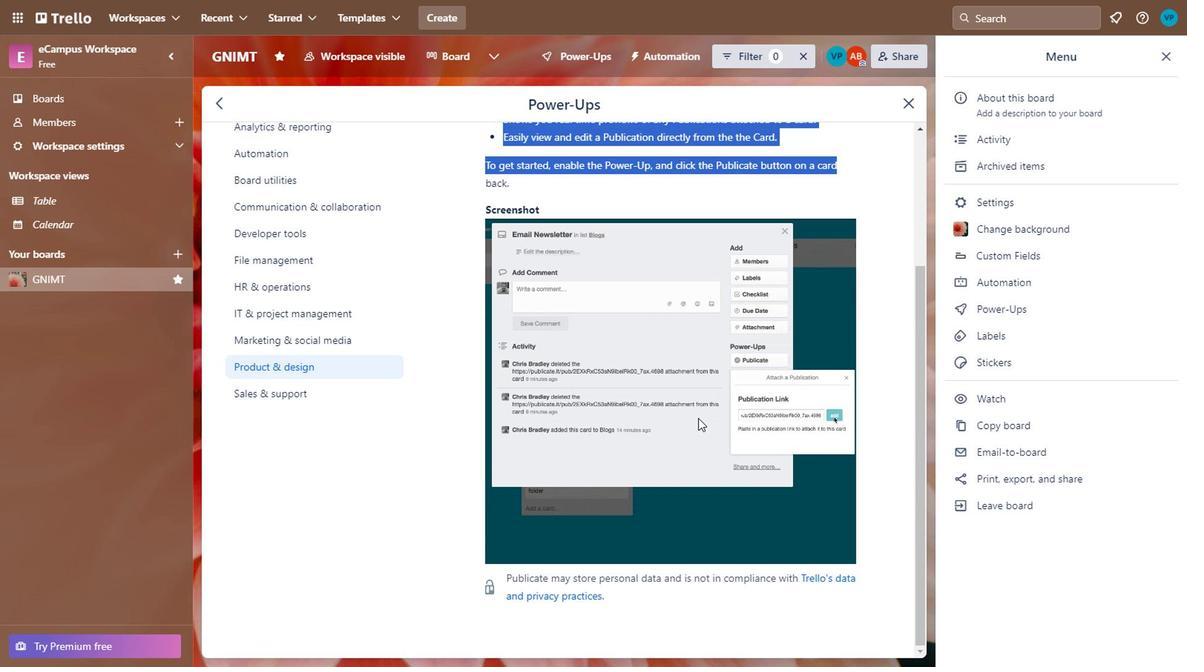 
Action: Mouse scrolled (632, 403) with delta (0, 0)
Screenshot: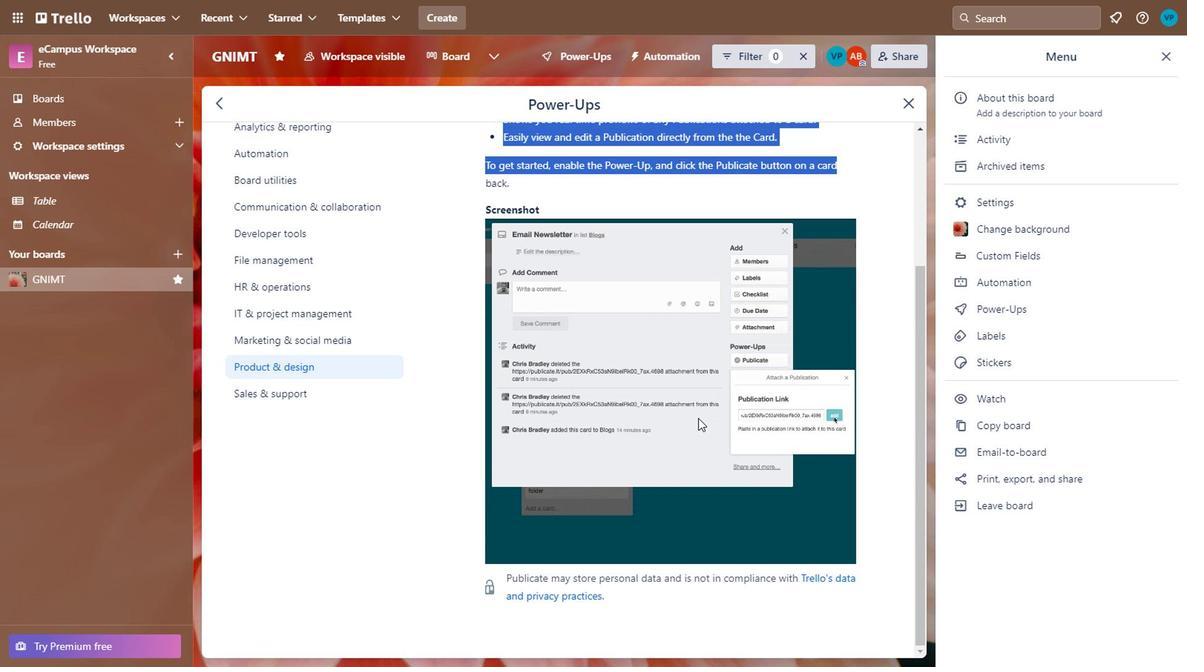
Action: Mouse scrolled (632, 403) with delta (0, 0)
Screenshot: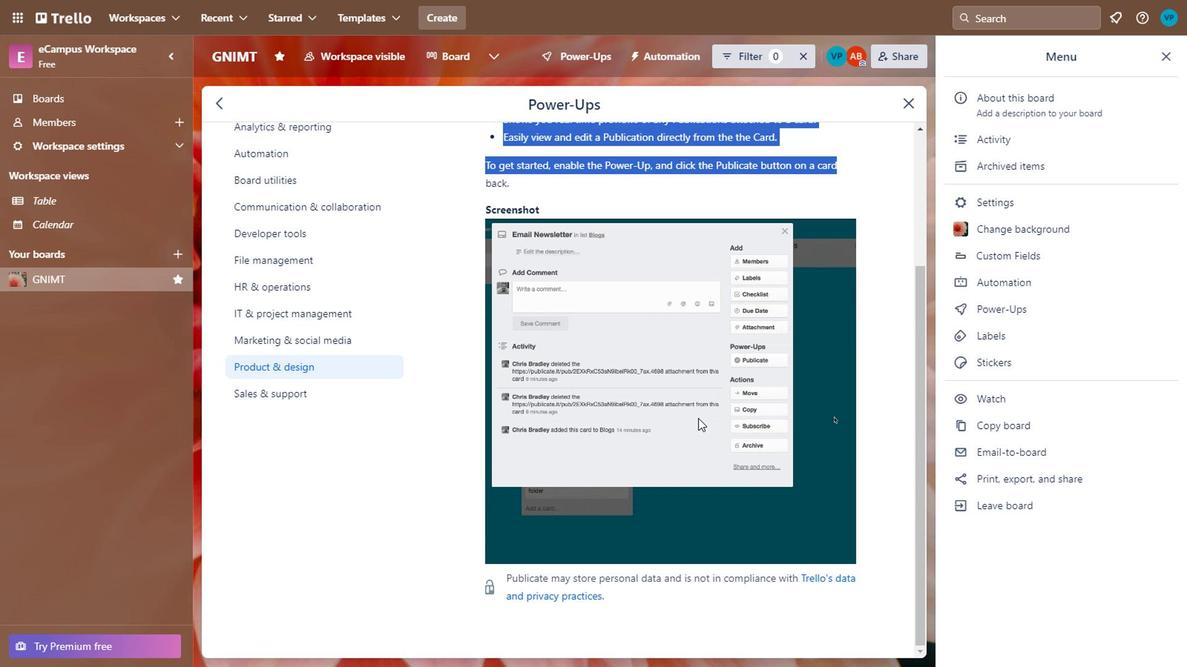 
Action: Mouse scrolled (632, 403) with delta (0, 0)
Screenshot: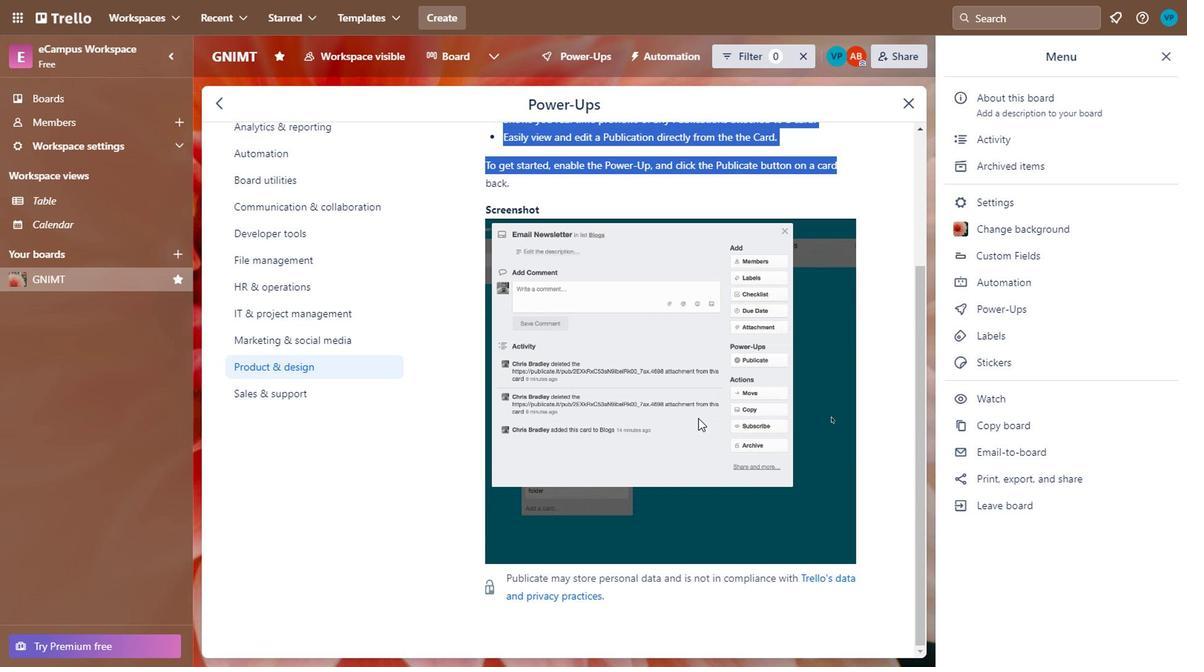 
Action: Mouse scrolled (632, 403) with delta (0, 0)
Screenshot: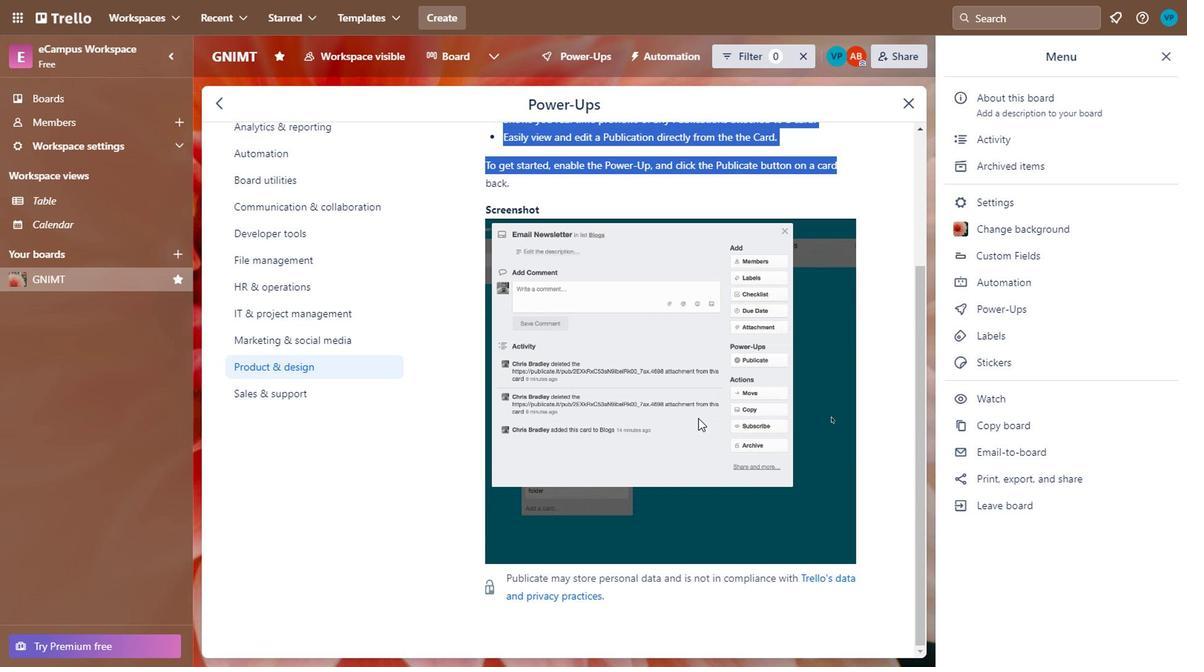 
Action: Mouse scrolled (632, 403) with delta (0, 0)
Screenshot: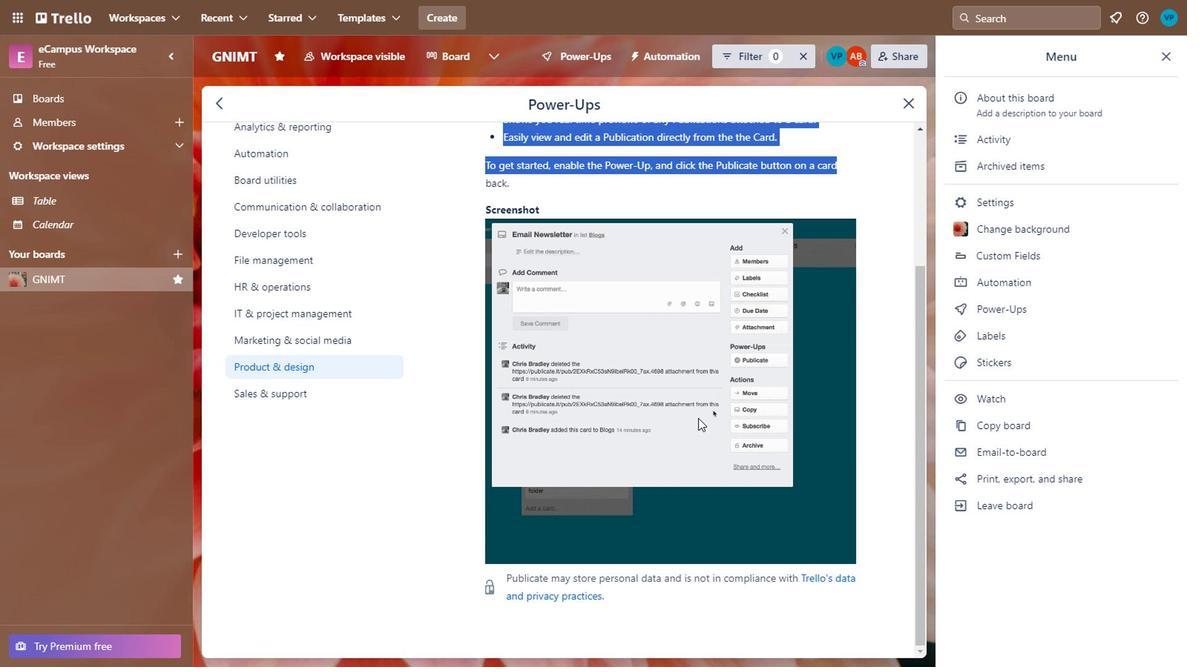 
Action: Mouse scrolled (632, 403) with delta (0, 0)
Screenshot: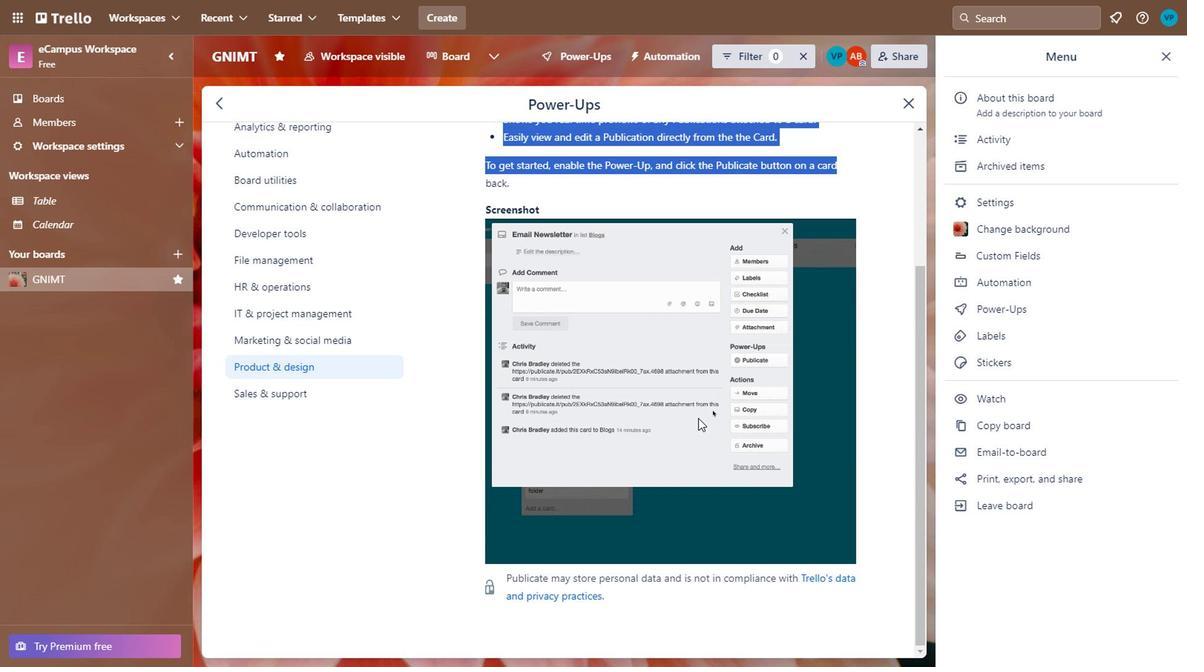 
Action: Mouse scrolled (632, 403) with delta (0, 0)
Screenshot: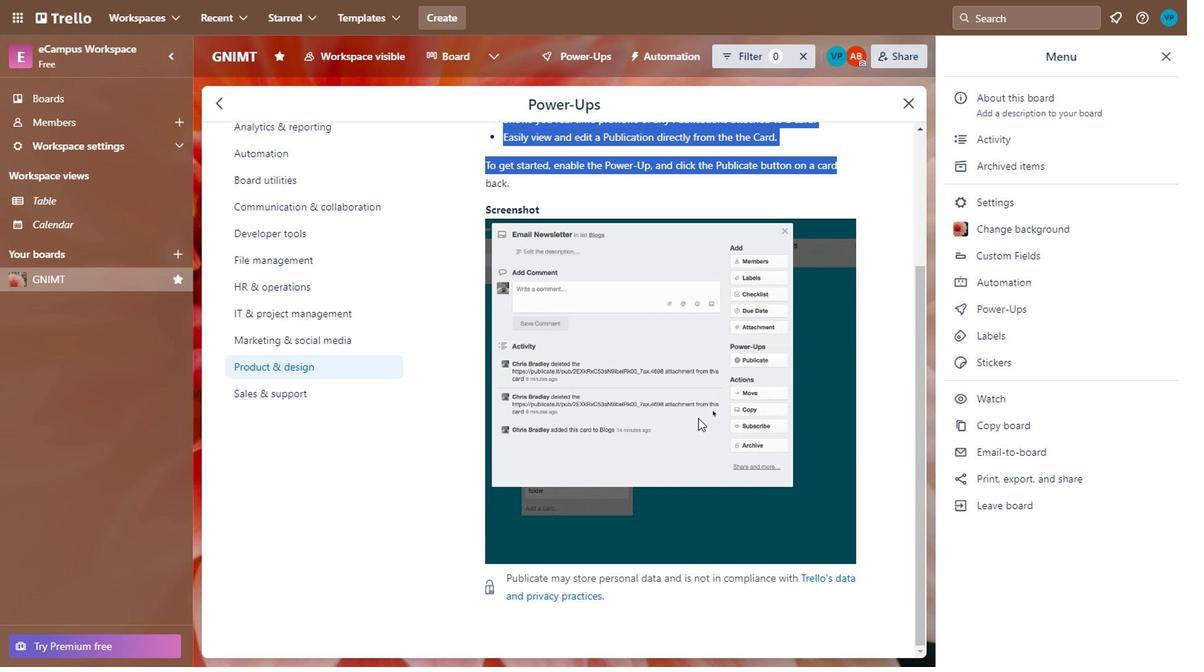 
Action: Mouse scrolled (632, 403) with delta (0, 0)
Screenshot: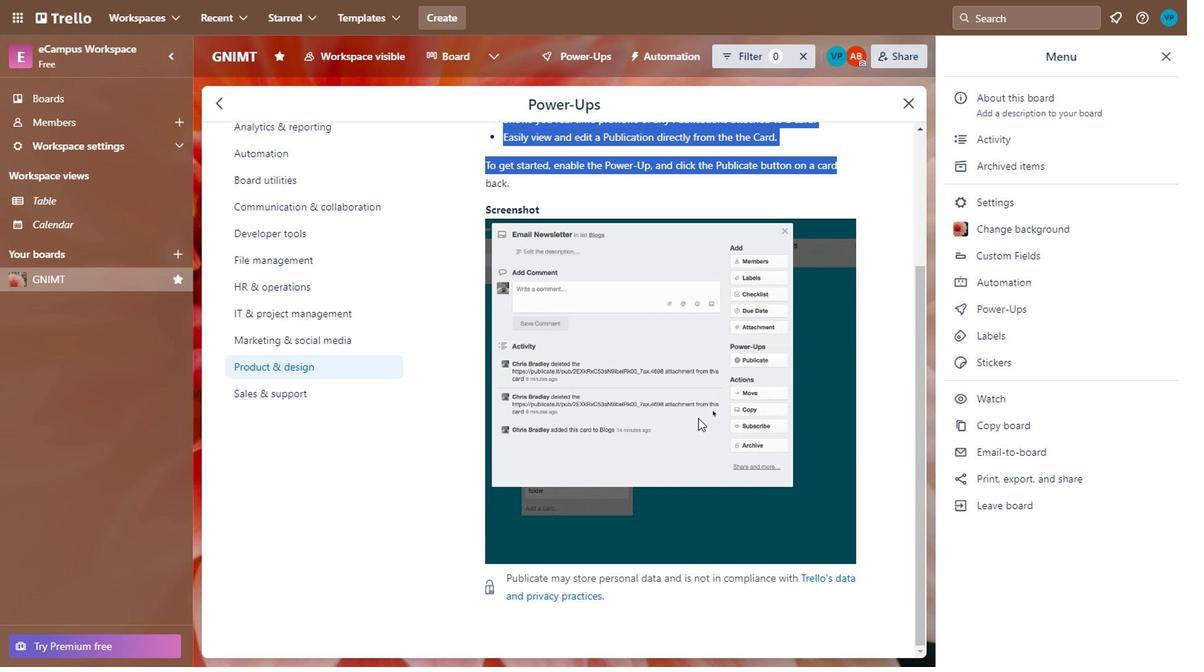 
Action: Mouse scrolled (632, 403) with delta (0, 0)
Screenshot: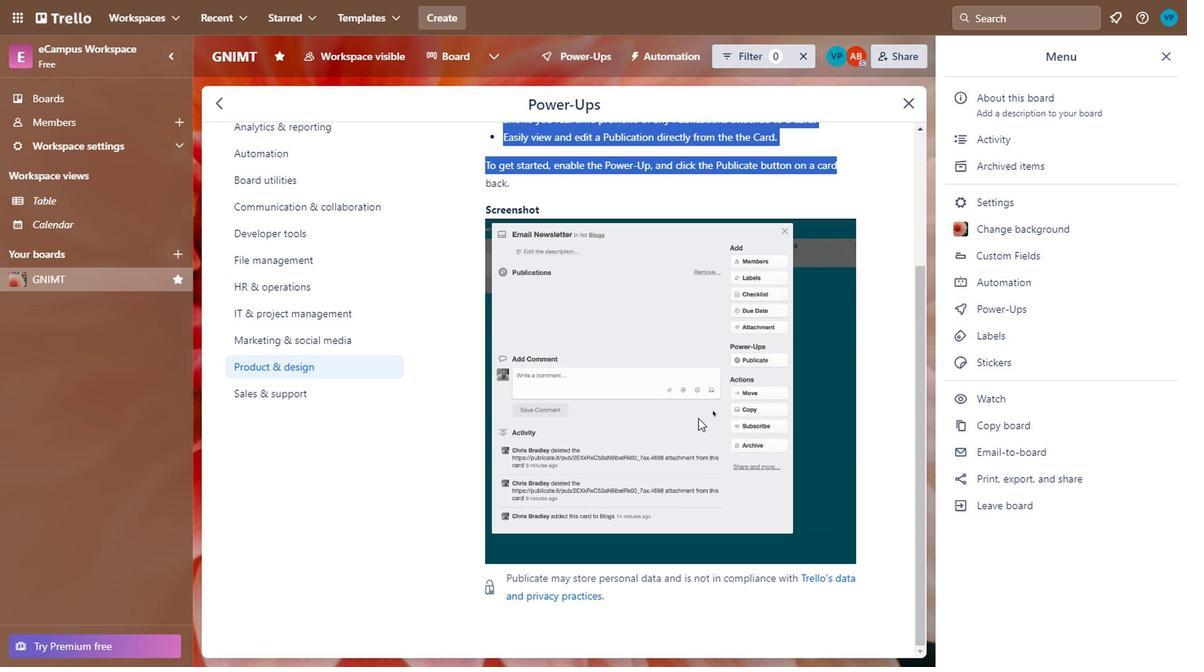 
Action: Mouse scrolled (632, 403) with delta (0, 0)
Screenshot: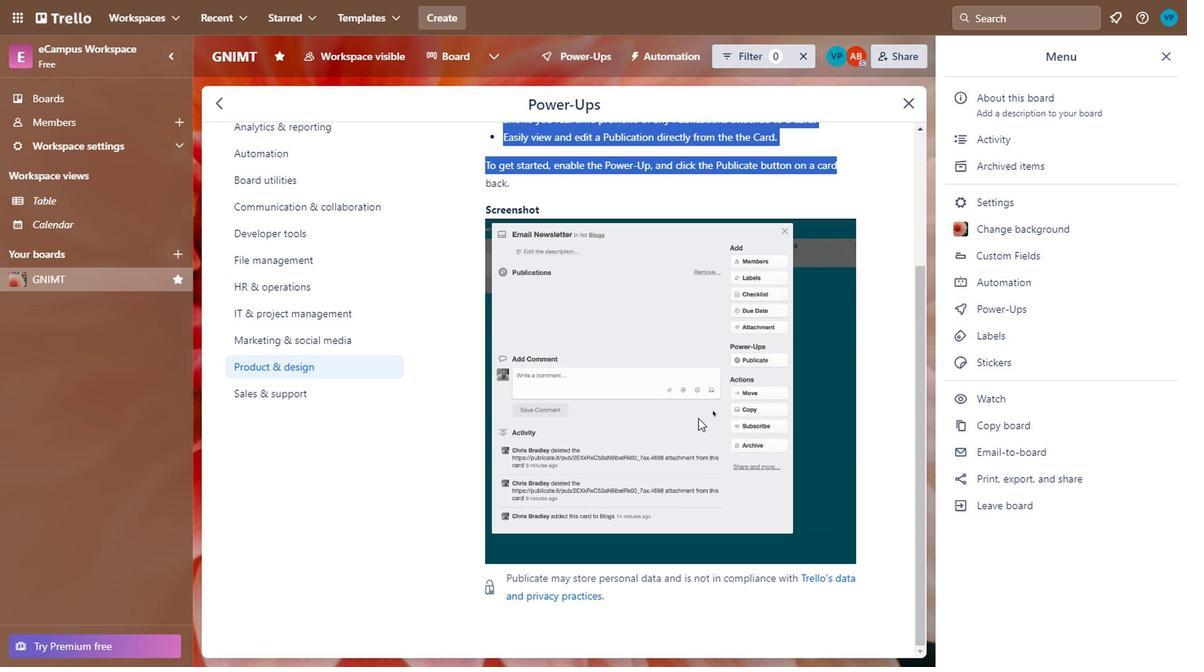 
Action: Mouse scrolled (632, 404) with delta (0, 0)
Screenshot: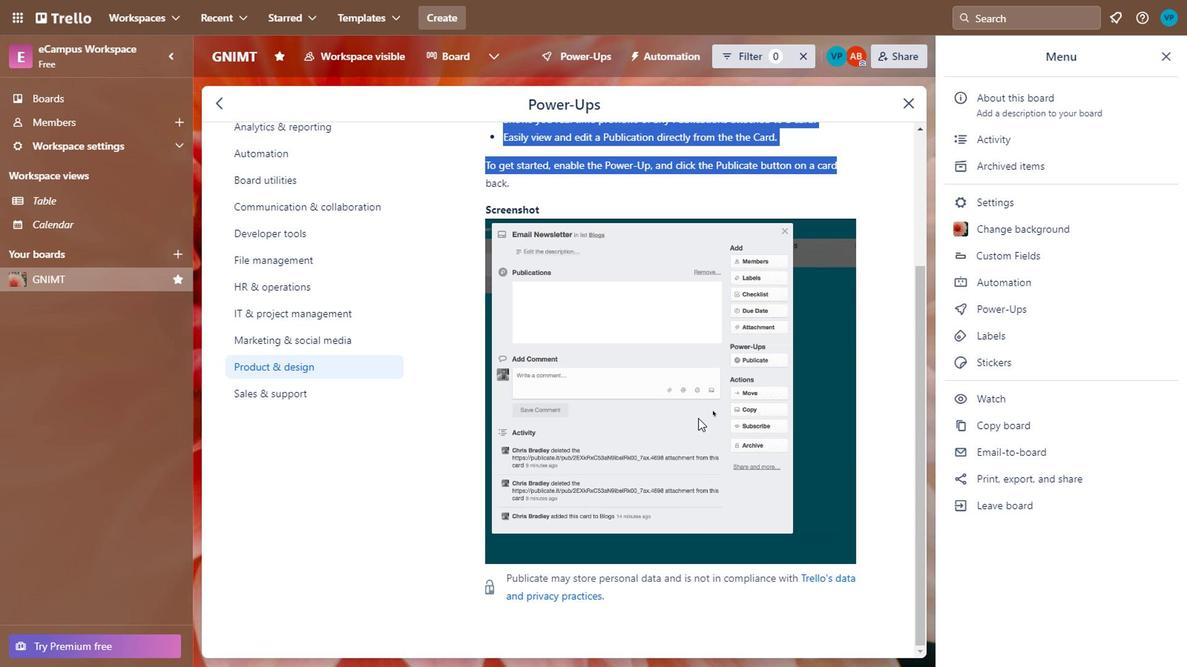 
Action: Mouse scrolled (632, 404) with delta (0, 0)
Screenshot: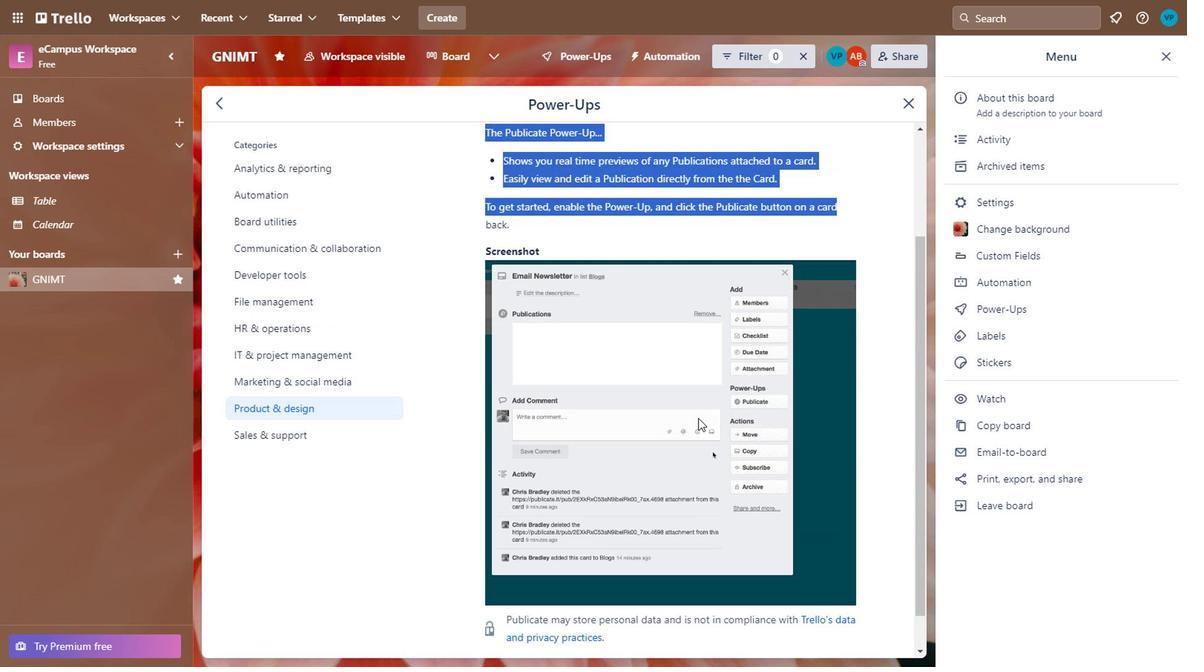 
Action: Mouse scrolled (632, 403) with delta (0, 0)
Screenshot: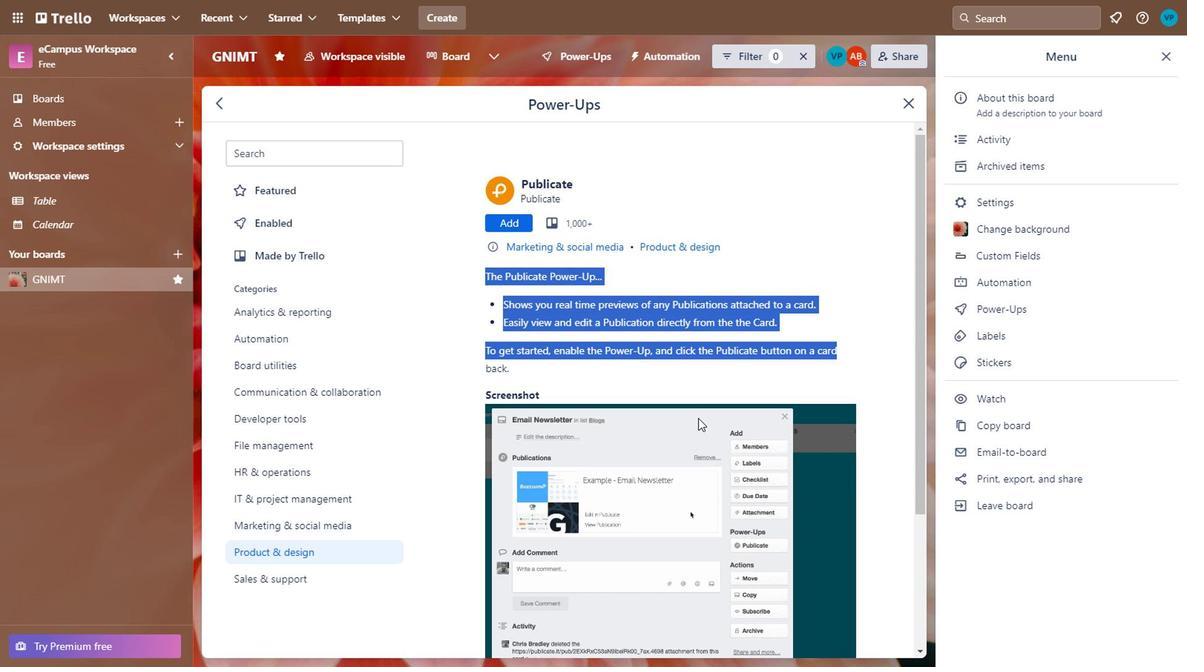 
Action: Mouse scrolled (632, 403) with delta (0, 0)
Screenshot: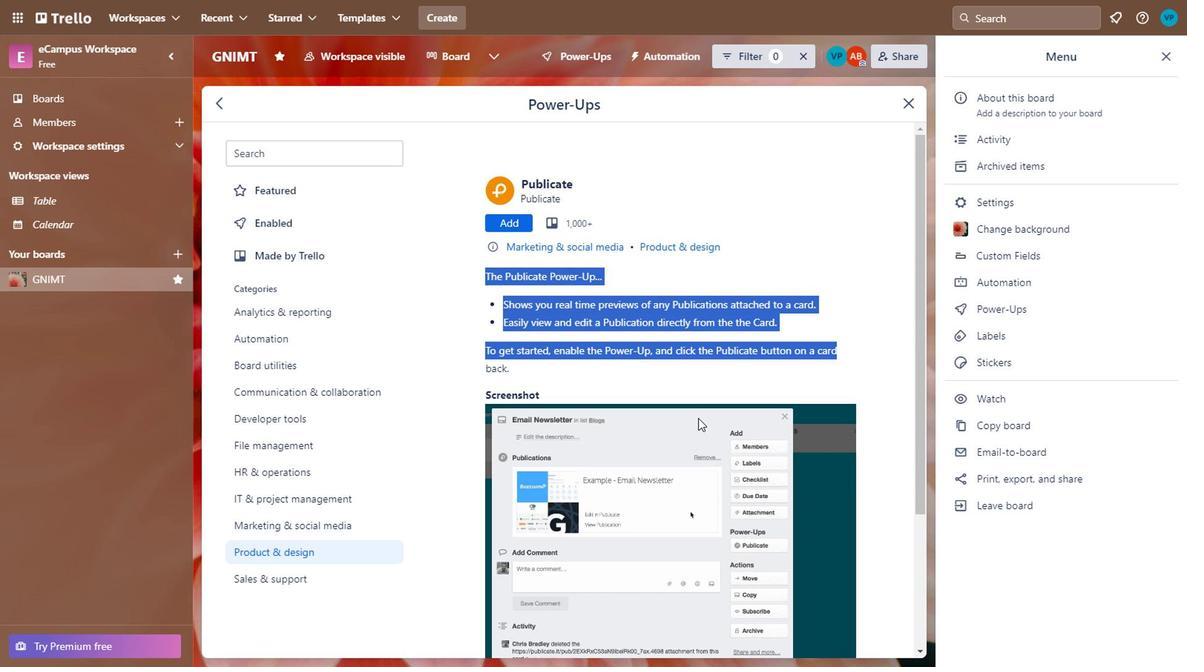 
Action: Mouse scrolled (632, 403) with delta (0, 0)
Screenshot: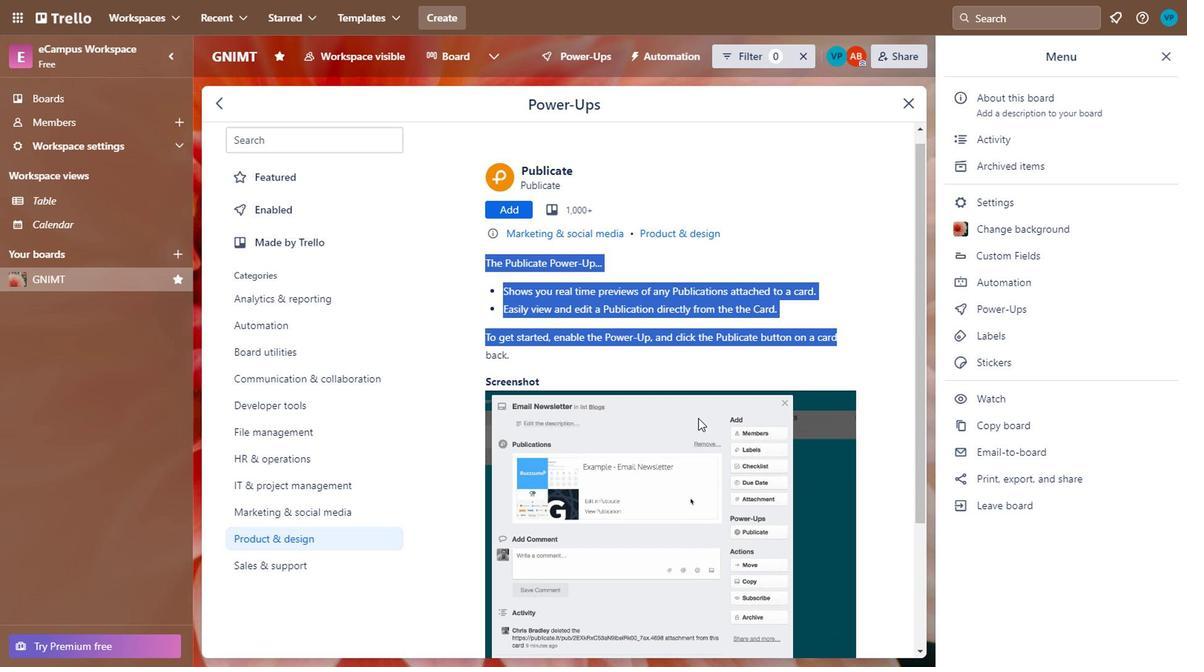 
Action: Mouse scrolled (632, 403) with delta (0, 0)
Screenshot: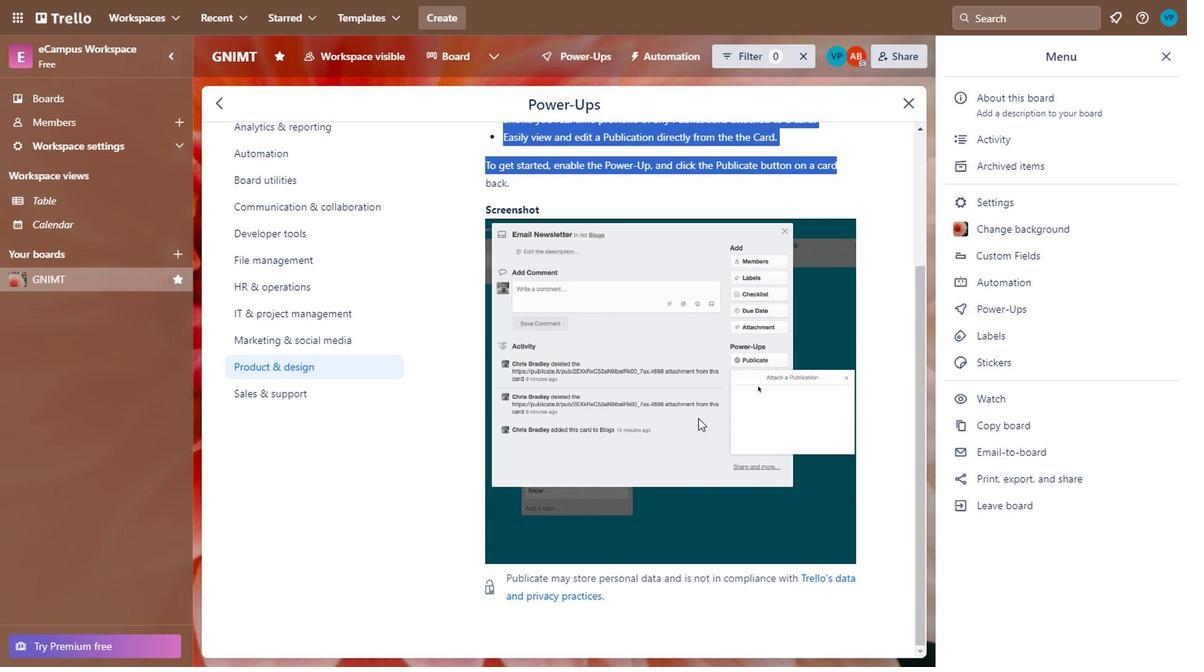 
Action: Mouse scrolled (632, 403) with delta (0, 0)
Screenshot: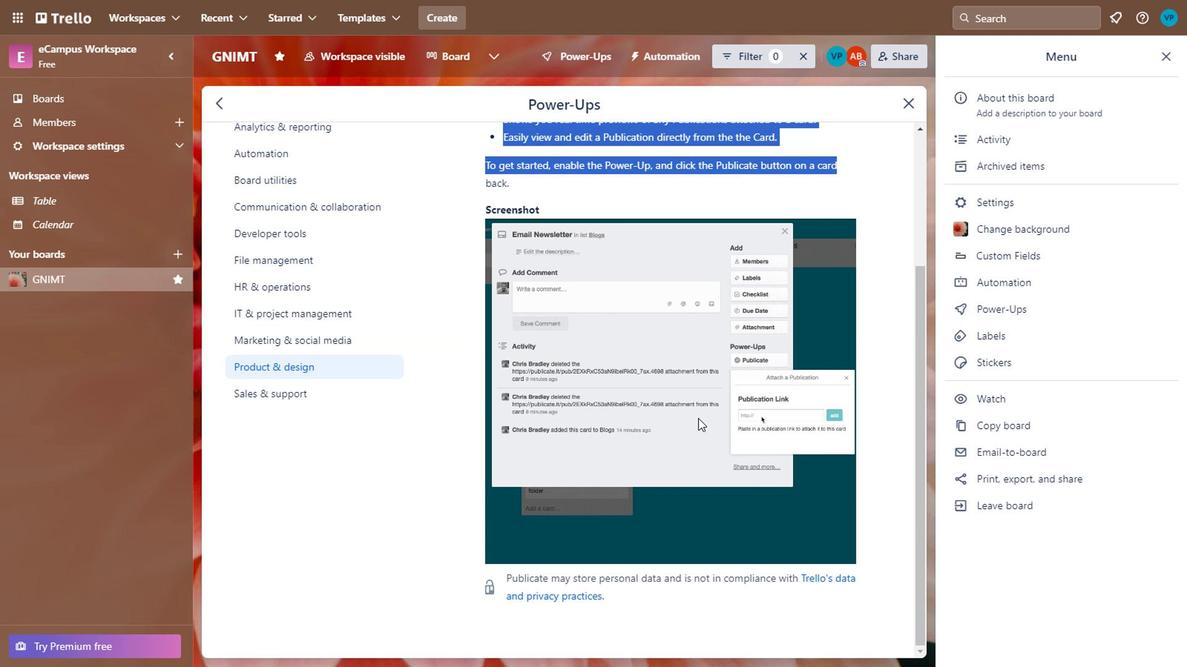 
Action: Mouse scrolled (632, 403) with delta (0, 0)
Screenshot: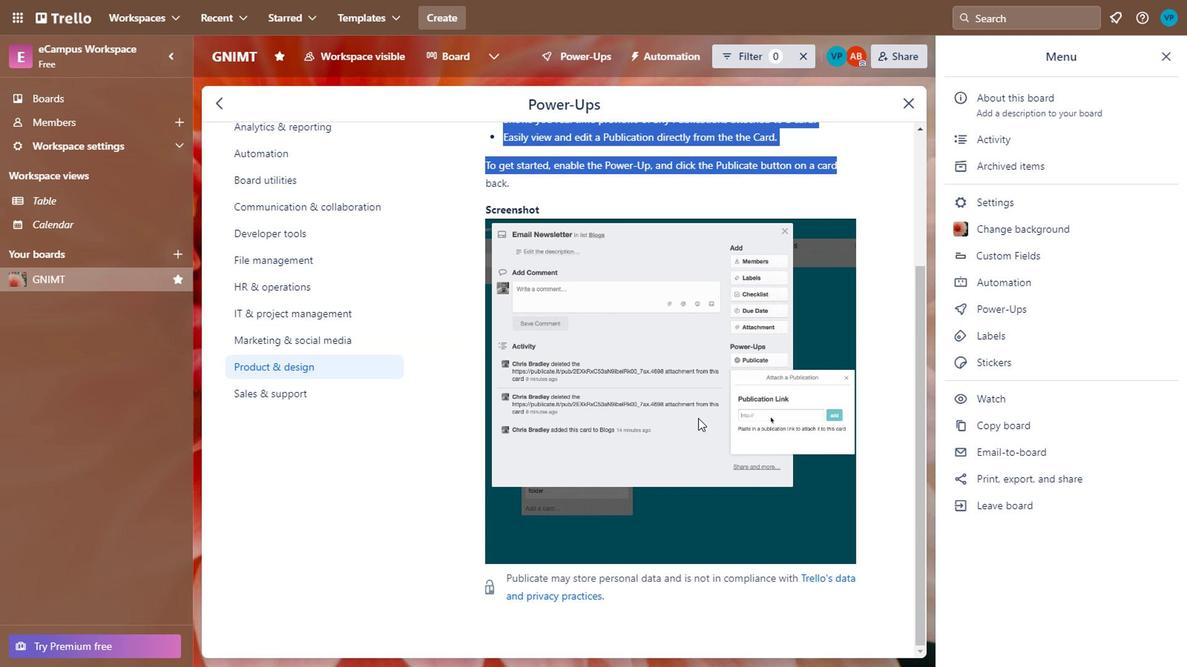 
Action: Mouse scrolled (632, 403) with delta (0, 0)
Screenshot: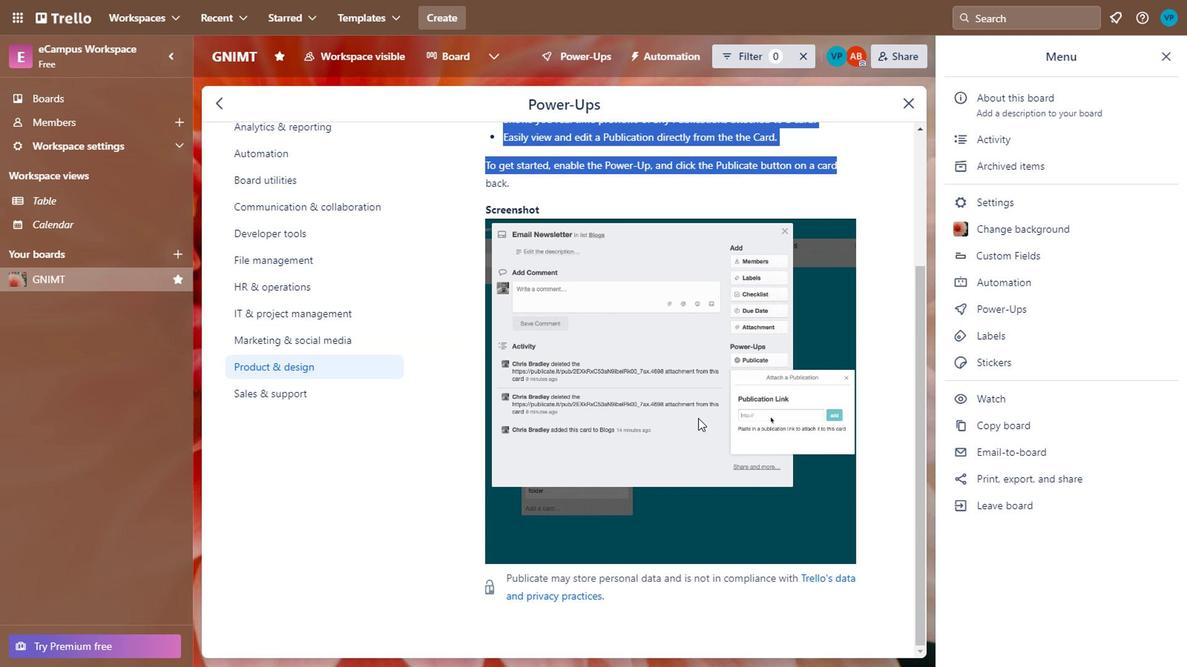 
Action: Mouse scrolled (632, 403) with delta (0, 0)
Screenshot: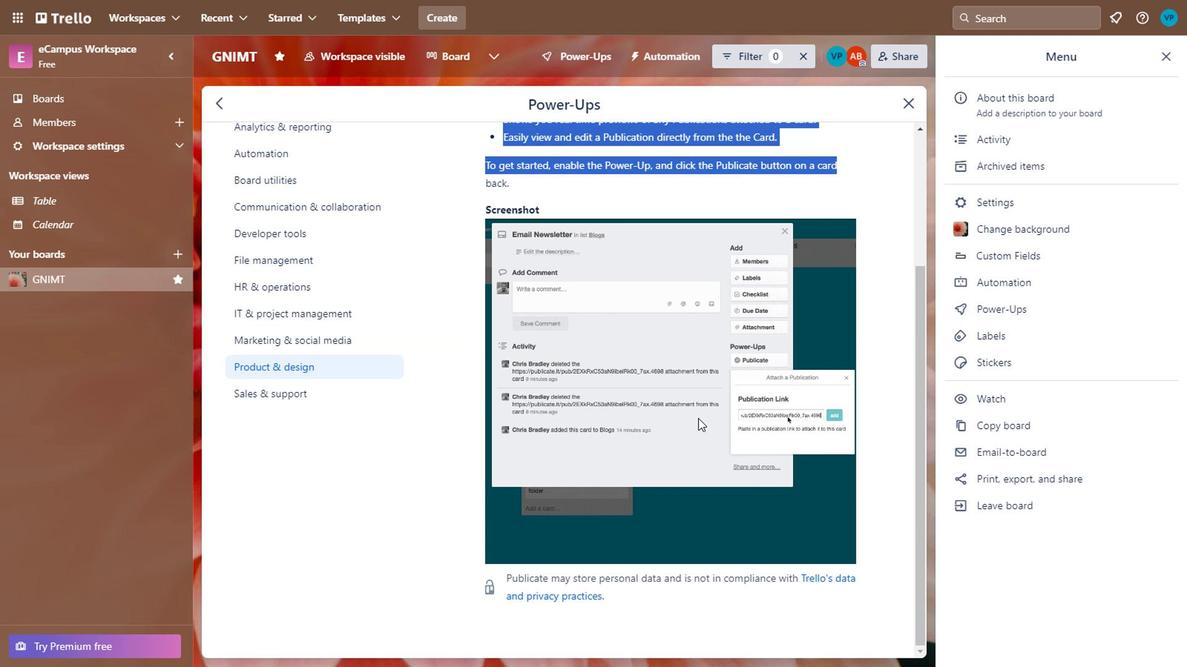 
Action: Mouse scrolled (632, 403) with delta (0, 0)
Screenshot: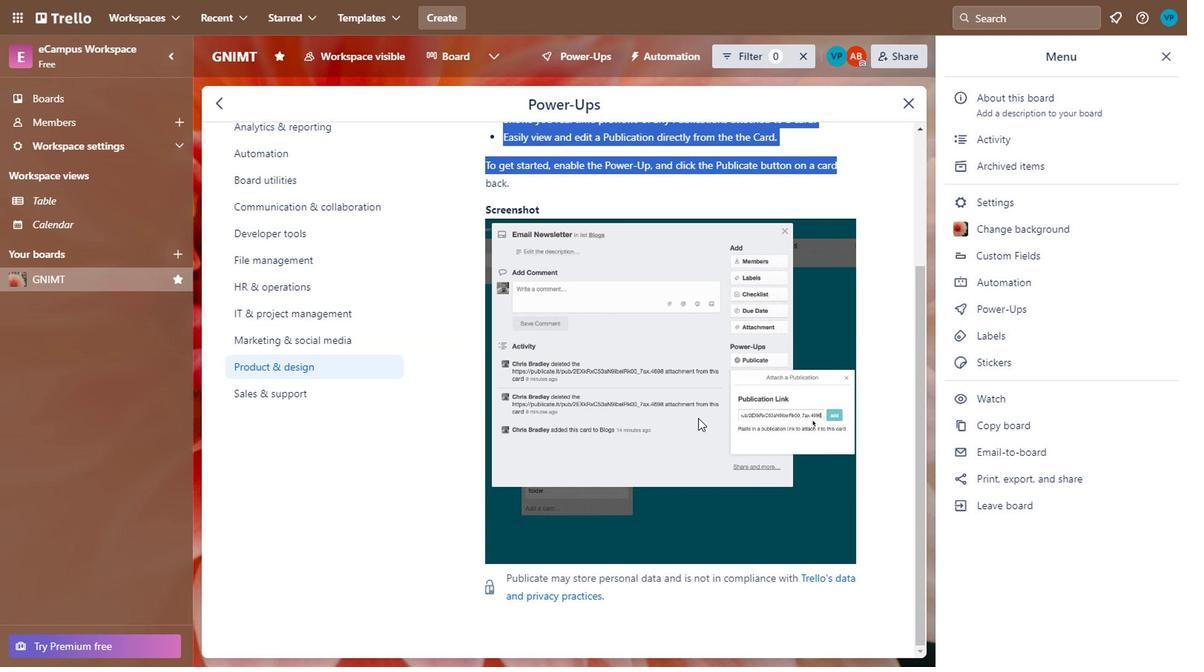 
Action: Mouse scrolled (632, 403) with delta (0, 0)
Screenshot: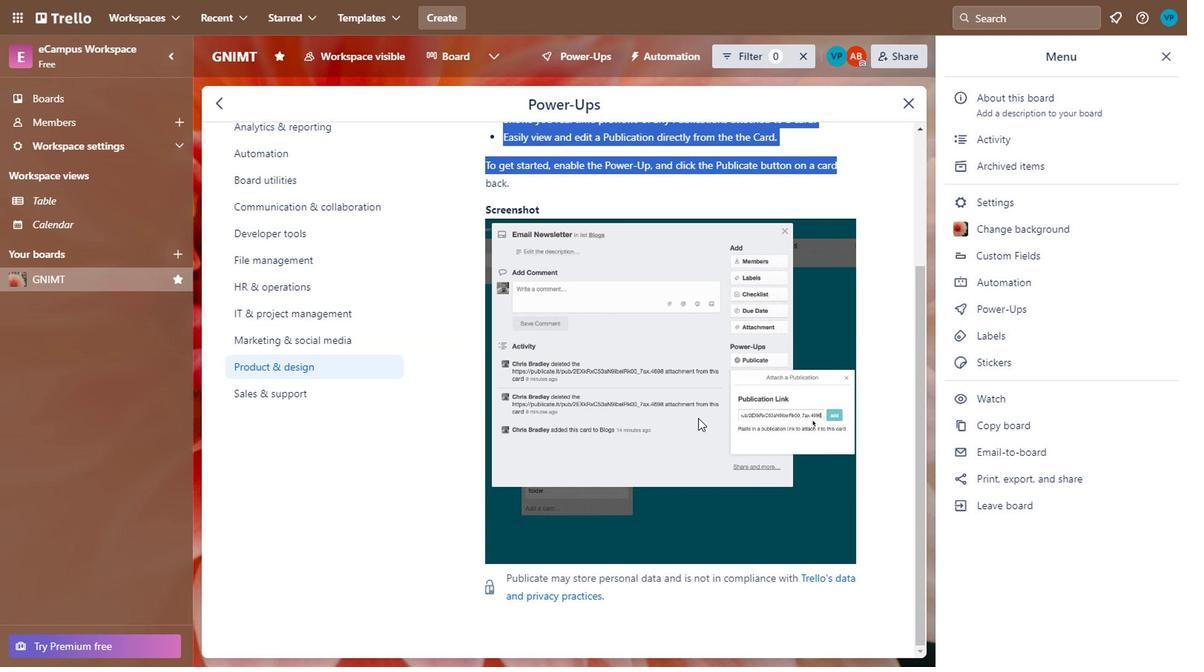 
Action: Mouse scrolled (632, 403) with delta (0, 0)
Screenshot: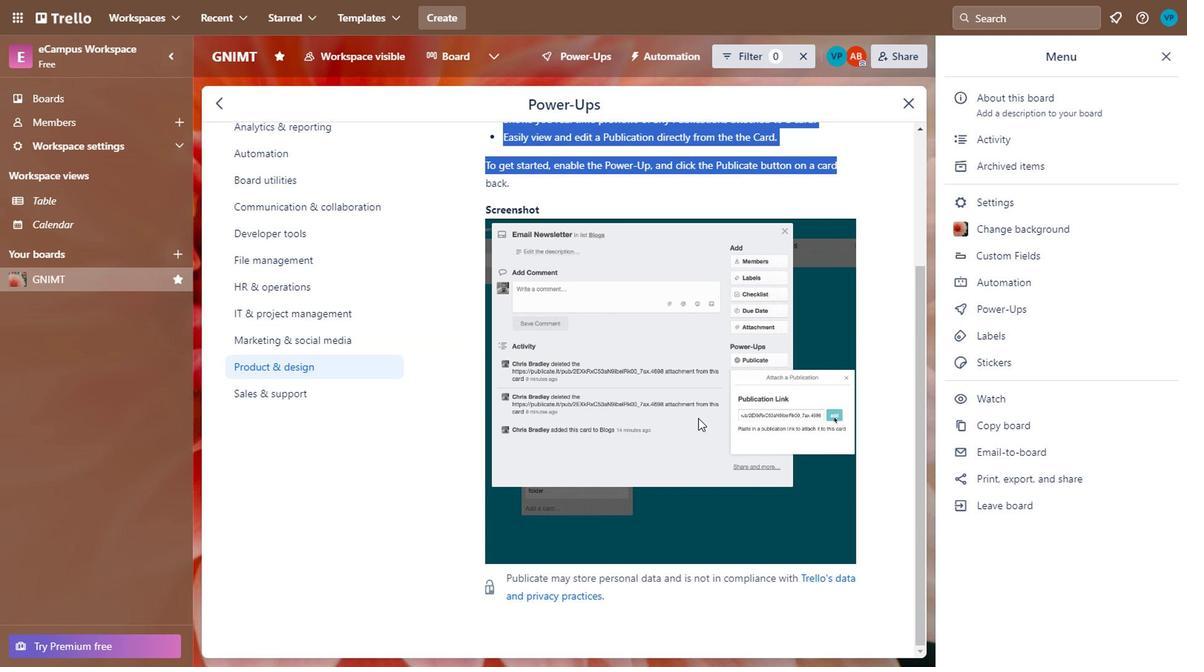 
Action: Mouse scrolled (632, 403) with delta (0, 0)
Screenshot: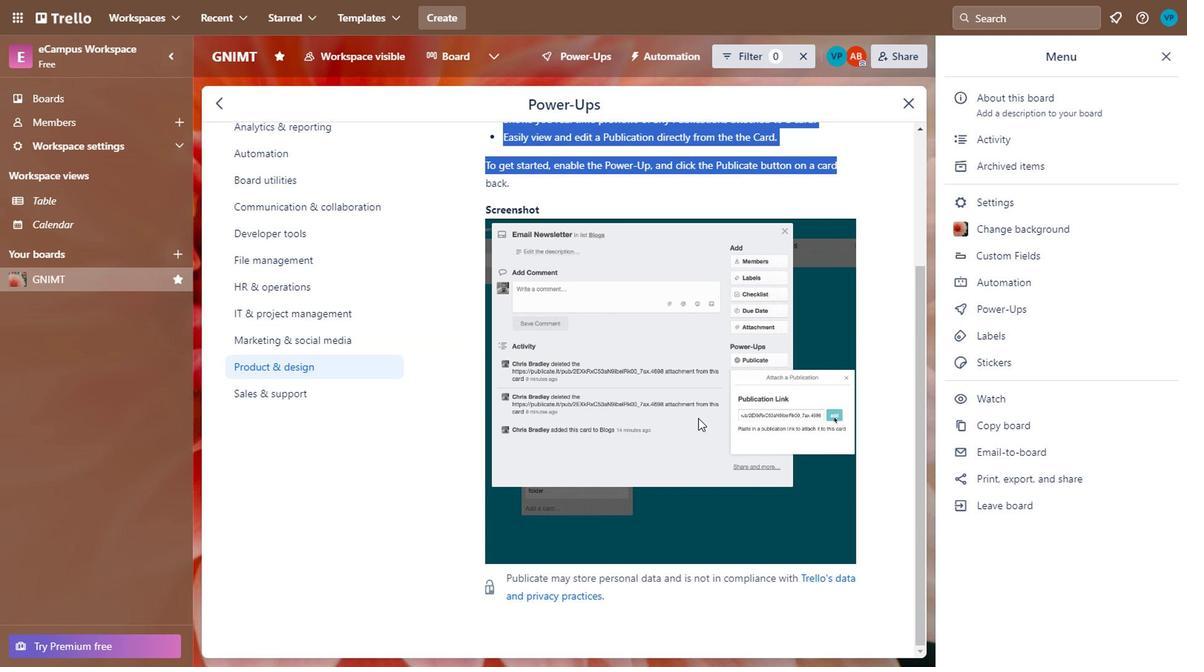 
Action: Mouse moved to (632, 406)
Screenshot: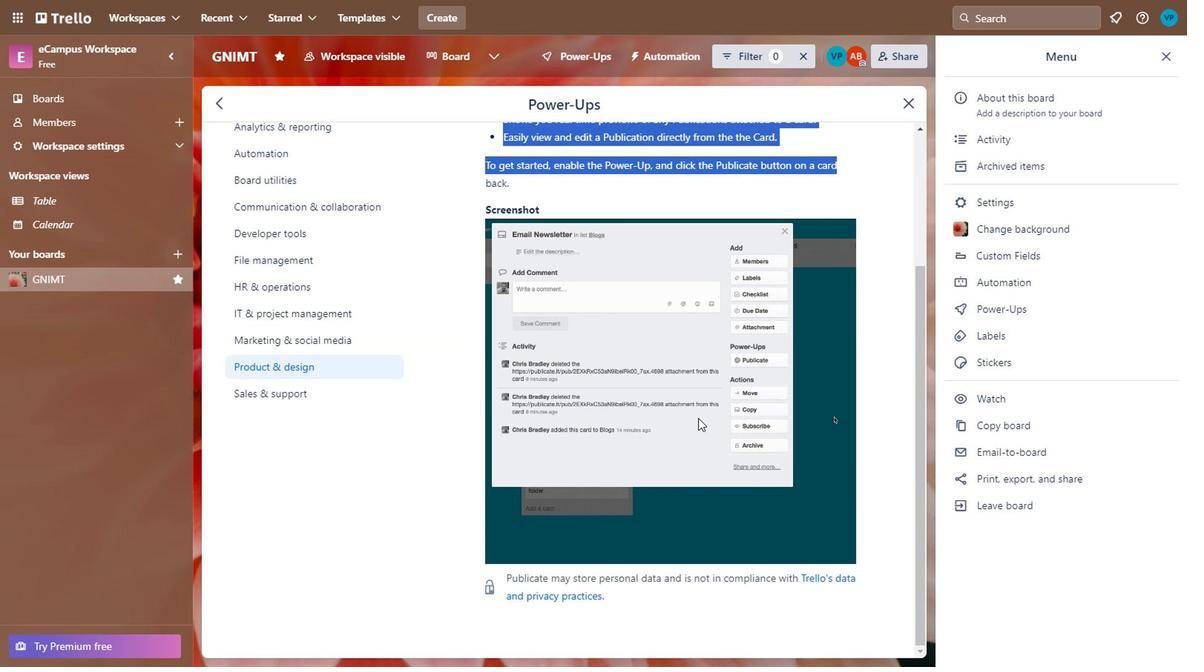 
Action: Mouse scrolled (632, 405) with delta (0, 0)
Screenshot: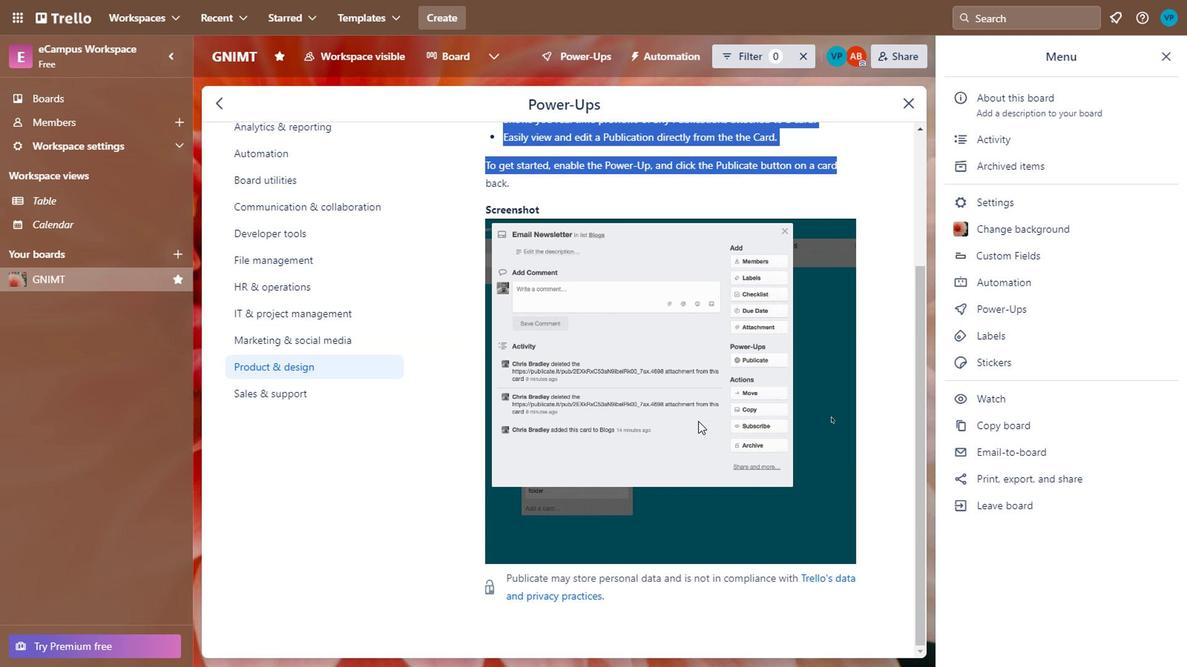 
Action: Mouse scrolled (632, 405) with delta (0, 0)
Screenshot: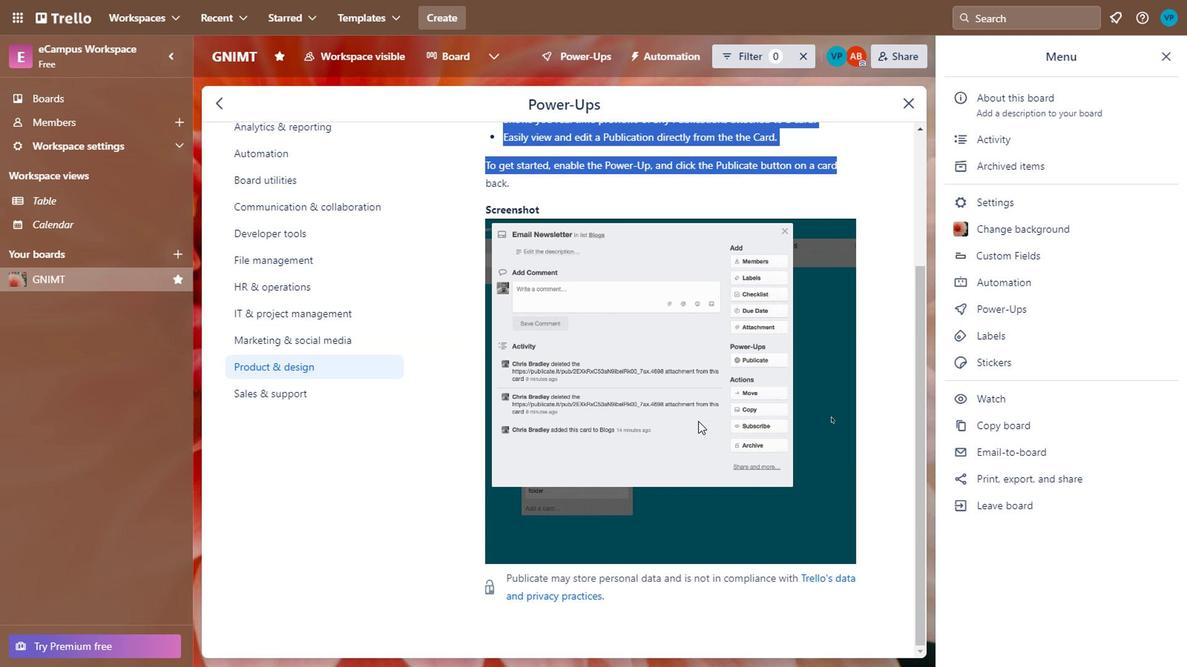 
Action: Mouse scrolled (632, 405) with delta (0, 0)
Screenshot: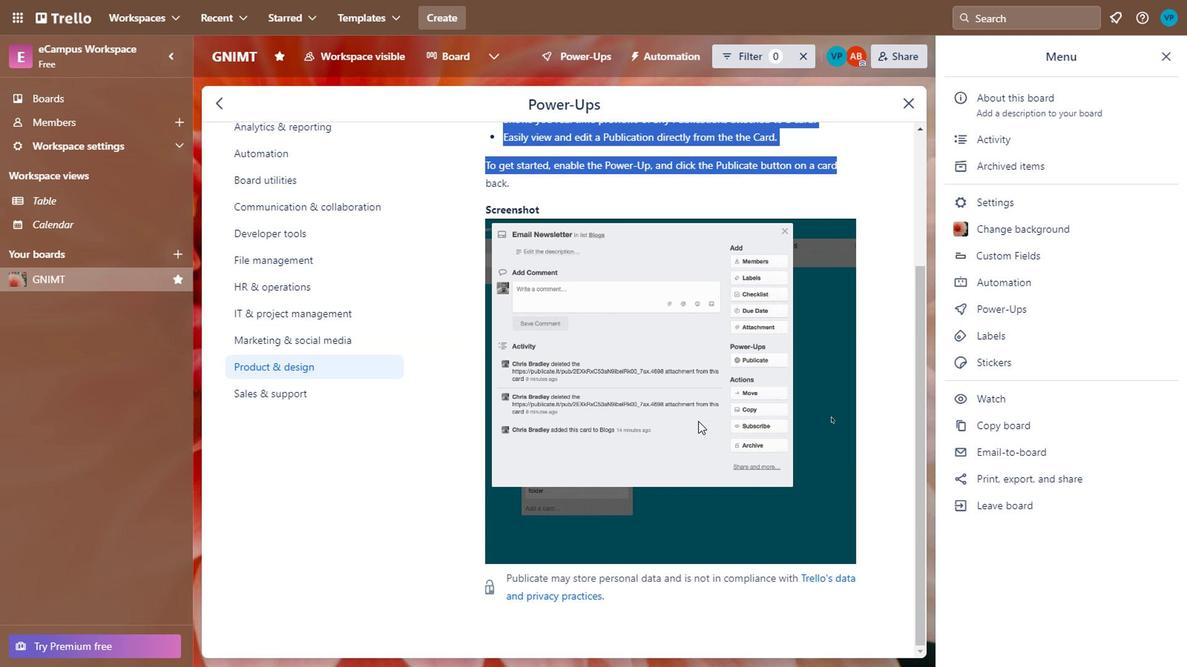 
Action: Mouse scrolled (632, 405) with delta (0, 0)
Screenshot: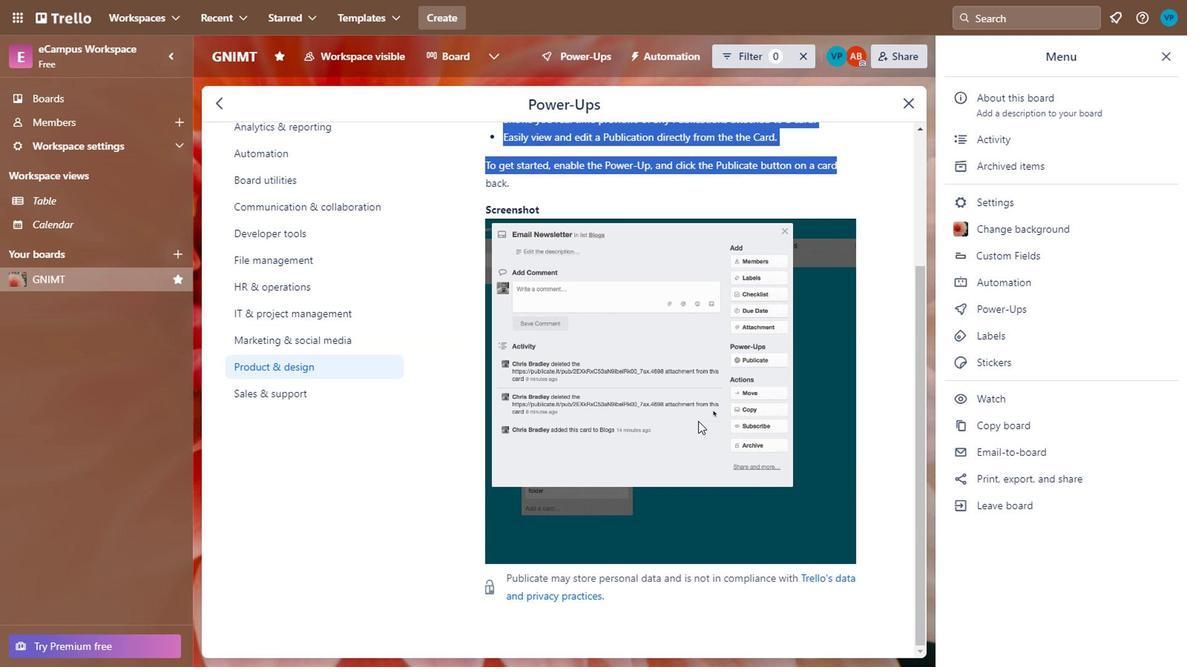 
Action: Mouse scrolled (632, 405) with delta (0, 0)
Screenshot: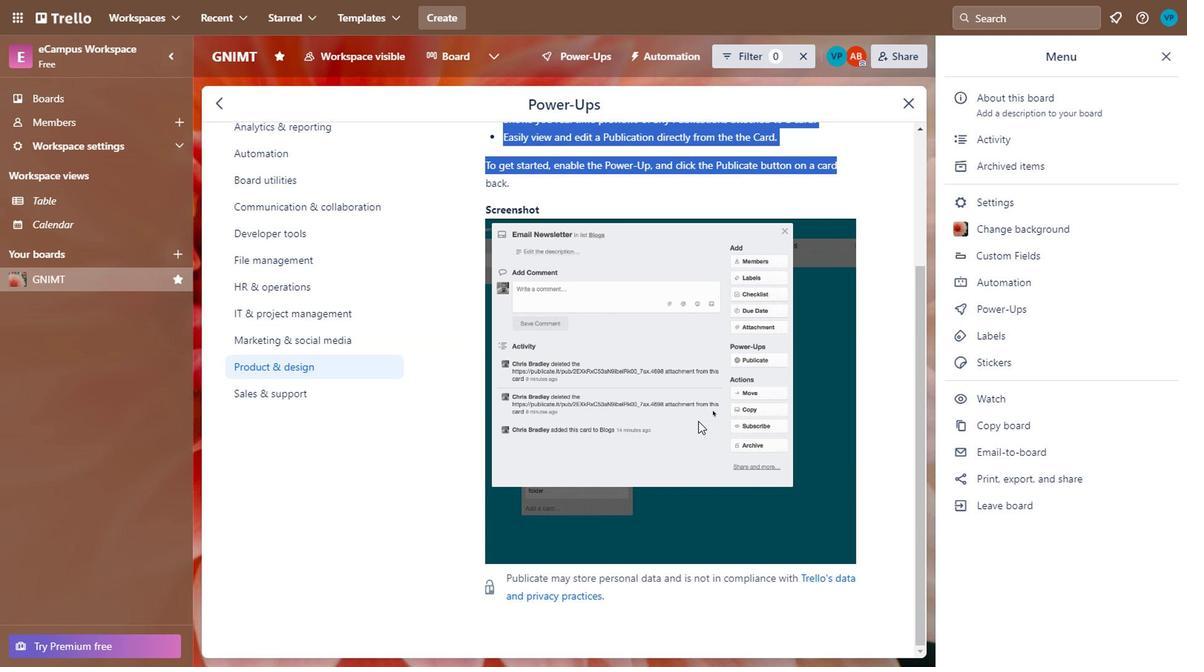 
Action: Mouse scrolled (632, 405) with delta (0, 0)
Screenshot: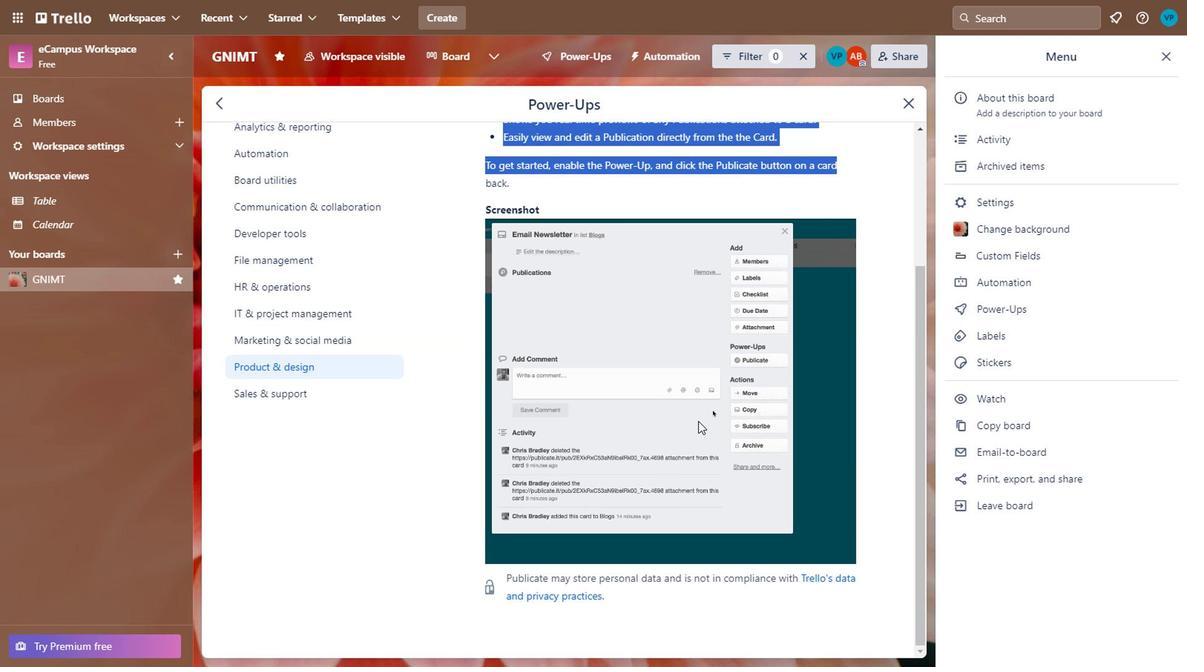 
Action: Mouse scrolled (632, 405) with delta (0, 0)
Screenshot: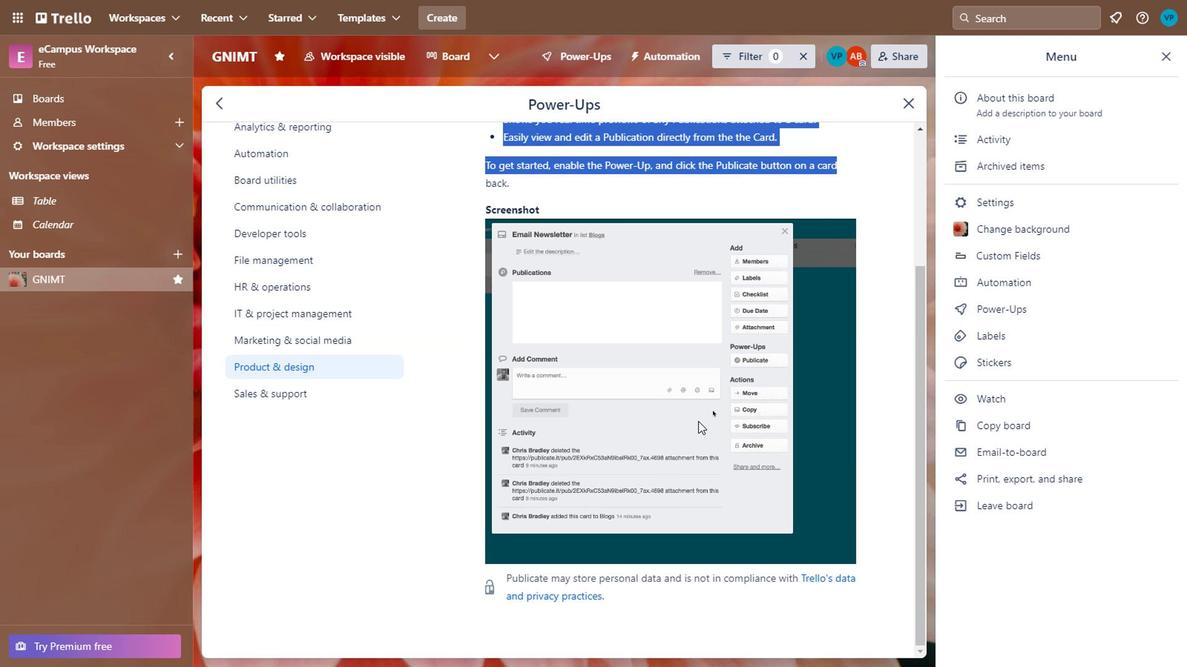 
Action: Mouse scrolled (632, 405) with delta (0, 0)
Screenshot: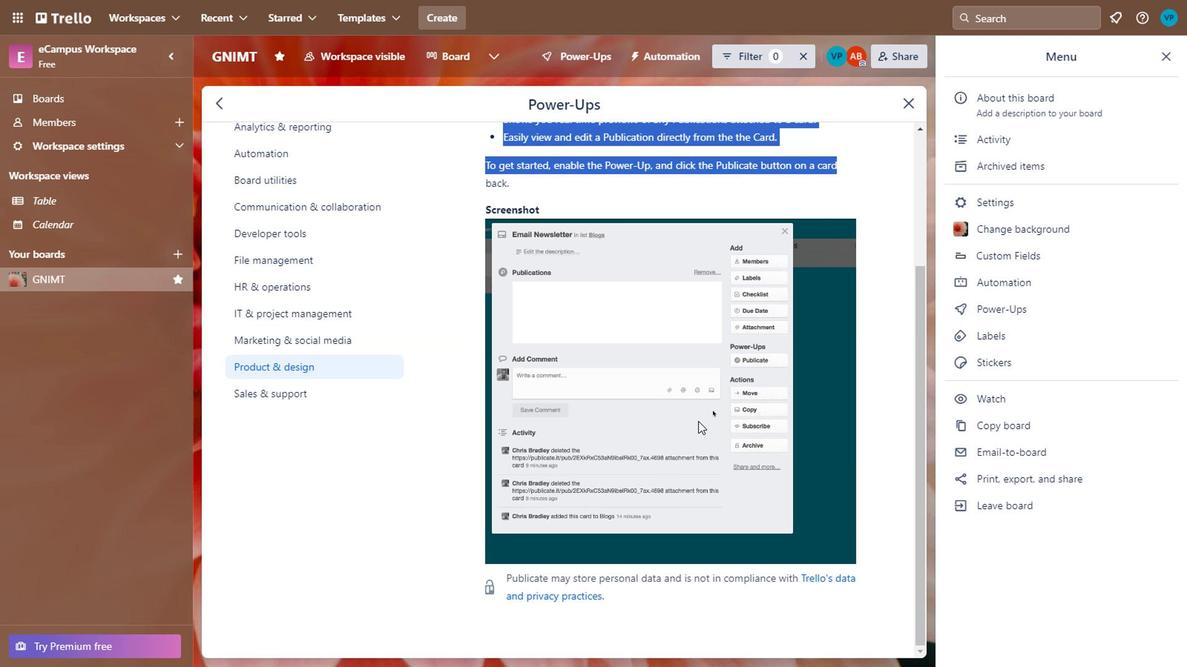 
Action: Mouse moved to (633, 398)
Screenshot: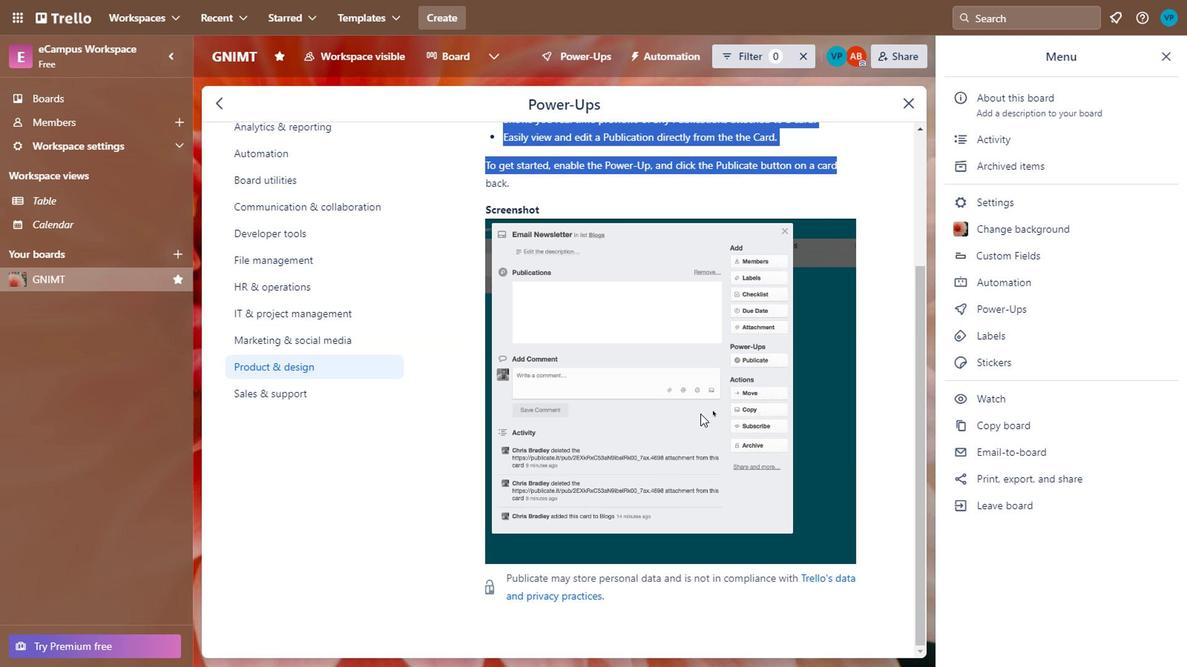 
Action: Mouse scrolled (633, 397) with delta (0, 0)
Screenshot: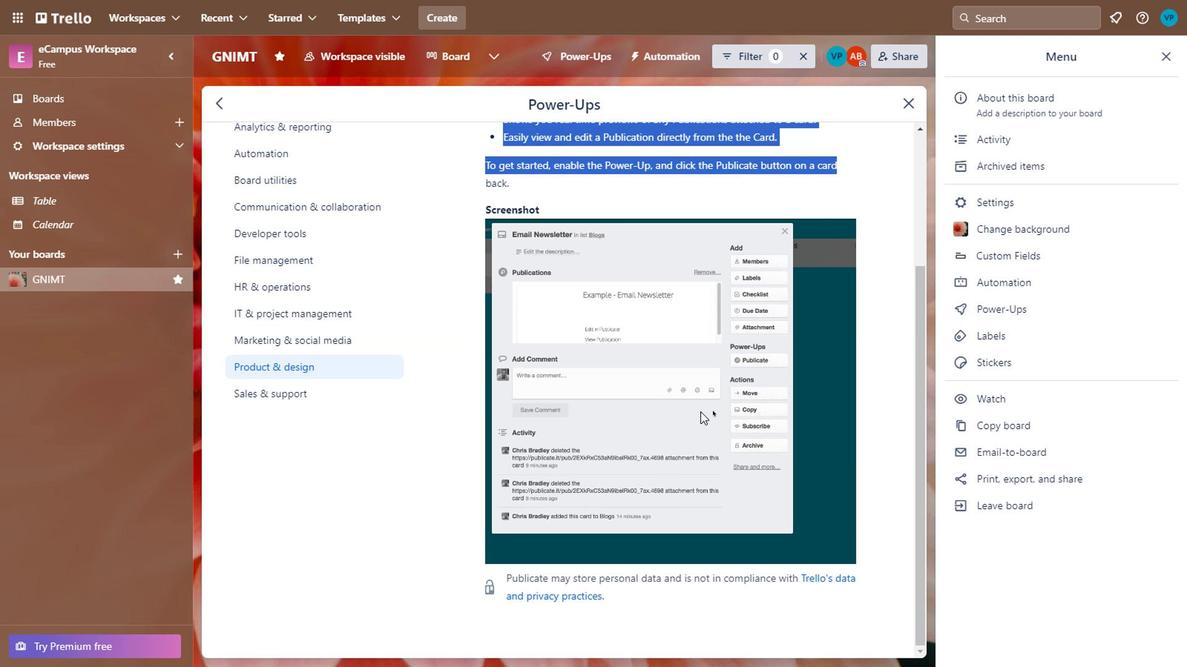
Action: Mouse scrolled (633, 397) with delta (0, 0)
Screenshot: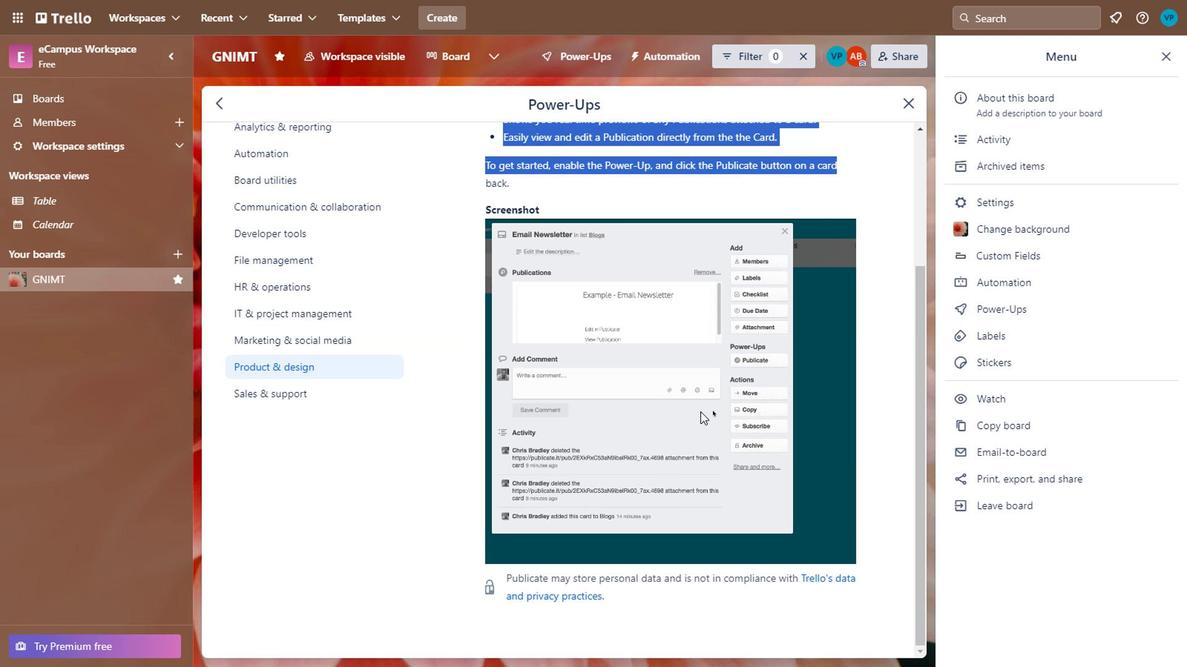 
Action: Mouse scrolled (633, 397) with delta (0, 0)
Screenshot: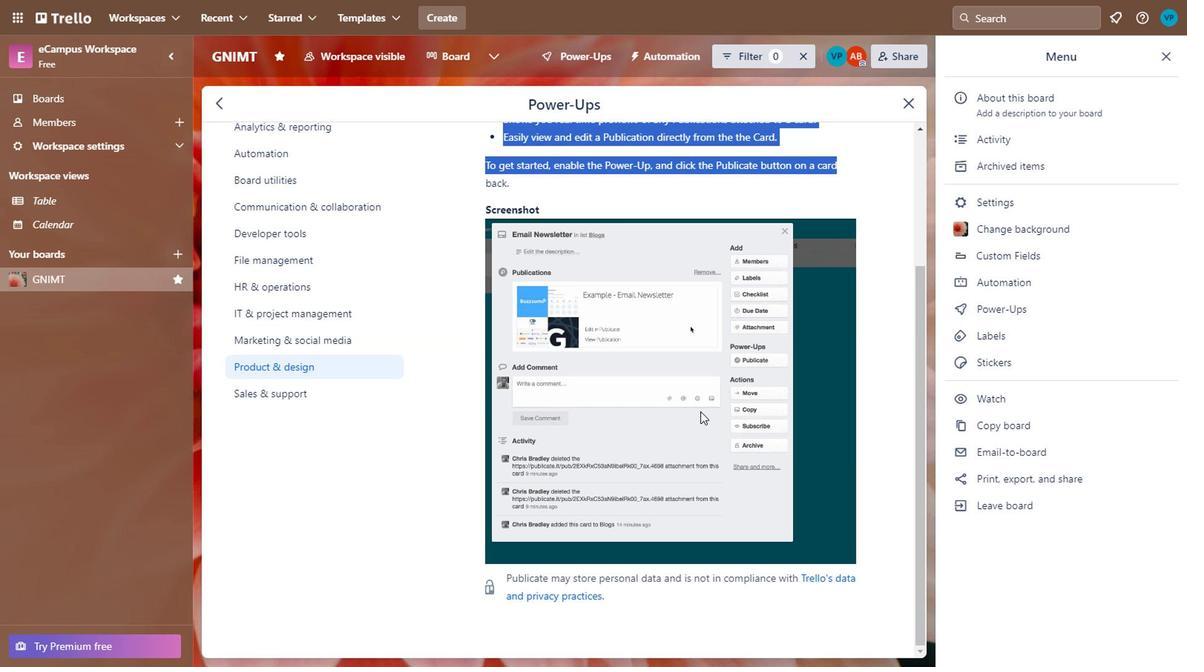 
Action: Mouse scrolled (633, 397) with delta (0, 0)
Screenshot: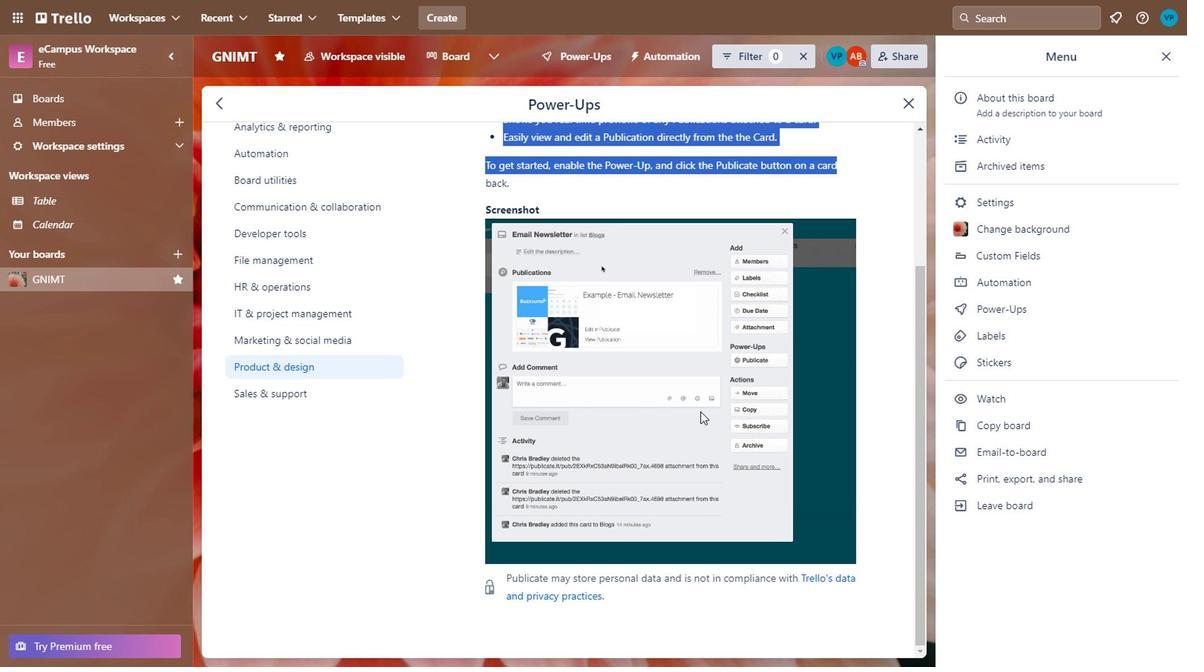 
Action: Mouse scrolled (633, 397) with delta (0, 0)
Screenshot: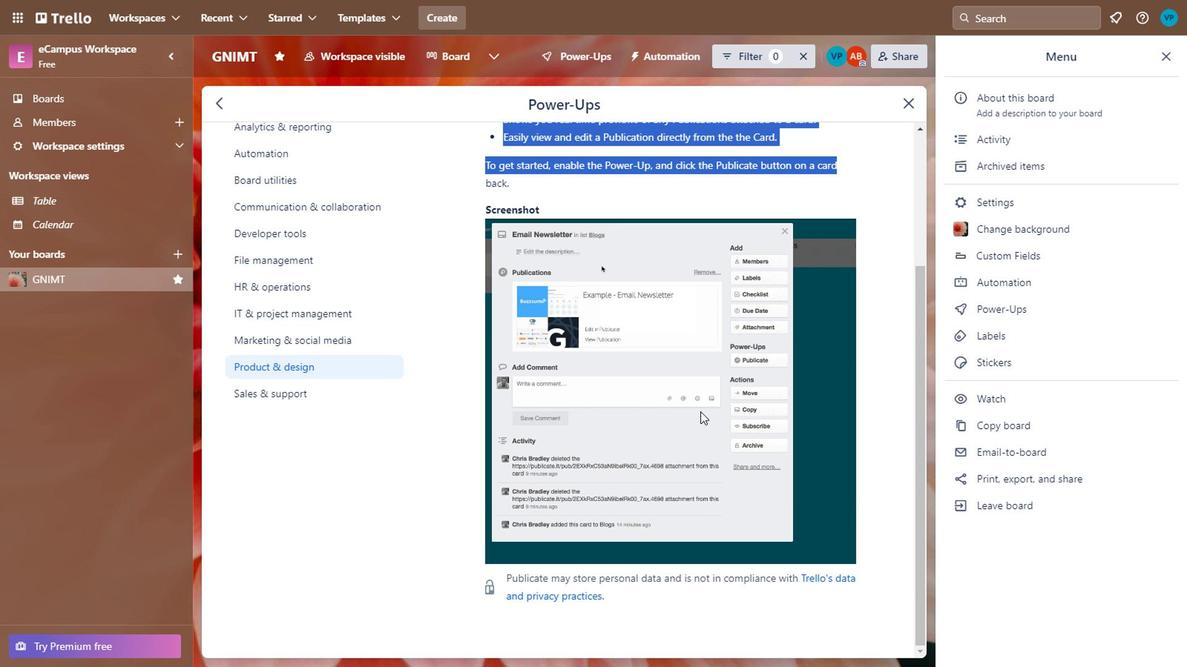 
Action: Mouse scrolled (633, 397) with delta (0, 0)
Screenshot: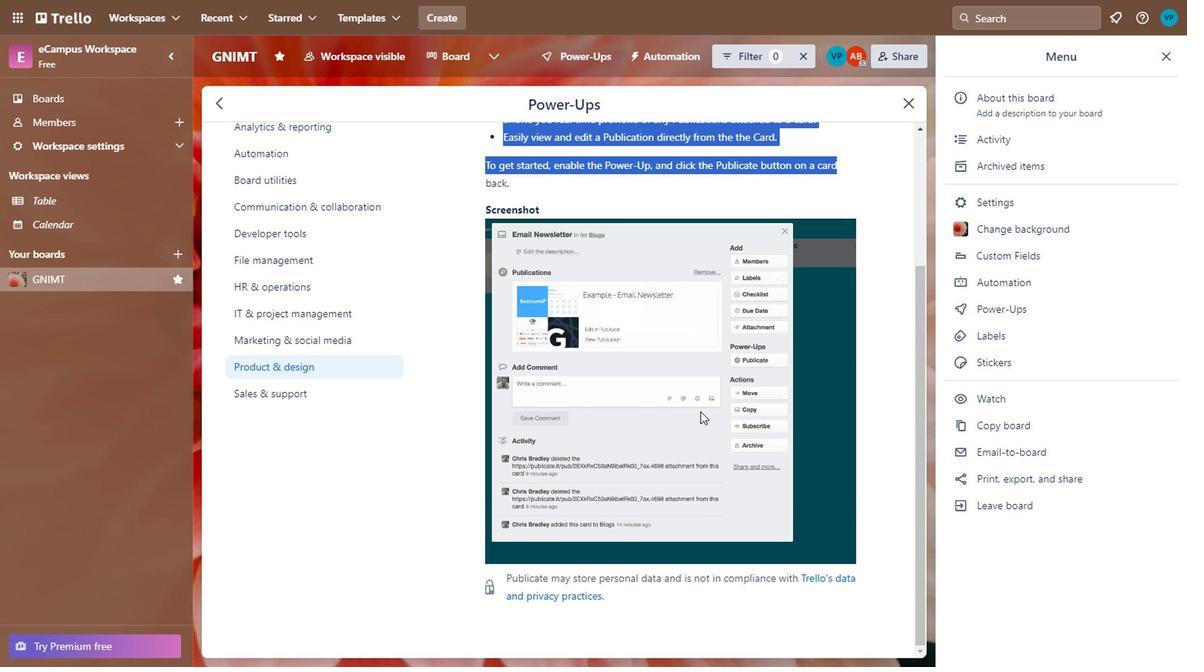 
Action: Mouse scrolled (633, 397) with delta (0, 0)
Screenshot: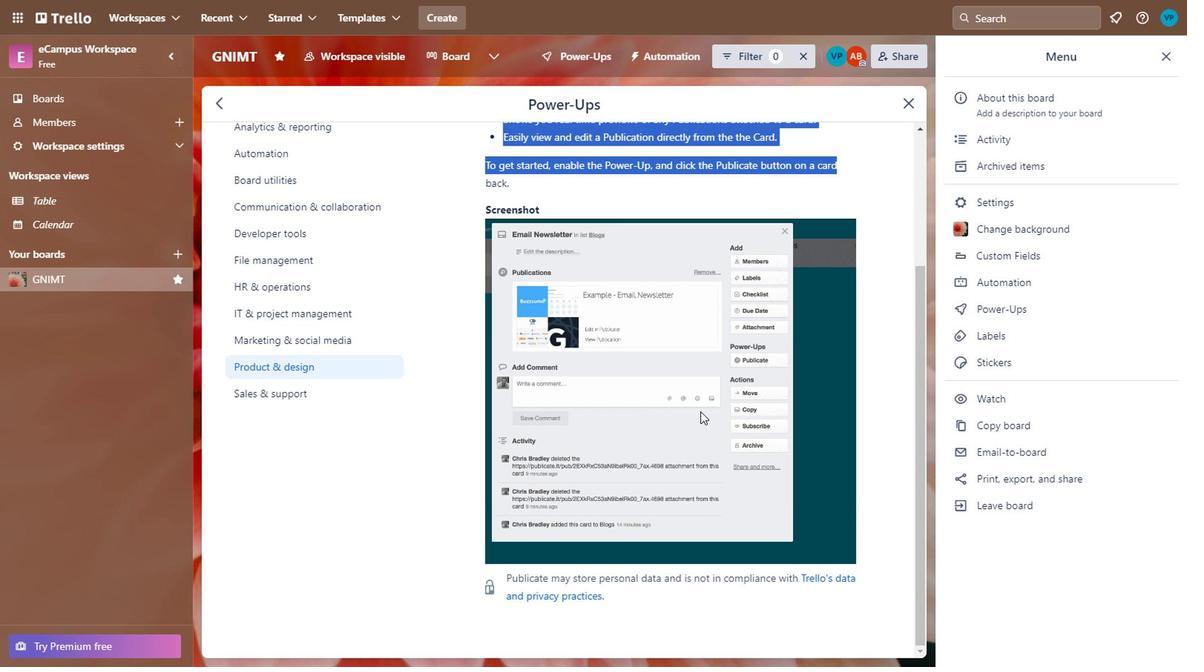 
Action: Mouse scrolled (633, 397) with delta (0, 0)
Screenshot: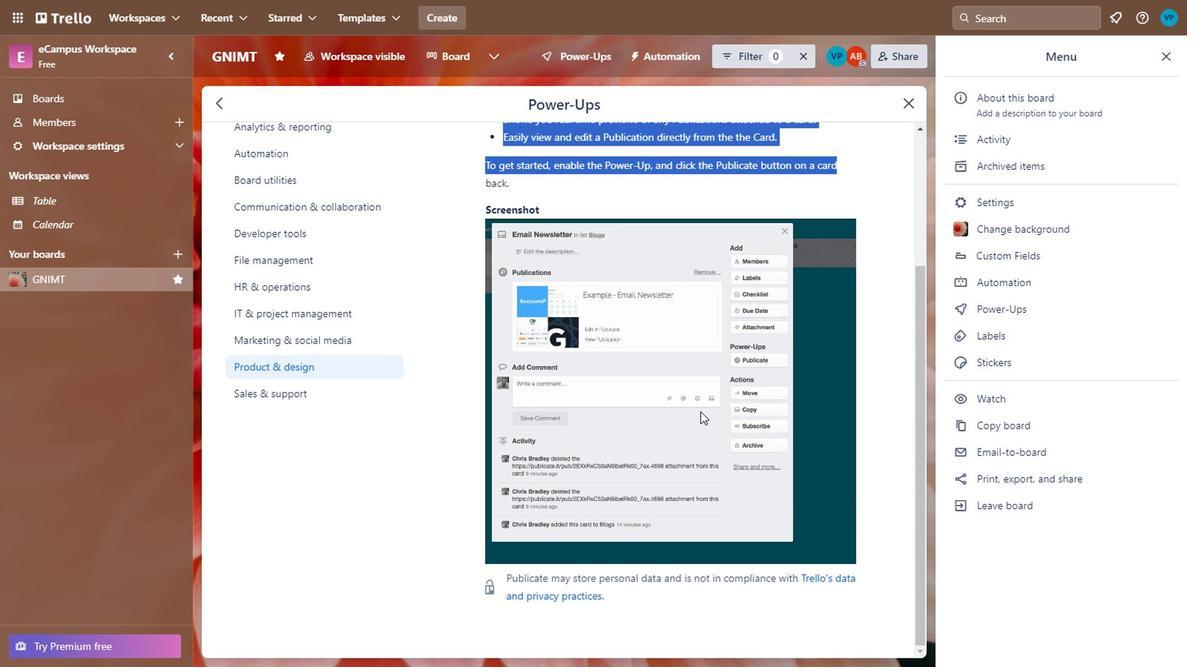 
Action: Mouse scrolled (633, 397) with delta (0, 0)
Screenshot: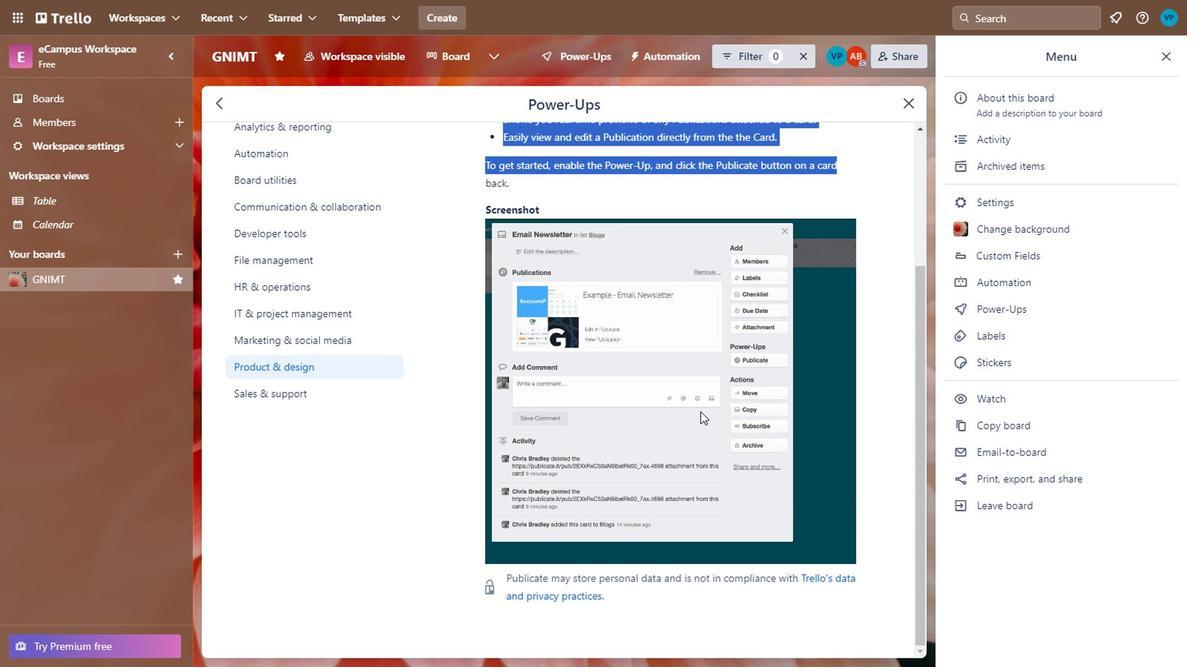 
Action: Mouse scrolled (633, 397) with delta (0, 0)
Screenshot: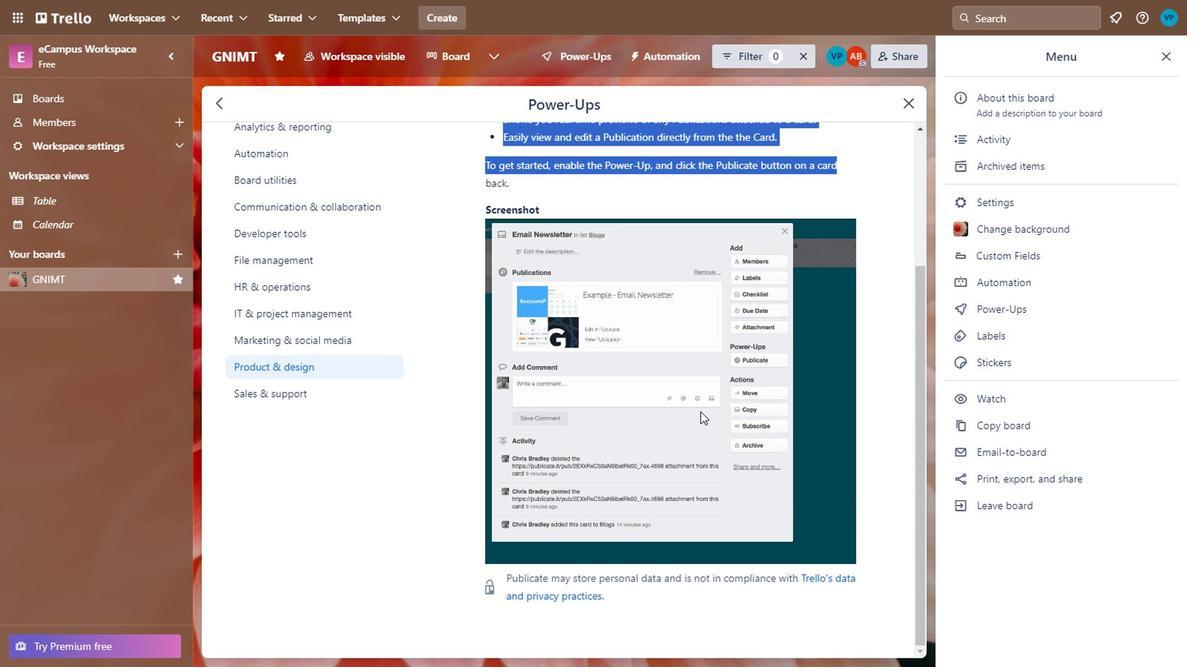 
Action: Mouse scrolled (633, 397) with delta (0, 0)
Screenshot: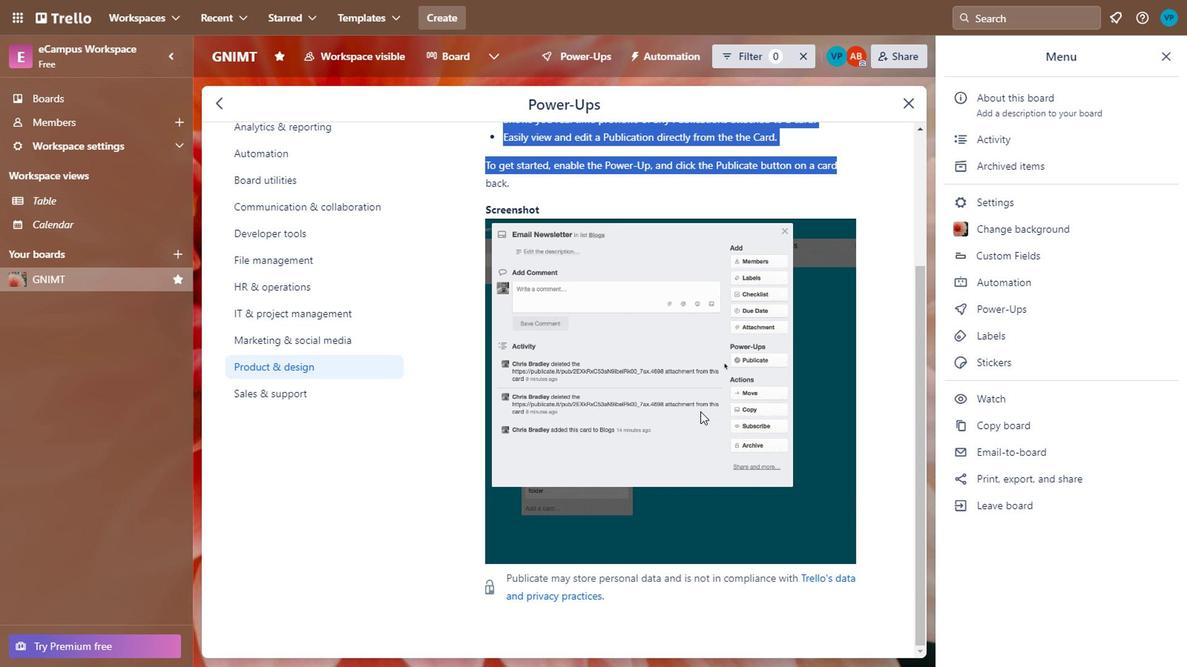 
Action: Mouse scrolled (633, 397) with delta (0, 0)
Screenshot: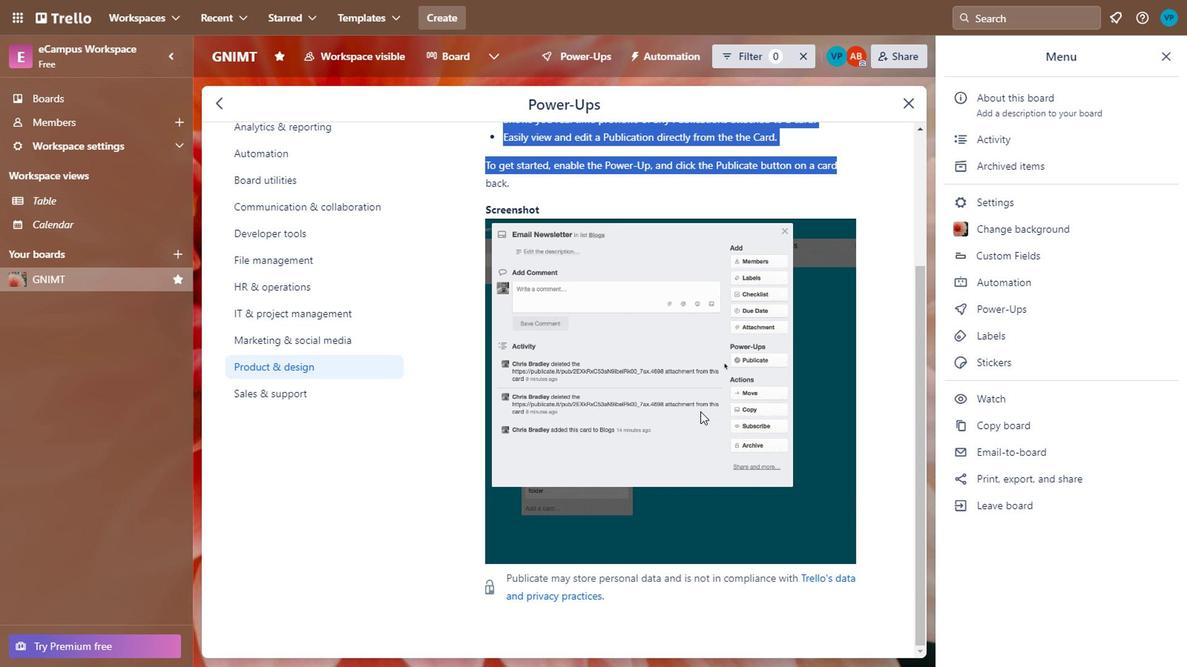 
Action: Mouse scrolled (633, 397) with delta (0, 0)
Screenshot: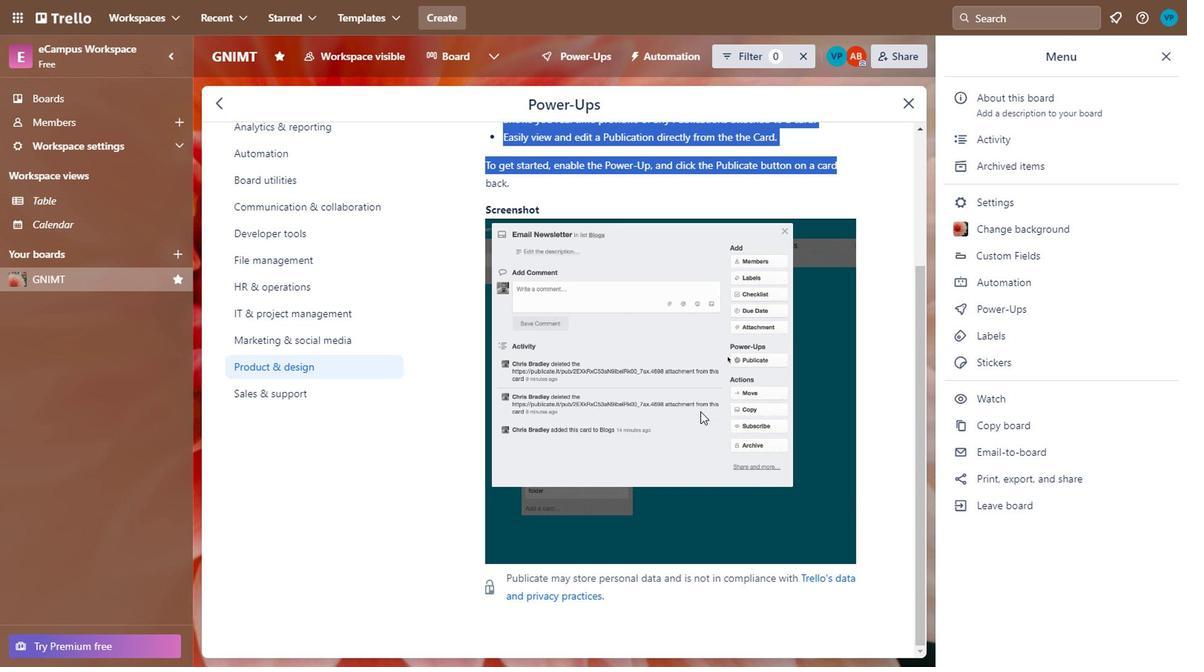 
Action: Mouse scrolled (633, 397) with delta (0, 0)
Screenshot: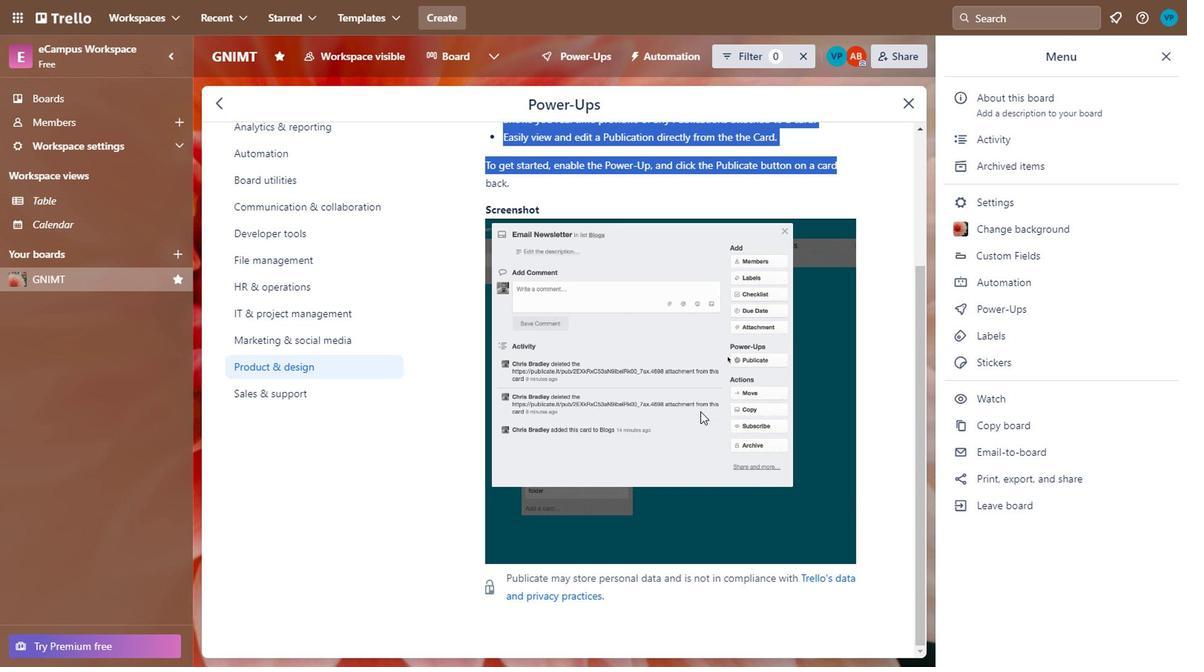 
Action: Mouse scrolled (633, 397) with delta (0, 0)
Screenshot: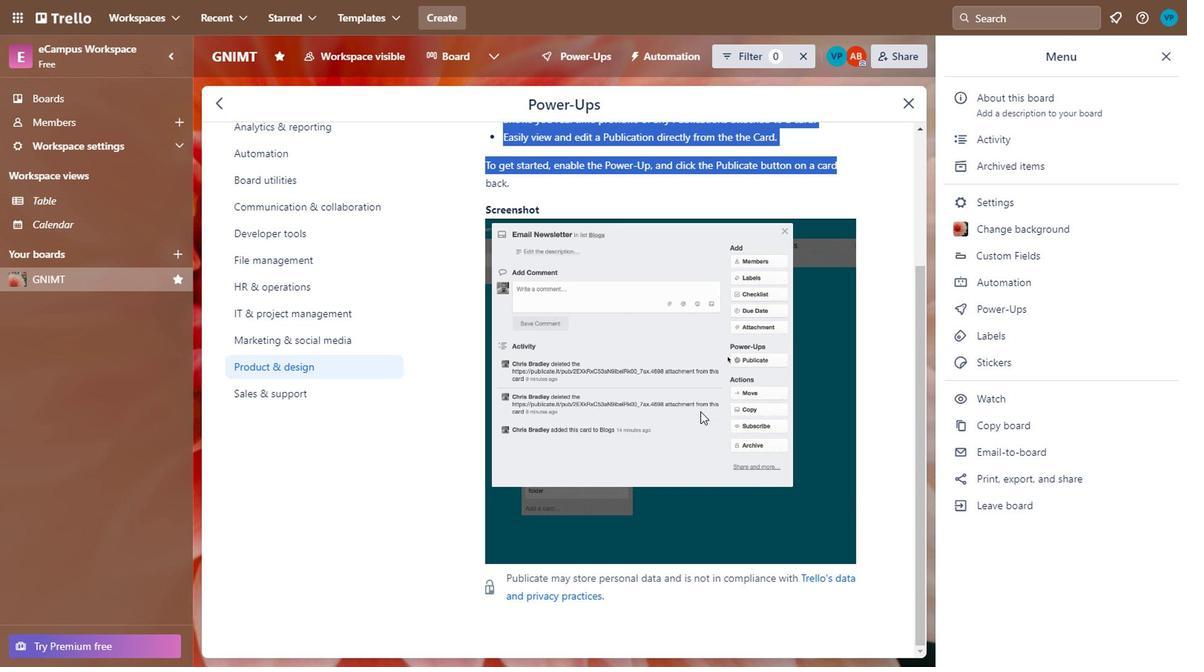 
Action: Mouse moved to (669, 449)
Screenshot: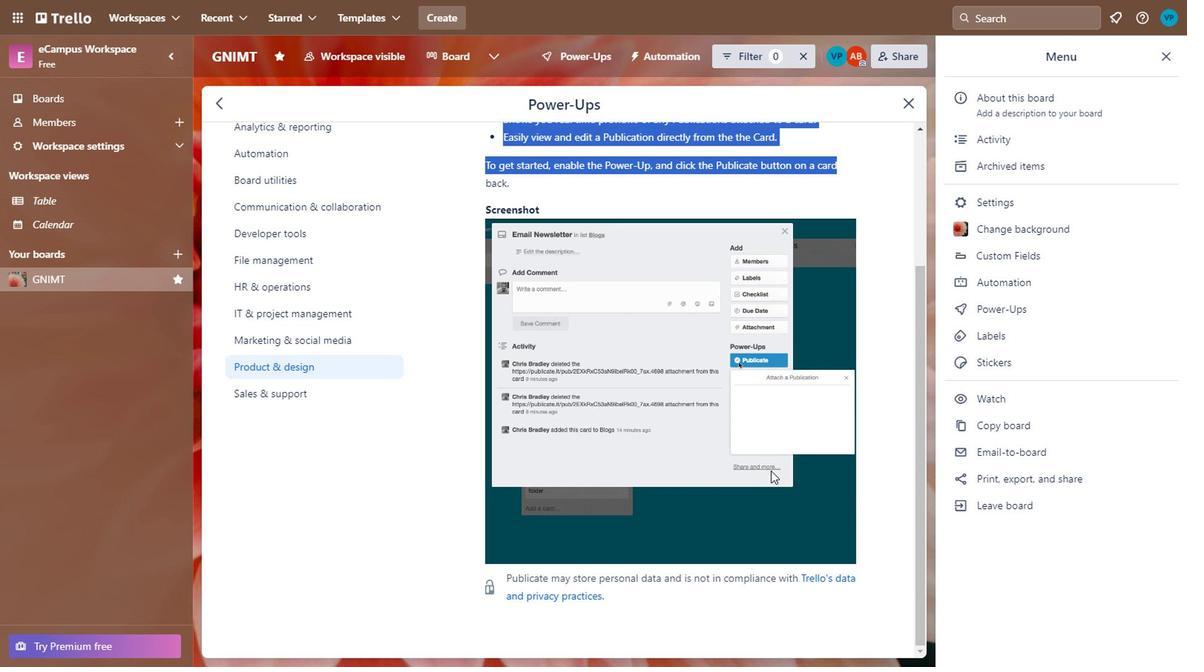 
Action: Mouse scrolled (669, 448) with delta (0, 0)
Screenshot: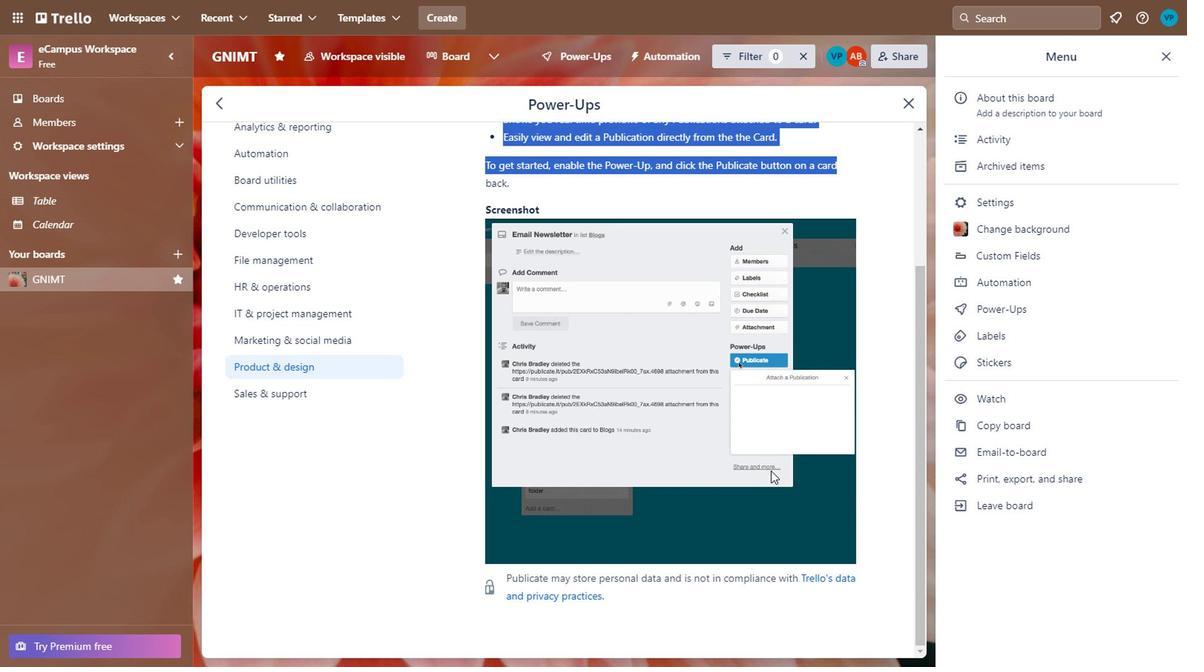 
Action: Mouse moved to (679, 453)
Screenshot: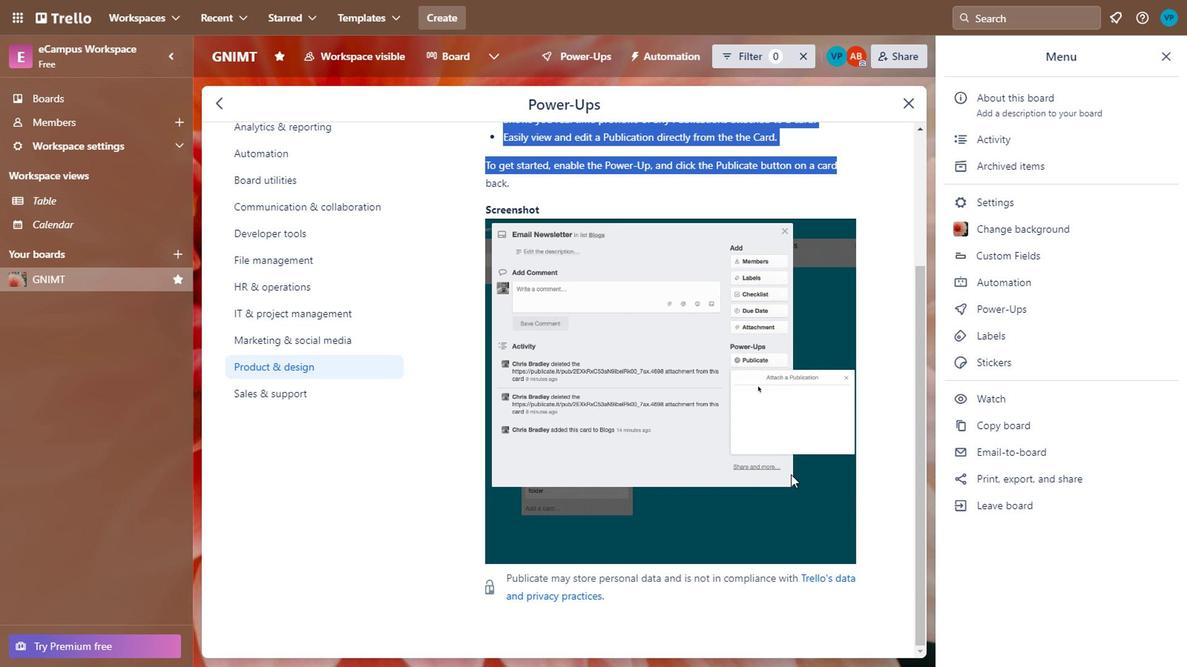 
Action: Mouse scrolled (679, 452) with delta (0, 0)
Screenshot: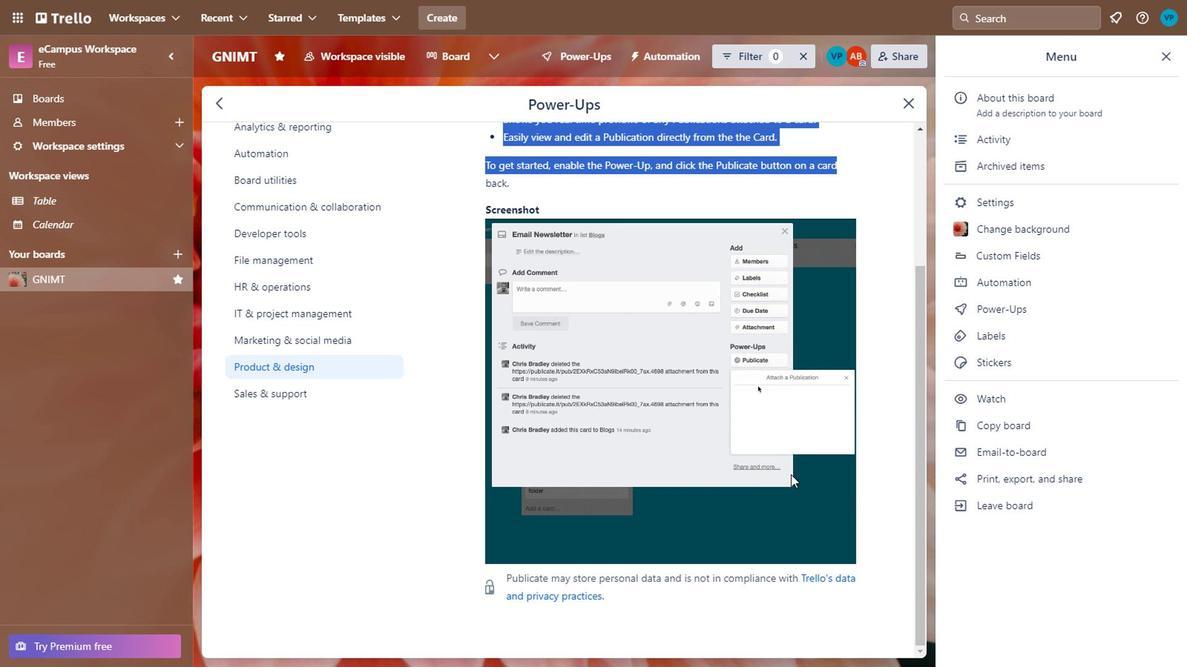 
Action: Mouse moved to (685, 454)
Screenshot: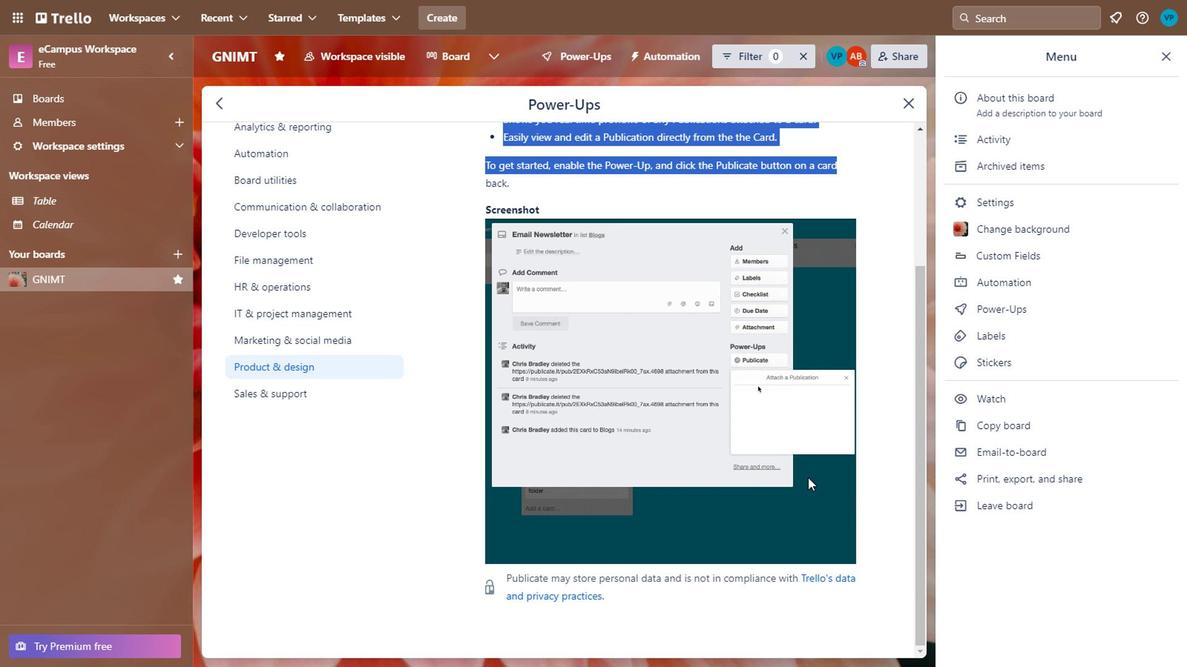 
Action: Mouse scrolled (685, 453) with delta (0, 0)
Screenshot: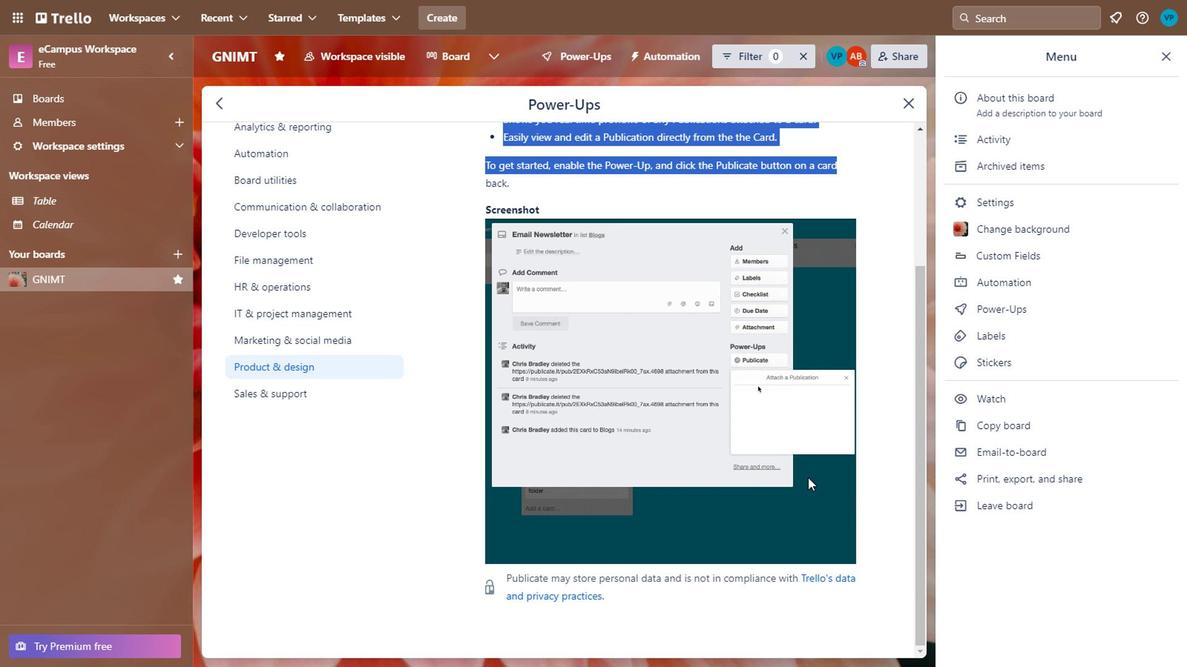 
Action: Mouse moved to (662, 557)
Screenshot: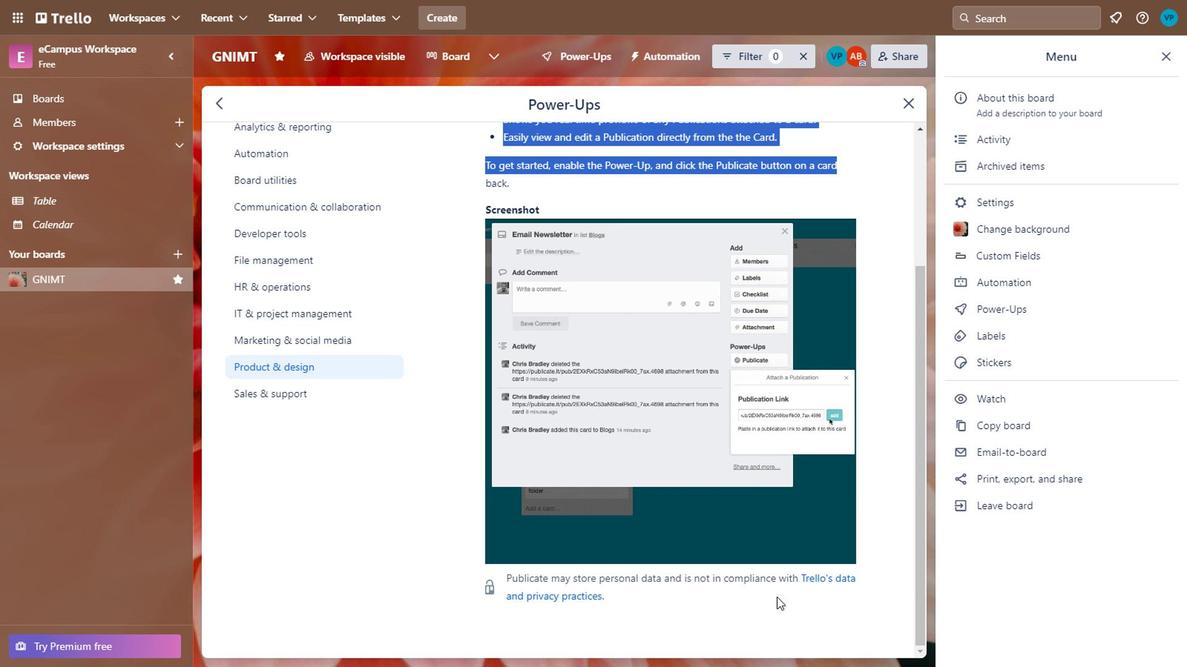 
Action: Mouse pressed left at (662, 557)
Screenshot: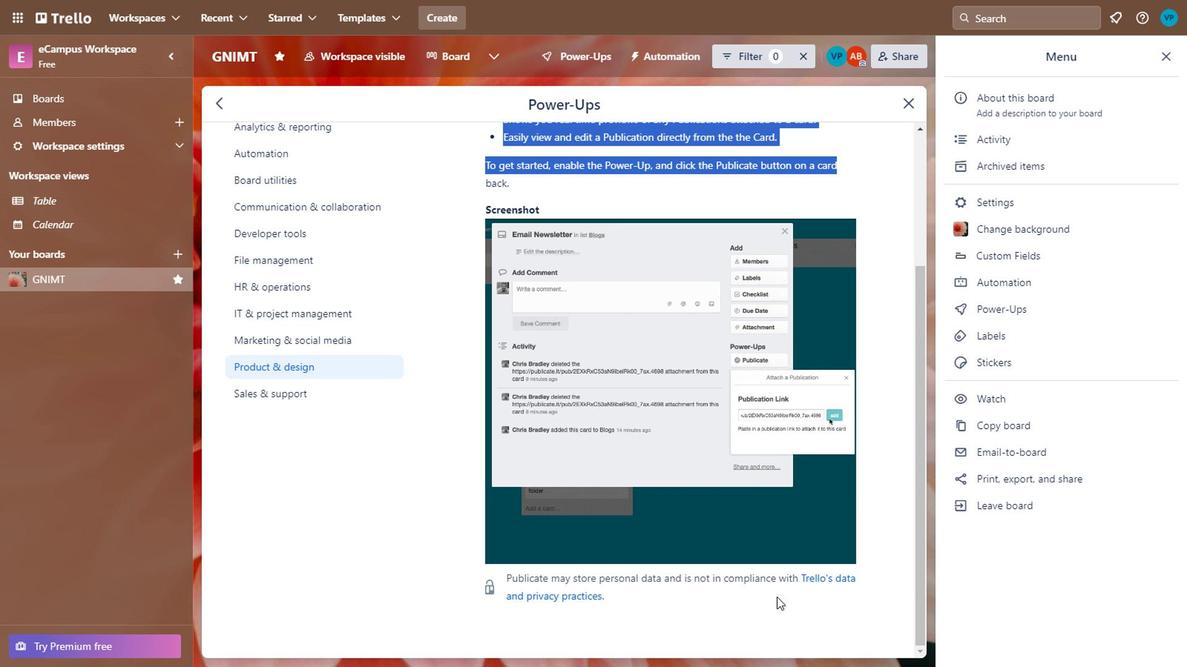 
Action: Mouse moved to (485, 227)
Screenshot: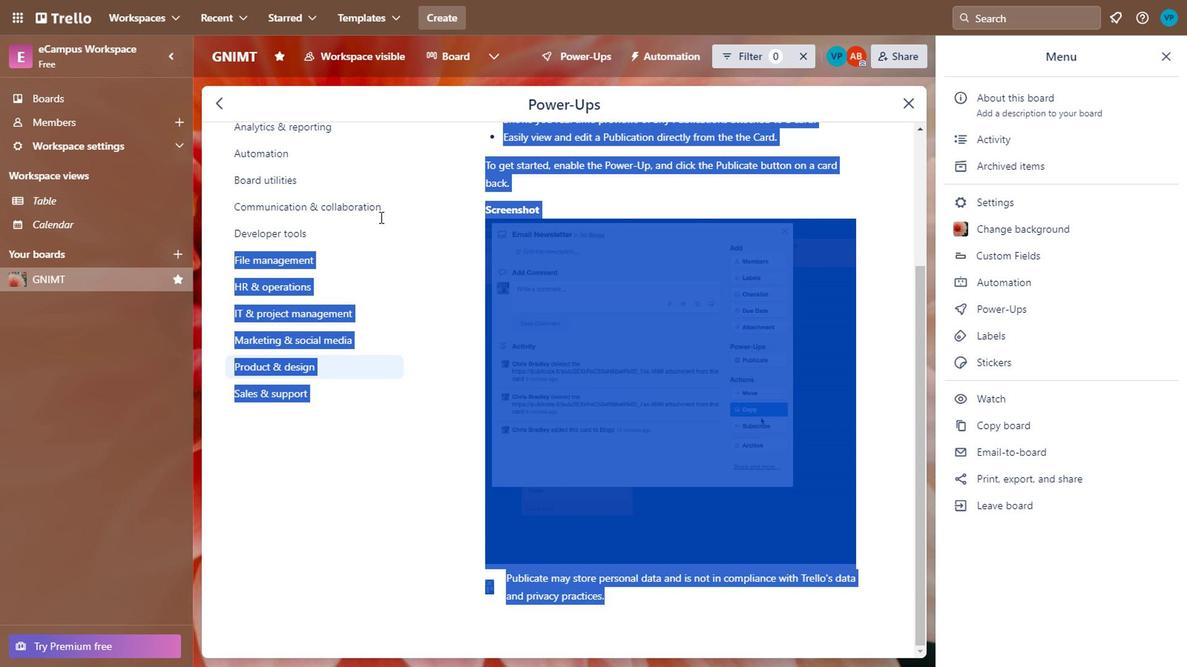 
Action: Mouse scrolled (485, 228) with delta (0, 0)
Screenshot: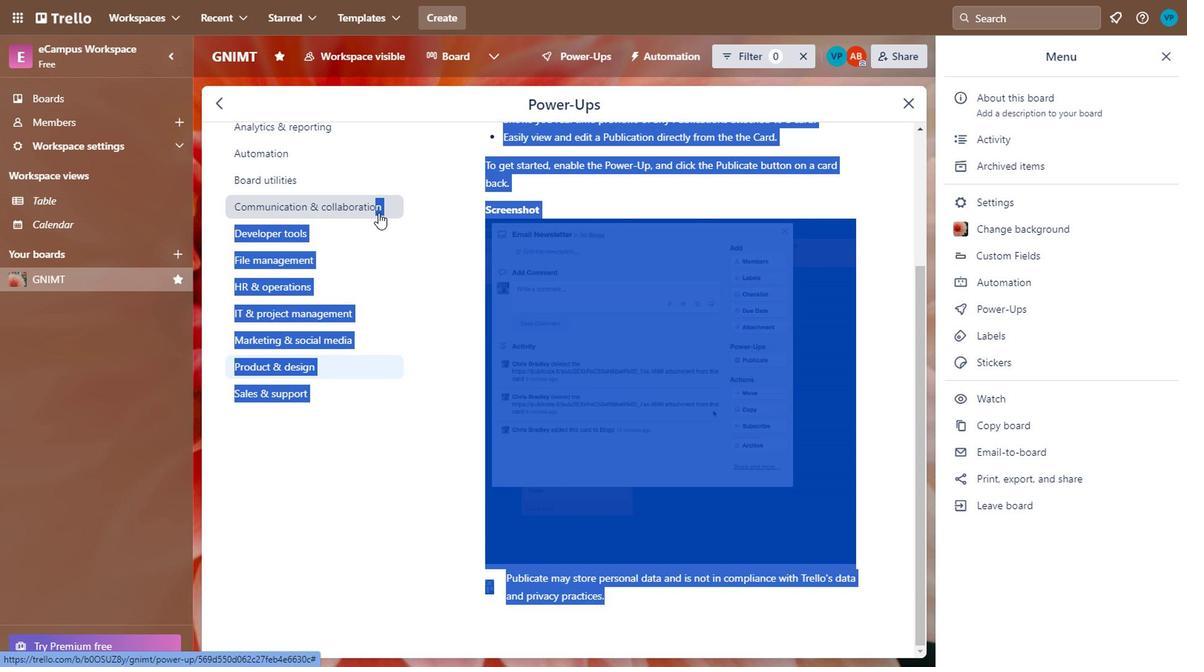 
Action: Mouse moved to (485, 226)
Screenshot: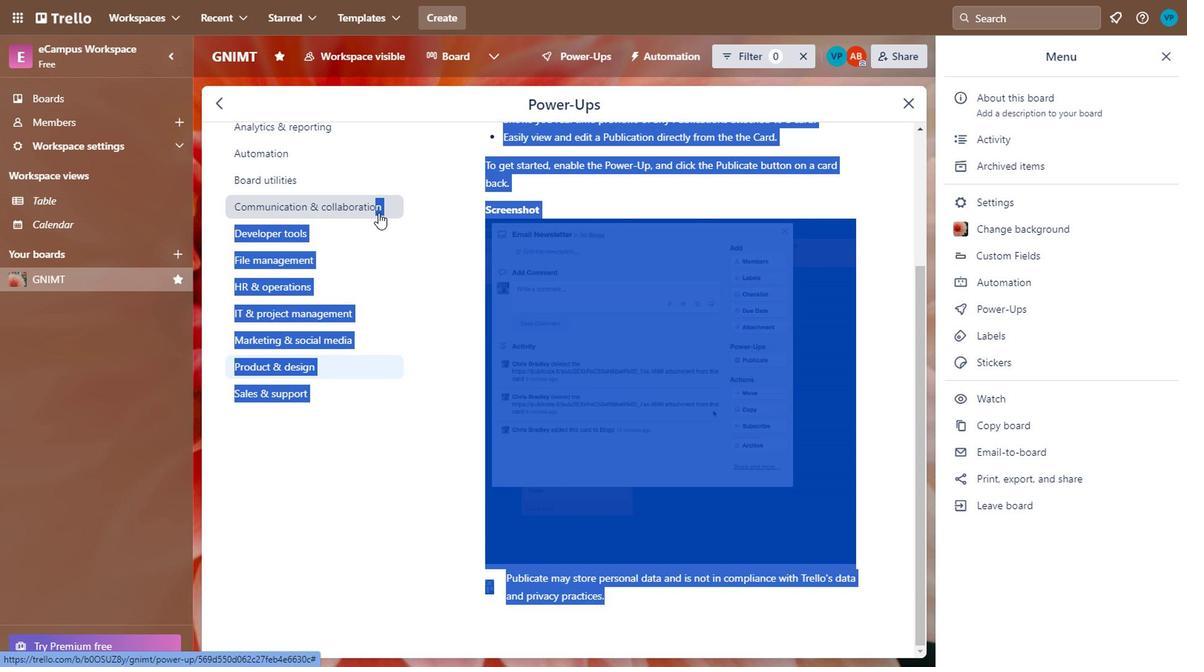 
Action: Mouse scrolled (485, 227) with delta (0, 0)
Screenshot: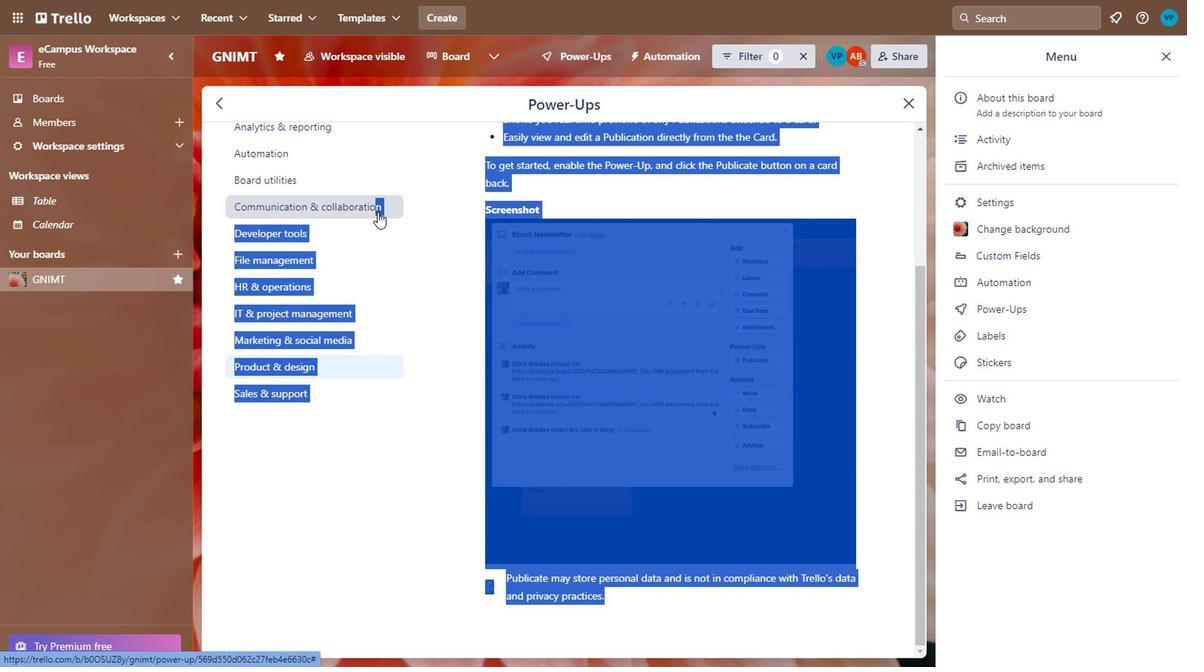 
Action: Mouse moved to (412, 132)
Screenshot: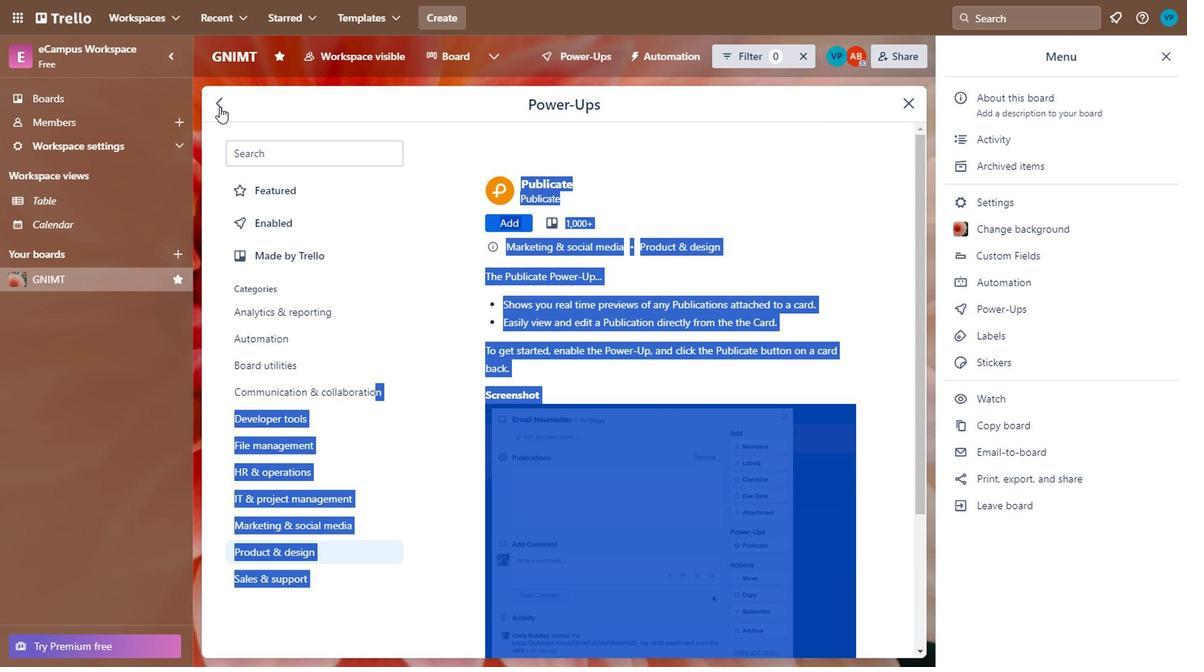 
Action: Mouse pressed left at (412, 132)
Screenshot: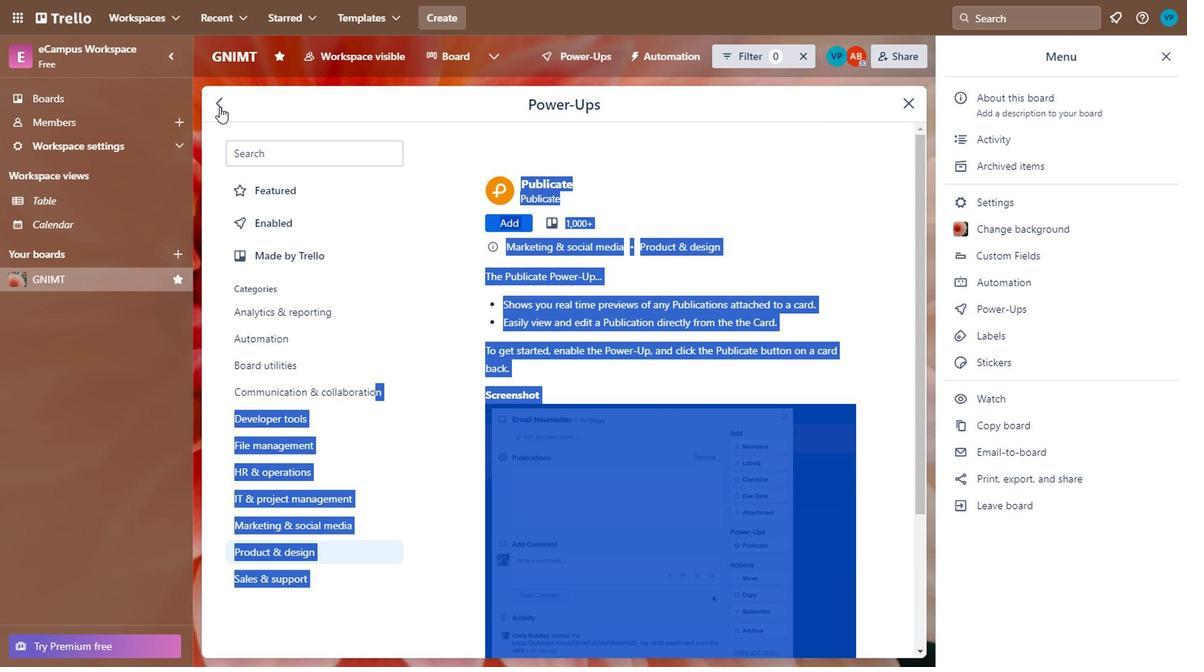 
Action: Mouse moved to (575, 445)
Screenshot: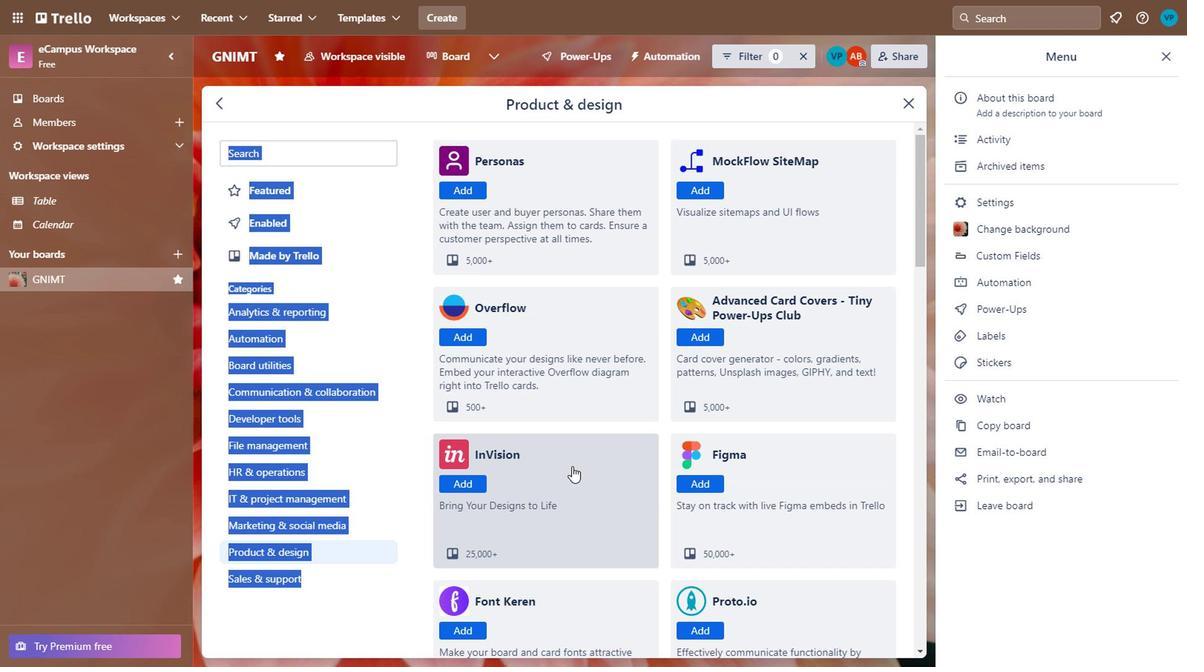 
Action: Mouse pressed left at (575, 445)
Screenshot: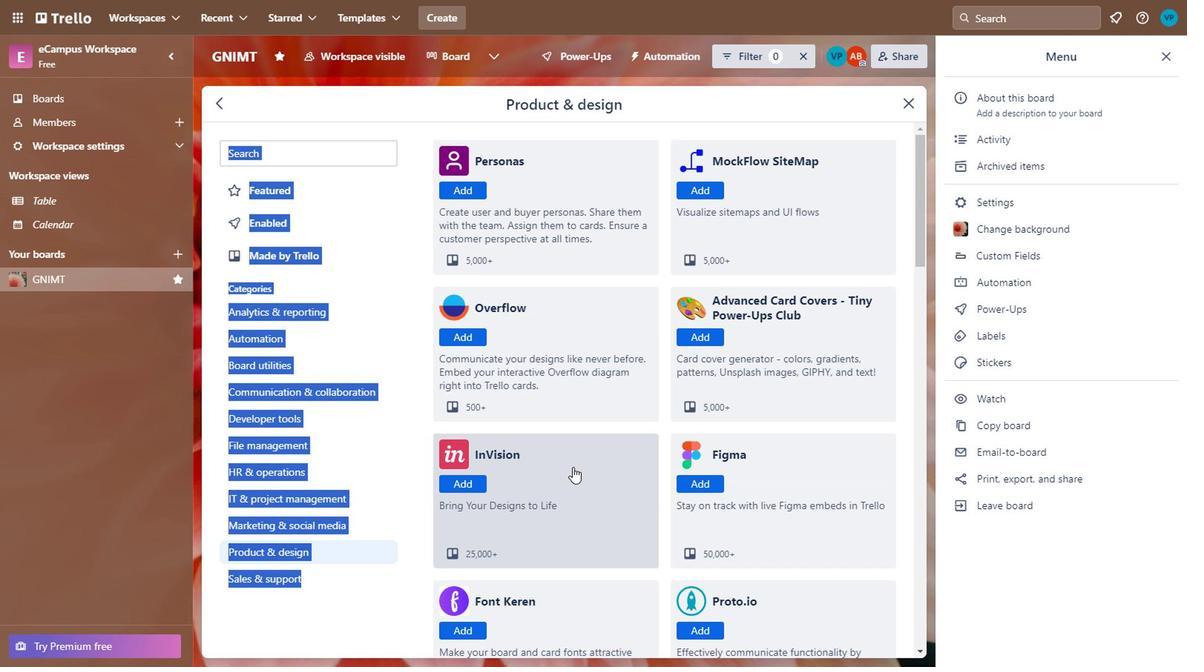 
Action: Mouse moved to (510, 264)
Screenshot: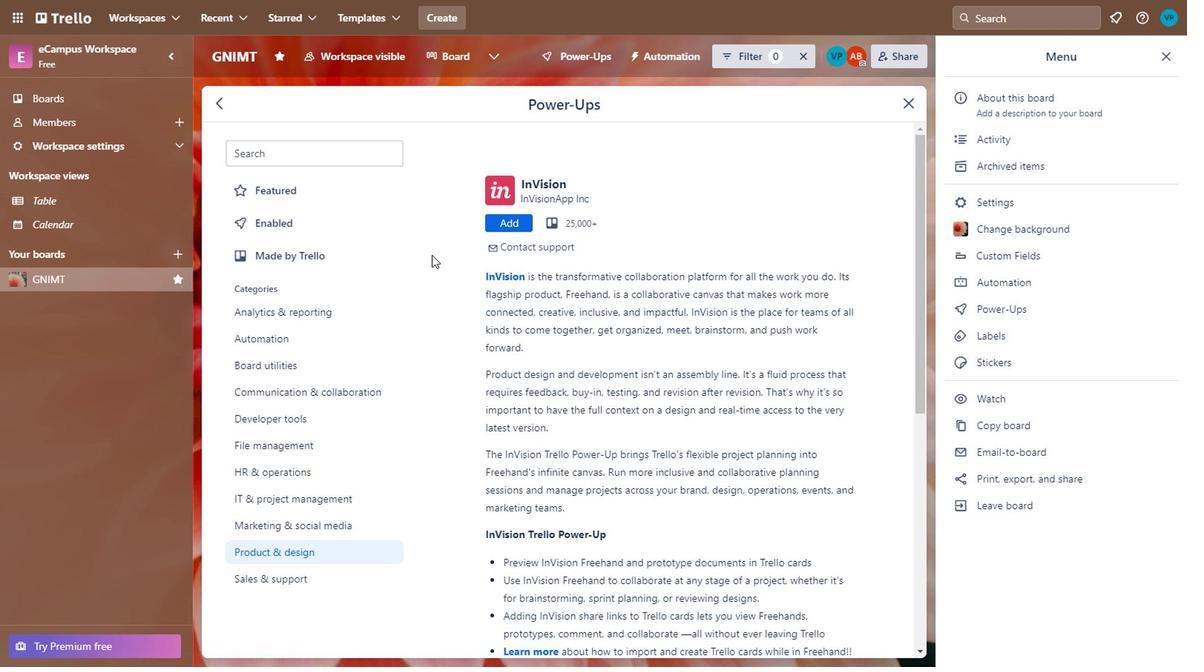 
Action: Mouse pressed left at (510, 264)
Screenshot: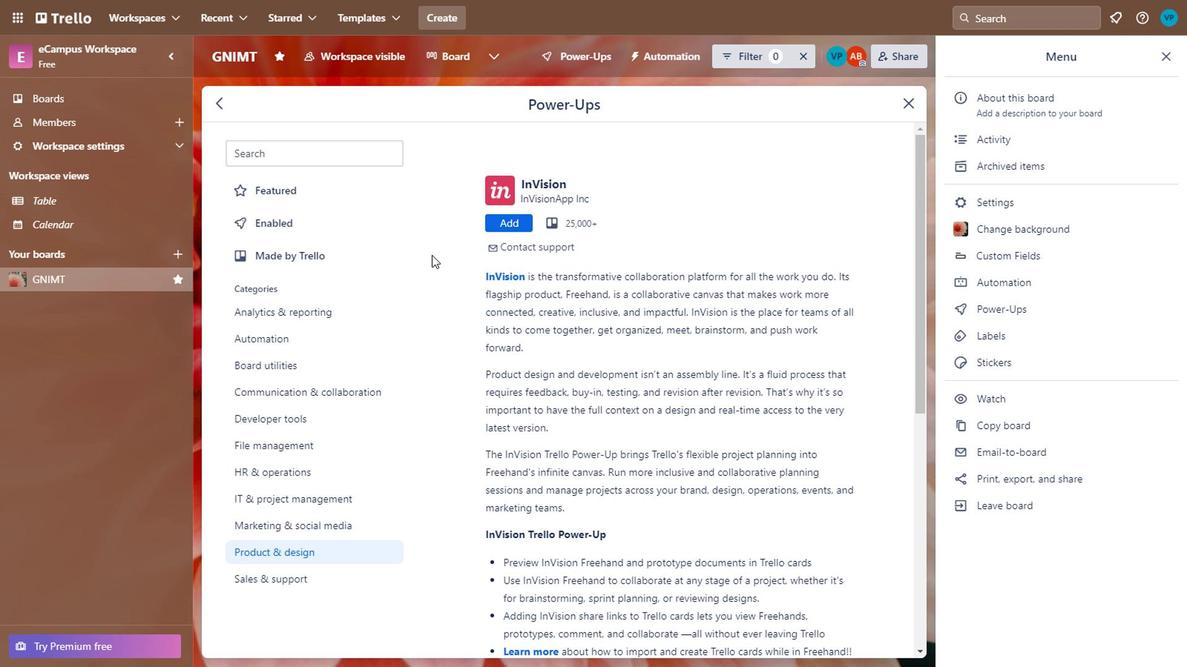 
Action: Mouse moved to (527, 314)
Screenshot: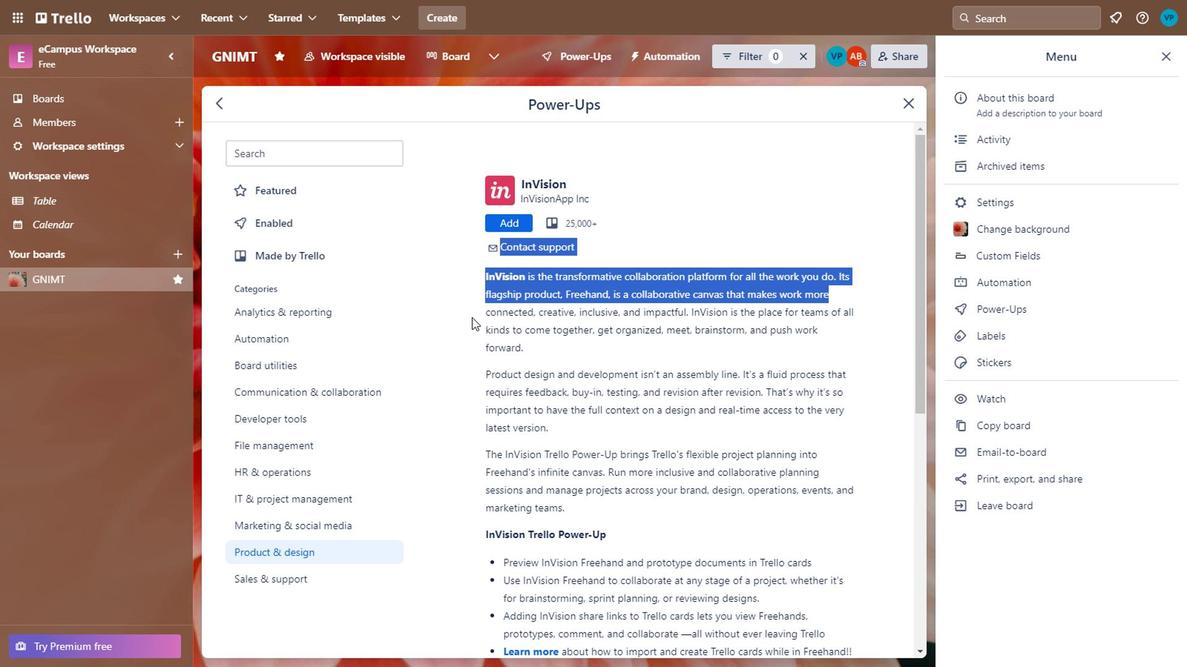 
Action: Mouse pressed left at (527, 314)
Screenshot: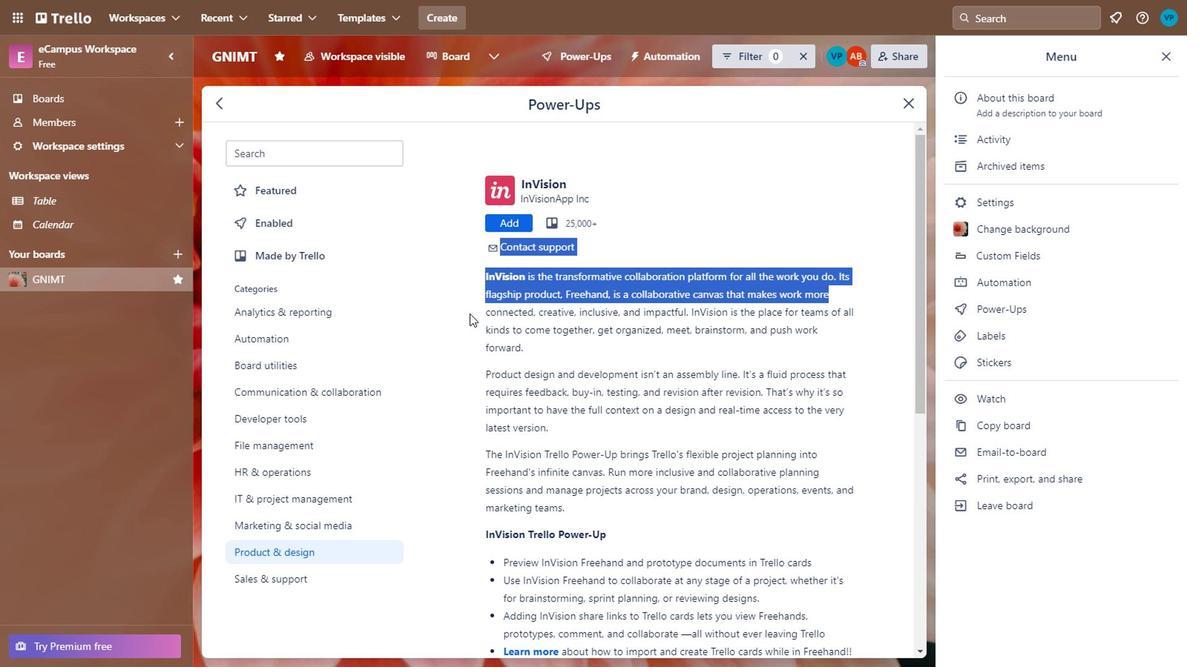 
Action: Mouse moved to (704, 353)
Screenshot: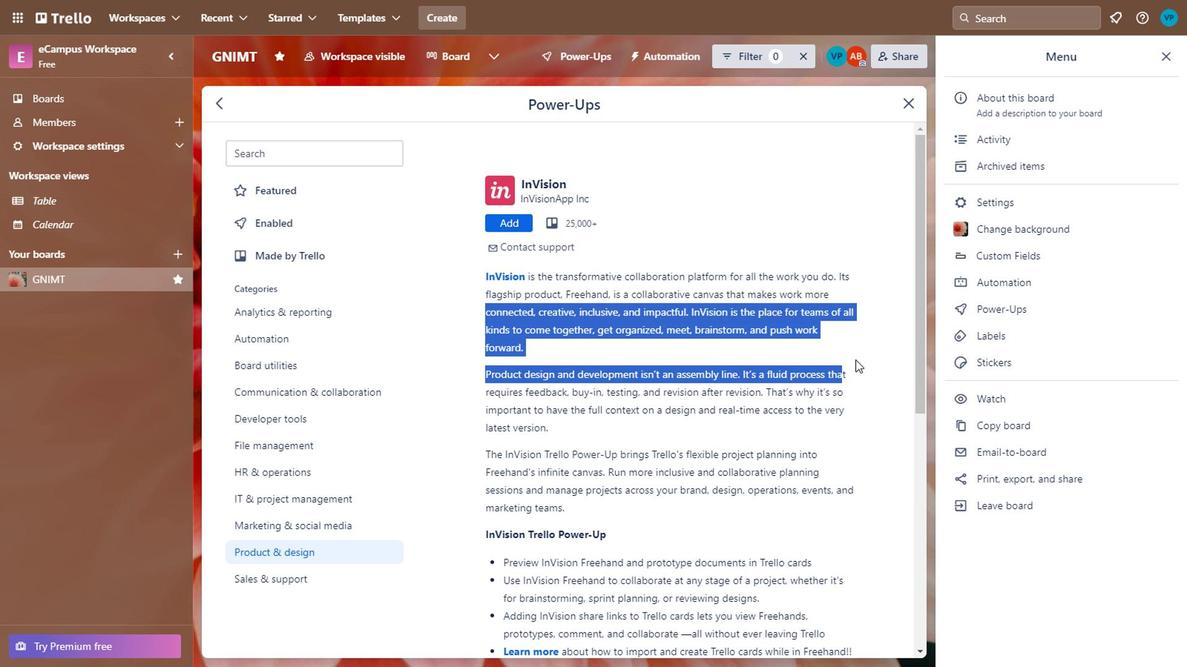 
Action: Mouse scrolled (704, 353) with delta (0, 0)
Screenshot: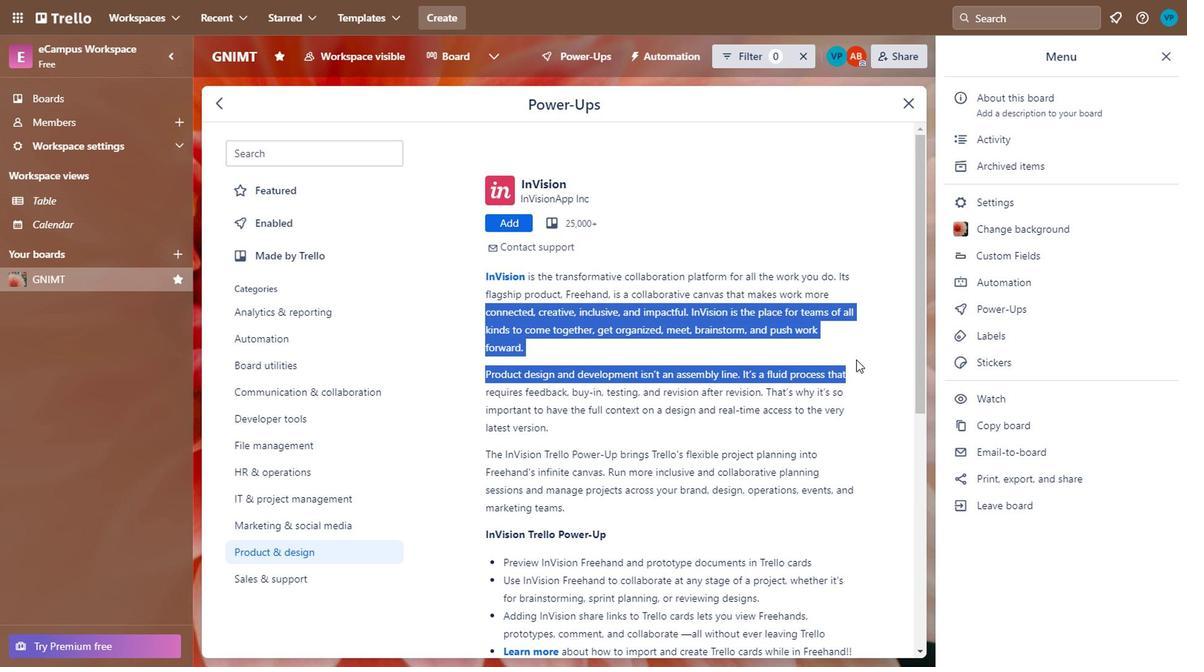 
Action: Mouse scrolled (704, 353) with delta (0, 0)
Screenshot: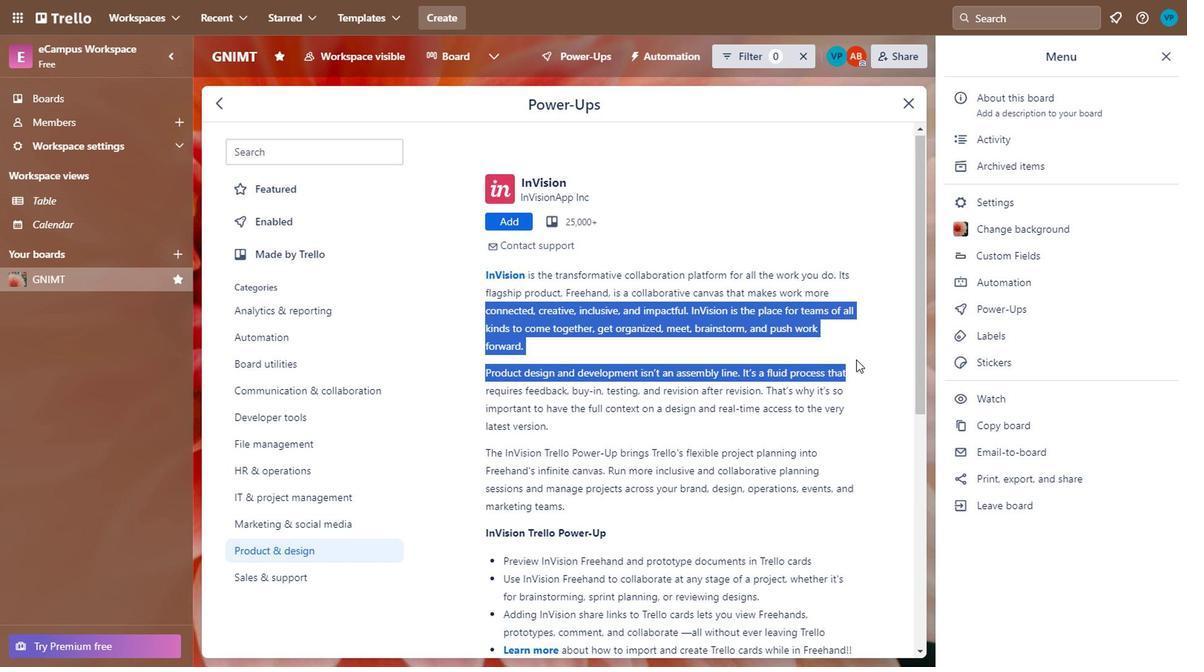 
Action: Mouse moved to (529, 219)
Screenshot: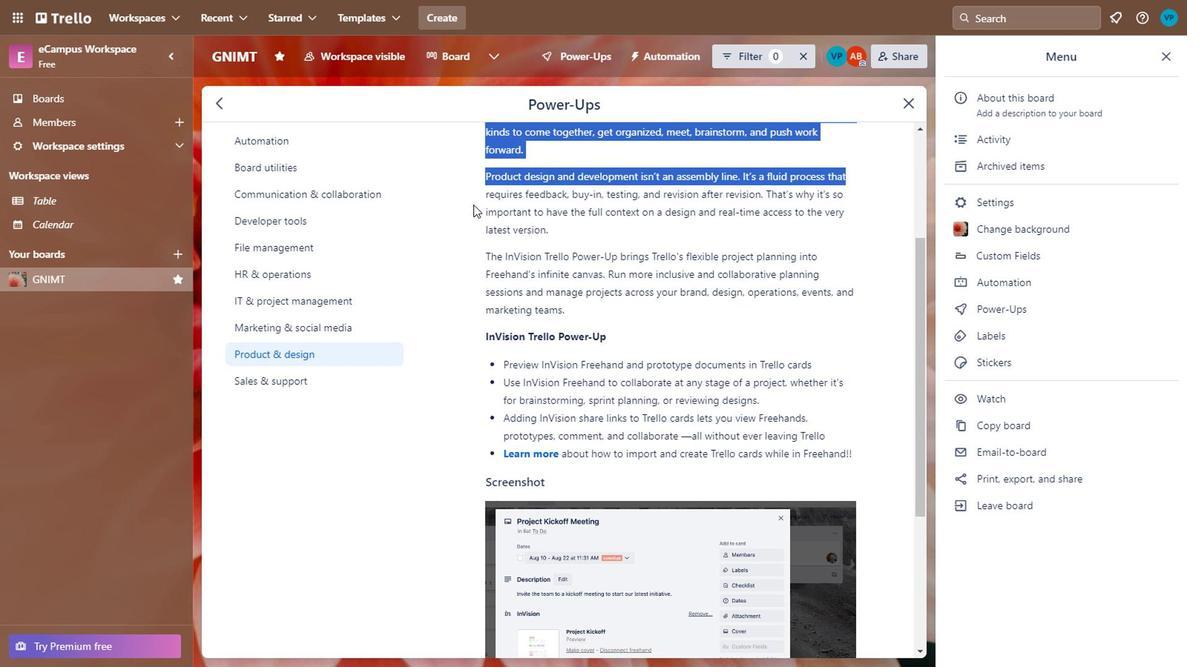 
Action: Mouse pressed left at (529, 219)
Screenshot: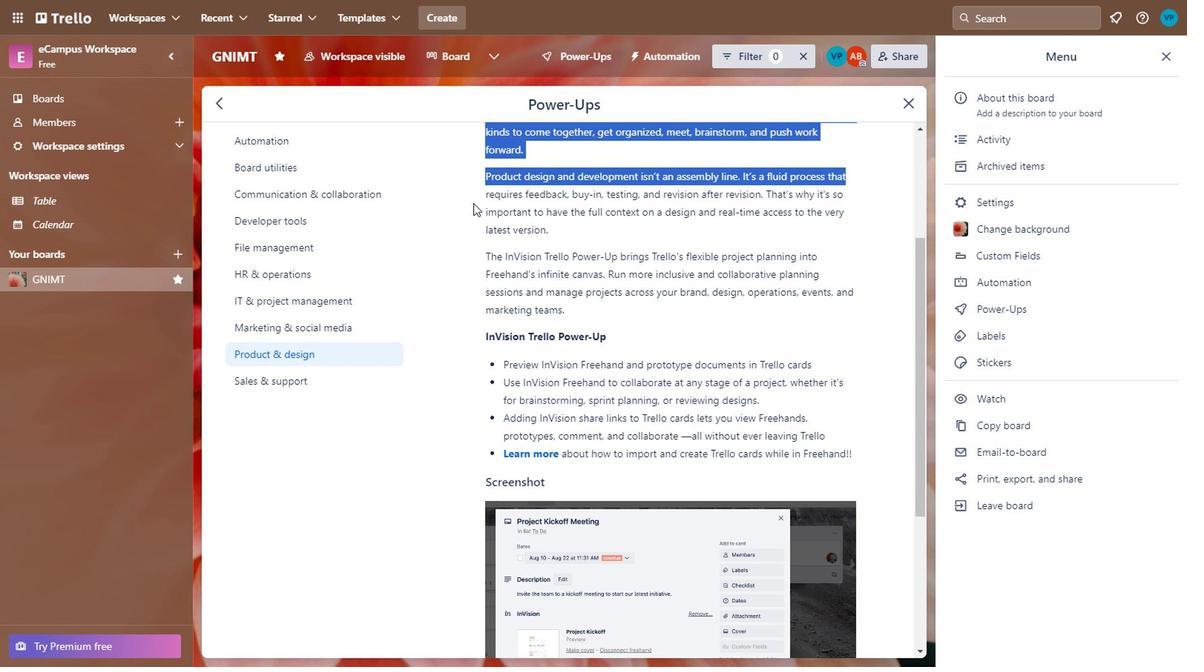 
Action: Mouse moved to (527, 277)
Screenshot: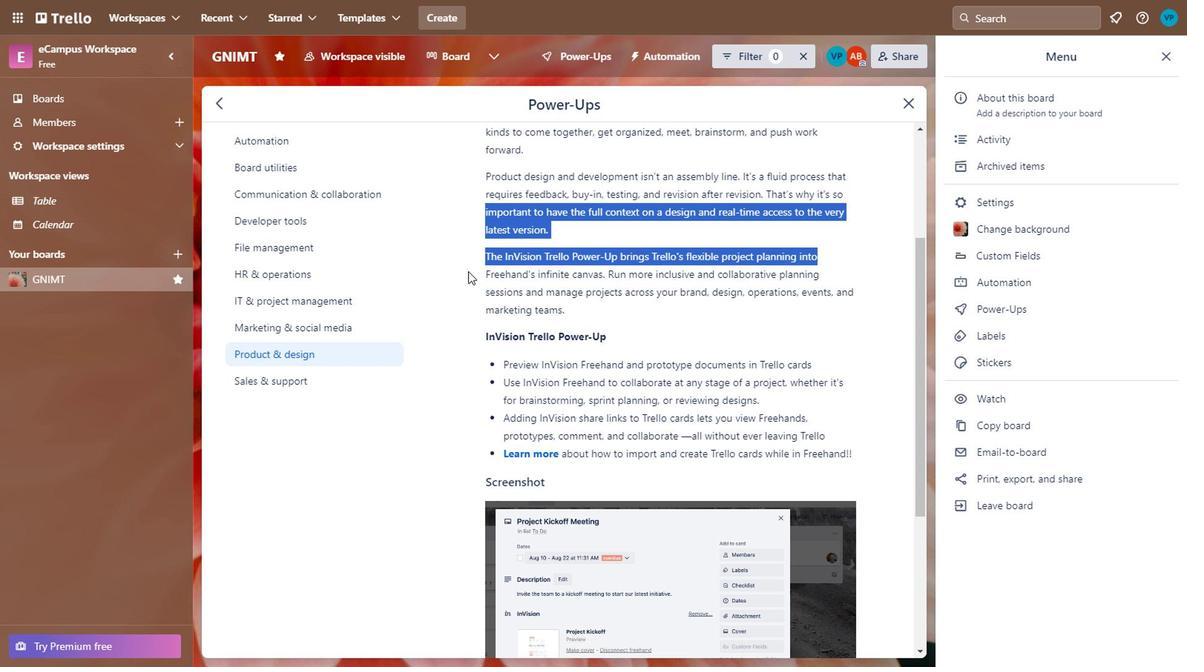 
Action: Mouse pressed left at (527, 277)
Screenshot: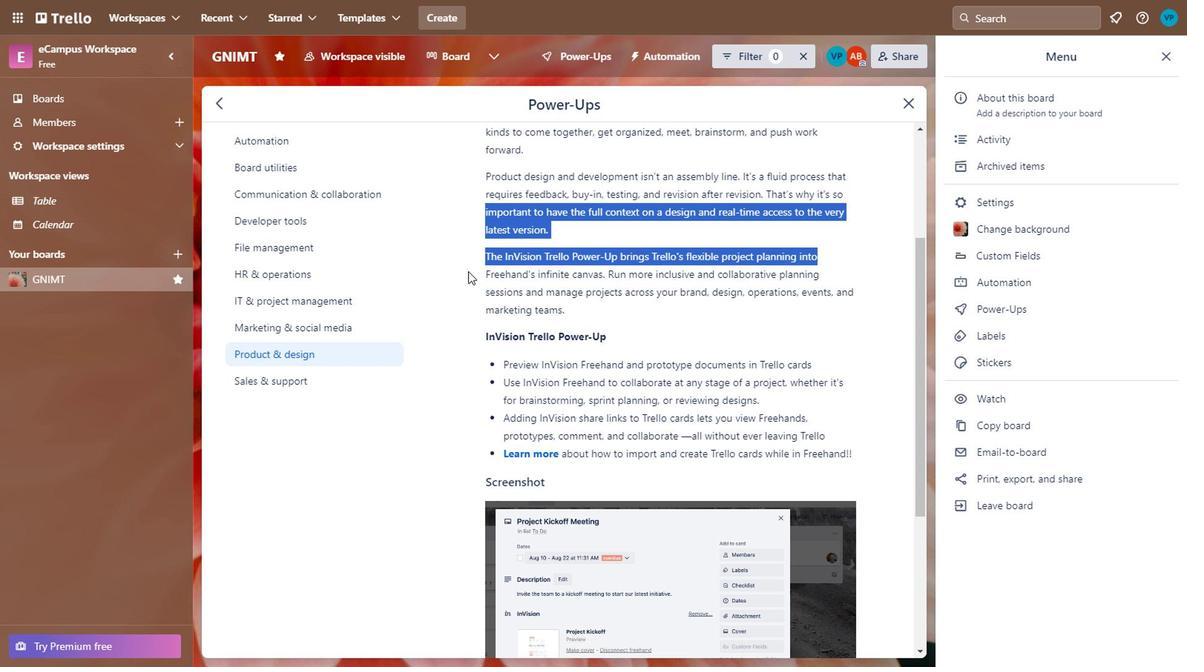 
Action: Mouse moved to (518, 345)
Screenshot: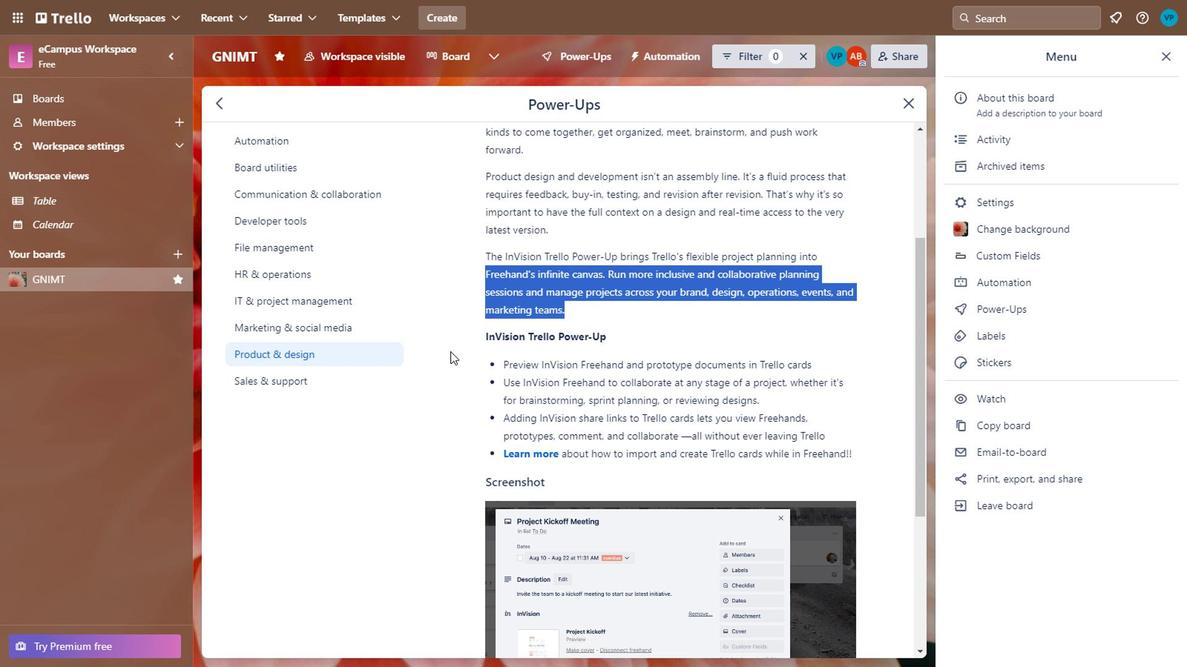 
Action: Mouse pressed left at (518, 345)
